 Task: Create a new customer record by entering the provided details into the form.
Action: Mouse moved to (1068, 129)
Screenshot: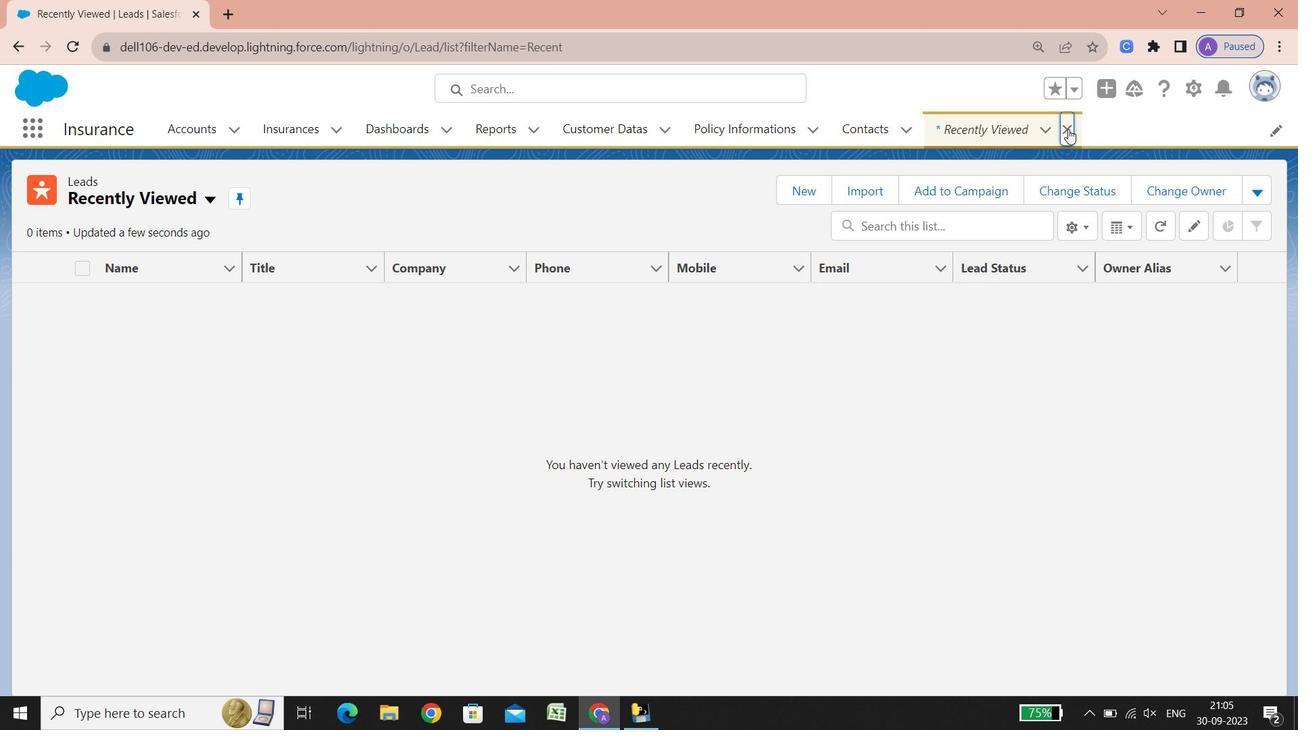 
Action: Mouse pressed left at (1068, 129)
Screenshot: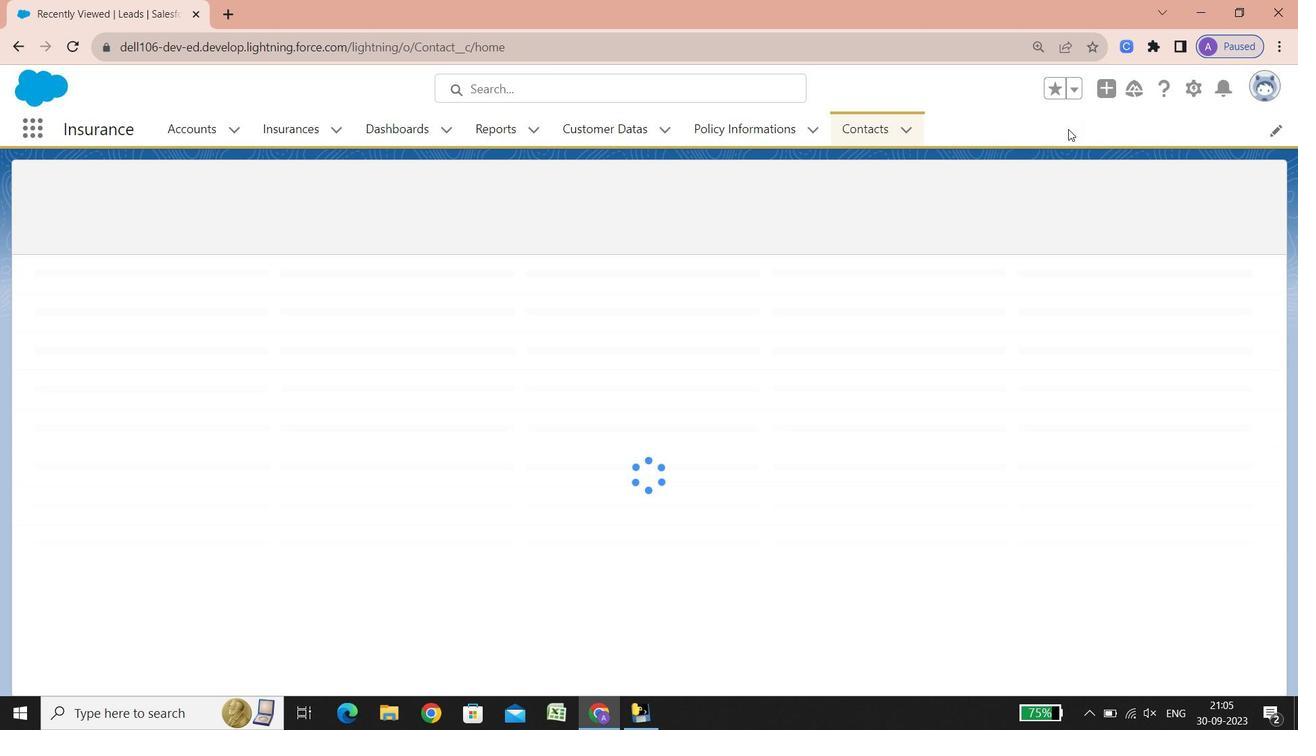 
Action: Mouse moved to (200, 133)
Screenshot: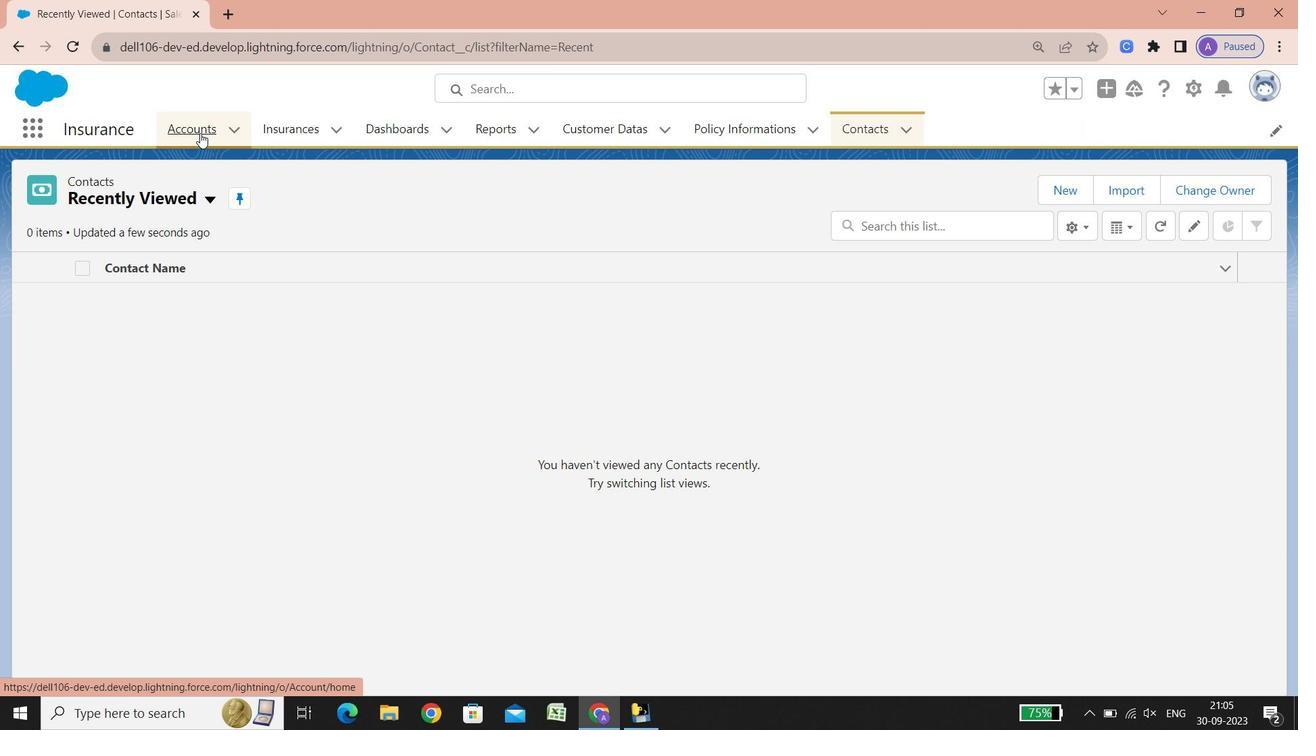 
Action: Mouse pressed left at (200, 133)
Screenshot: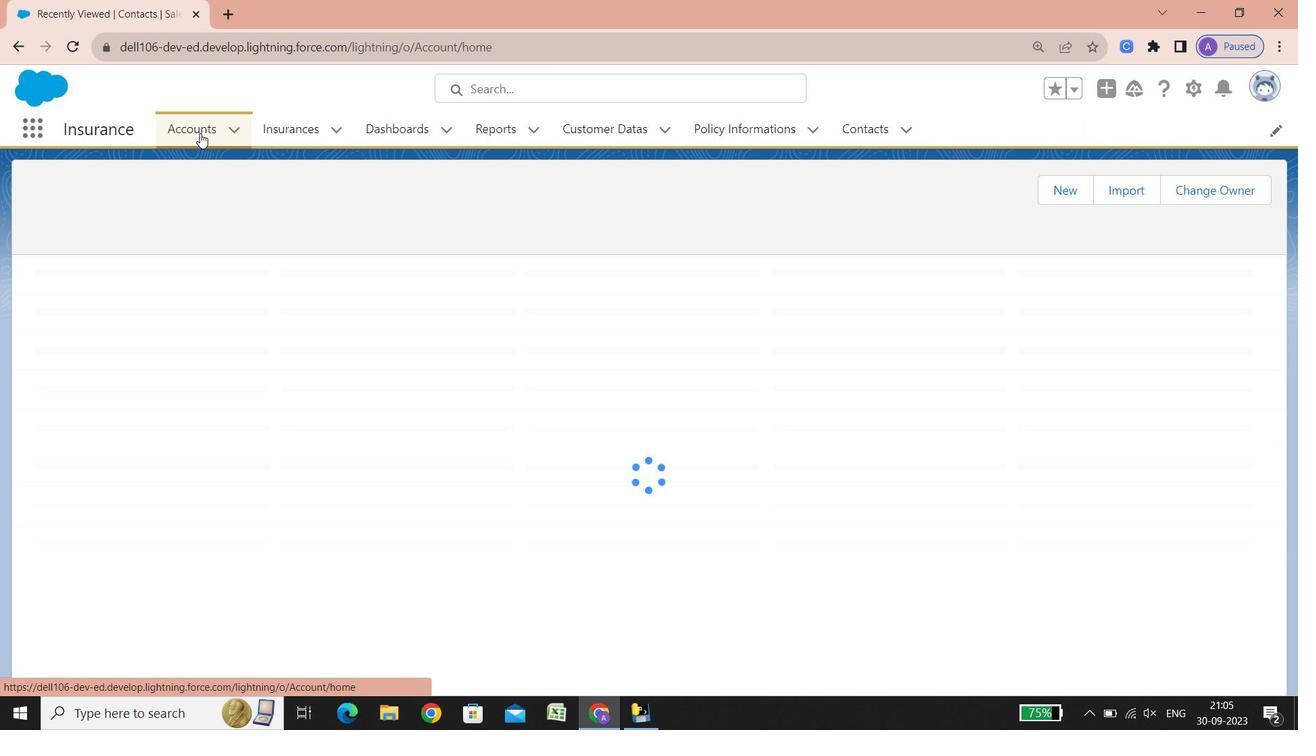 
Action: Mouse moved to (1199, 87)
Screenshot: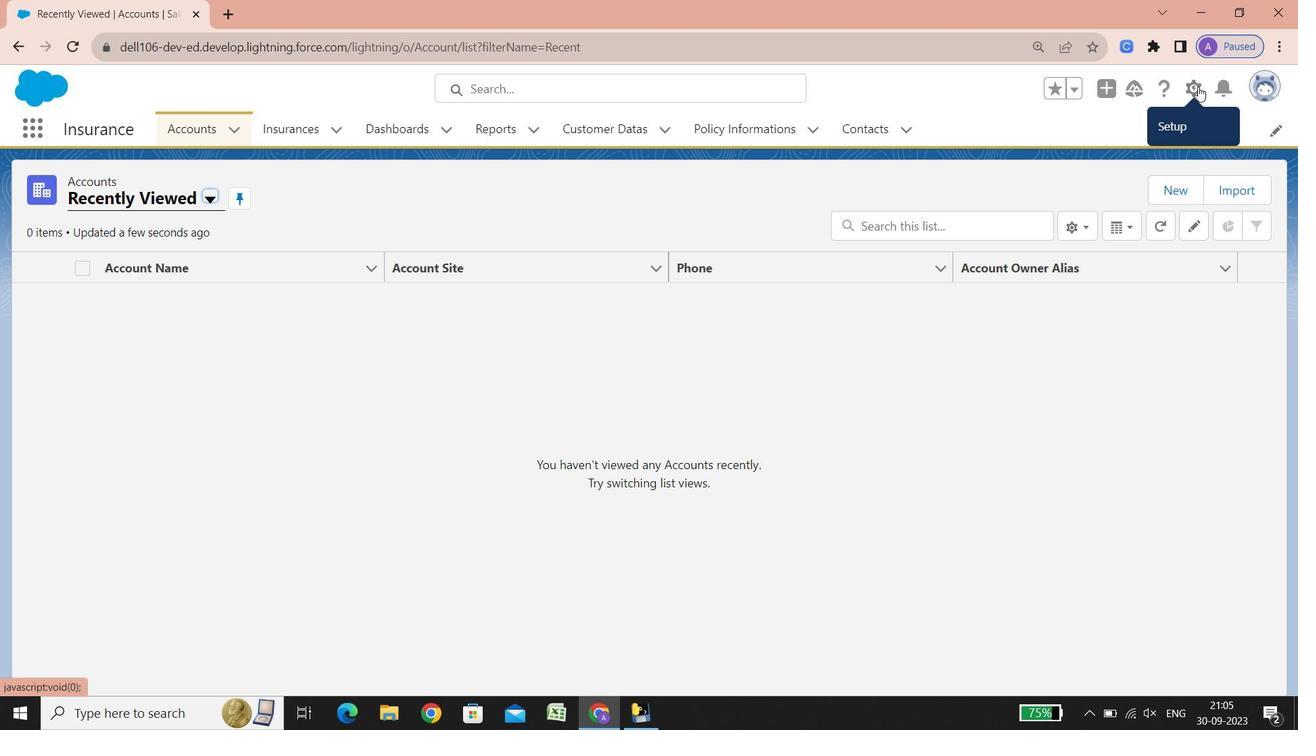 
Action: Mouse pressed left at (1199, 87)
Screenshot: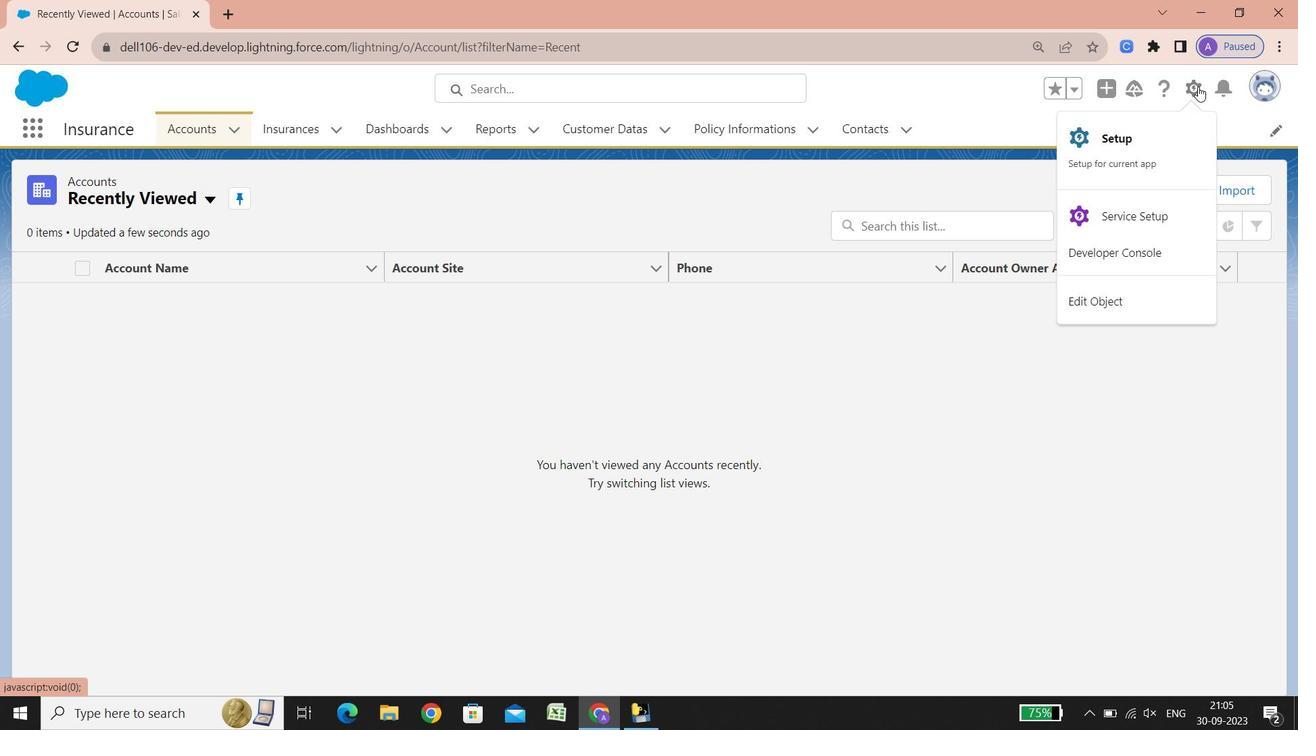
Action: Mouse moved to (1161, 140)
Screenshot: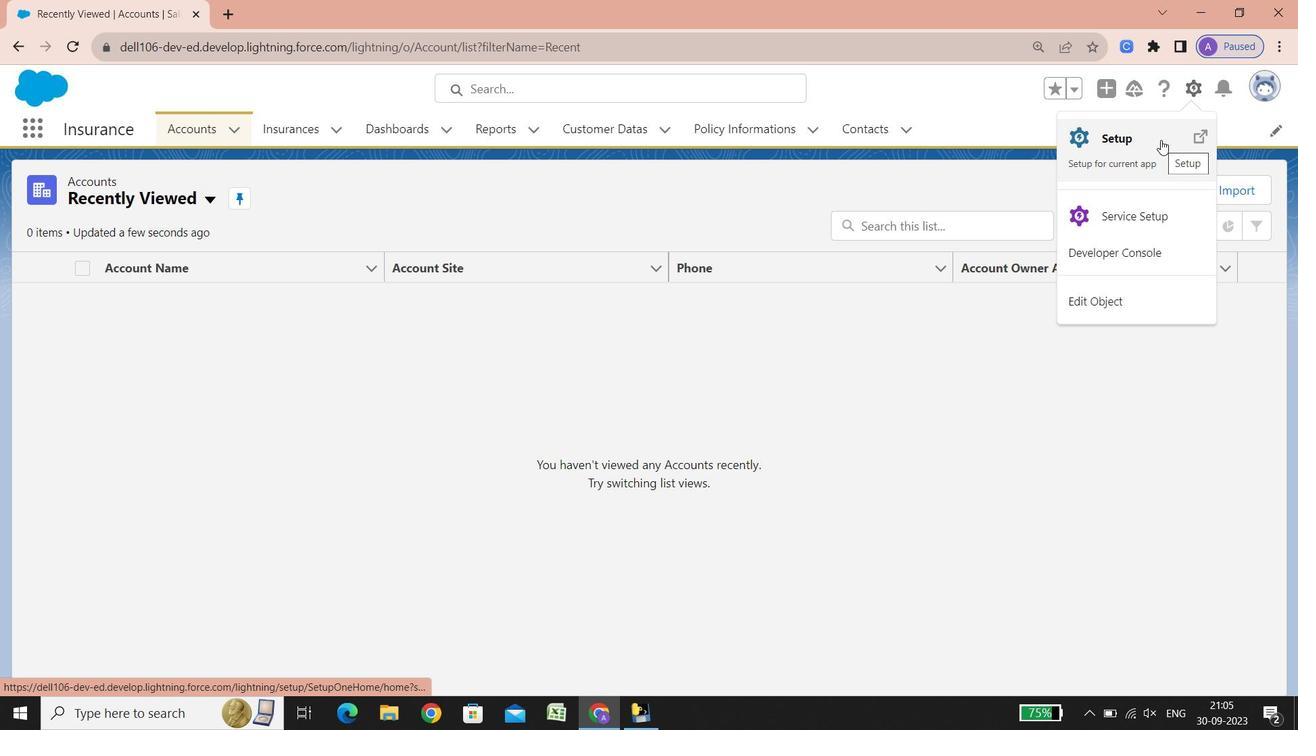 
Action: Mouse pressed left at (1161, 140)
Screenshot: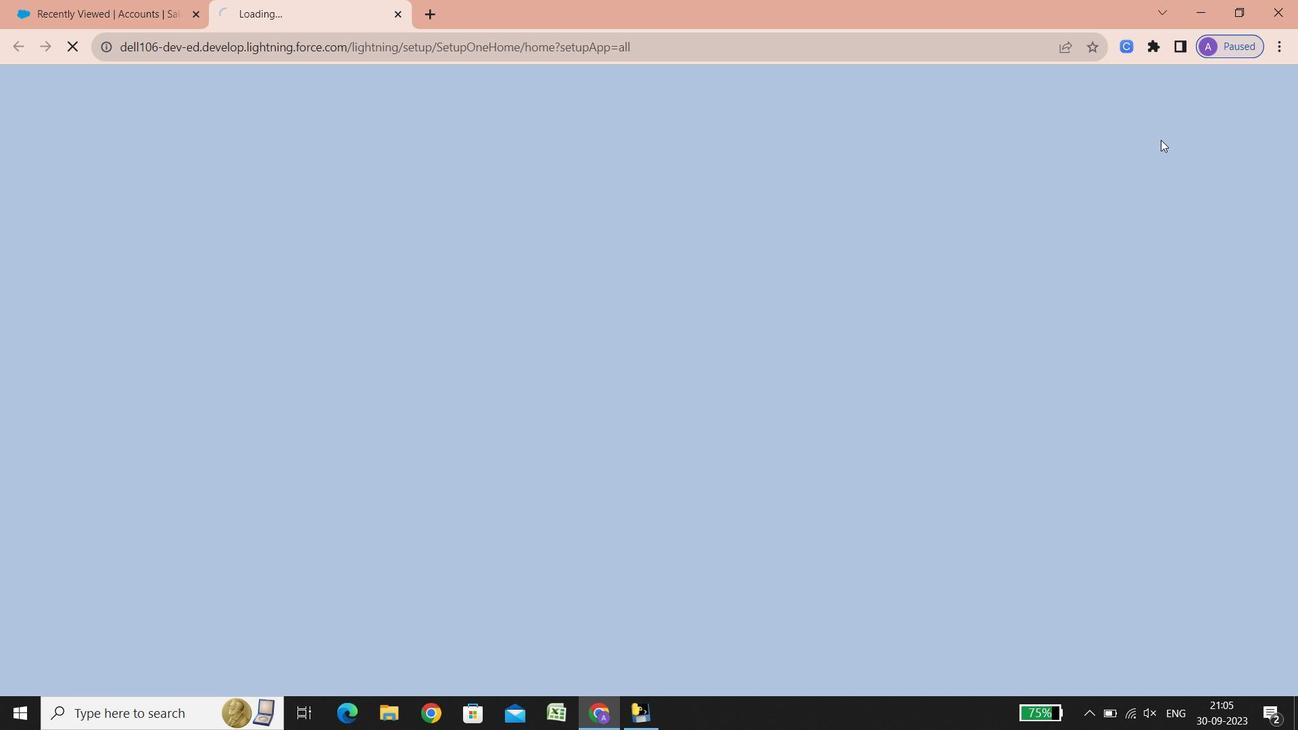 
Action: Mouse moved to (135, 0)
Screenshot: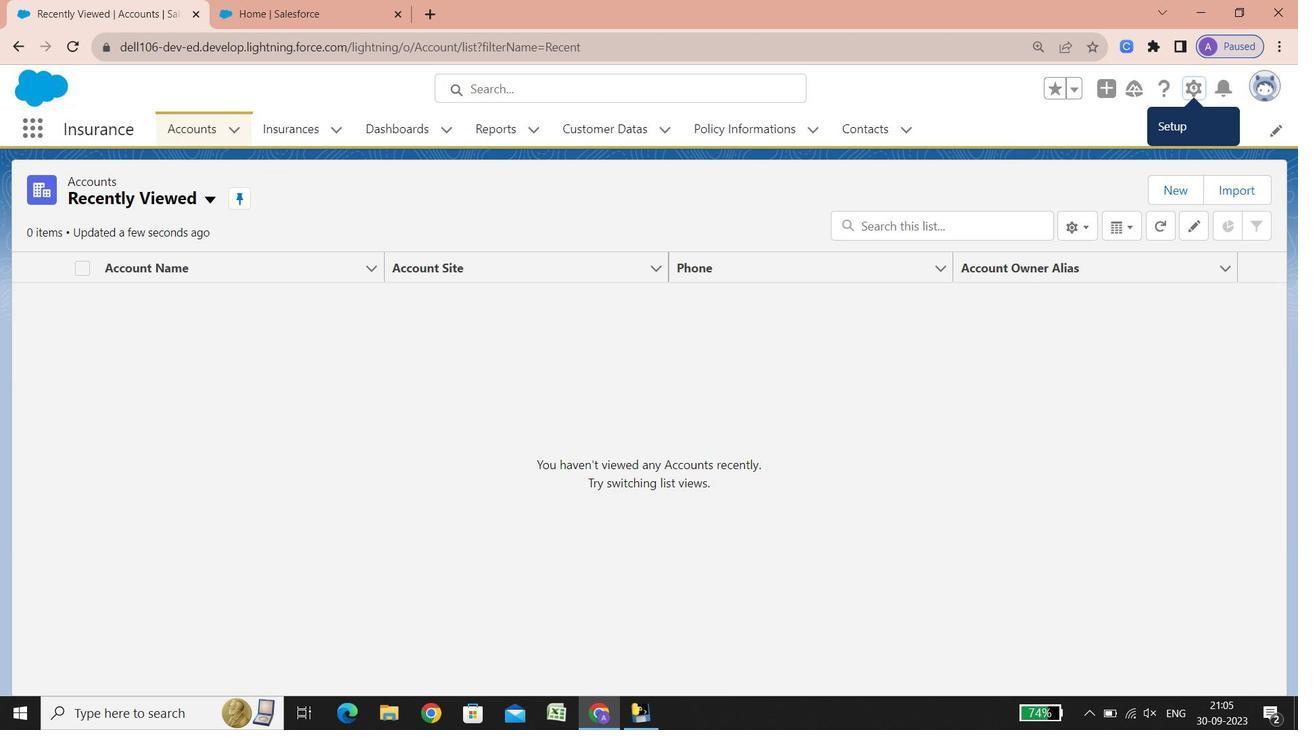 
Action: Mouse pressed left at (135, 0)
Screenshot: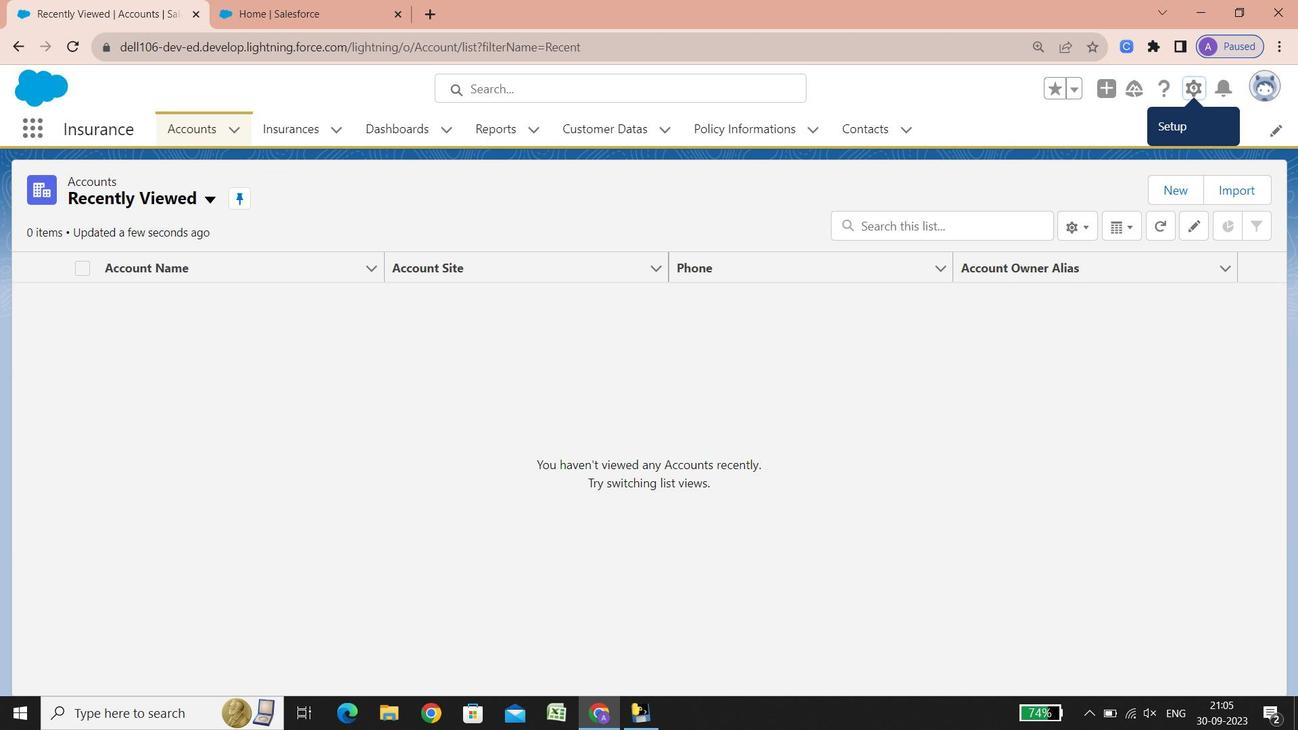 
Action: Mouse moved to (607, 130)
Screenshot: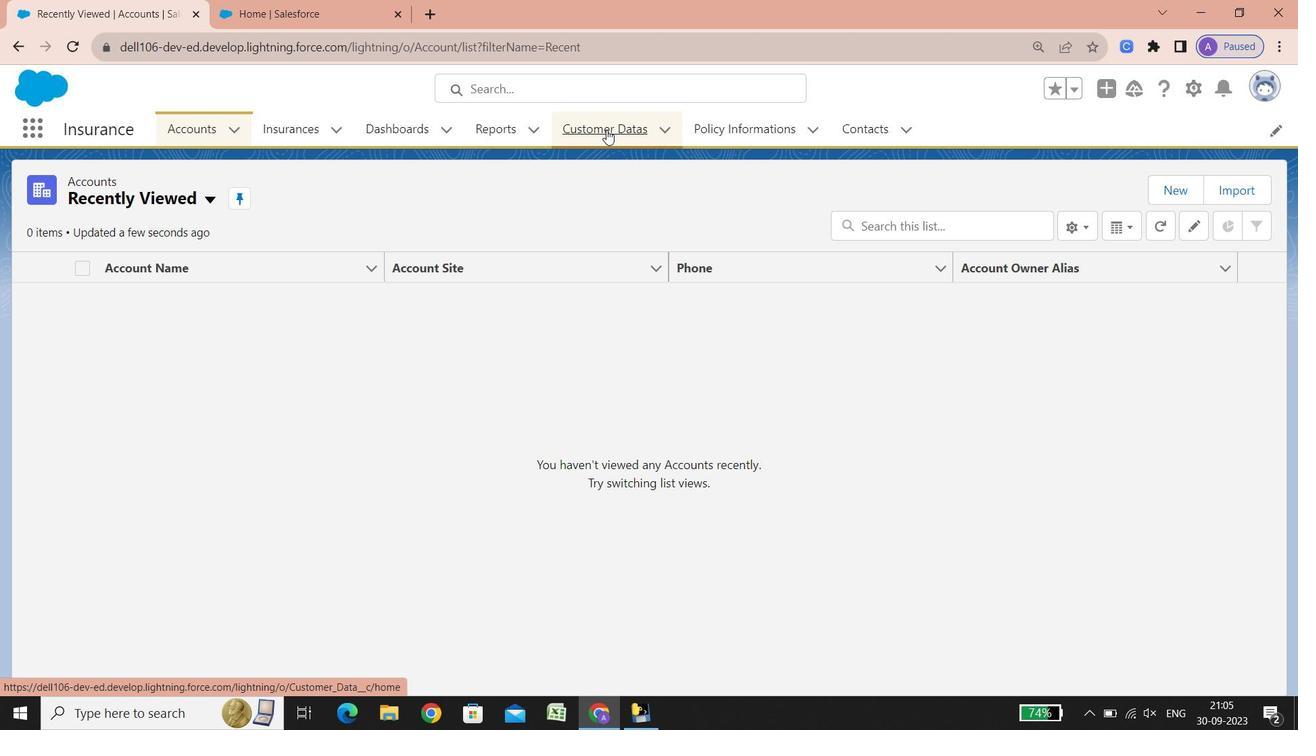 
Action: Mouse pressed left at (607, 130)
Screenshot: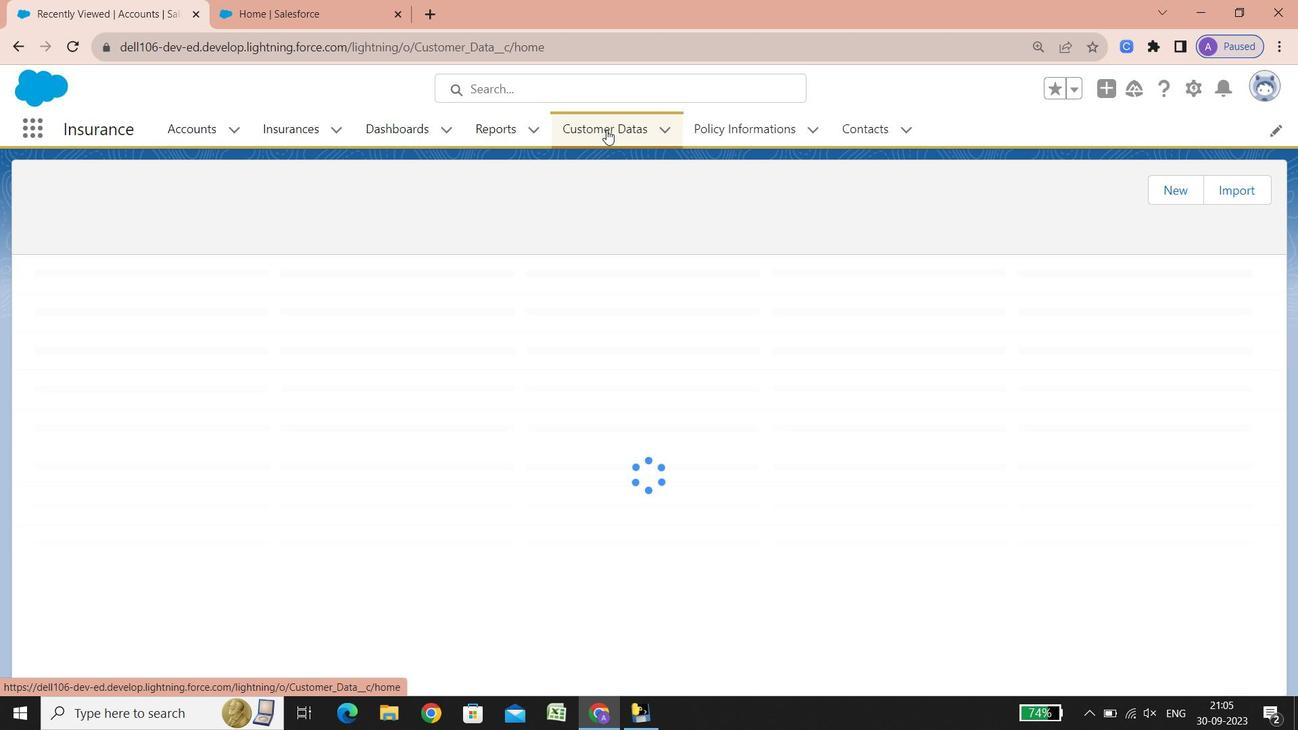 
Action: Mouse moved to (128, 290)
Screenshot: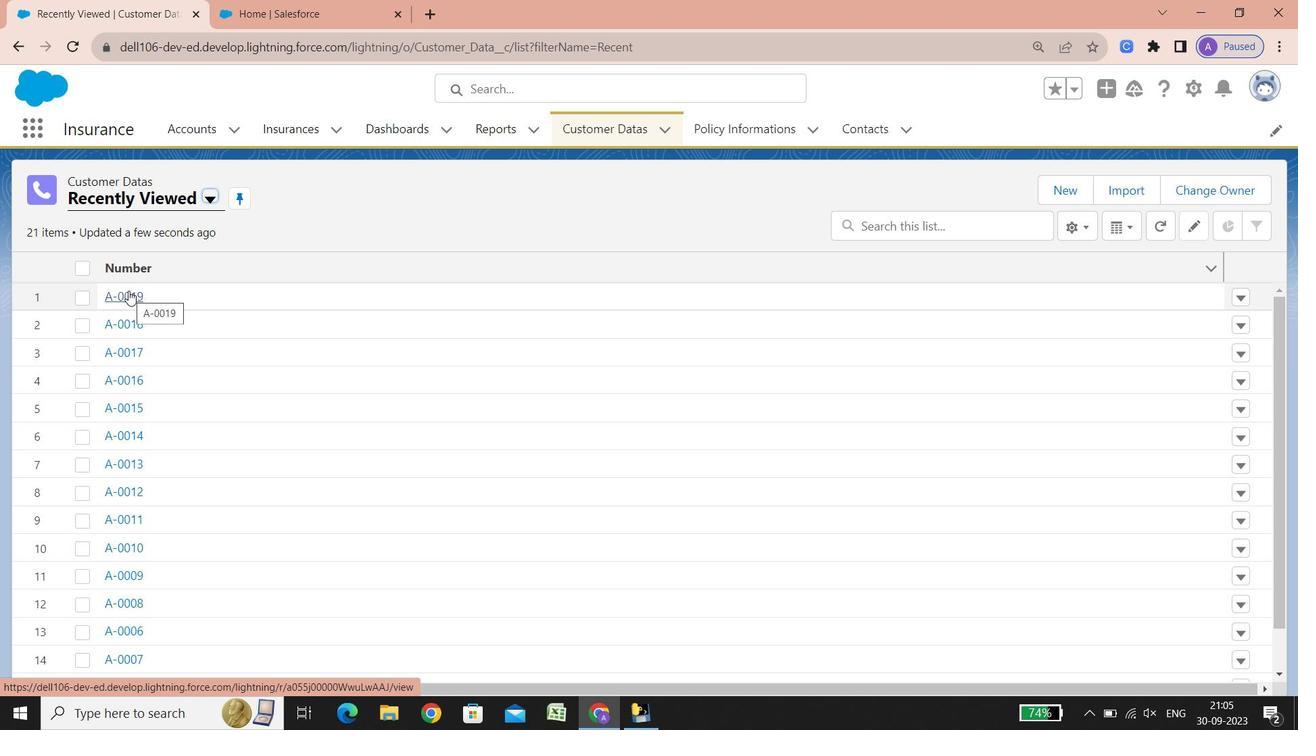 
Action: Mouse pressed left at (128, 290)
Screenshot: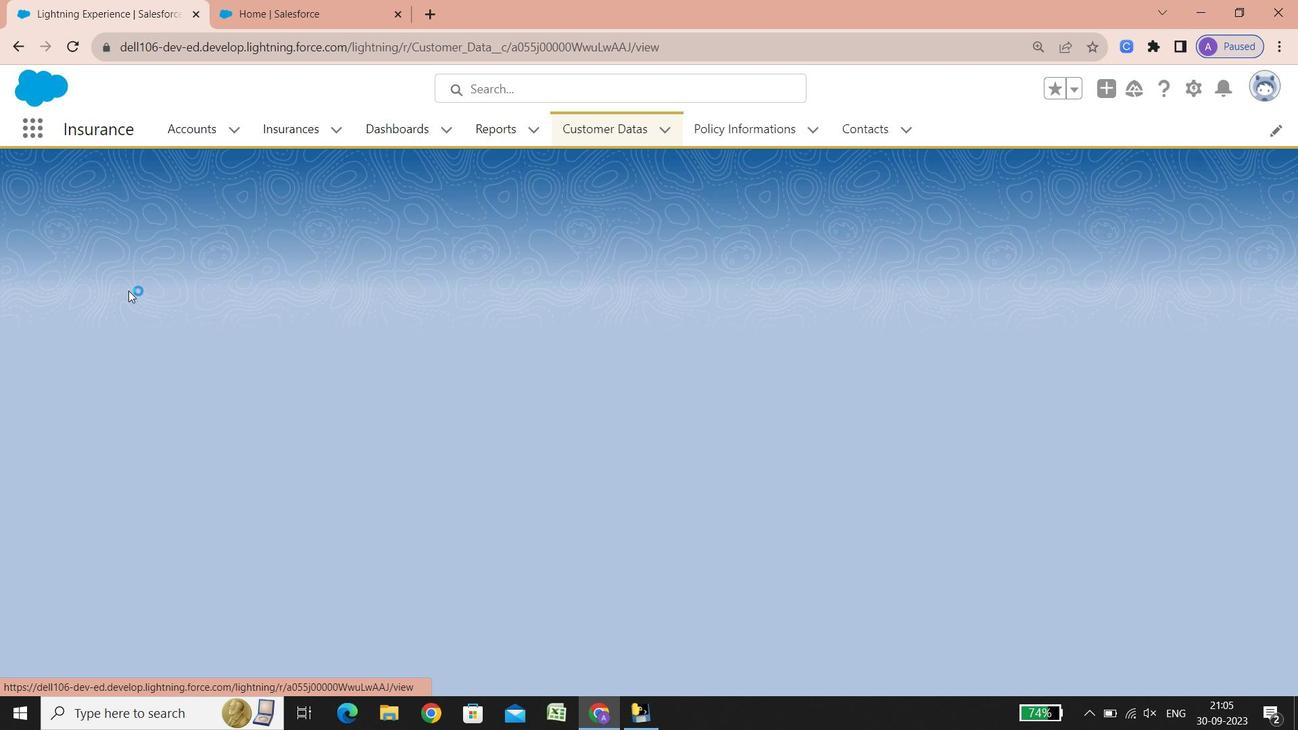 
Action: Mouse moved to (483, 428)
Screenshot: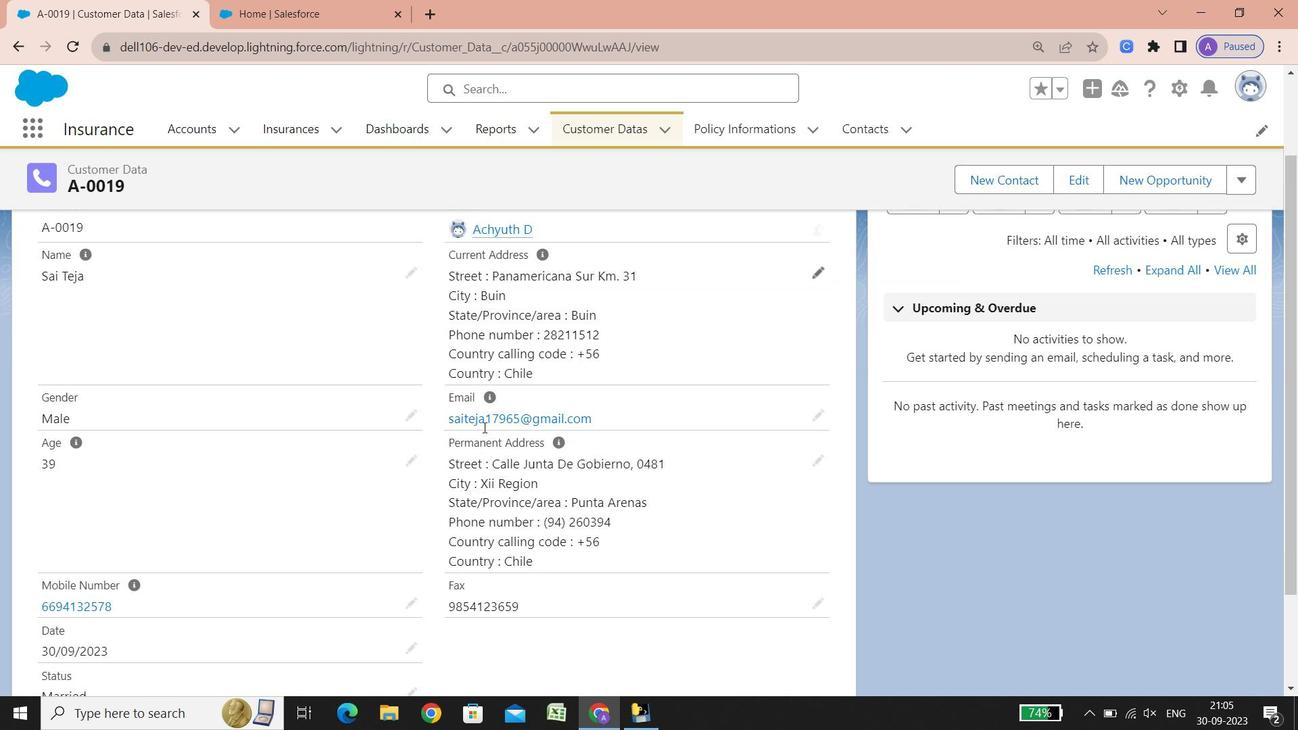 
Action: Mouse scrolled (483, 427) with delta (0, 0)
Screenshot: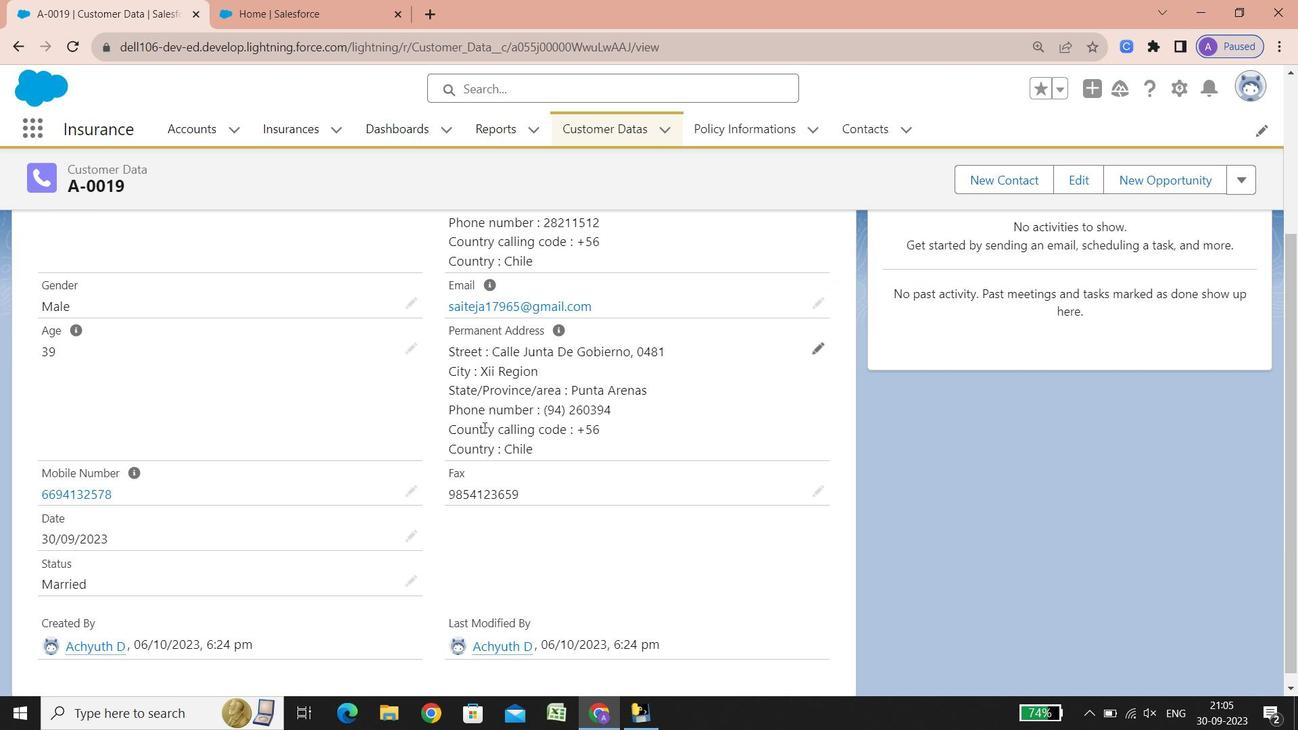 
Action: Mouse scrolled (483, 427) with delta (0, 0)
Screenshot: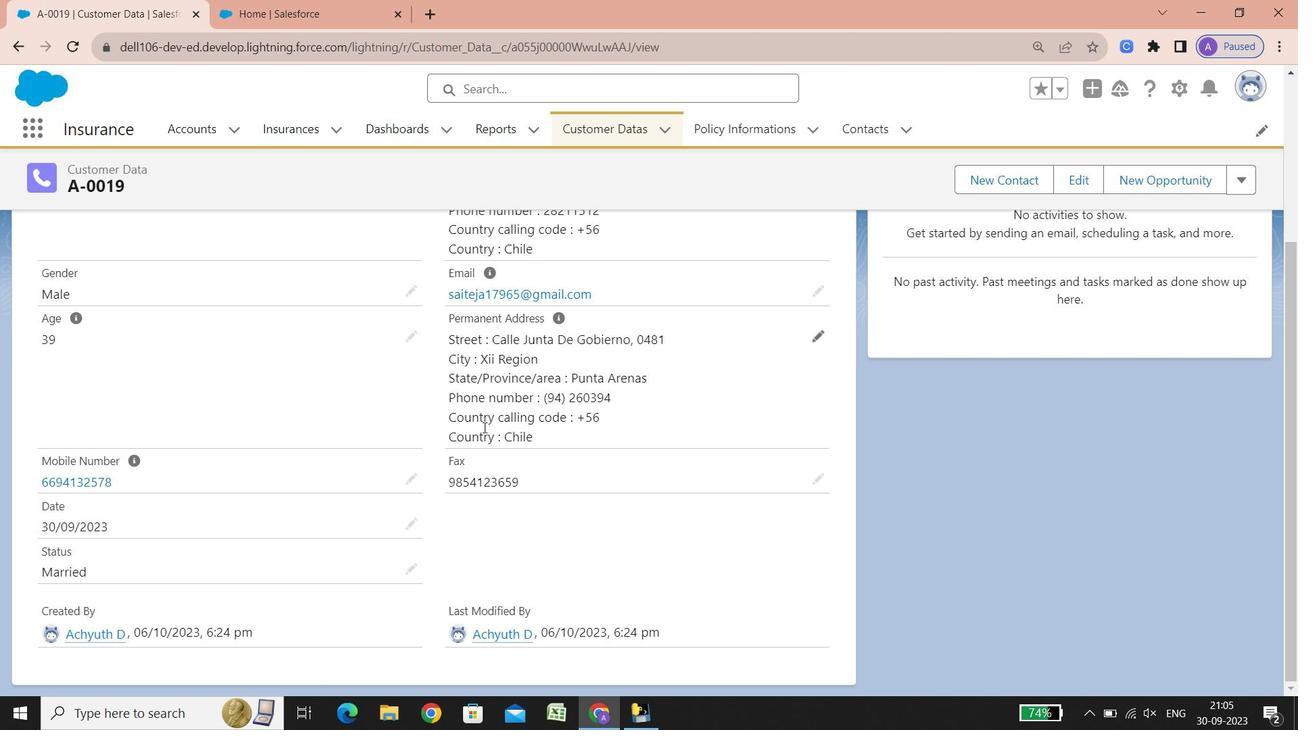
Action: Mouse scrolled (483, 427) with delta (0, 0)
Screenshot: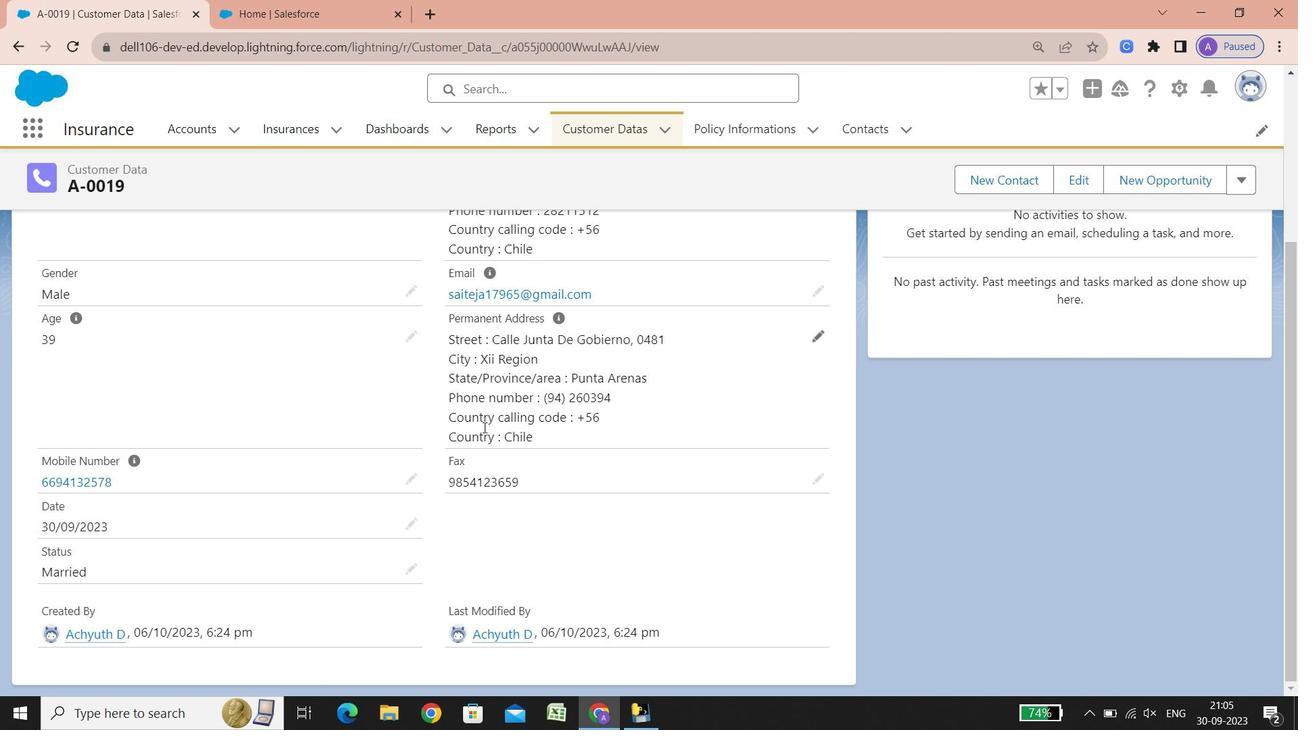 
Action: Mouse scrolled (483, 427) with delta (0, 0)
Screenshot: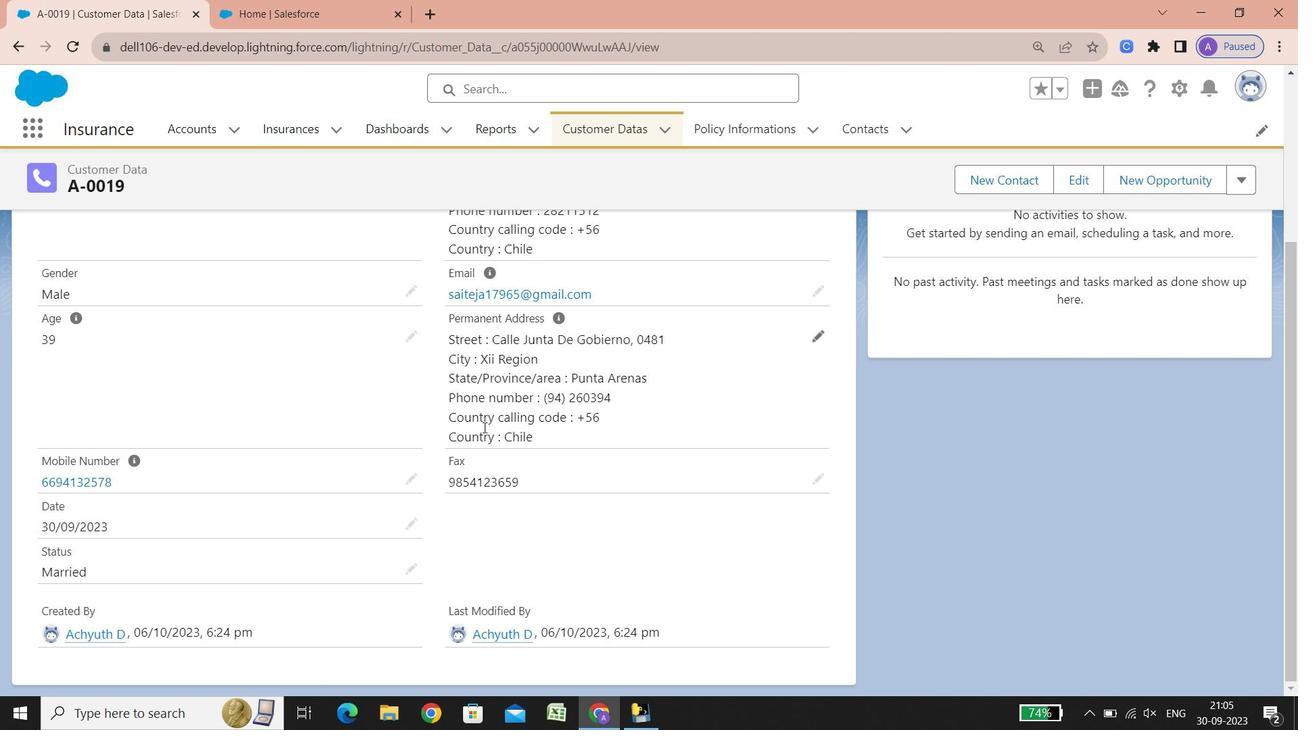 
Action: Mouse scrolled (483, 427) with delta (0, 0)
Screenshot: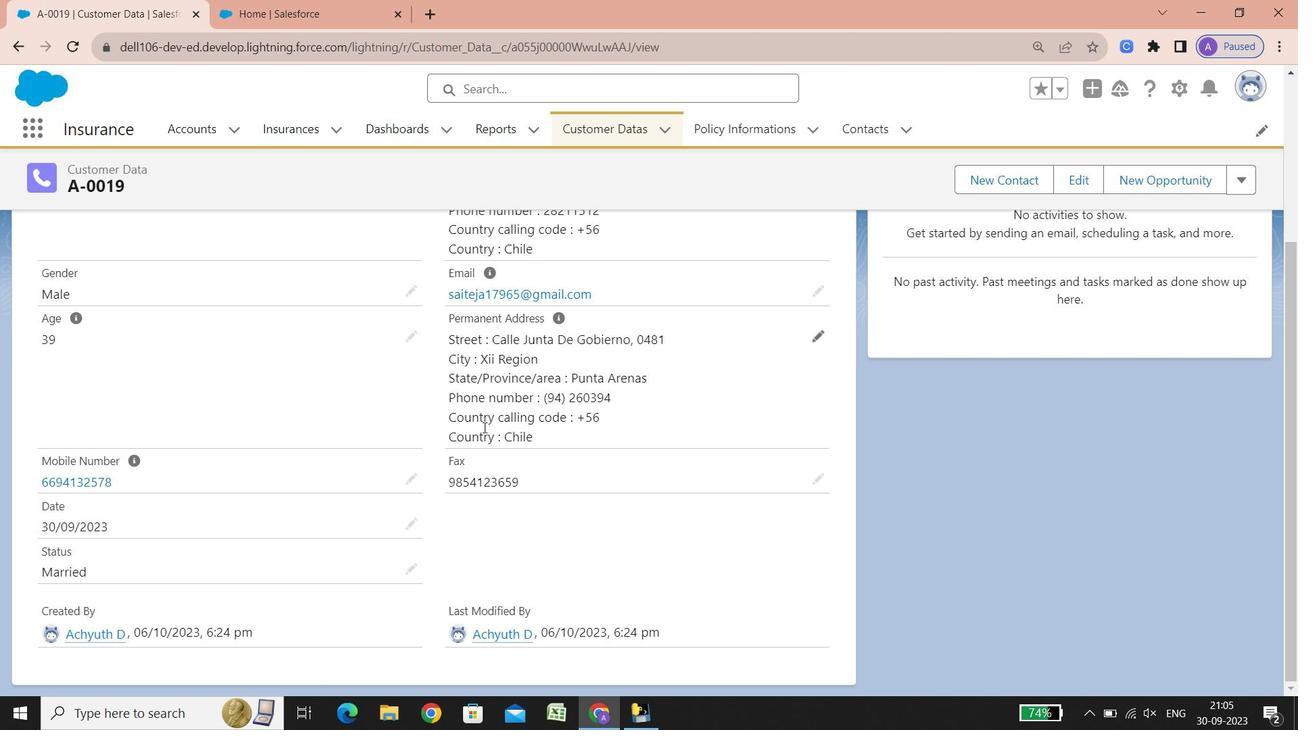 
Action: Mouse scrolled (483, 427) with delta (0, 0)
Screenshot: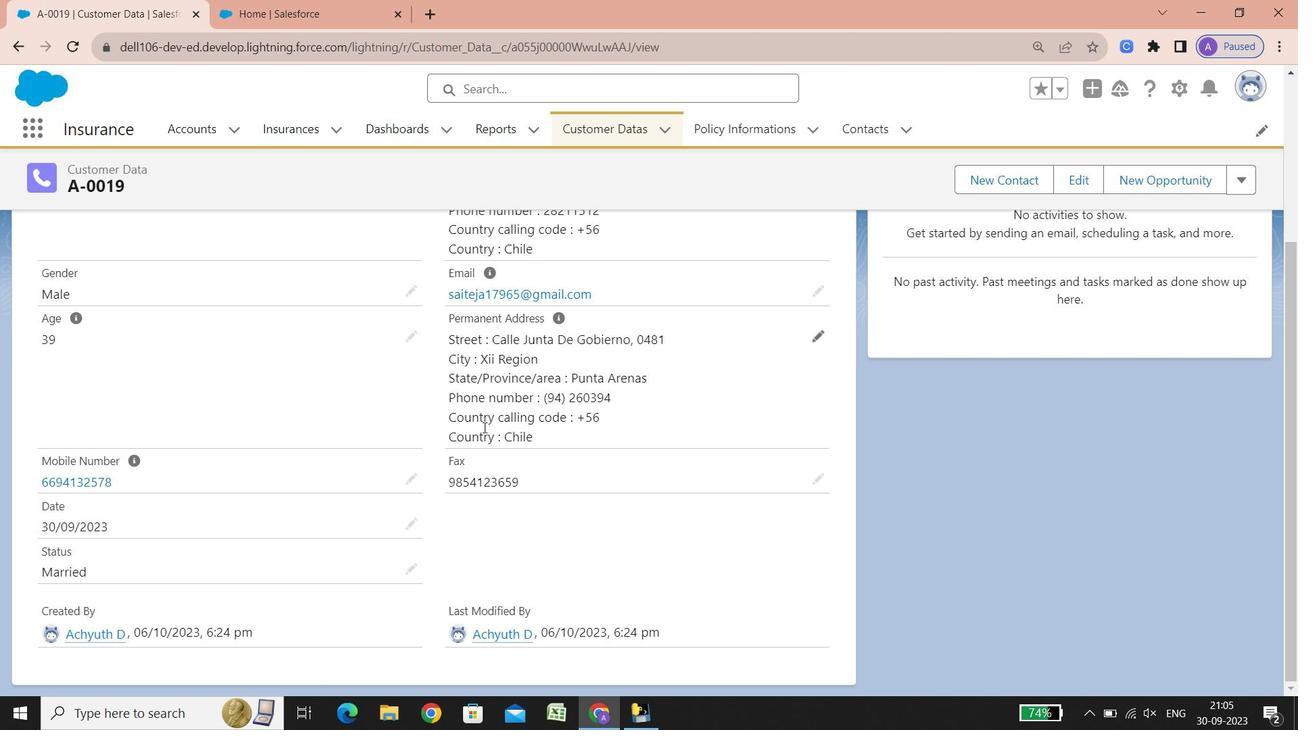 
Action: Mouse scrolled (483, 427) with delta (0, 0)
Screenshot: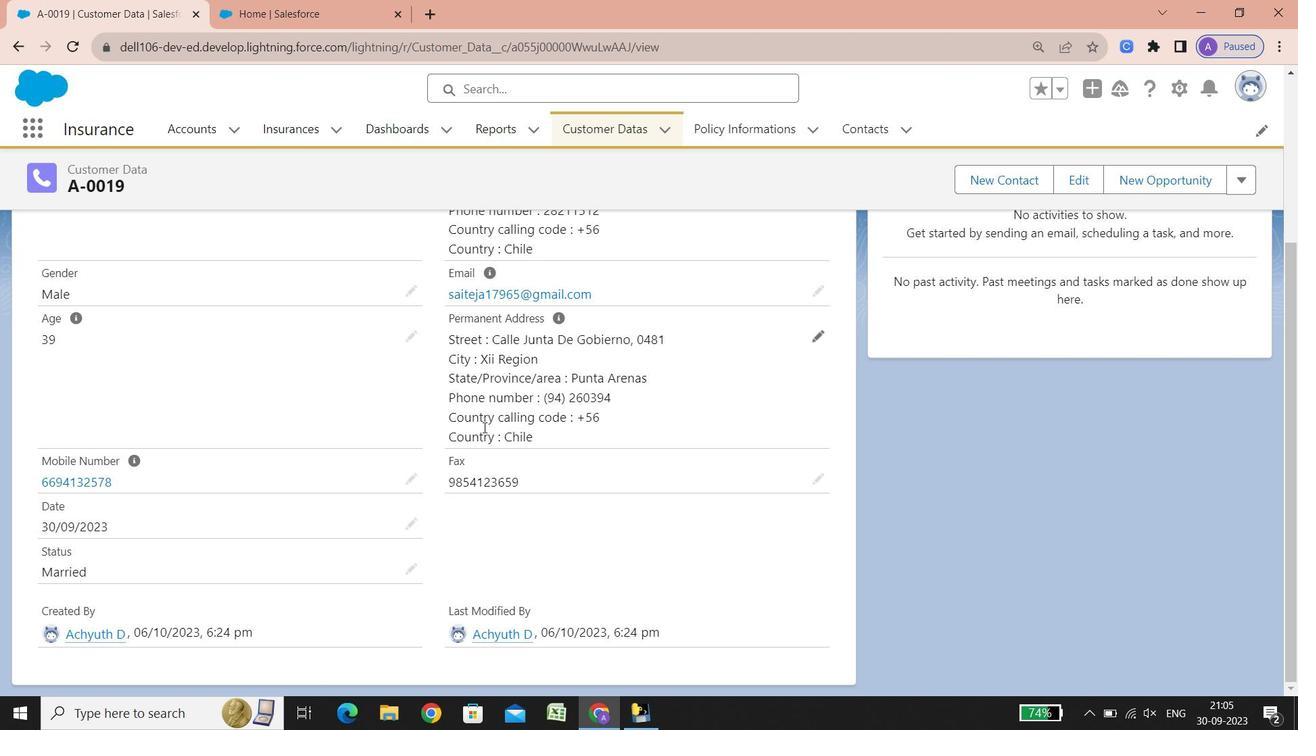 
Action: Mouse scrolled (483, 427) with delta (0, 0)
Screenshot: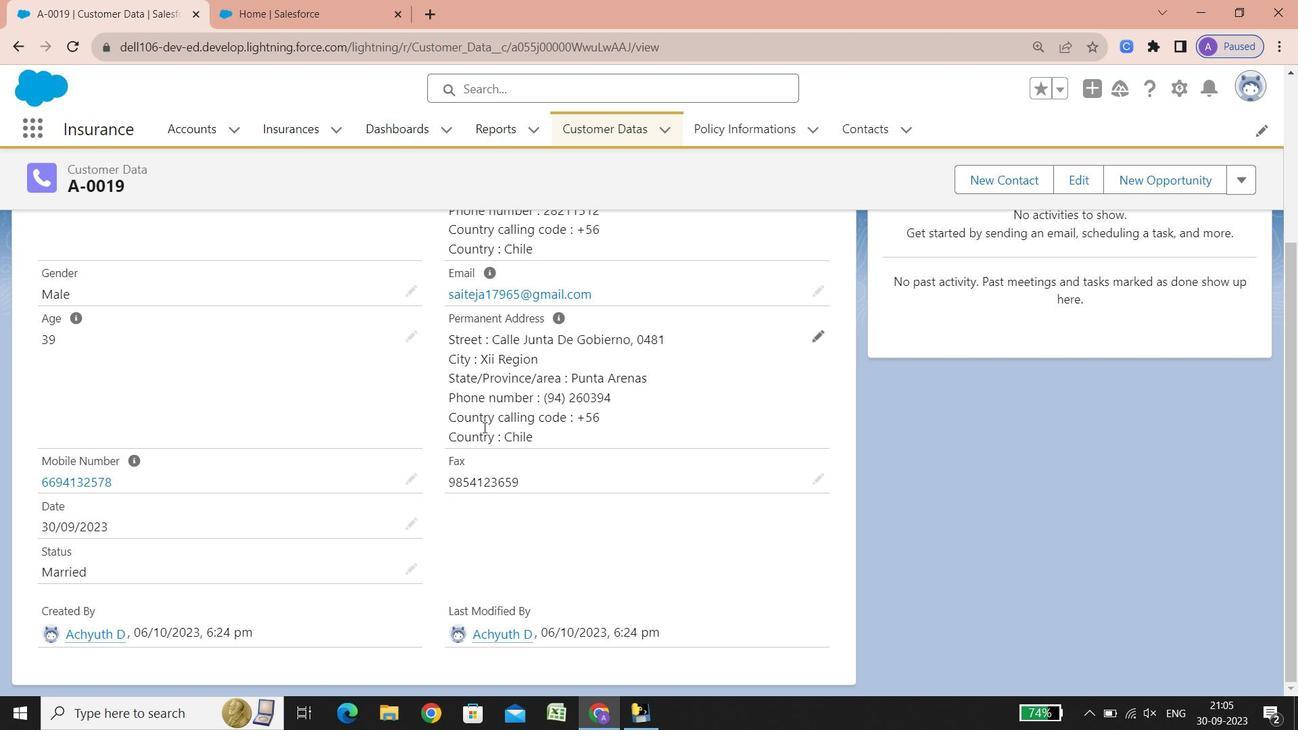 
Action: Mouse scrolled (483, 427) with delta (0, 0)
Screenshot: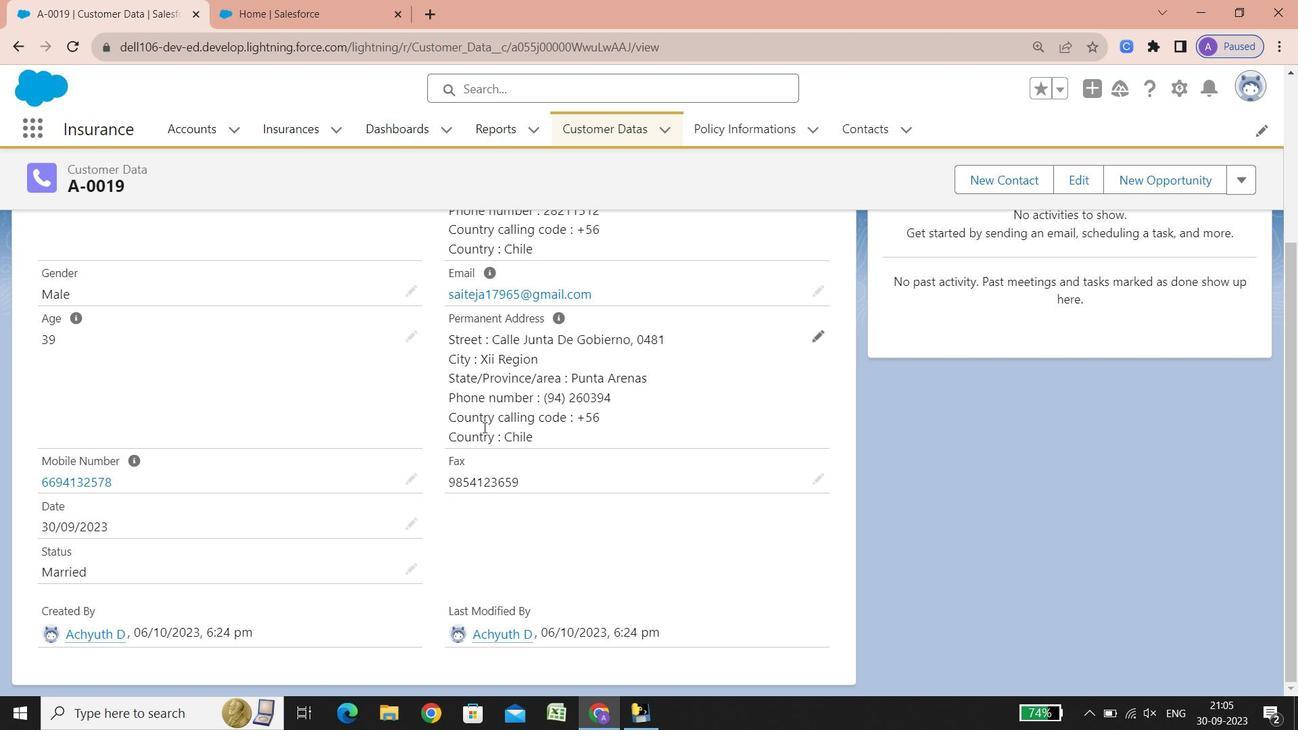 
Action: Mouse scrolled (483, 427) with delta (0, 0)
Screenshot: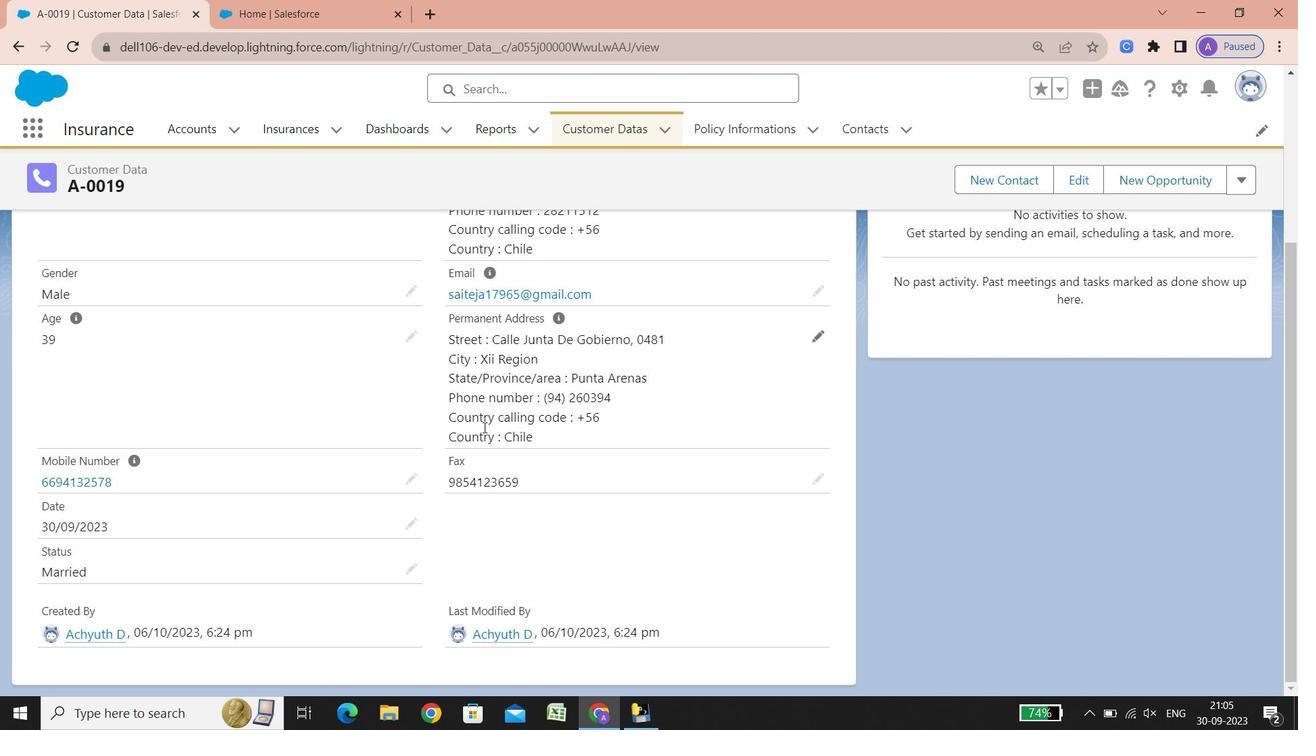 
Action: Mouse scrolled (483, 427) with delta (0, 0)
Screenshot: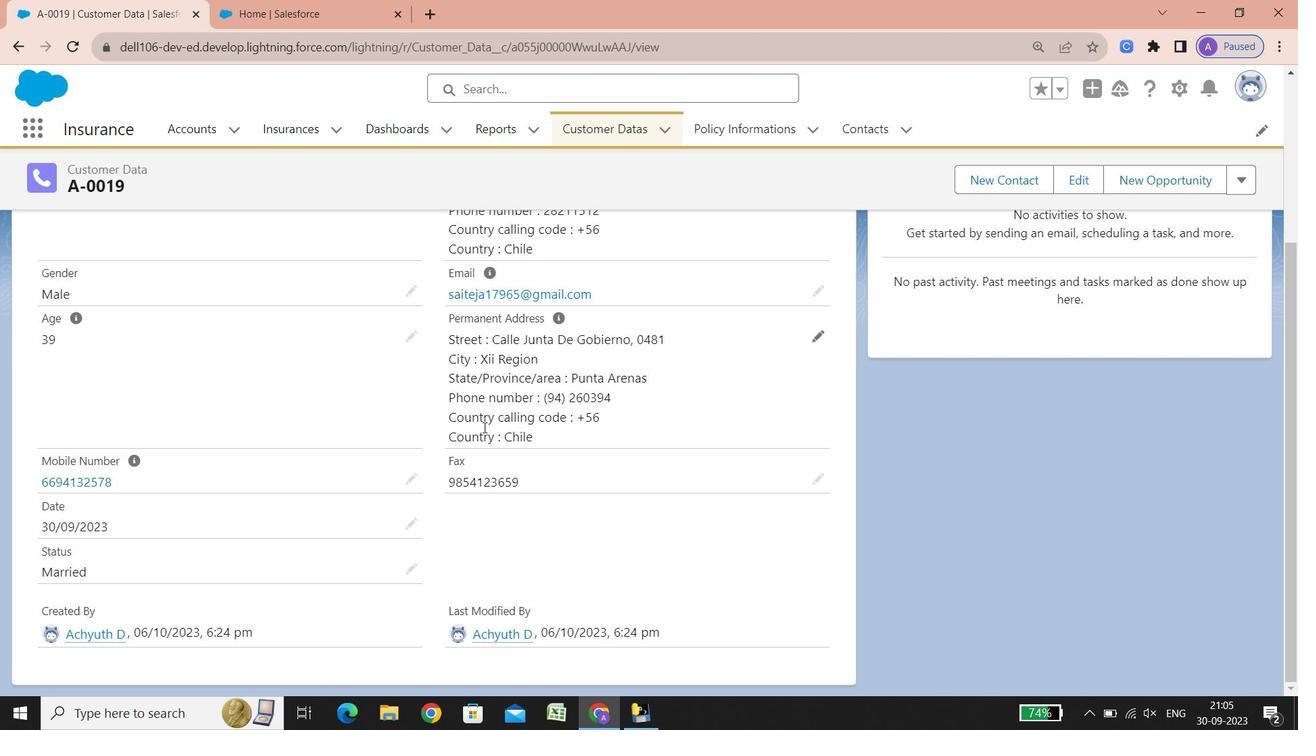 
Action: Mouse scrolled (483, 427) with delta (0, 0)
Screenshot: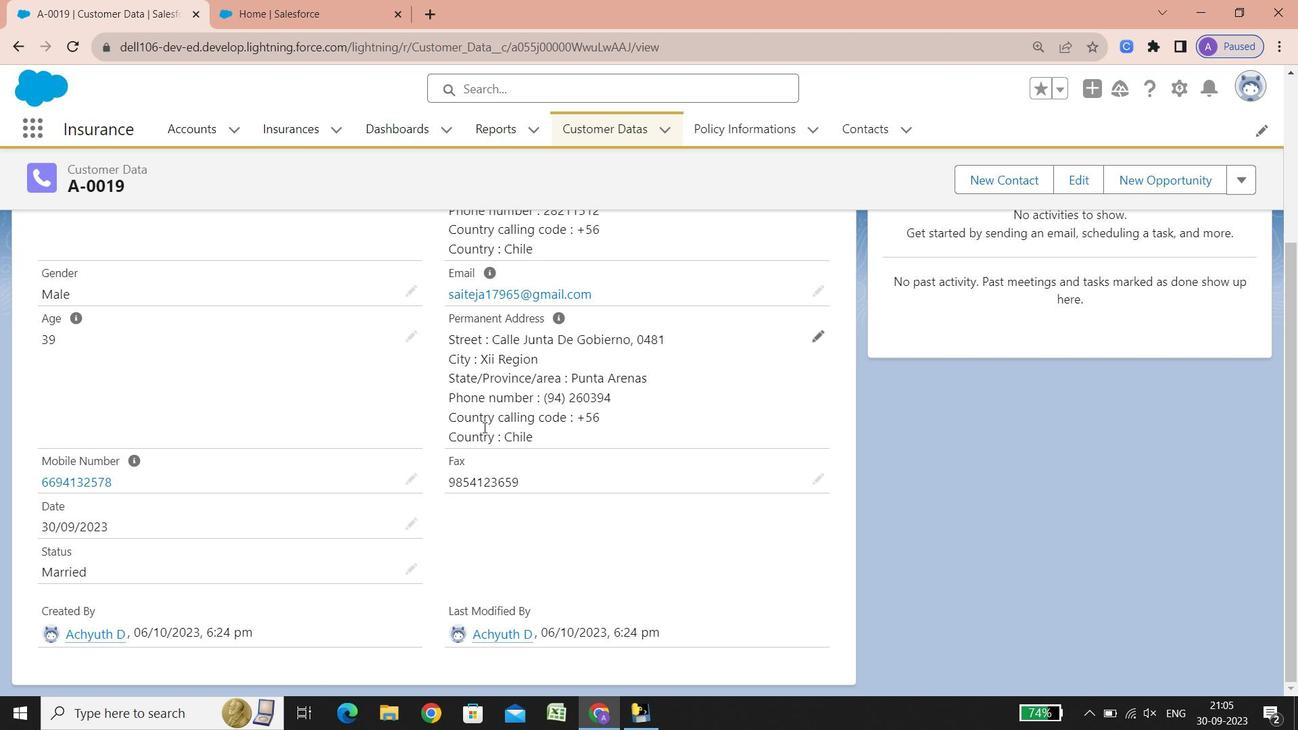 
Action: Mouse scrolled (483, 427) with delta (0, 0)
Screenshot: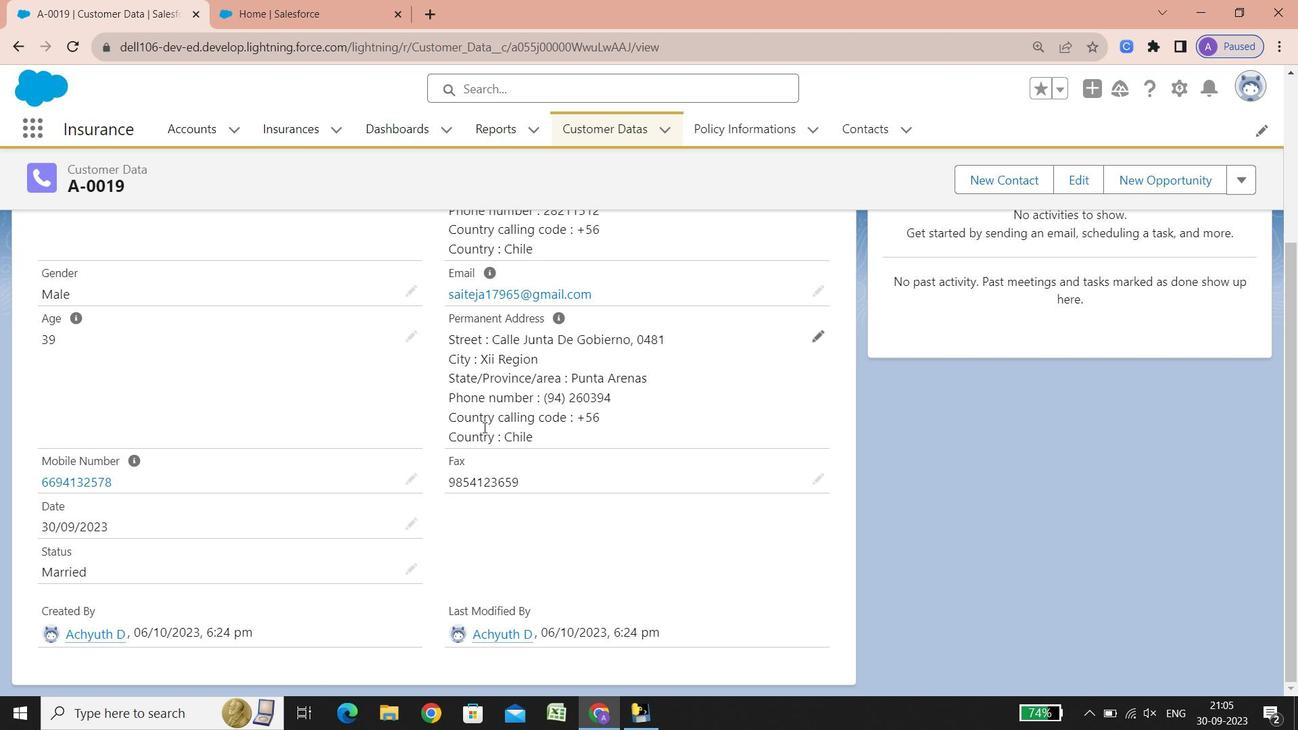 
Action: Mouse scrolled (483, 427) with delta (0, 0)
Screenshot: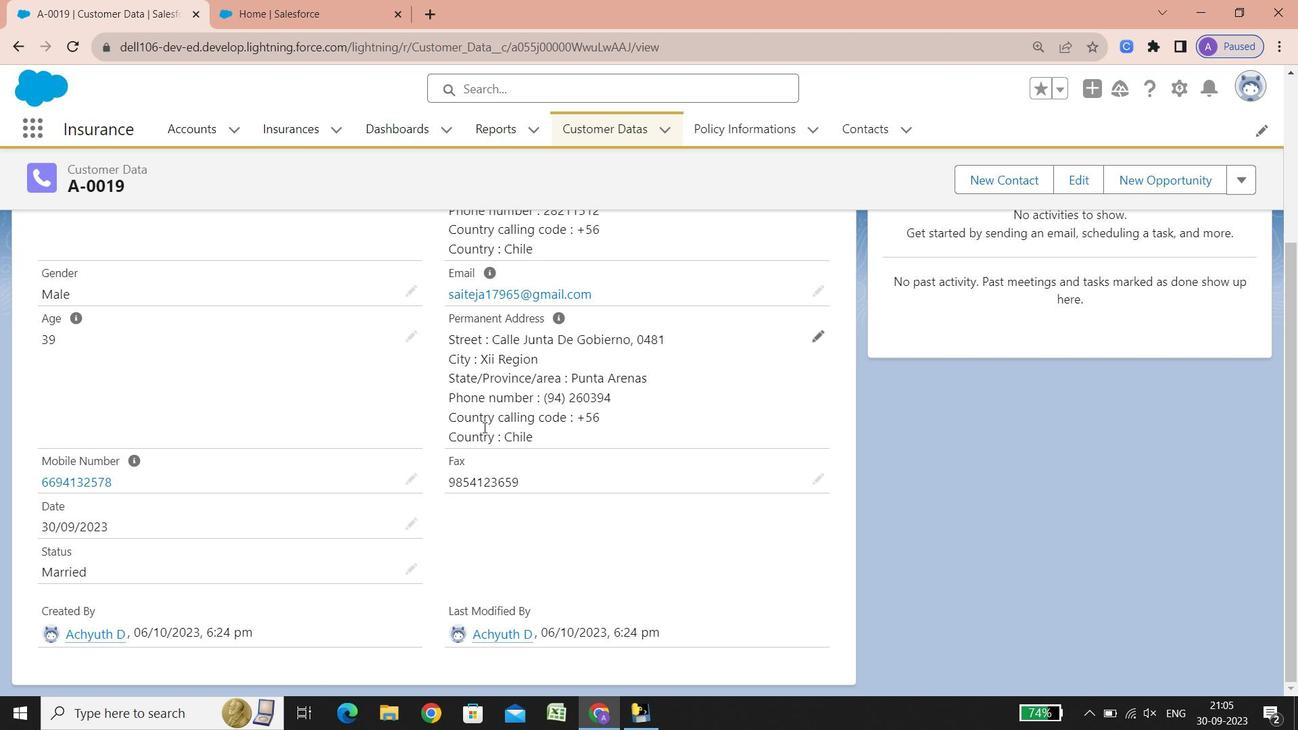 
Action: Mouse scrolled (483, 427) with delta (0, 0)
Screenshot: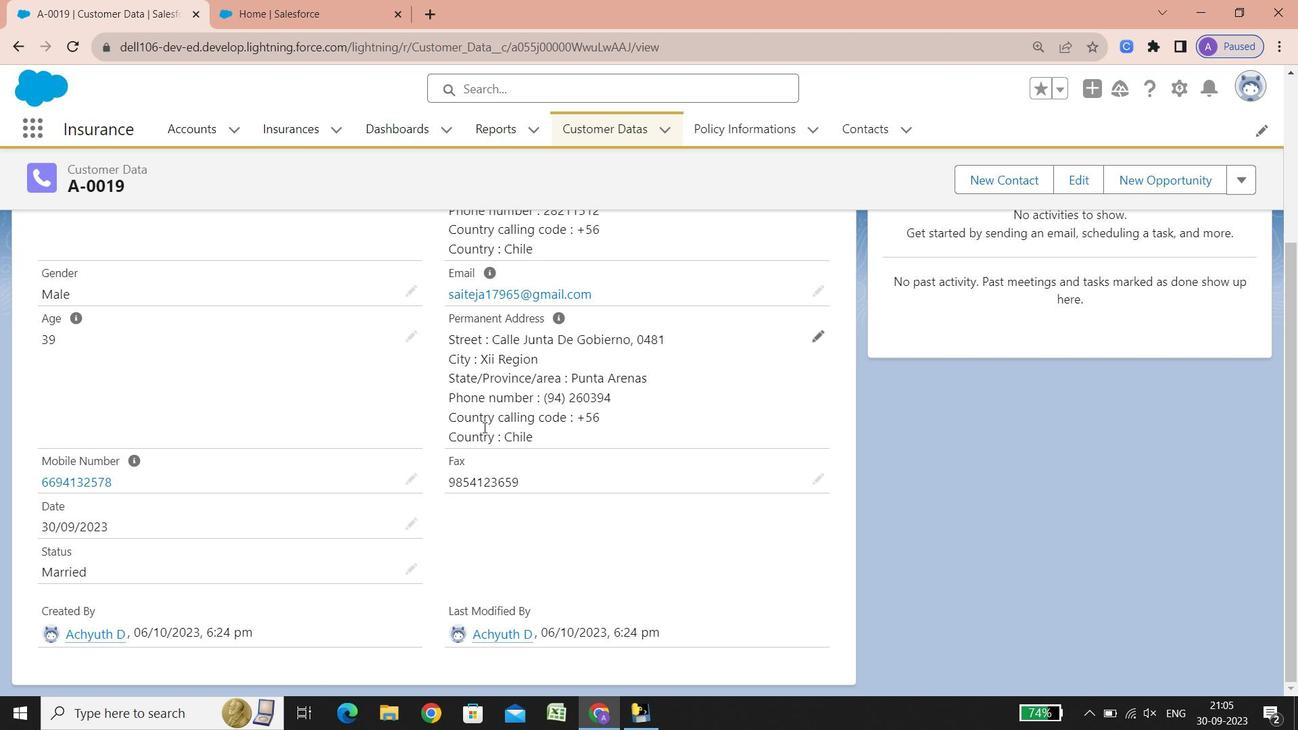 
Action: Mouse scrolled (483, 427) with delta (0, 0)
Screenshot: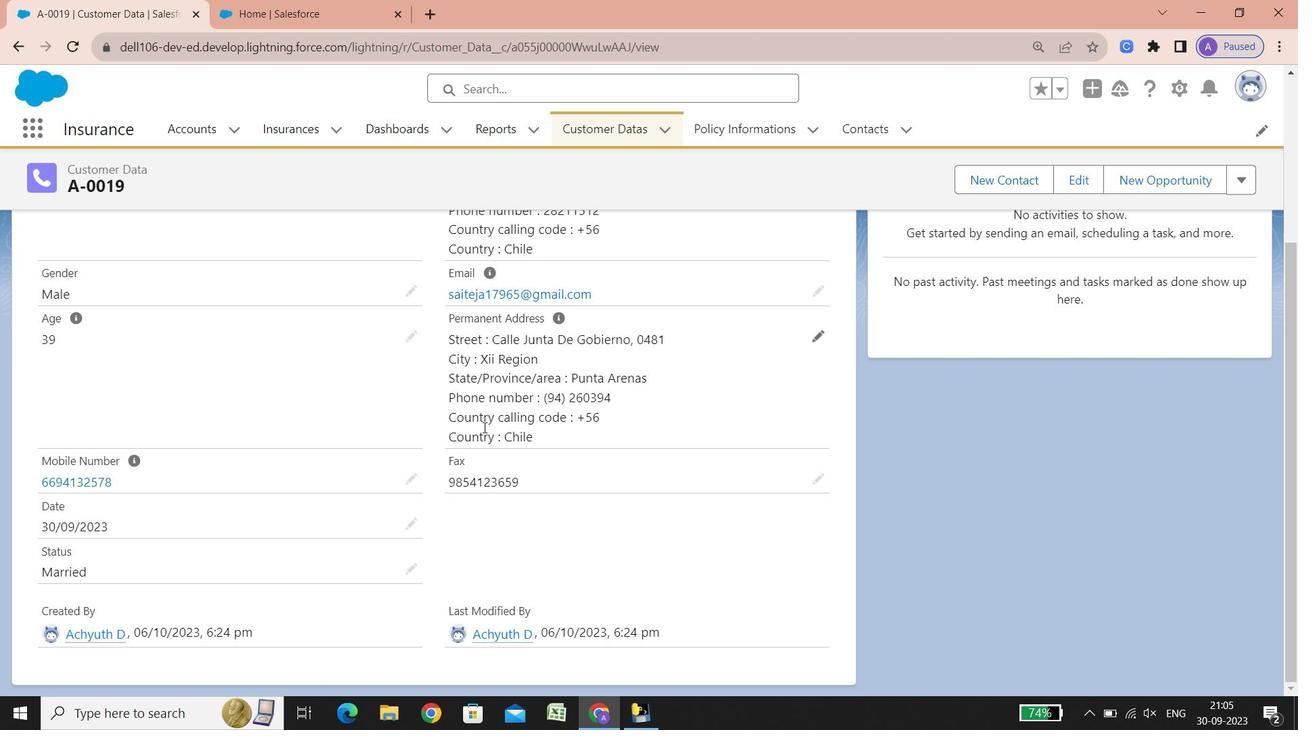 
Action: Mouse scrolled (483, 427) with delta (0, 0)
Screenshot: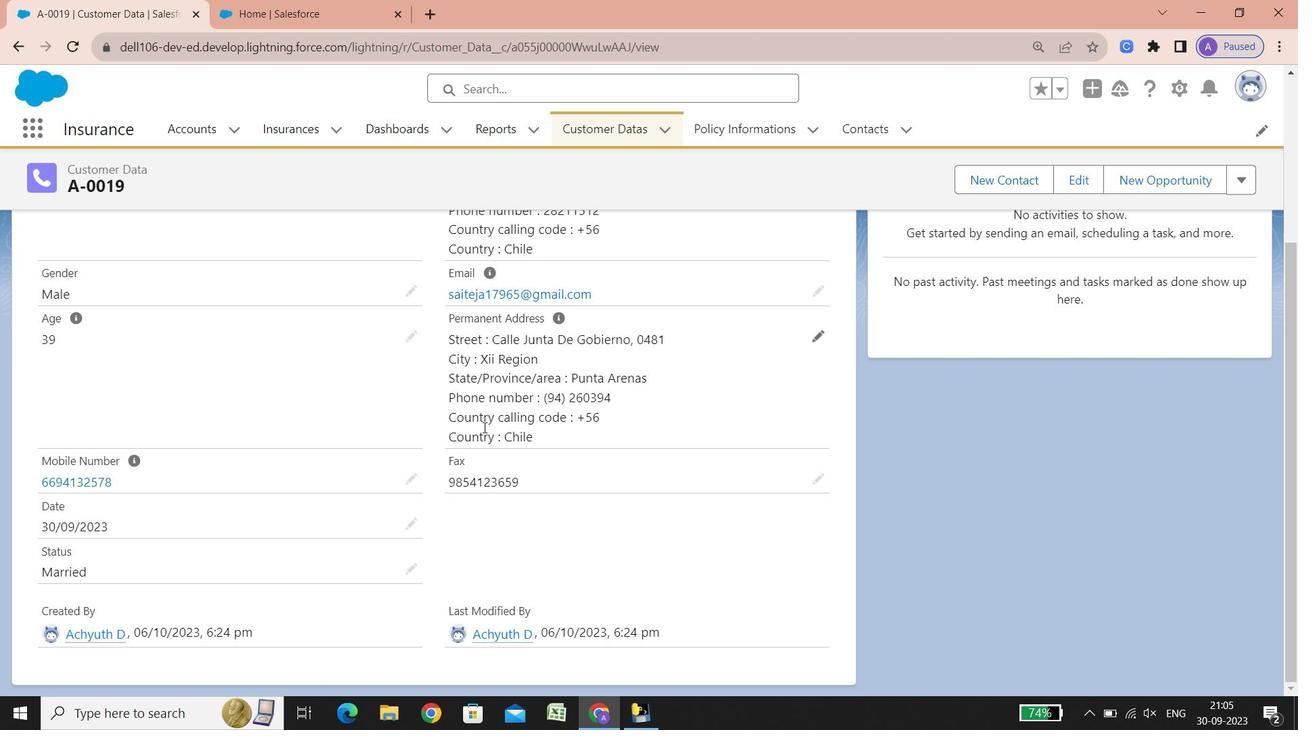 
Action: Mouse scrolled (483, 427) with delta (0, 0)
Screenshot: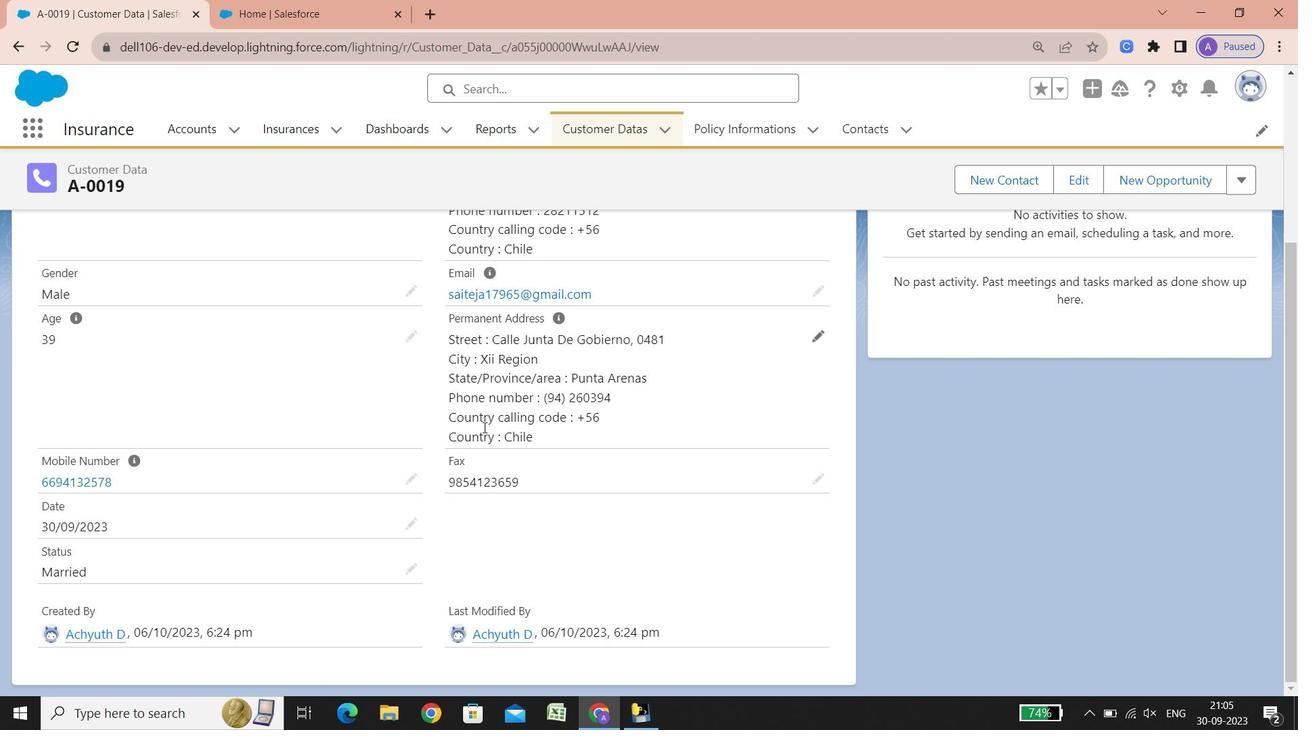 
Action: Mouse scrolled (483, 427) with delta (0, 0)
Screenshot: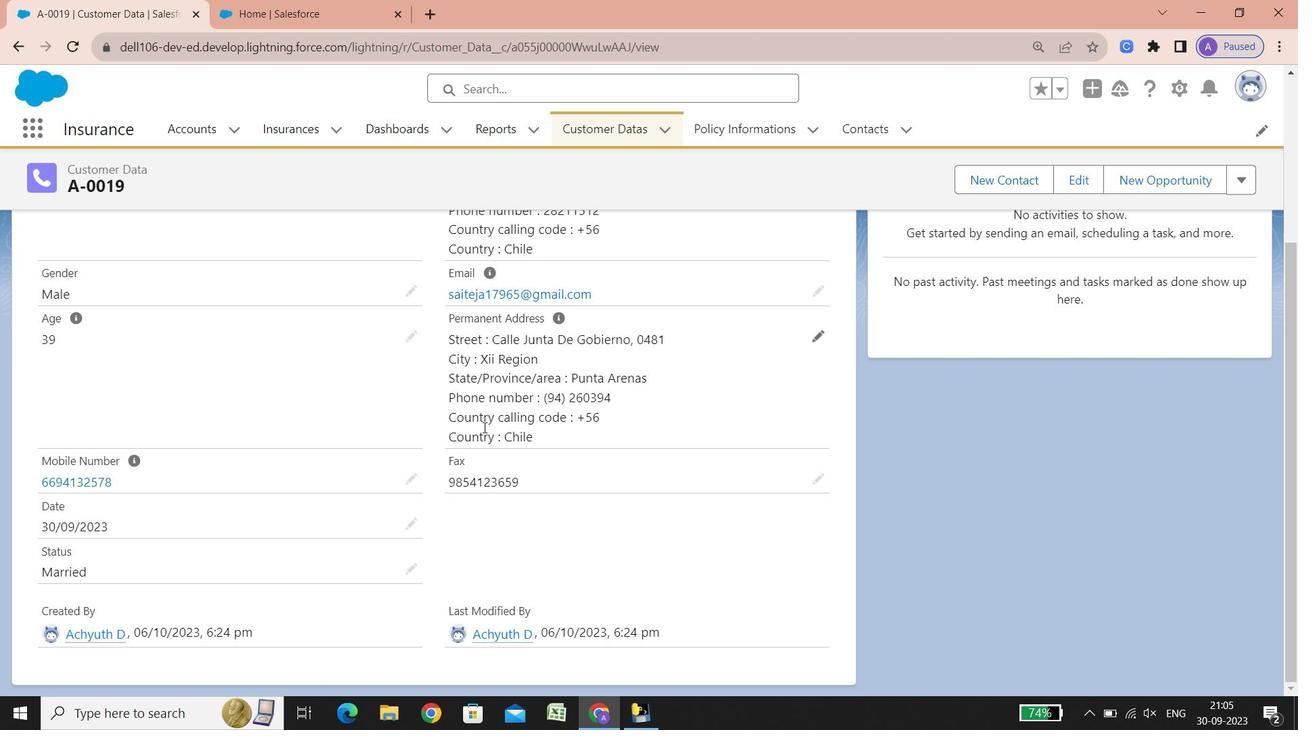 
Action: Mouse scrolled (483, 427) with delta (0, 0)
Screenshot: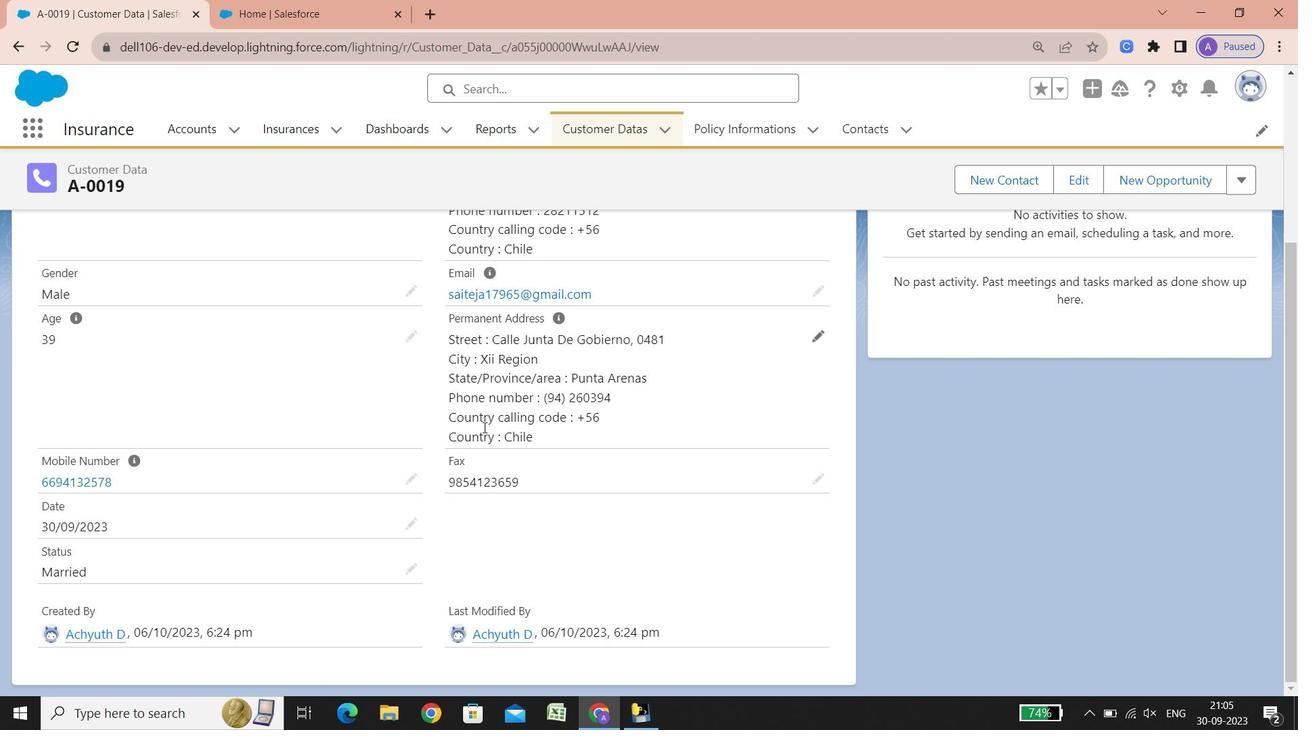 
Action: Mouse scrolled (483, 427) with delta (0, 0)
Screenshot: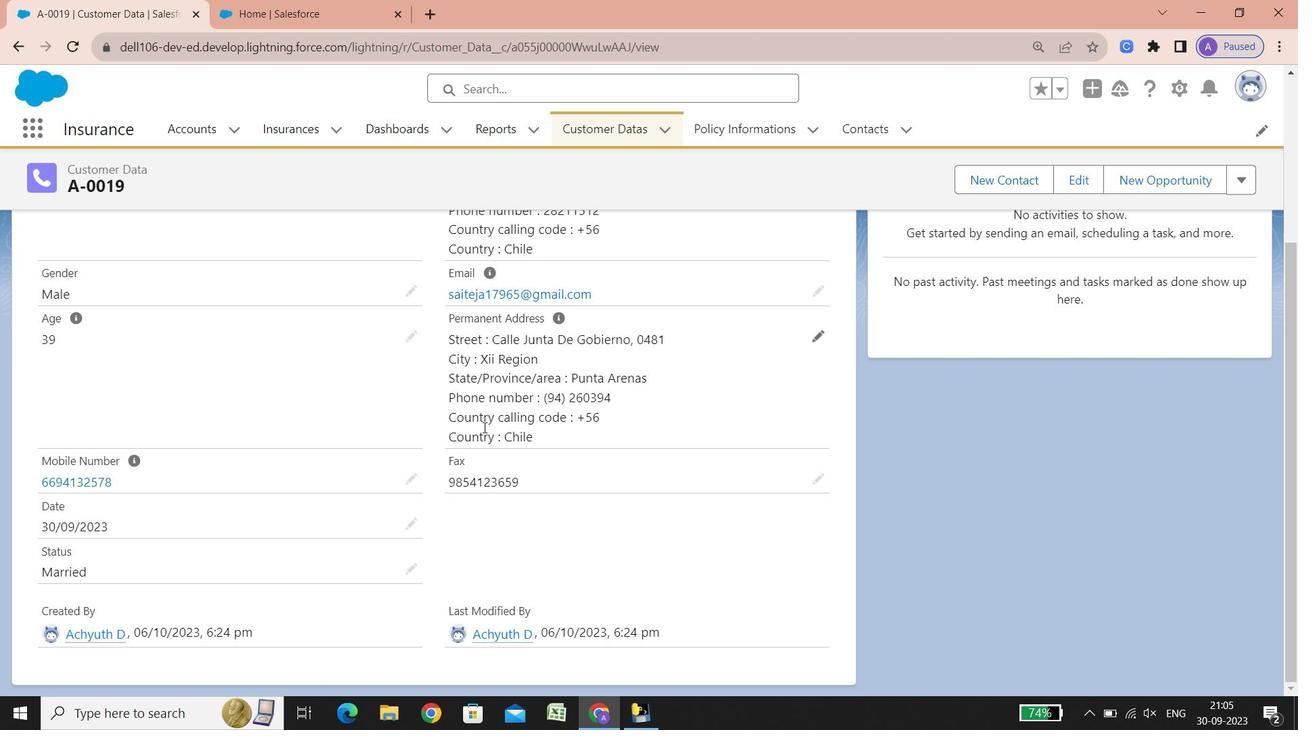 
Action: Mouse scrolled (483, 427) with delta (0, 0)
Screenshot: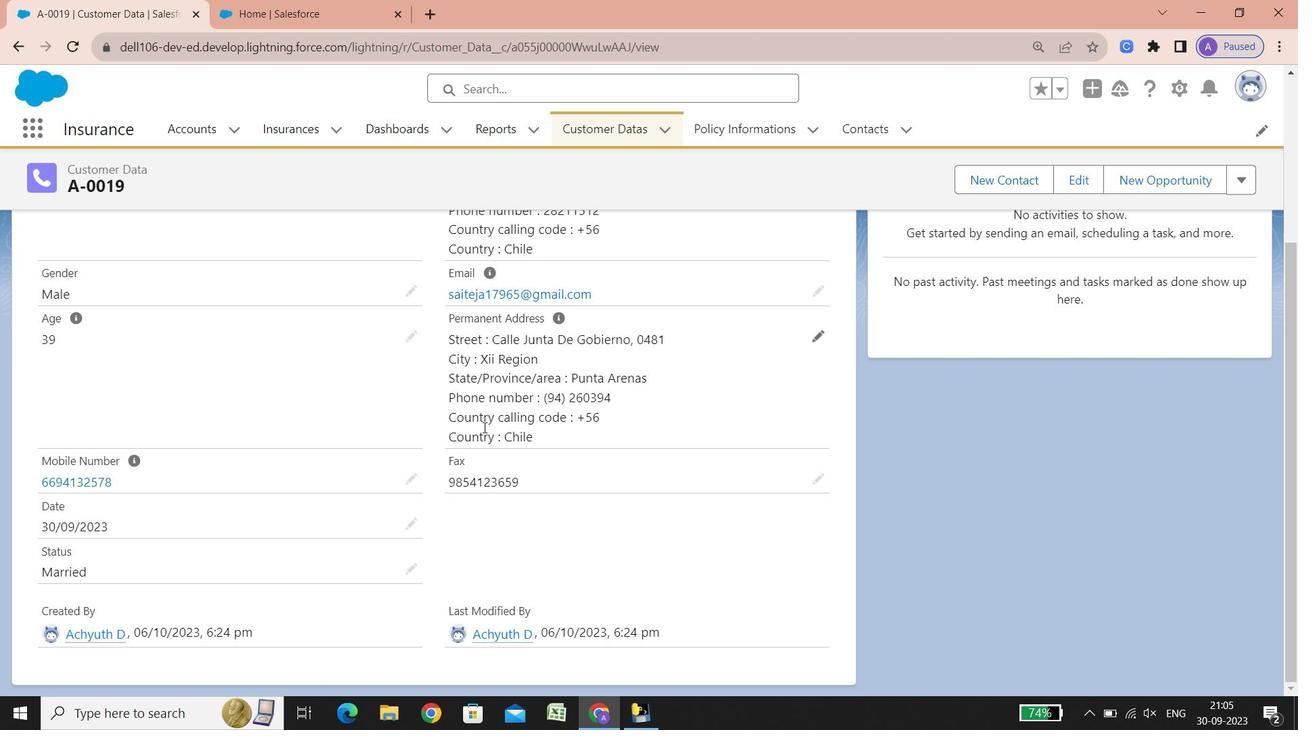 
Action: Mouse scrolled (483, 427) with delta (0, 0)
Screenshot: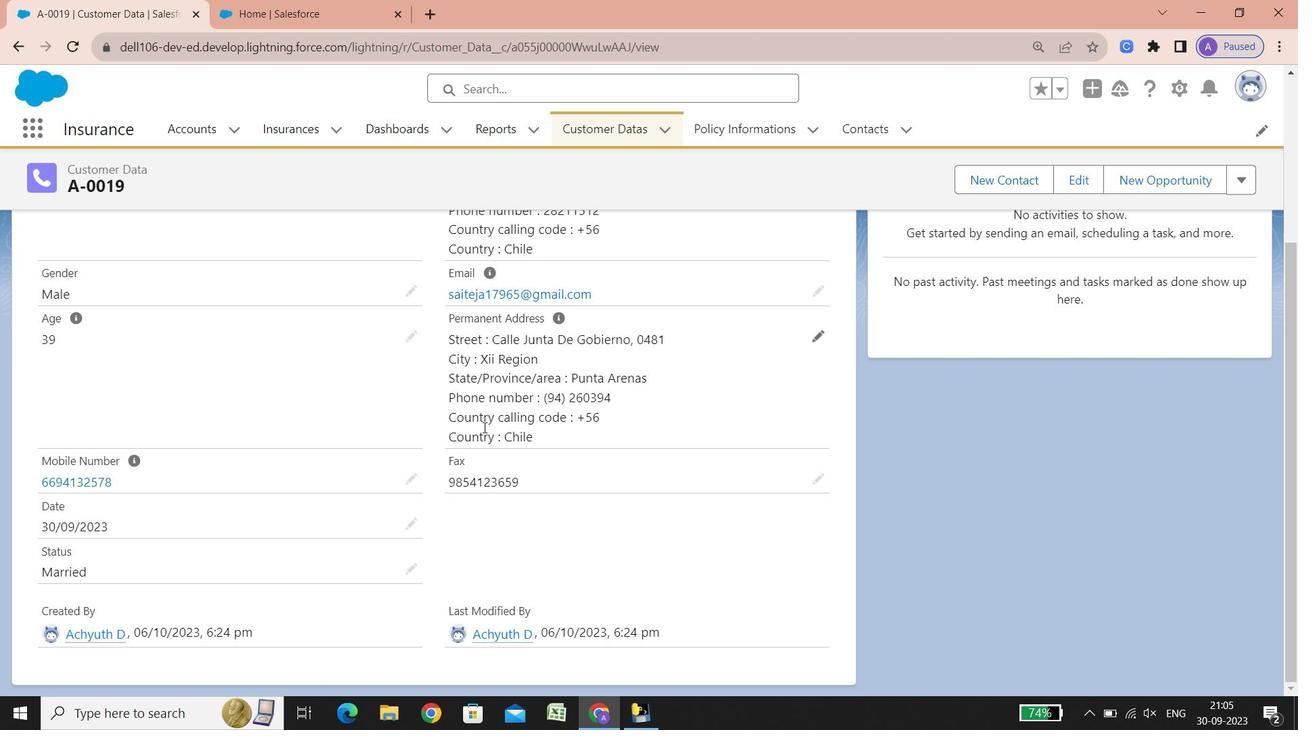 
Action: Mouse scrolled (483, 427) with delta (0, 0)
Screenshot: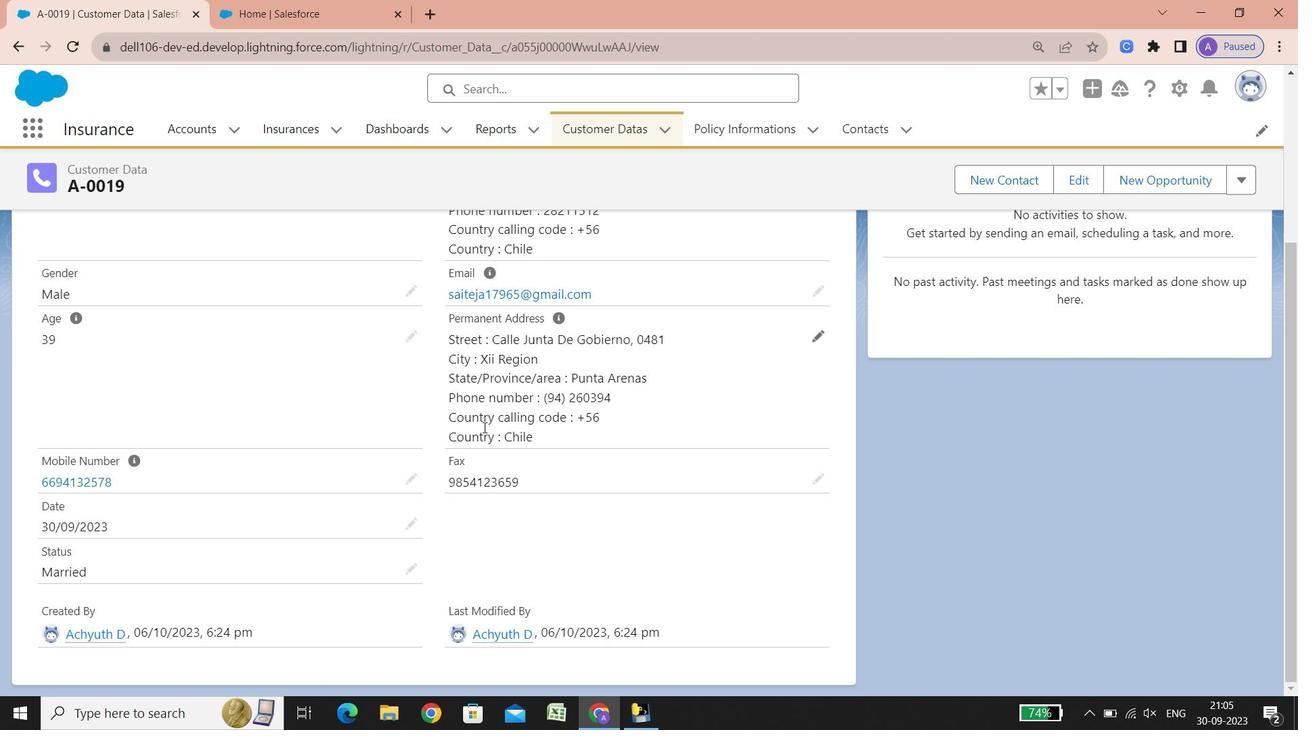 
Action: Mouse scrolled (483, 427) with delta (0, 0)
Screenshot: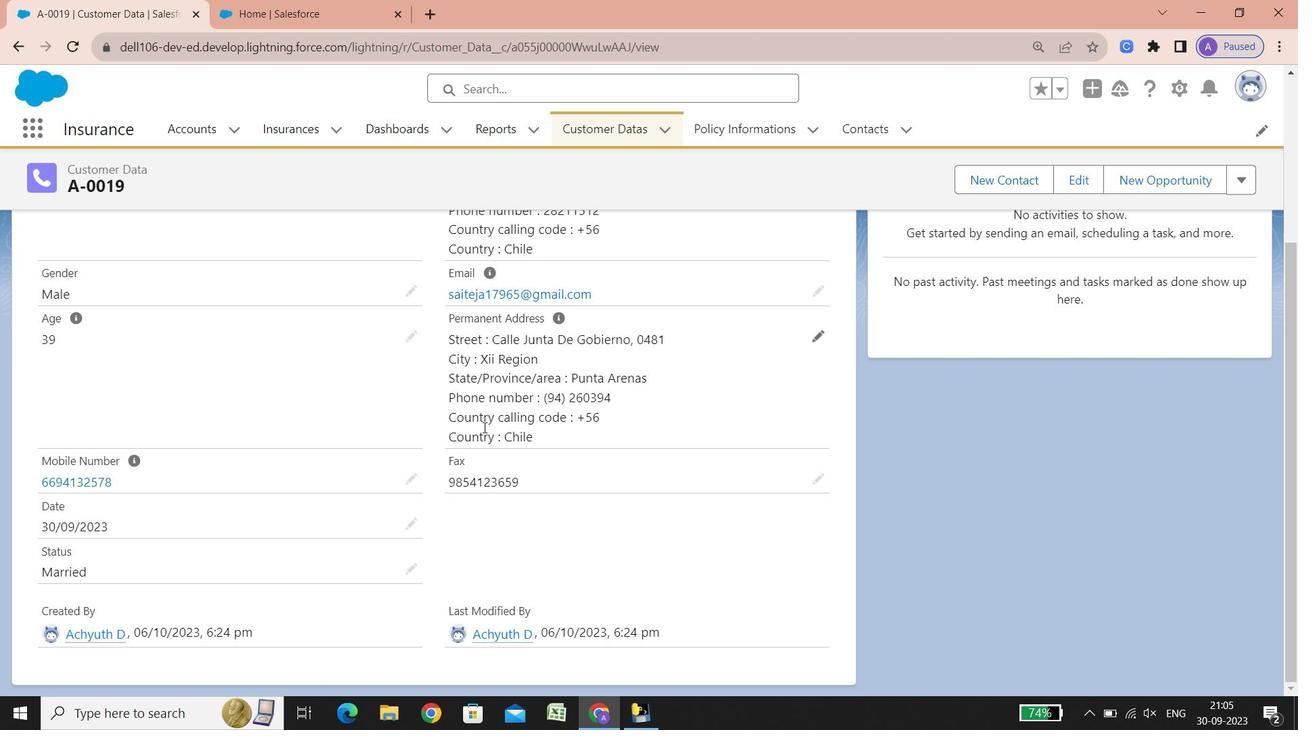 
Action: Mouse scrolled (483, 427) with delta (0, 0)
Screenshot: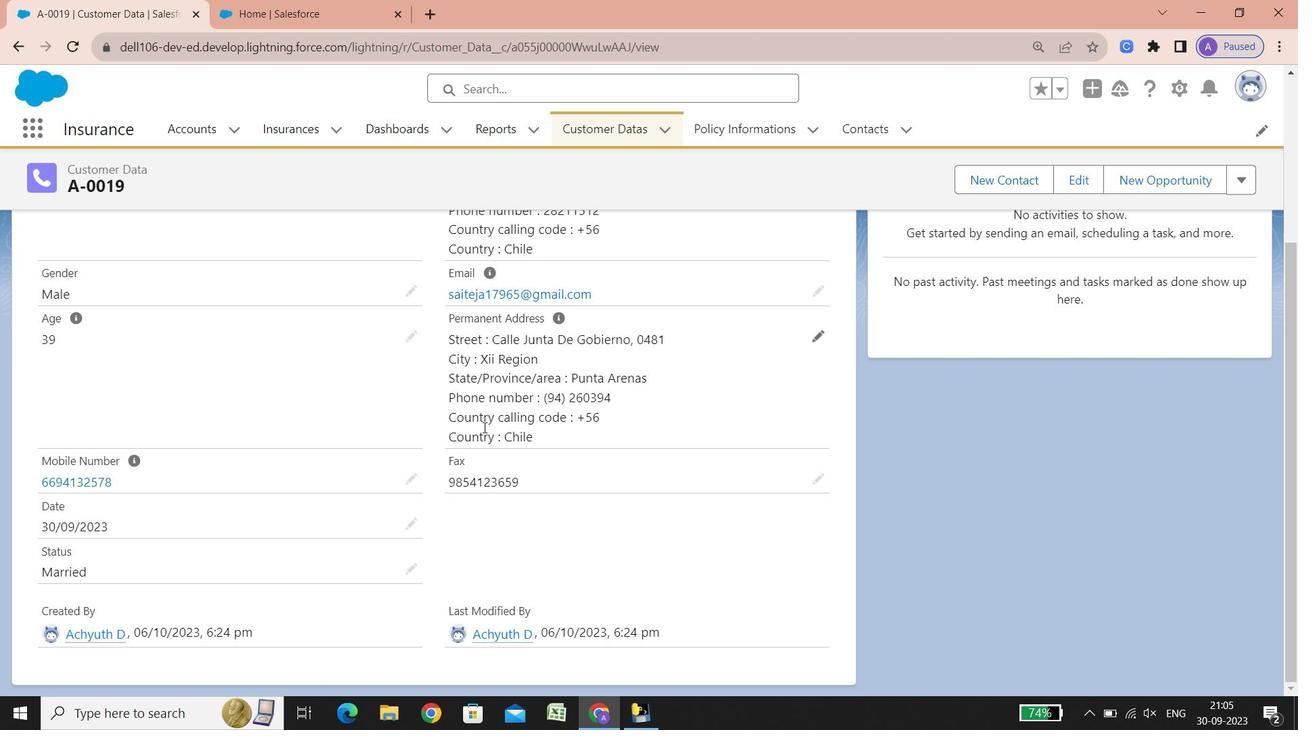 
Action: Mouse scrolled (483, 427) with delta (0, 0)
Screenshot: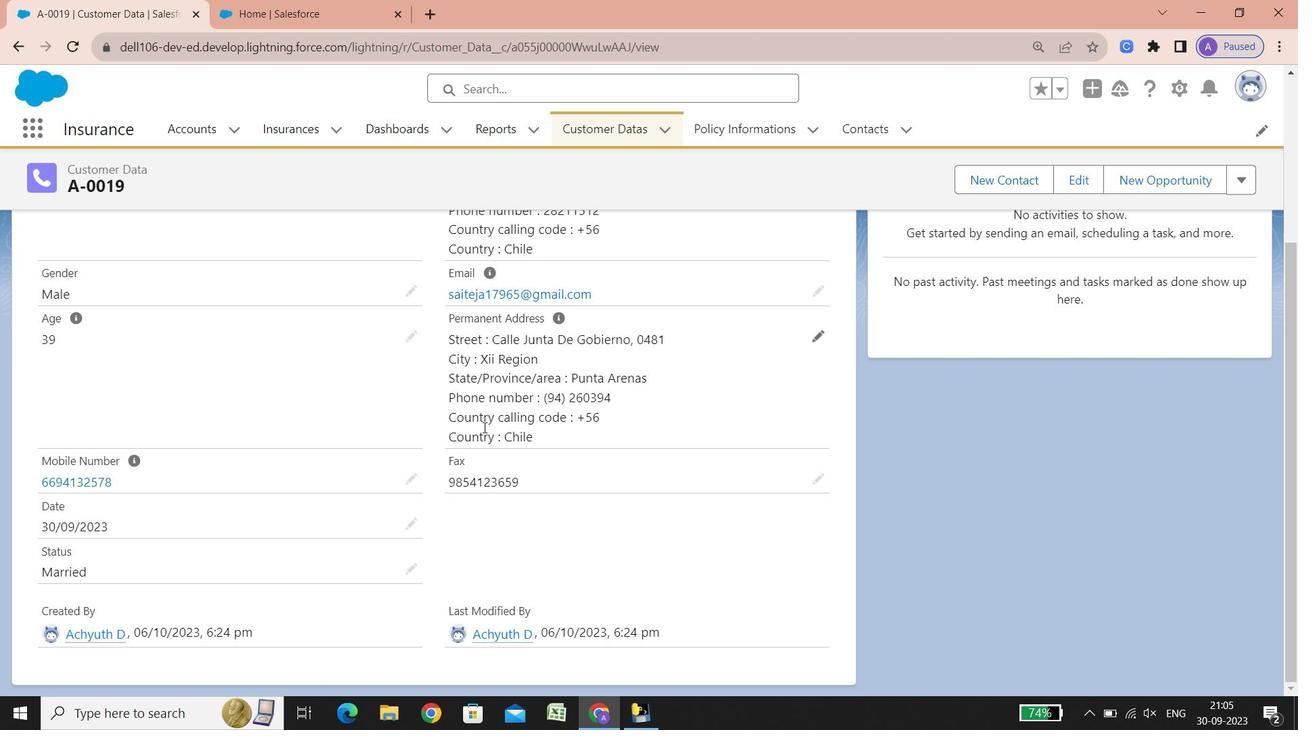 
Action: Mouse scrolled (483, 427) with delta (0, 0)
Screenshot: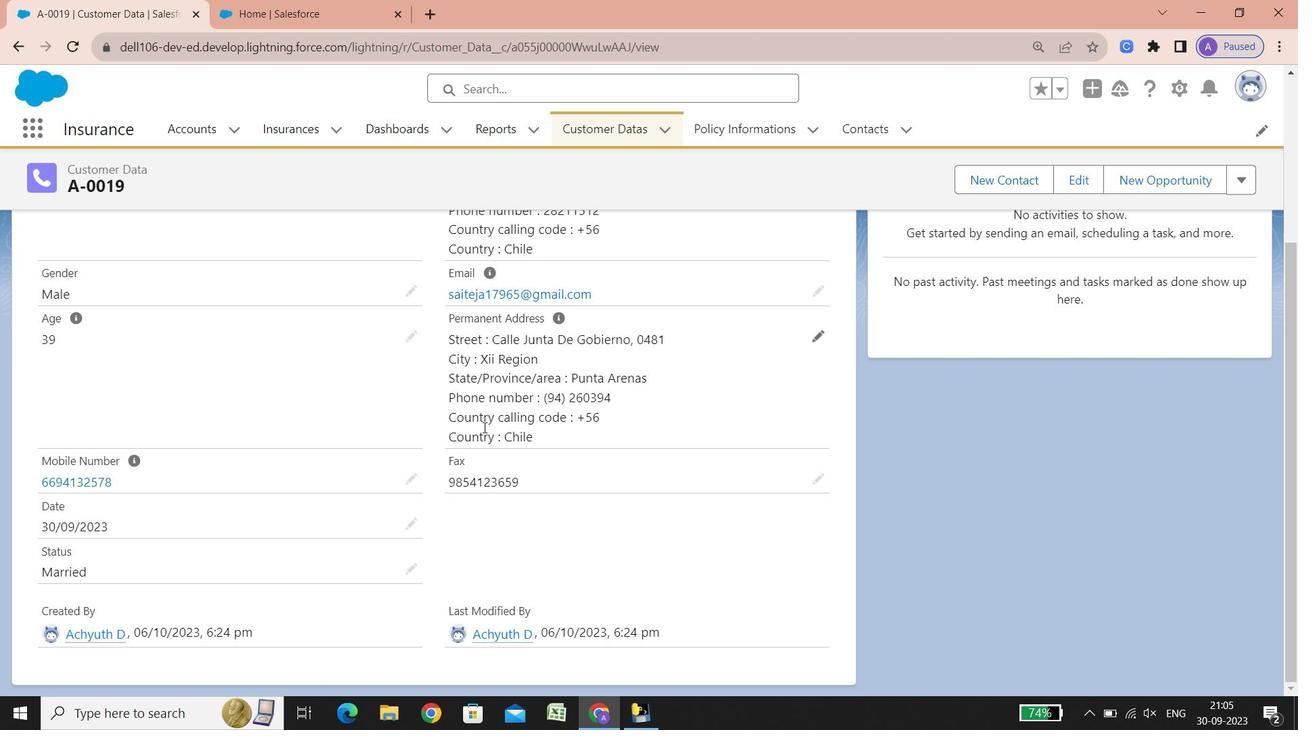 
Action: Mouse scrolled (483, 427) with delta (0, 0)
Screenshot: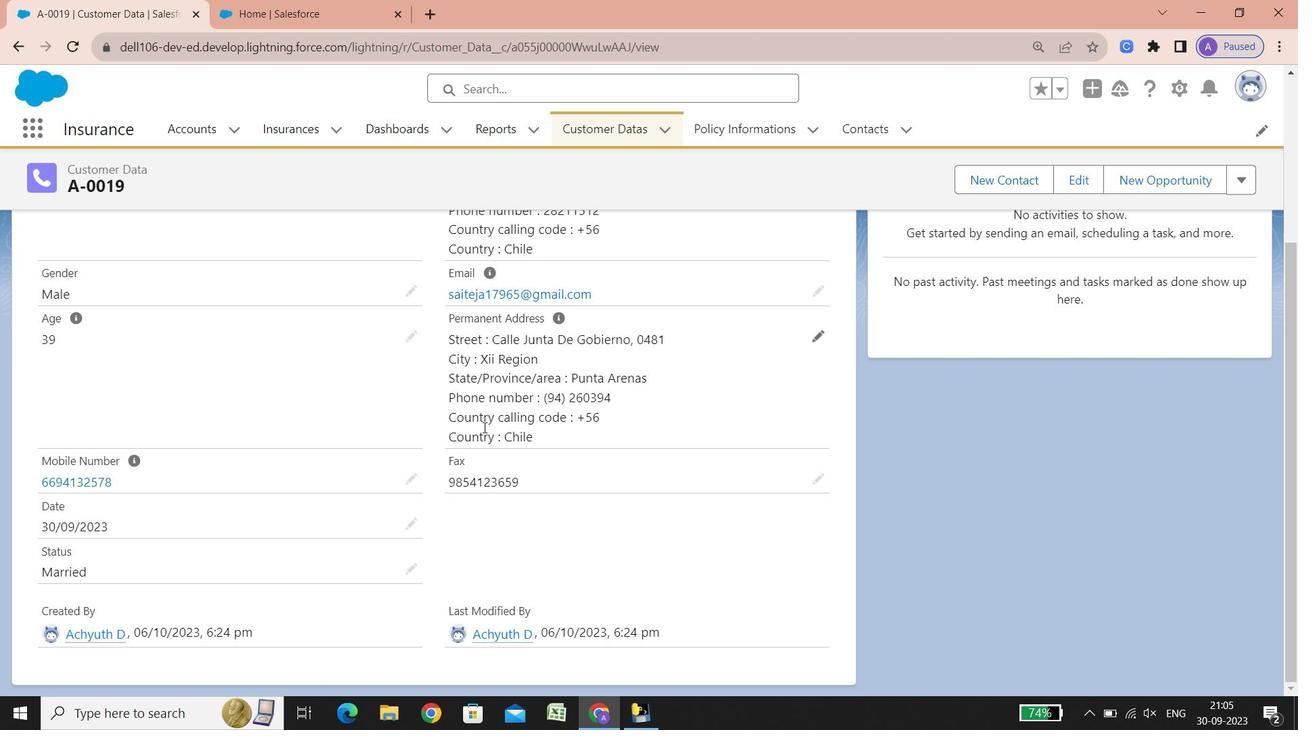 
Action: Mouse scrolled (483, 427) with delta (0, 0)
Screenshot: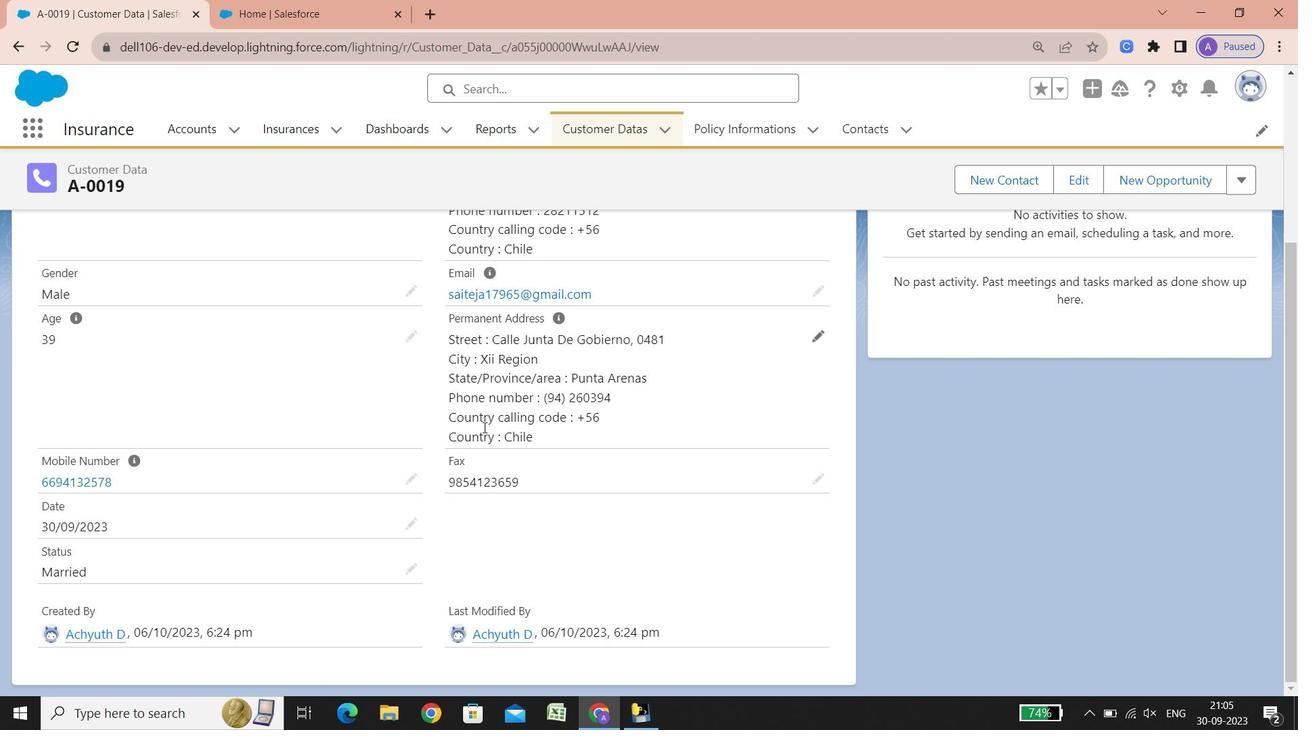 
Action: Mouse scrolled (483, 427) with delta (0, 0)
Screenshot: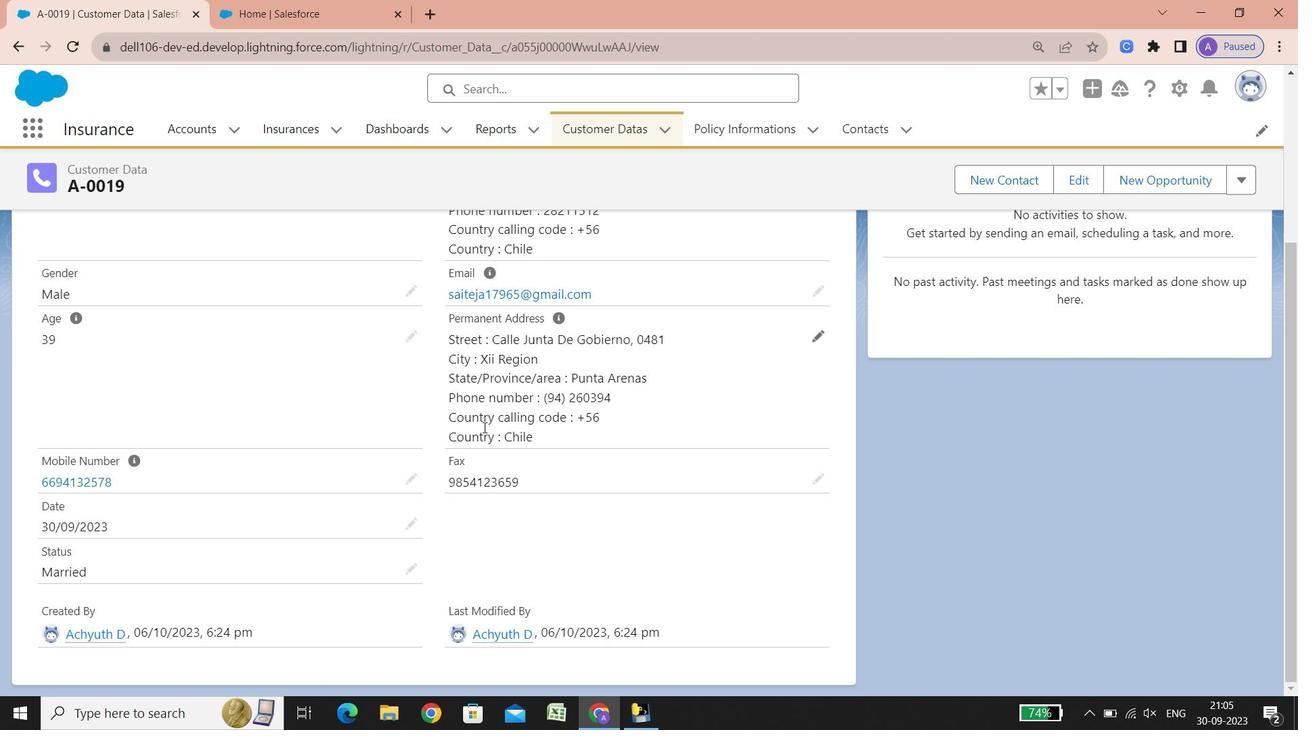 
Action: Mouse scrolled (483, 427) with delta (0, 0)
Screenshot: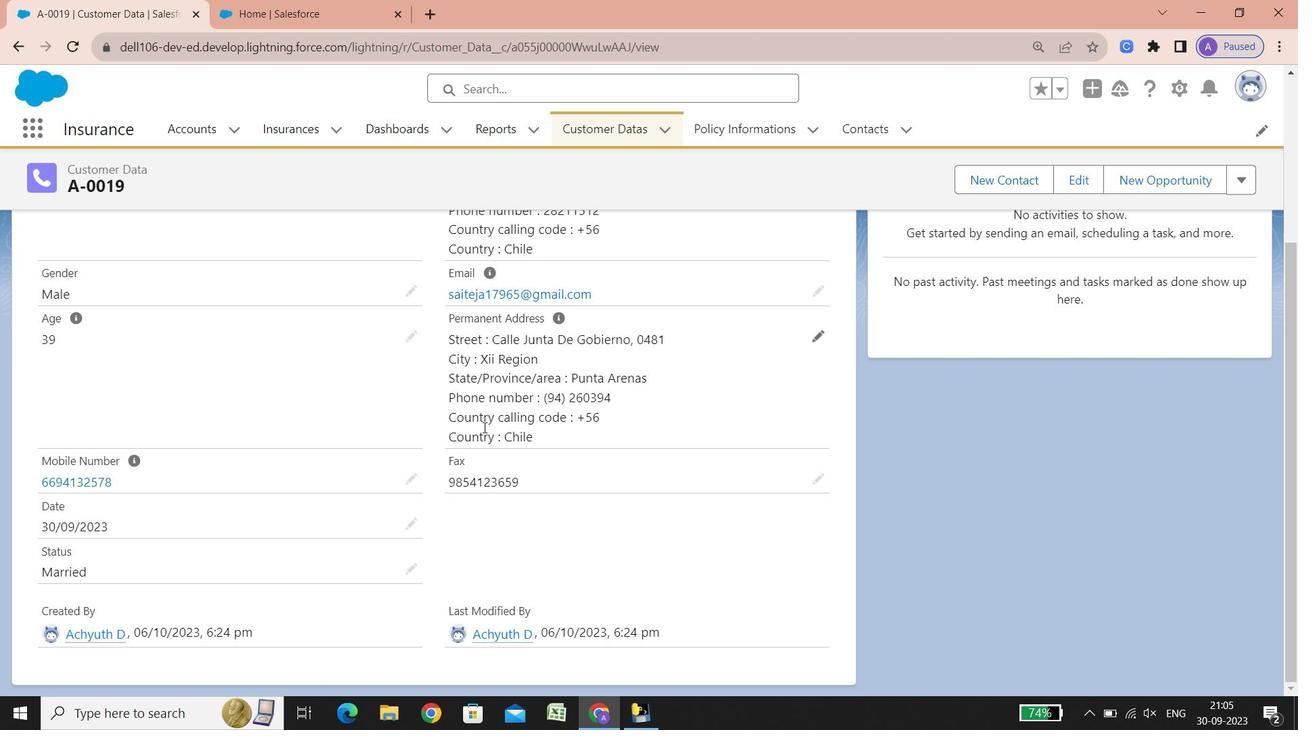 
Action: Mouse scrolled (483, 427) with delta (0, 0)
Screenshot: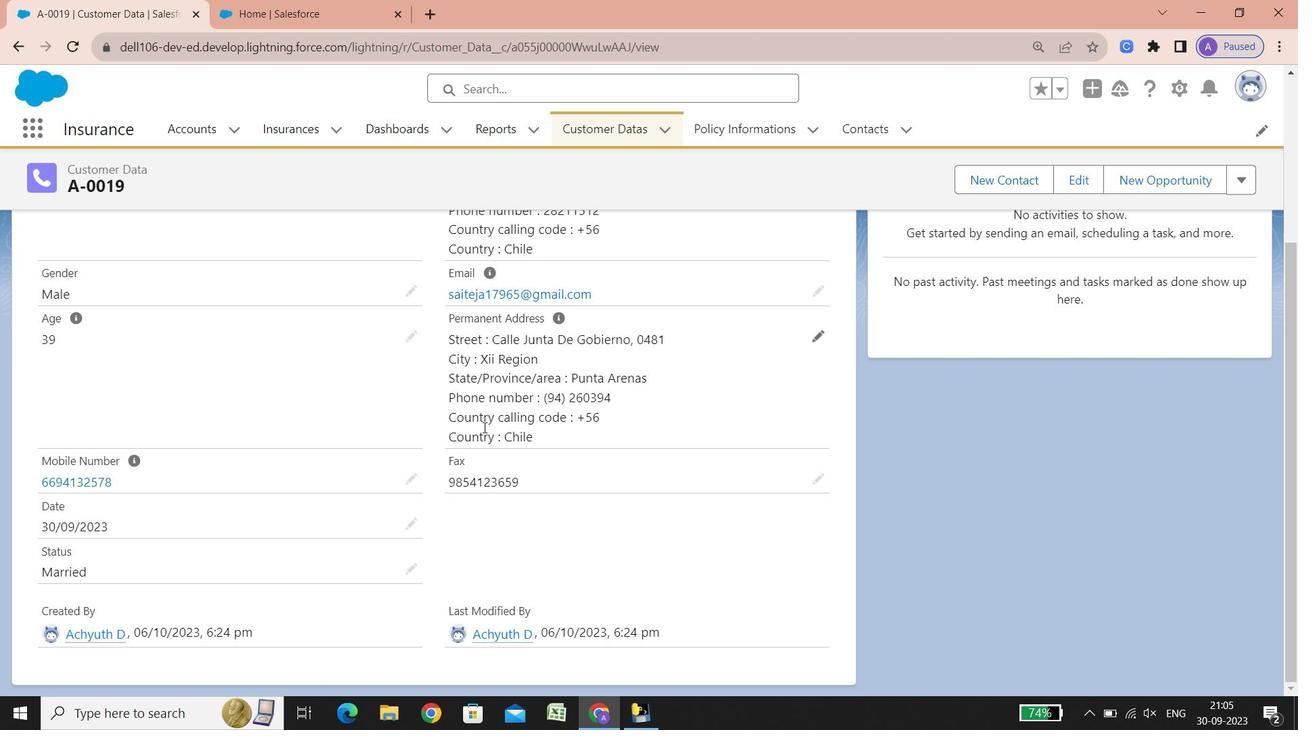 
Action: Mouse scrolled (483, 427) with delta (0, 0)
Screenshot: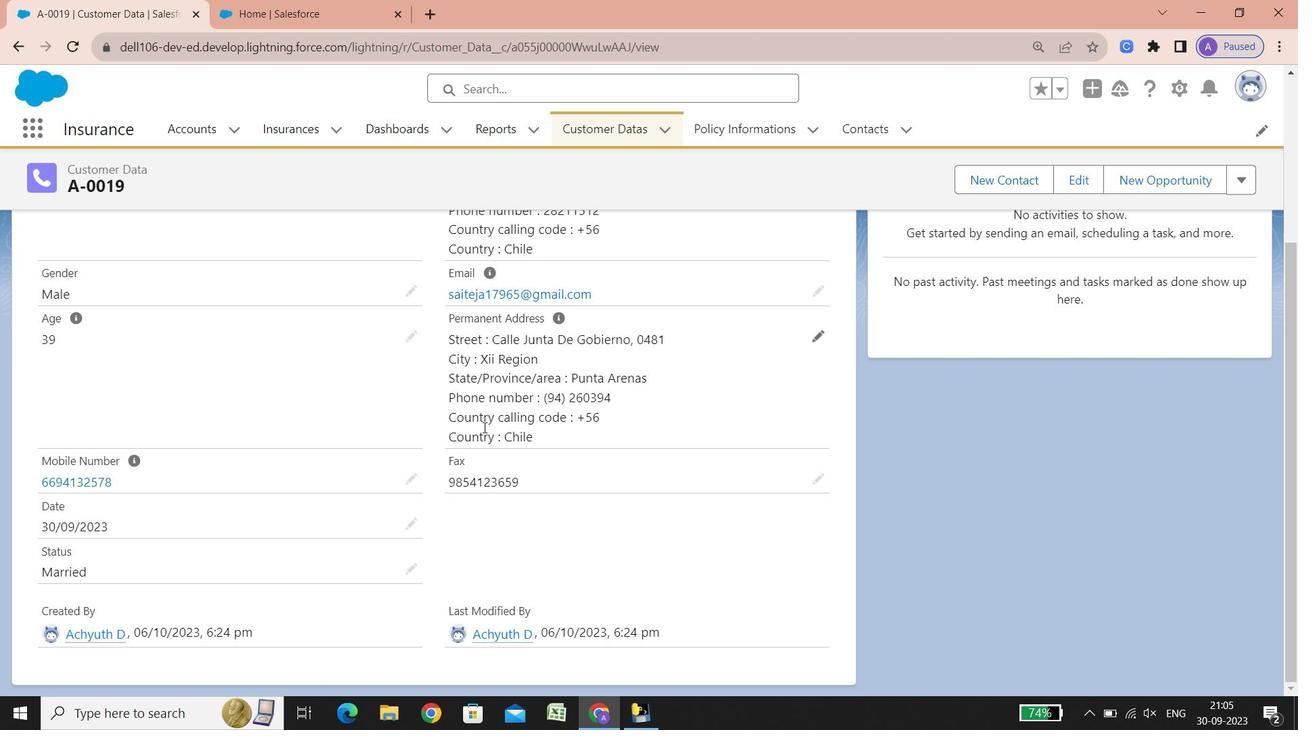
Action: Mouse scrolled (483, 427) with delta (0, 0)
Screenshot: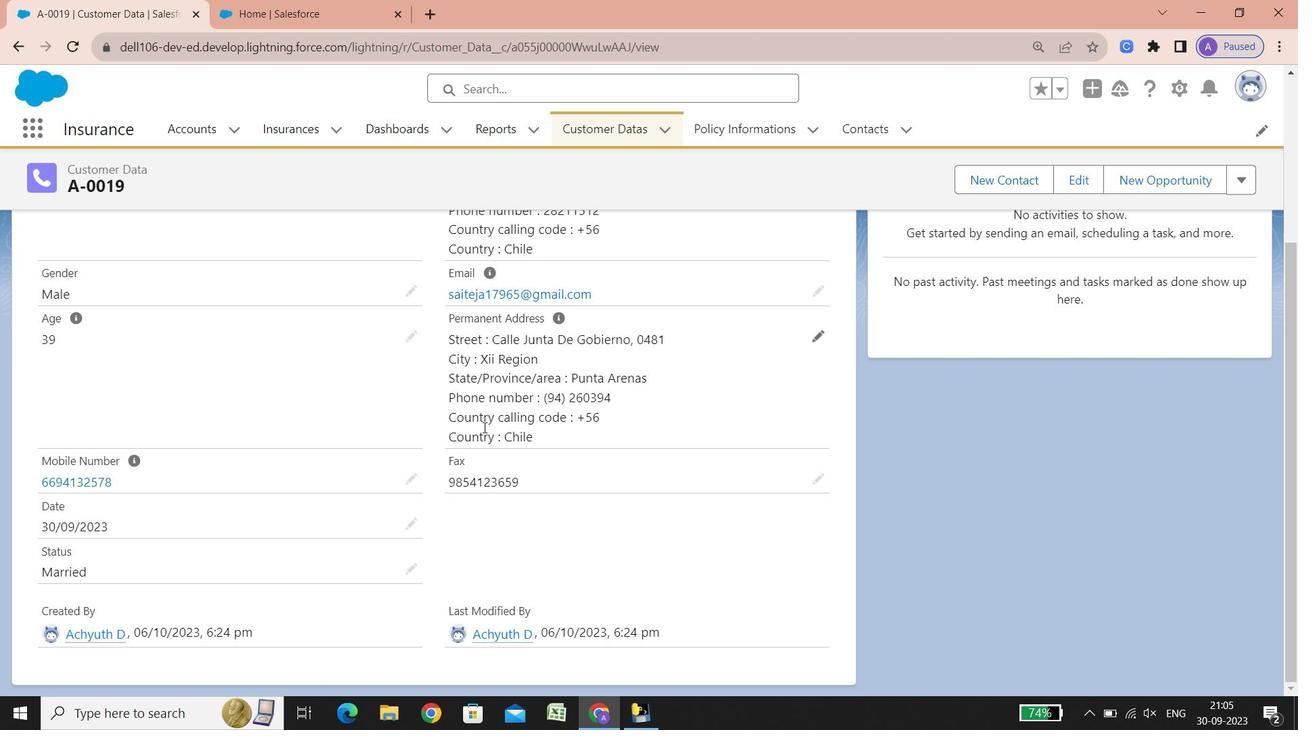 
Action: Mouse scrolled (483, 427) with delta (0, 0)
Screenshot: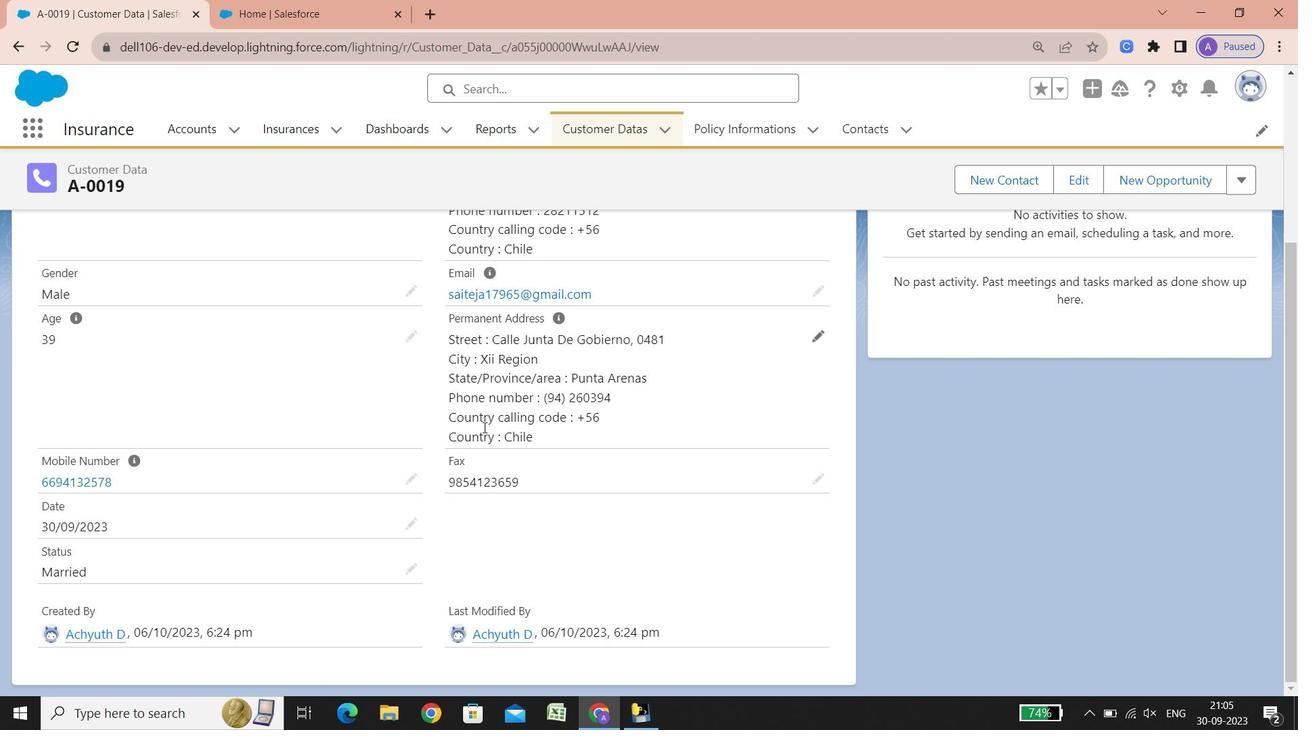 
Action: Mouse scrolled (483, 427) with delta (0, 0)
Screenshot: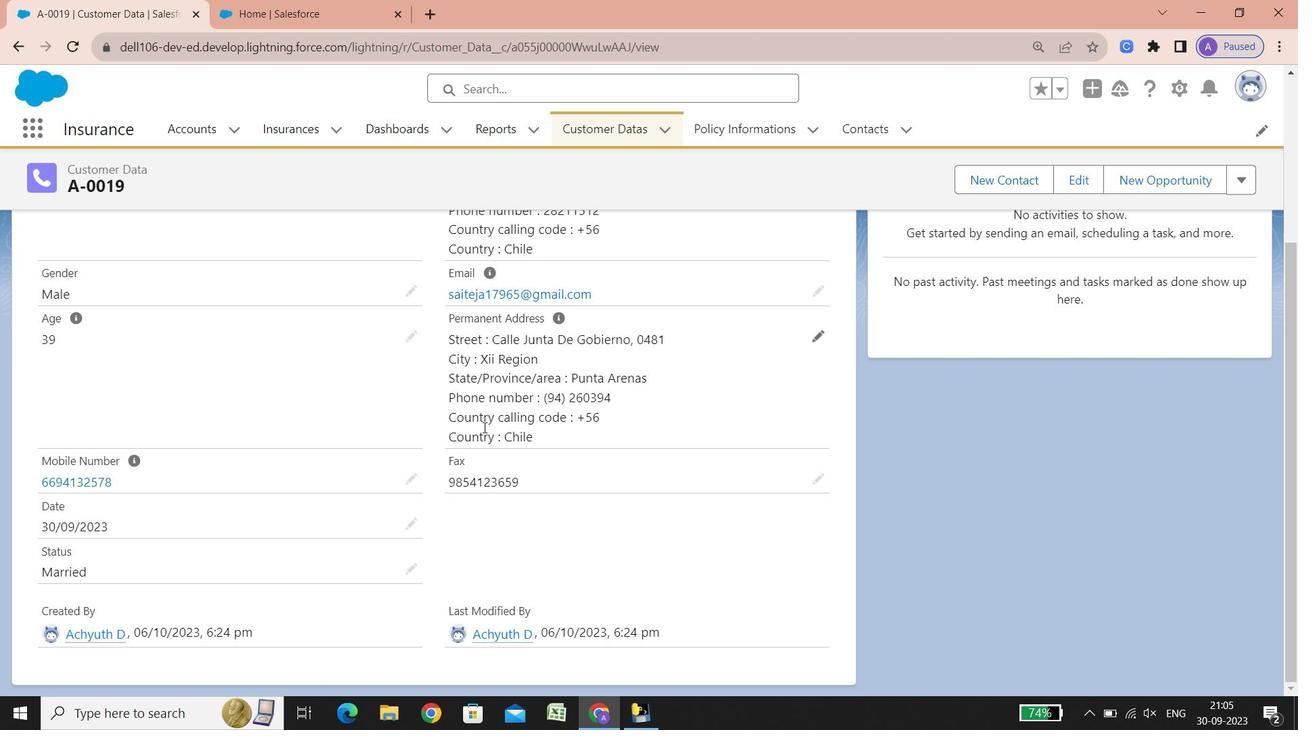 
Action: Mouse scrolled (483, 427) with delta (0, 0)
Screenshot: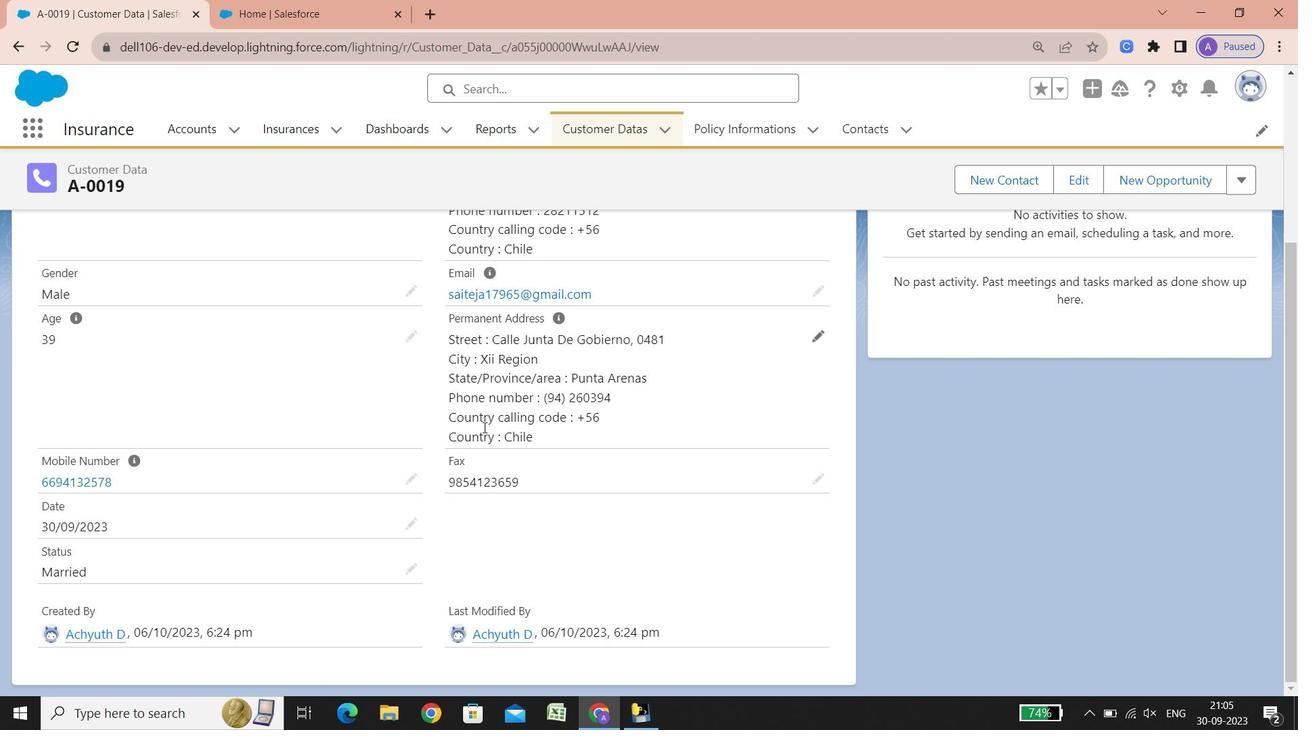
Action: Mouse scrolled (483, 427) with delta (0, 0)
Screenshot: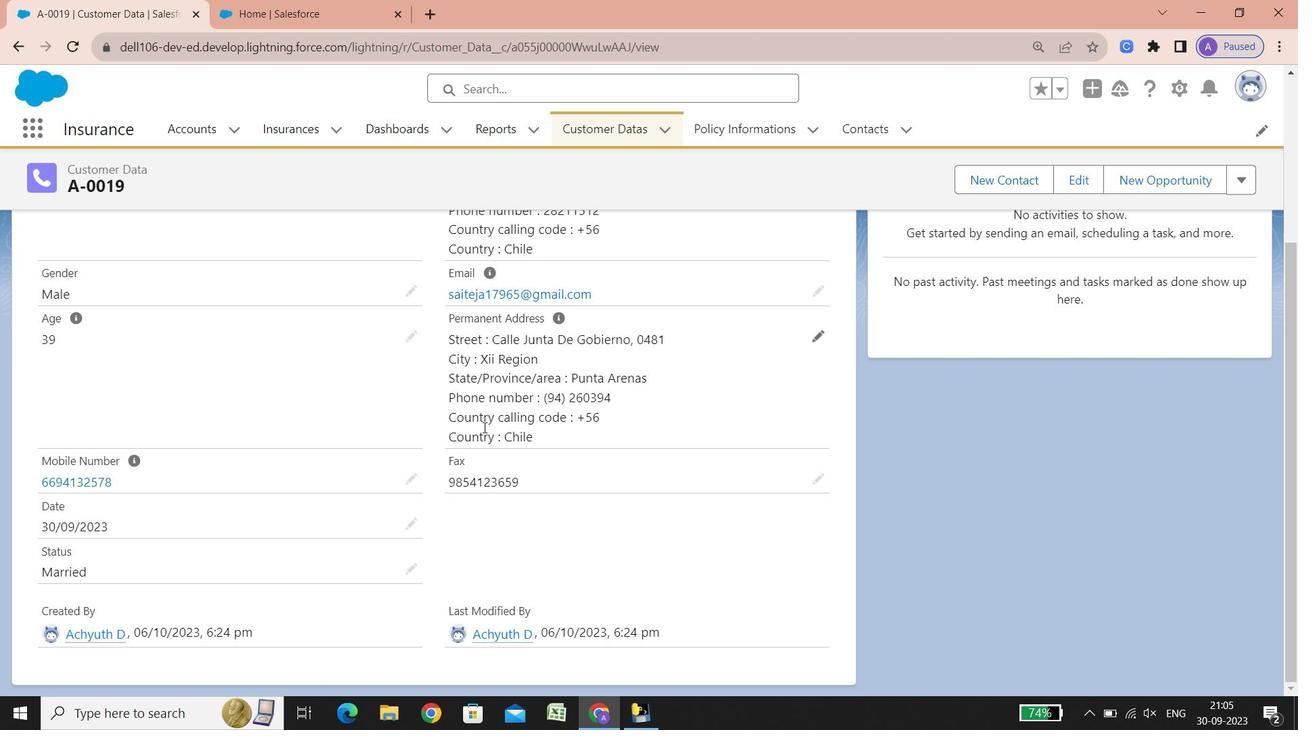 
Action: Mouse scrolled (483, 427) with delta (0, 0)
Screenshot: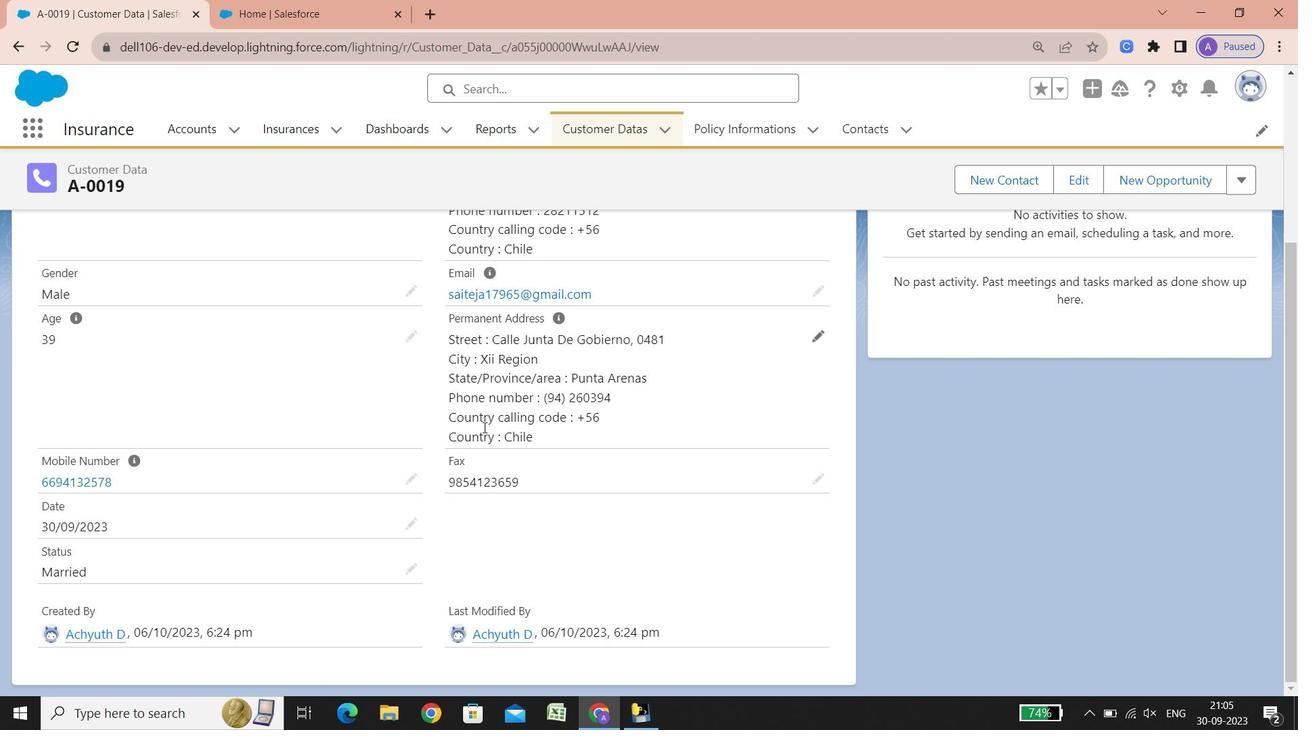 
Action: Mouse scrolled (483, 427) with delta (0, 0)
Screenshot: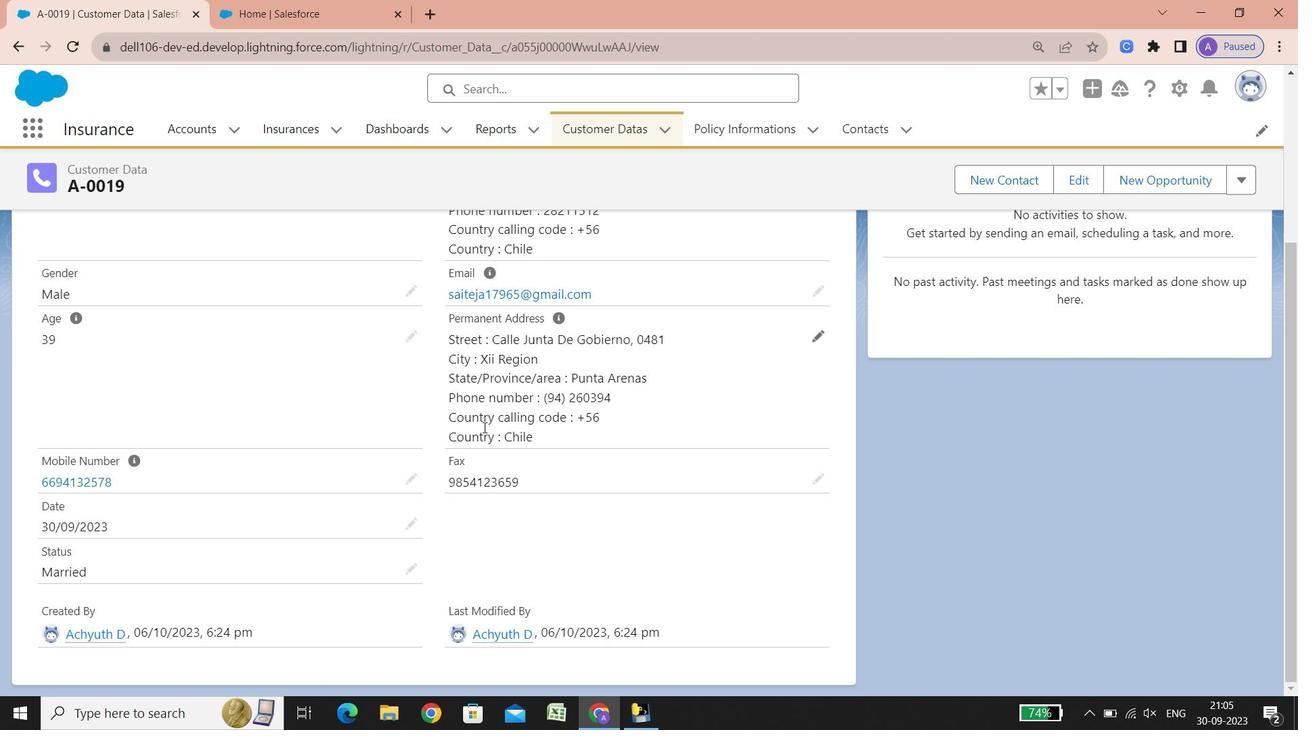
Action: Mouse scrolled (483, 427) with delta (0, 0)
Screenshot: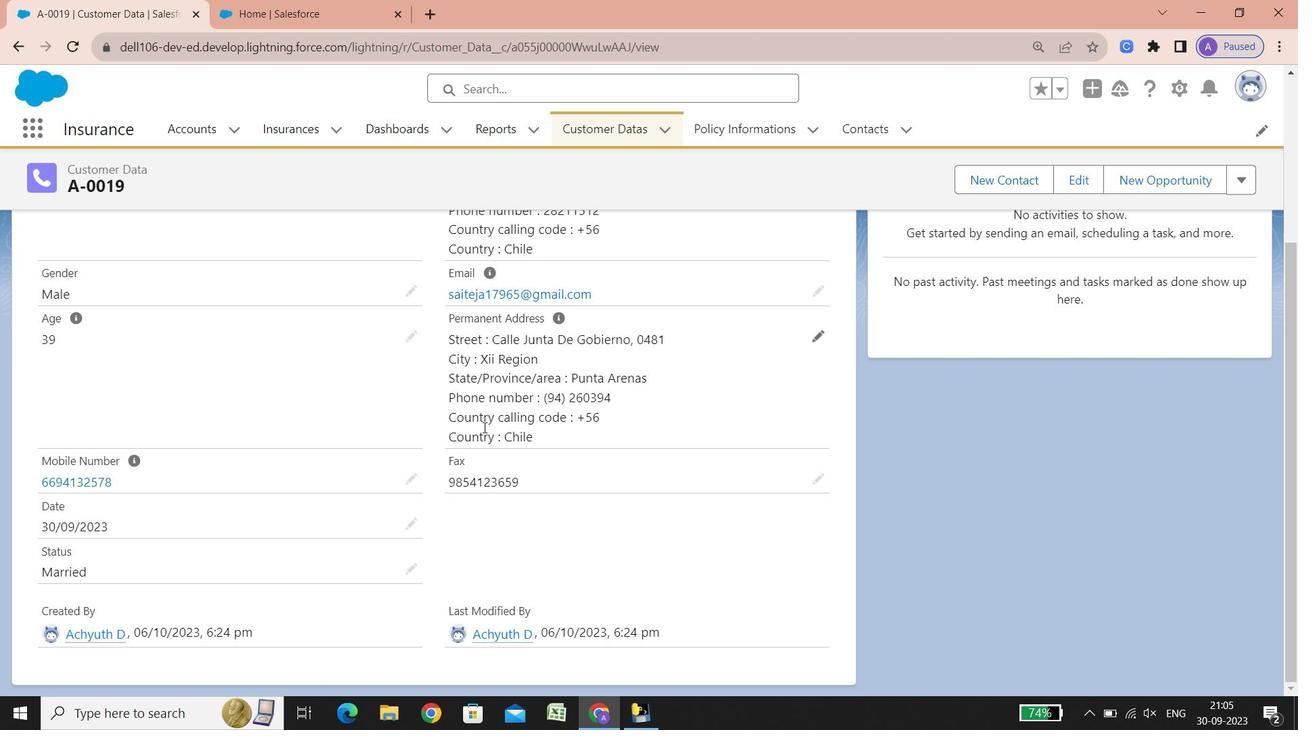 
Action: Mouse scrolled (483, 427) with delta (0, 0)
Screenshot: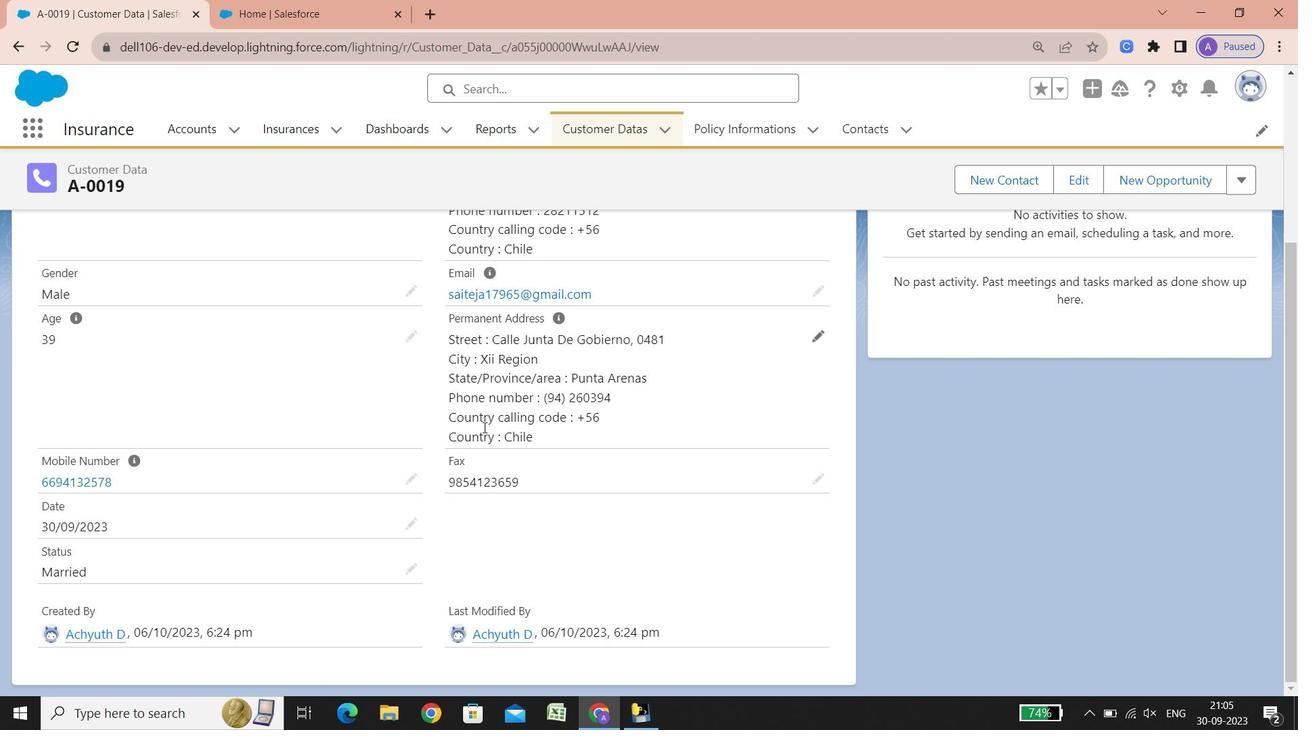 
Action: Mouse scrolled (483, 427) with delta (0, 0)
Screenshot: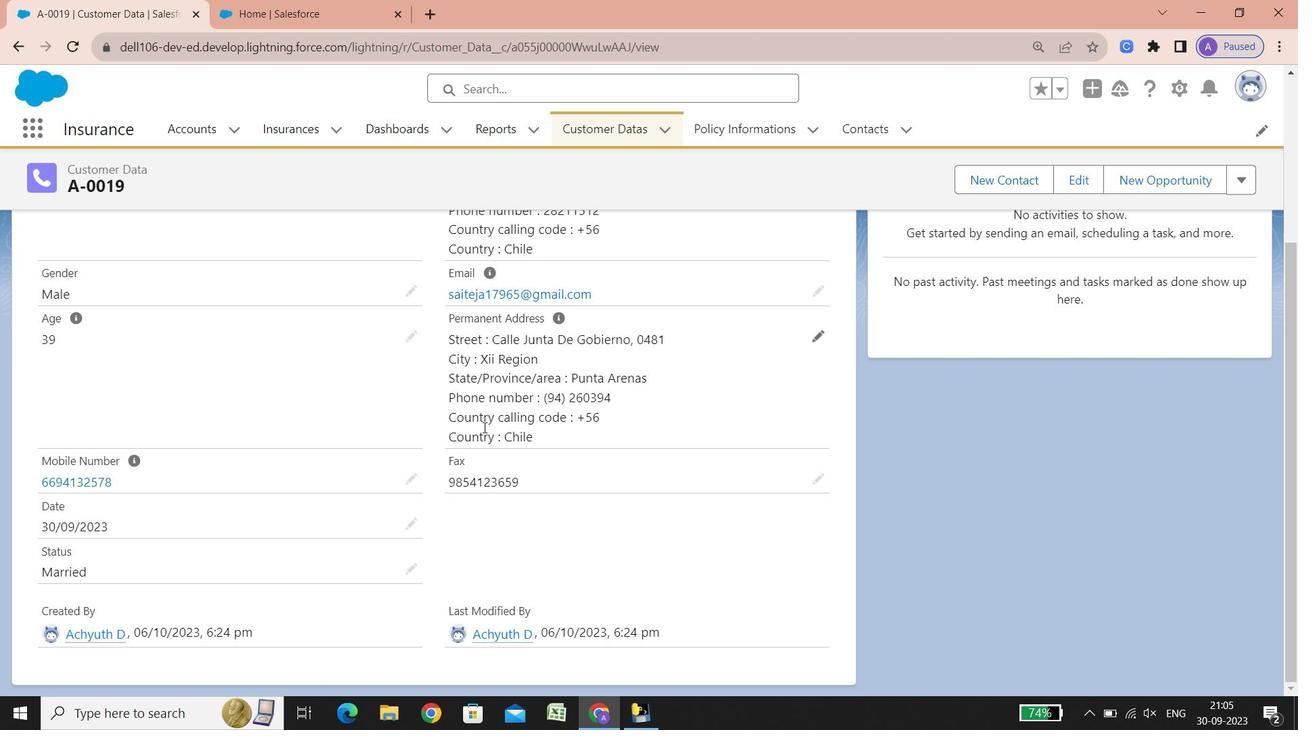 
Action: Mouse scrolled (483, 427) with delta (0, 0)
Screenshot: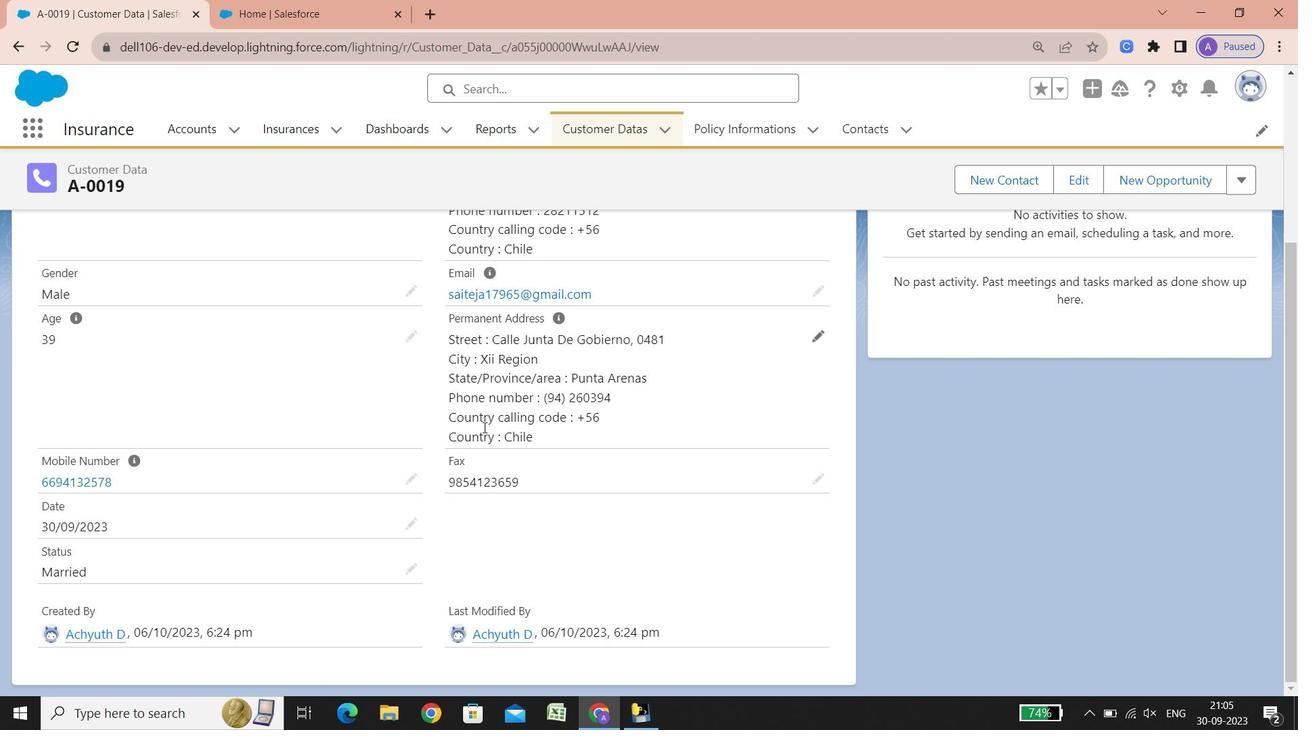 
Action: Mouse scrolled (483, 427) with delta (0, 0)
Screenshot: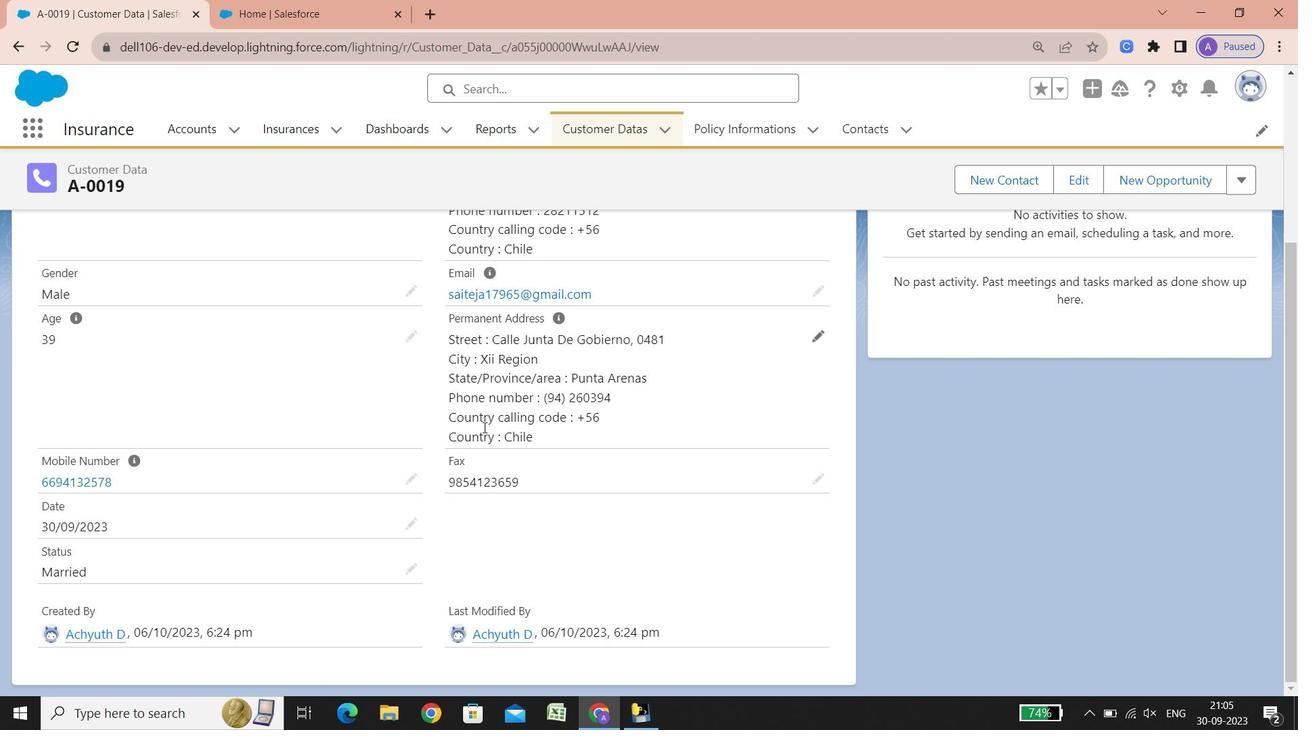 
Action: Mouse scrolled (483, 427) with delta (0, 0)
Screenshot: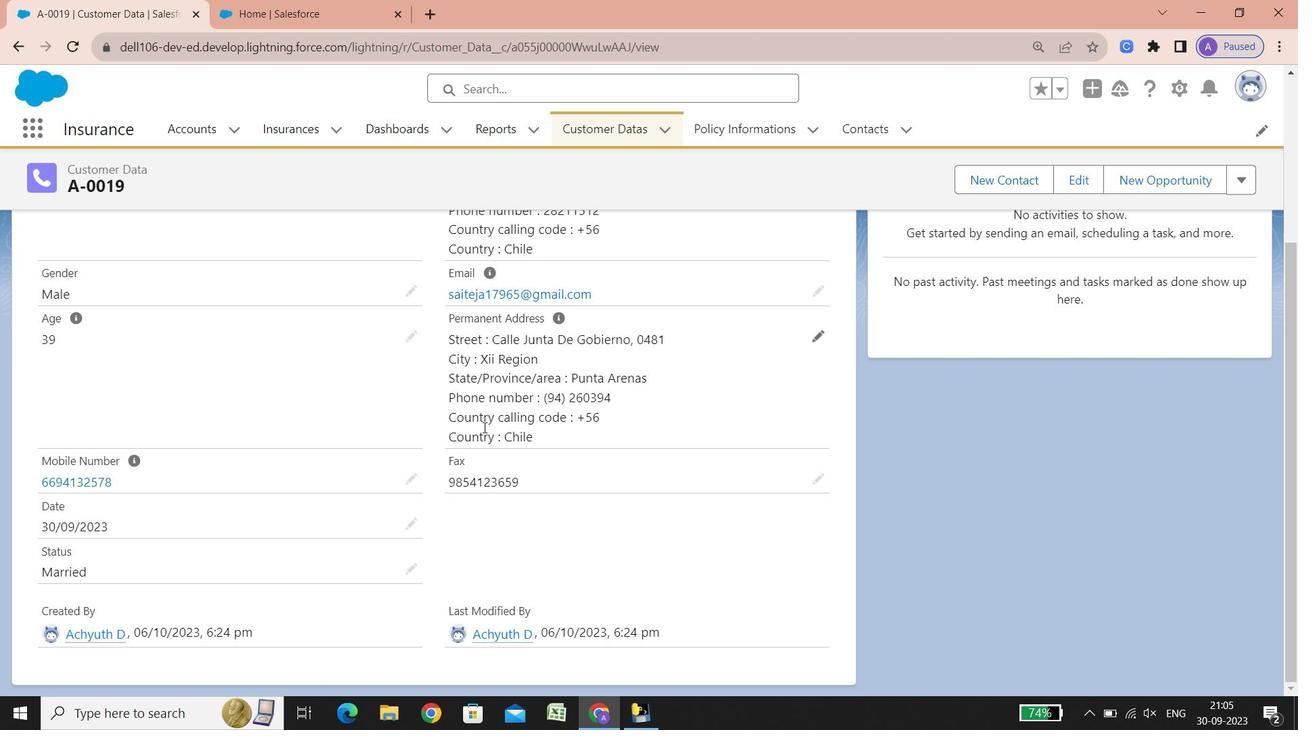 
Action: Mouse scrolled (483, 427) with delta (0, 0)
Screenshot: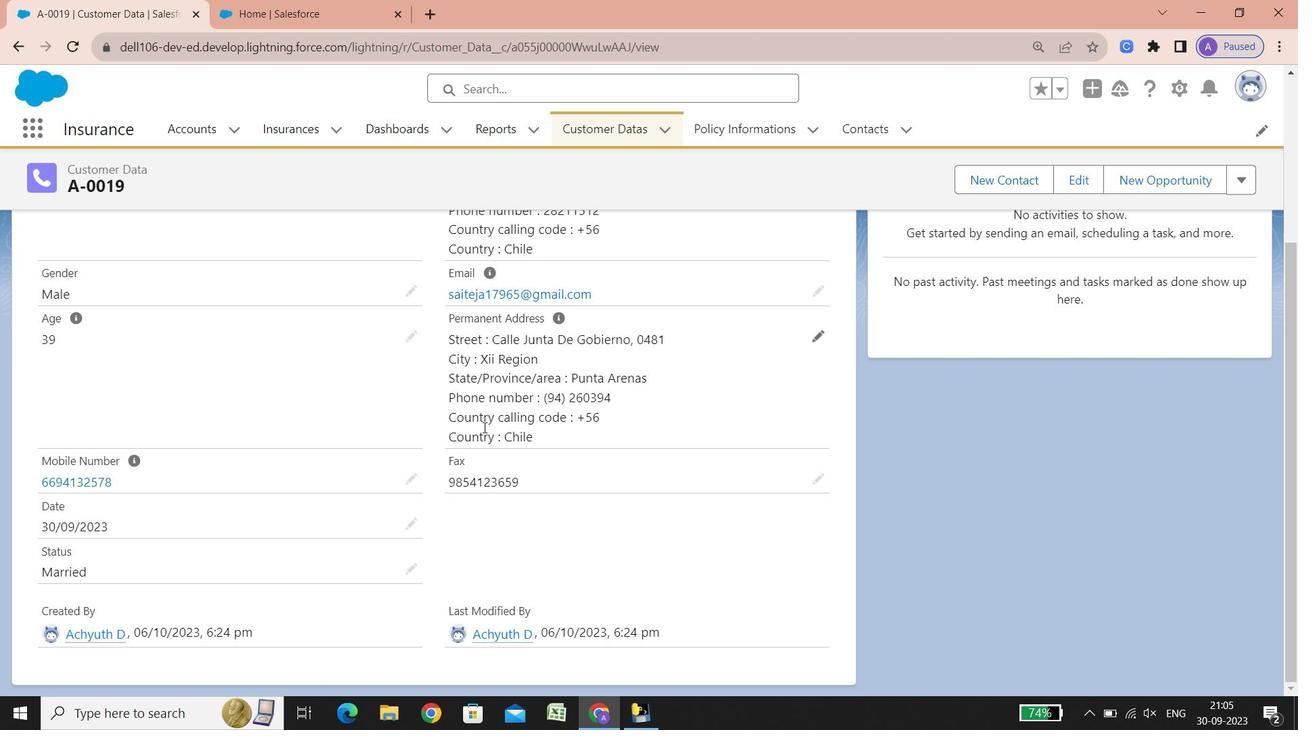 
Action: Mouse moved to (609, 130)
Screenshot: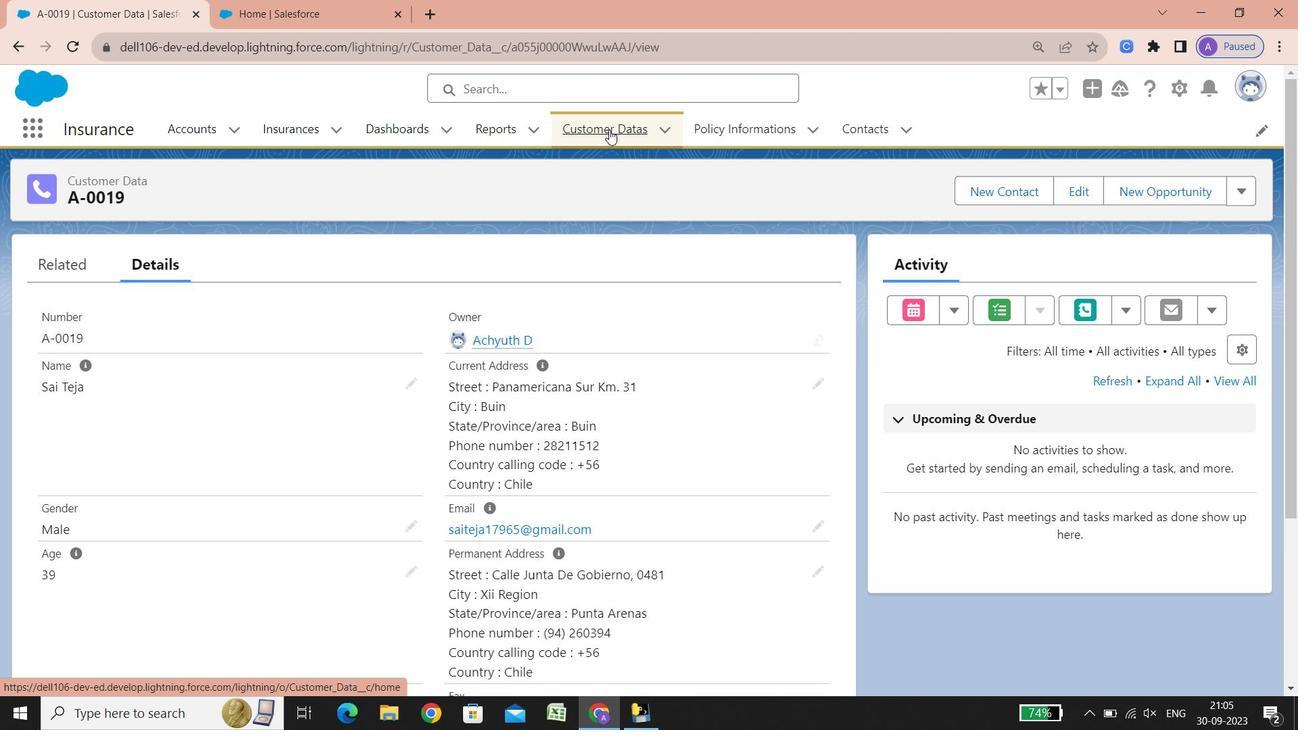 
Action: Mouse pressed left at (609, 130)
Screenshot: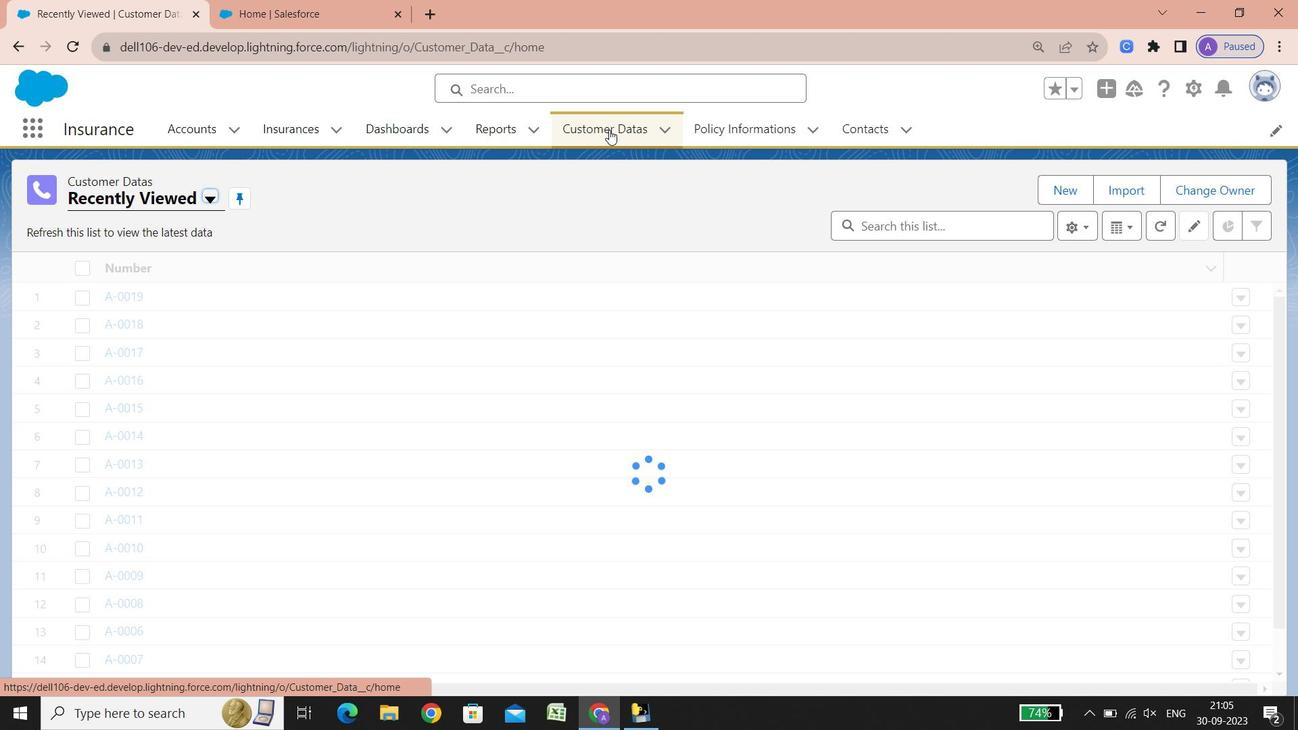 
Action: Mouse moved to (118, 324)
Screenshot: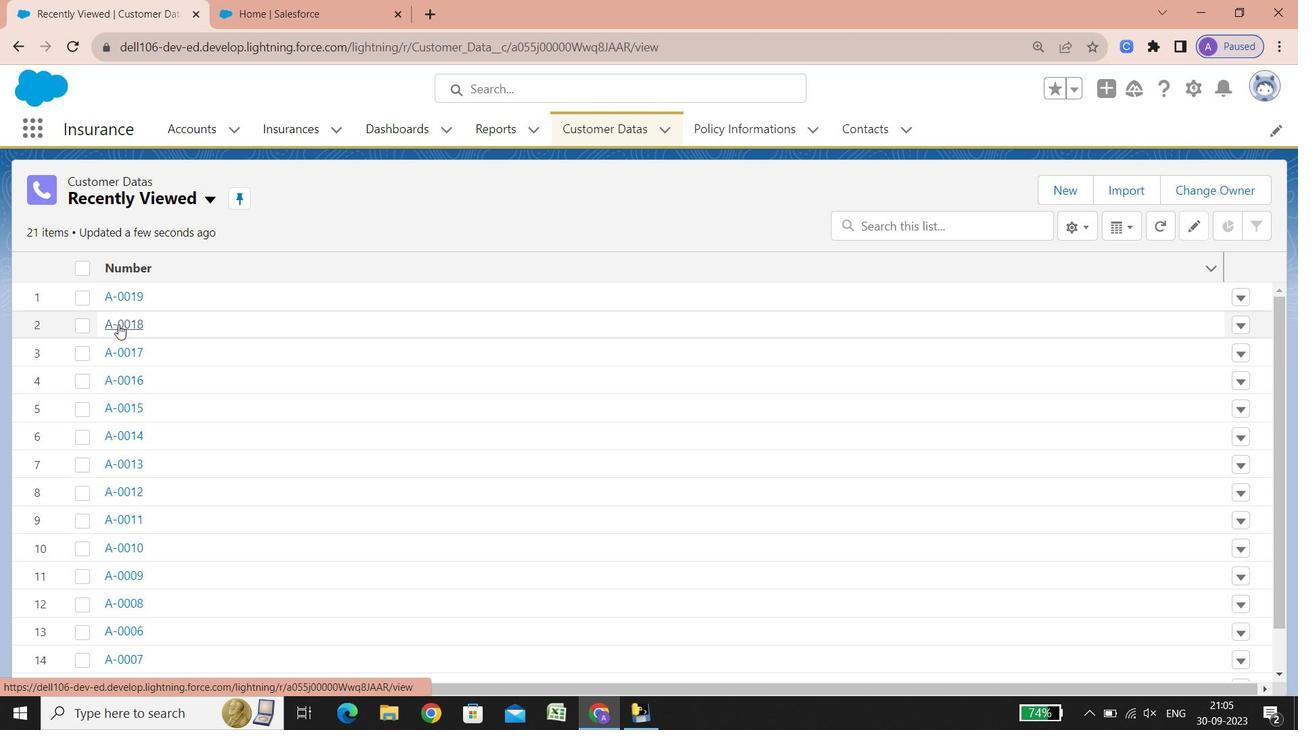 
Action: Mouse pressed left at (118, 324)
Screenshot: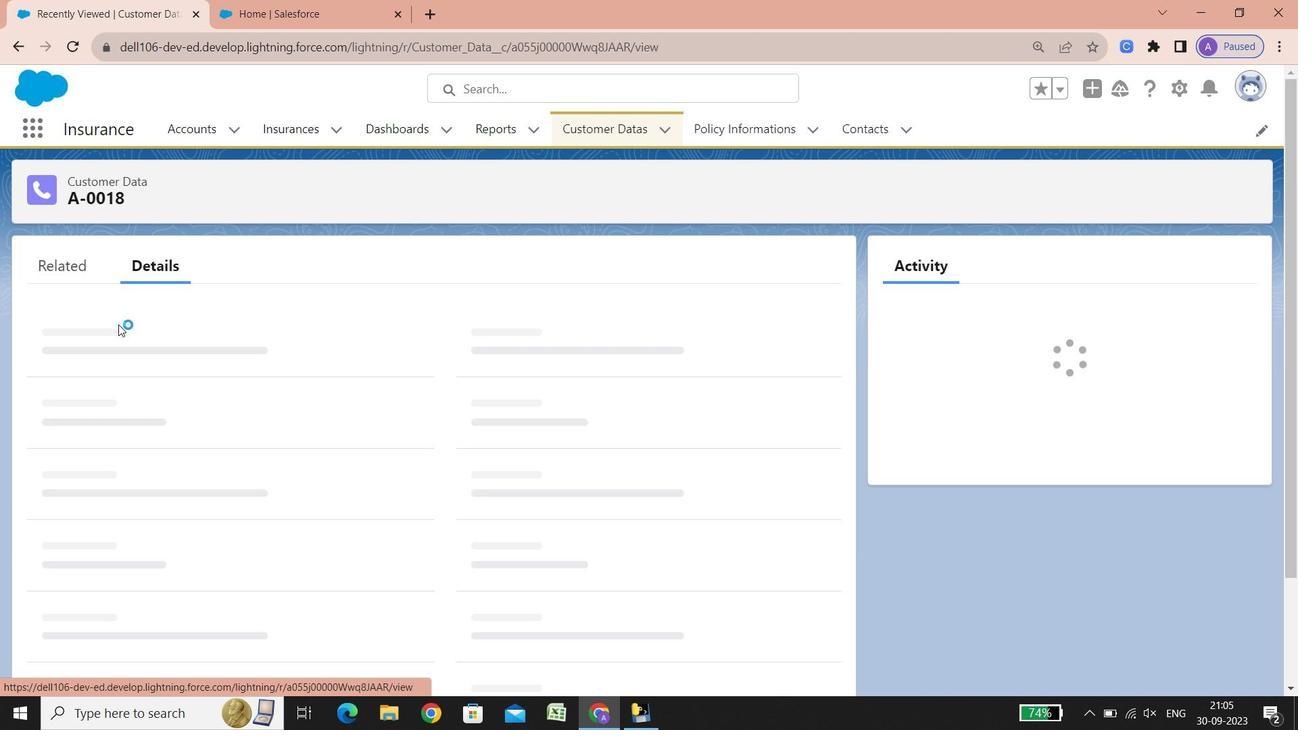 
Action: Mouse moved to (410, 403)
Screenshot: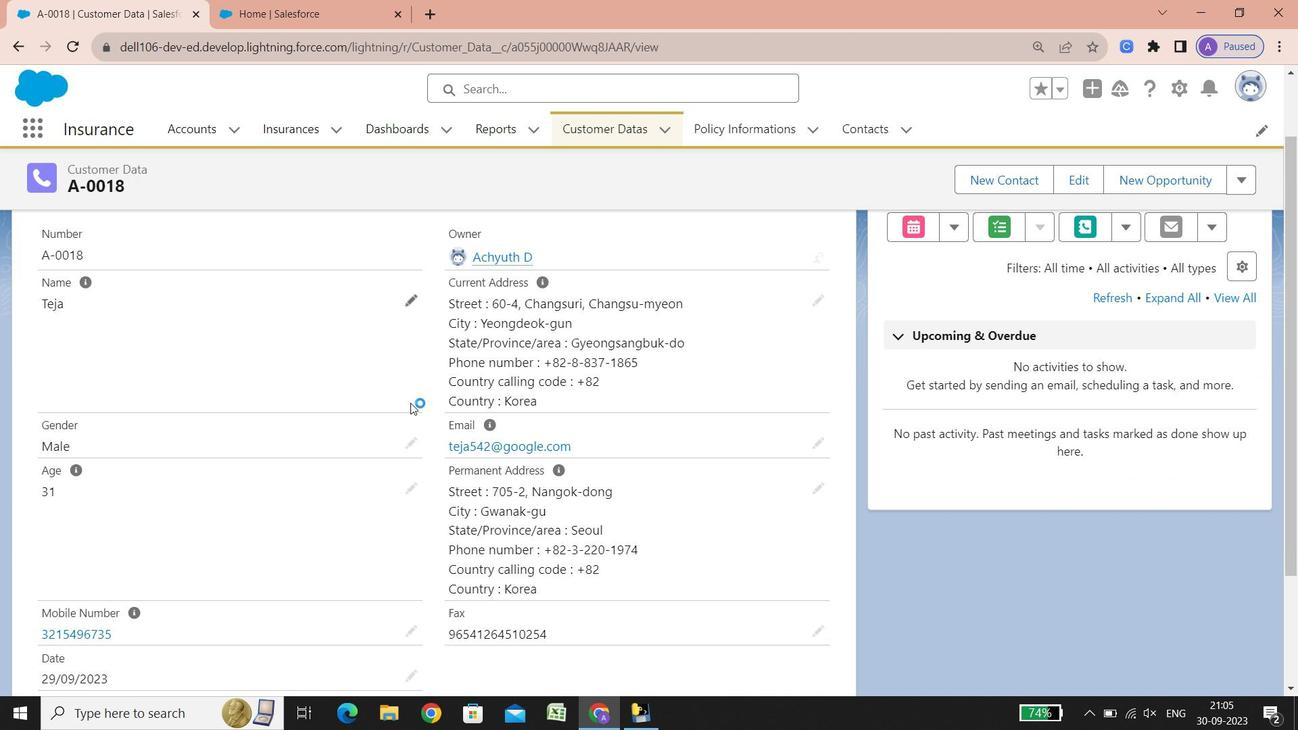 
Action: Mouse scrolled (410, 402) with delta (0, 0)
Screenshot: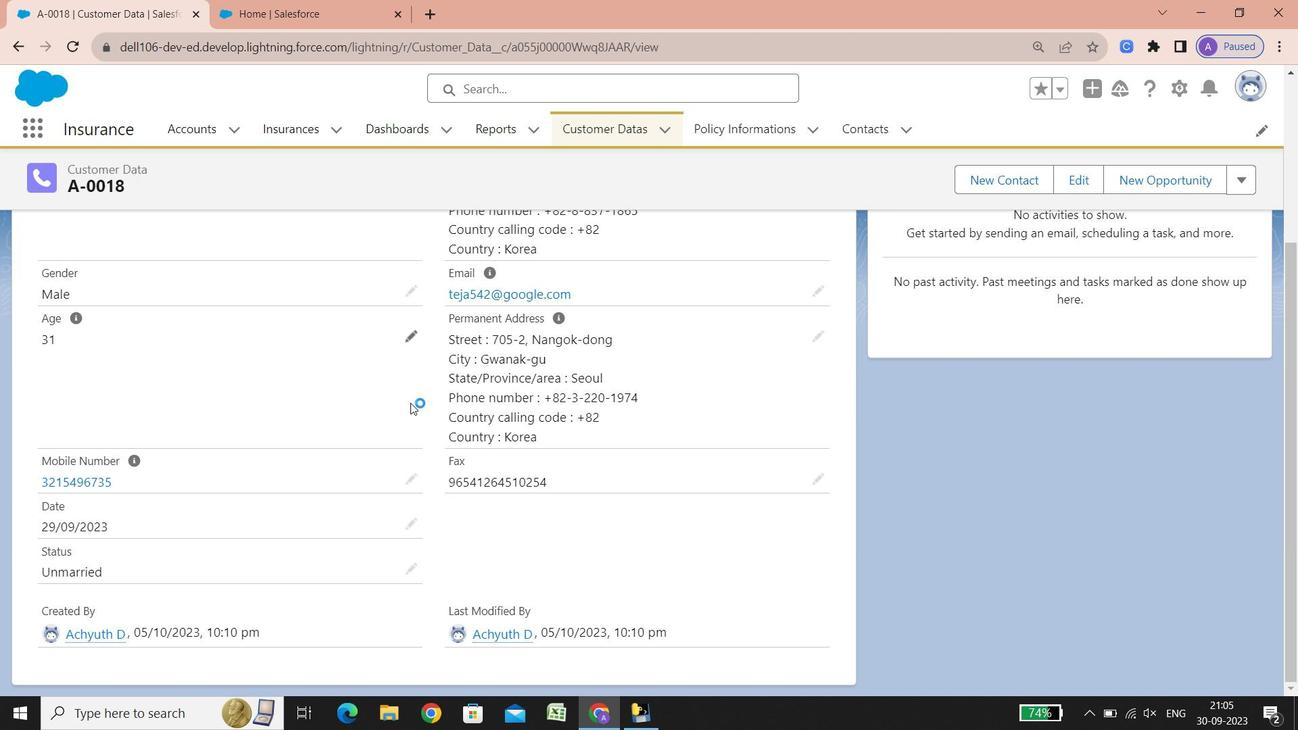 
Action: Mouse scrolled (410, 402) with delta (0, 0)
Screenshot: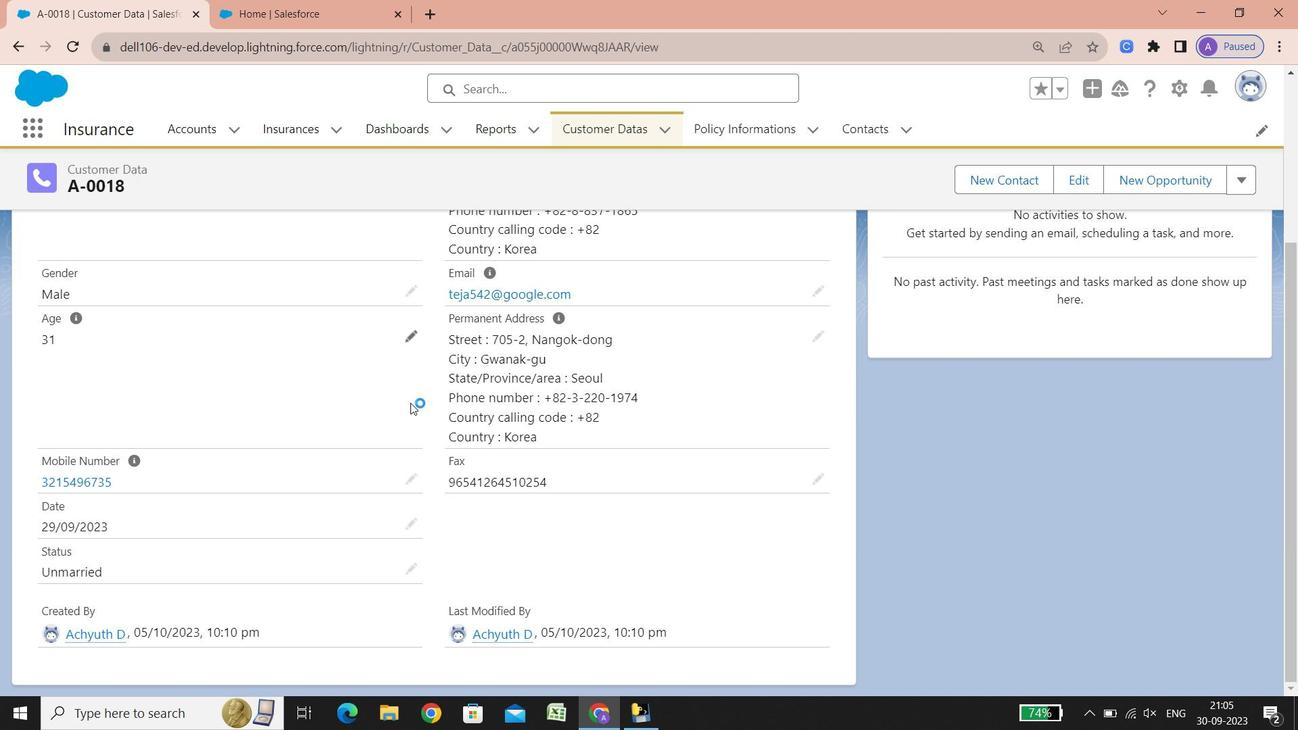 
Action: Mouse scrolled (410, 402) with delta (0, 0)
Screenshot: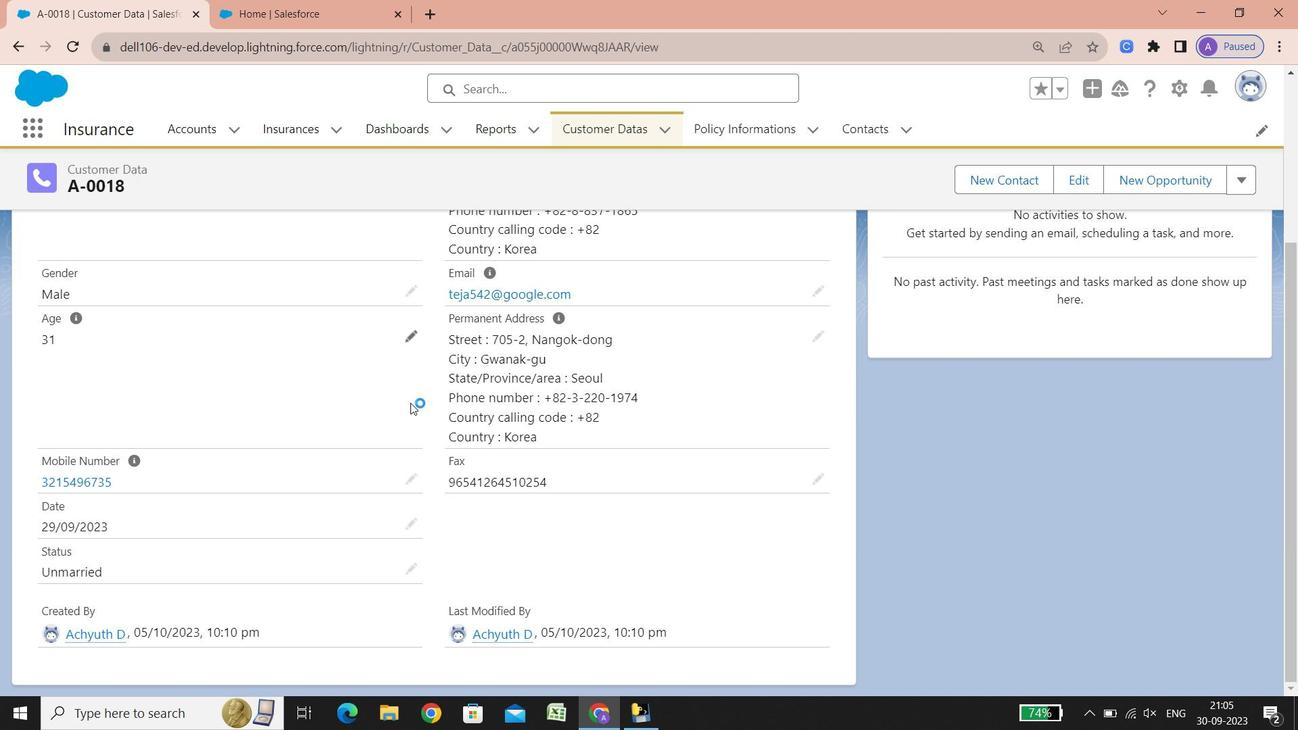 
Action: Mouse scrolled (410, 402) with delta (0, 0)
Screenshot: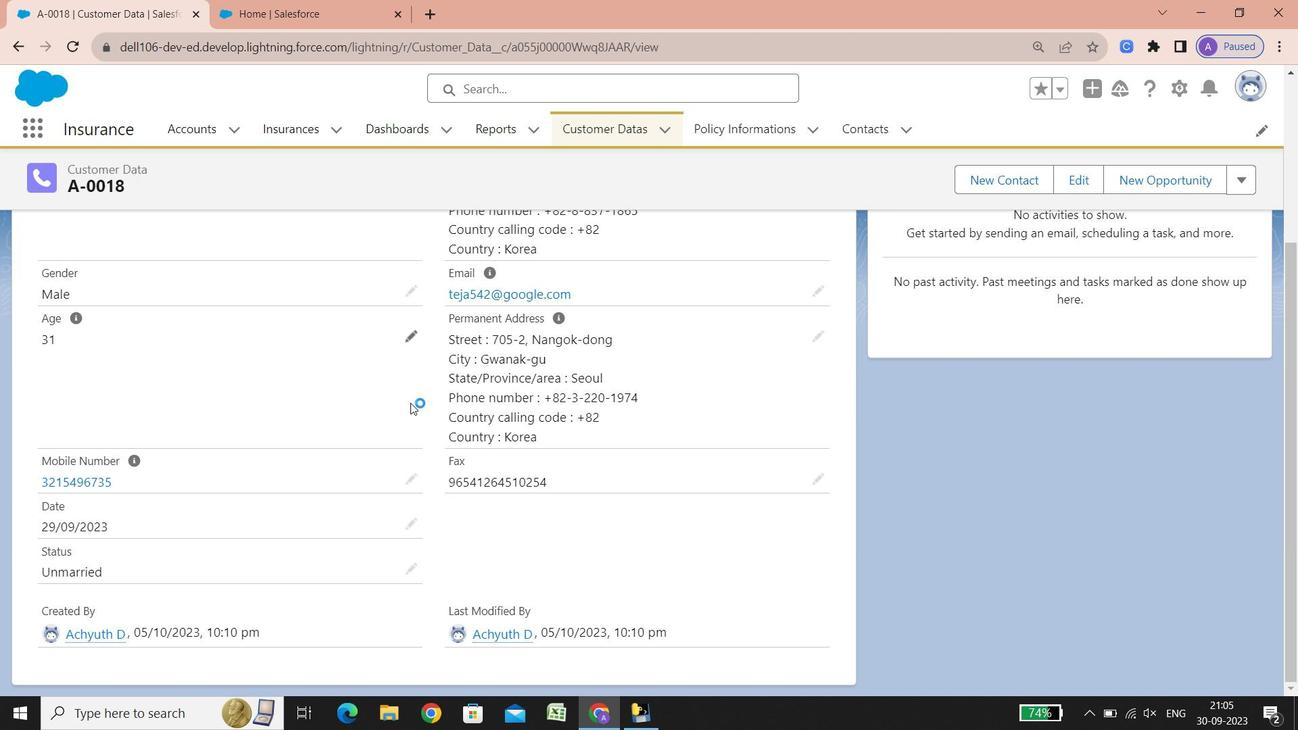 
Action: Mouse scrolled (410, 402) with delta (0, 0)
Screenshot: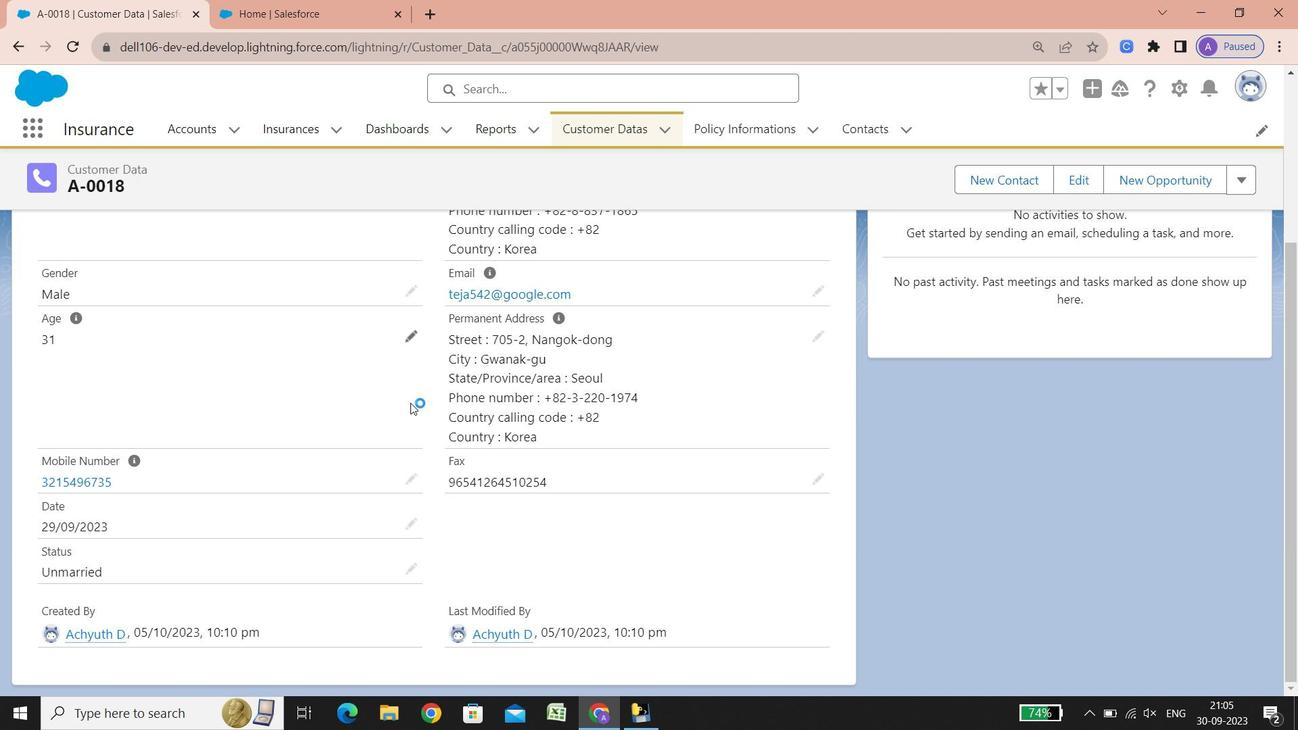
Action: Mouse scrolled (410, 402) with delta (0, 0)
Screenshot: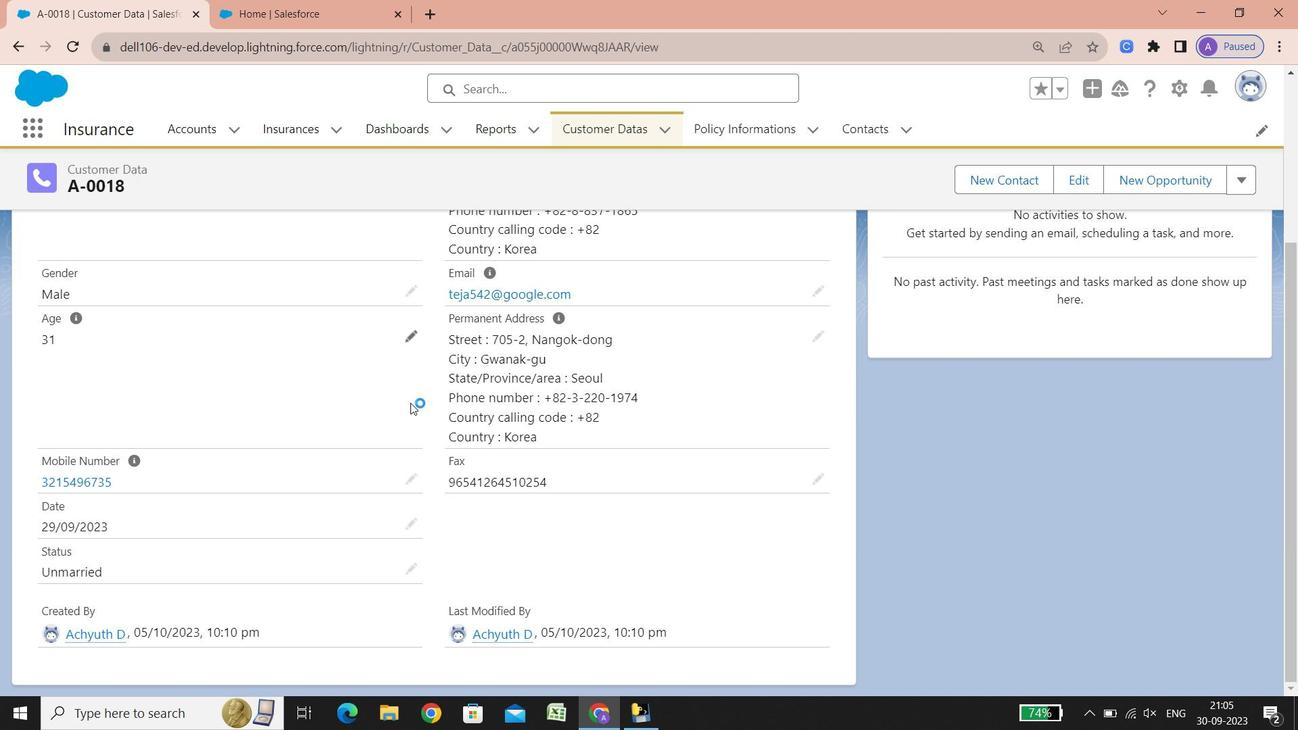 
Action: Mouse scrolled (410, 402) with delta (0, 0)
Screenshot: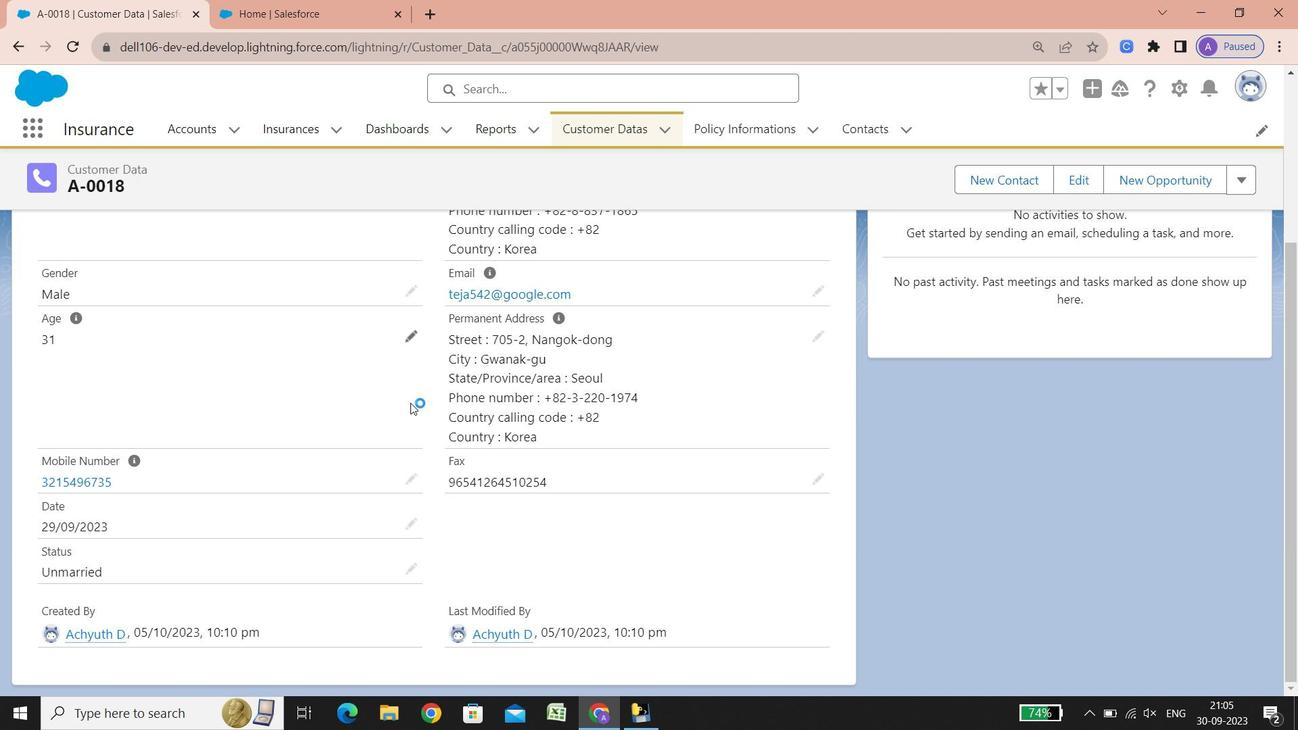 
Action: Mouse scrolled (410, 402) with delta (0, 0)
Screenshot: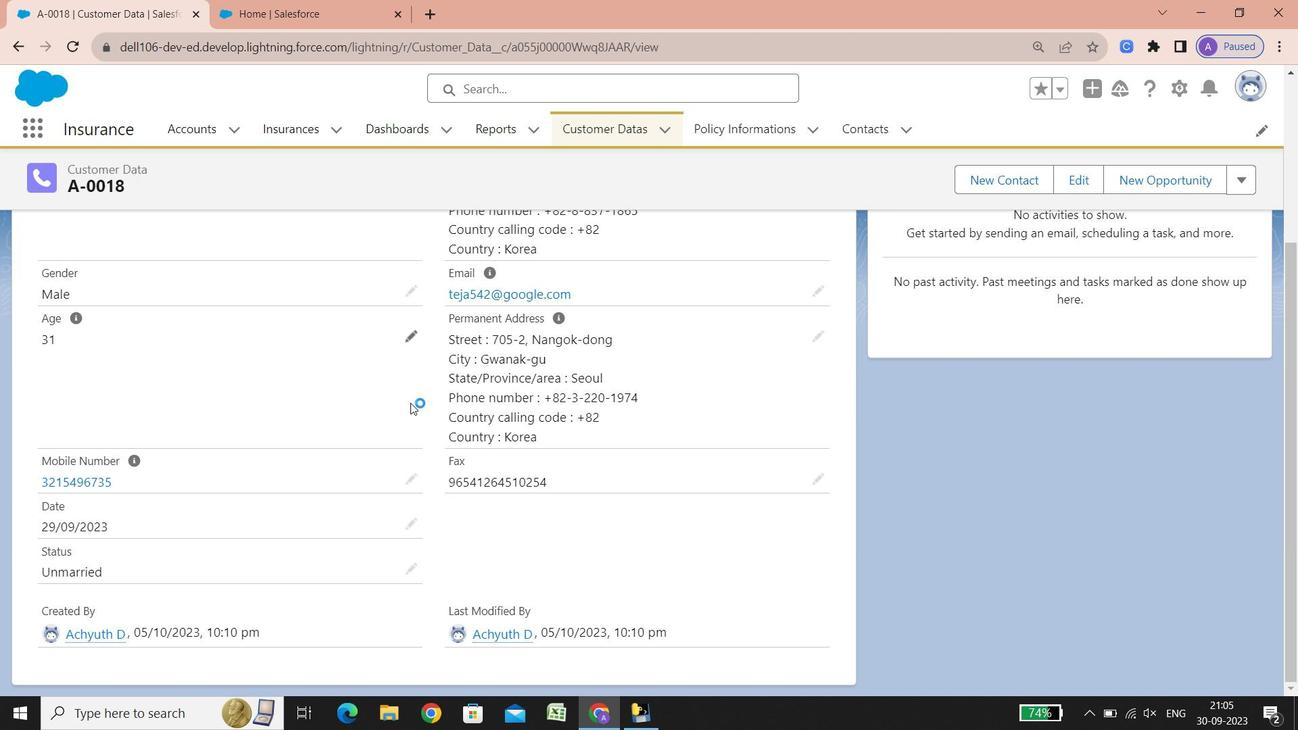 
Action: Mouse scrolled (410, 402) with delta (0, 0)
Screenshot: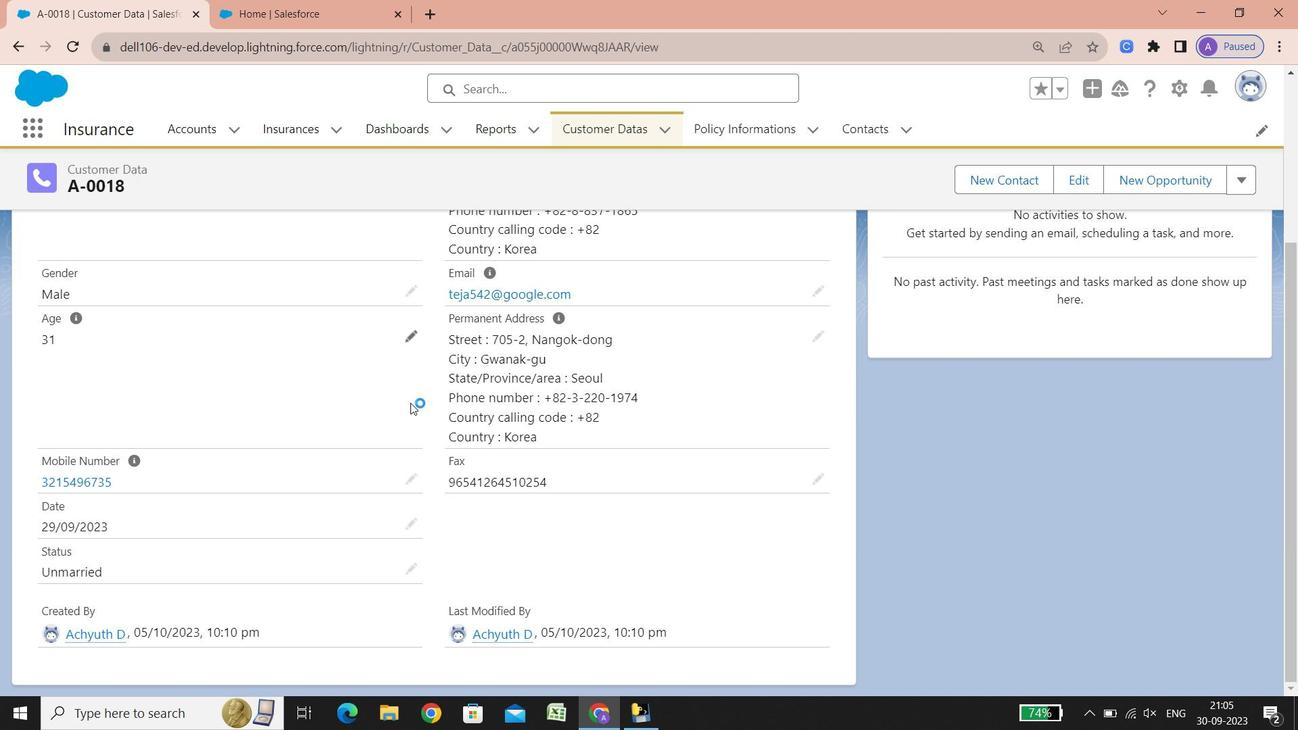 
Action: Mouse scrolled (410, 402) with delta (0, 0)
Screenshot: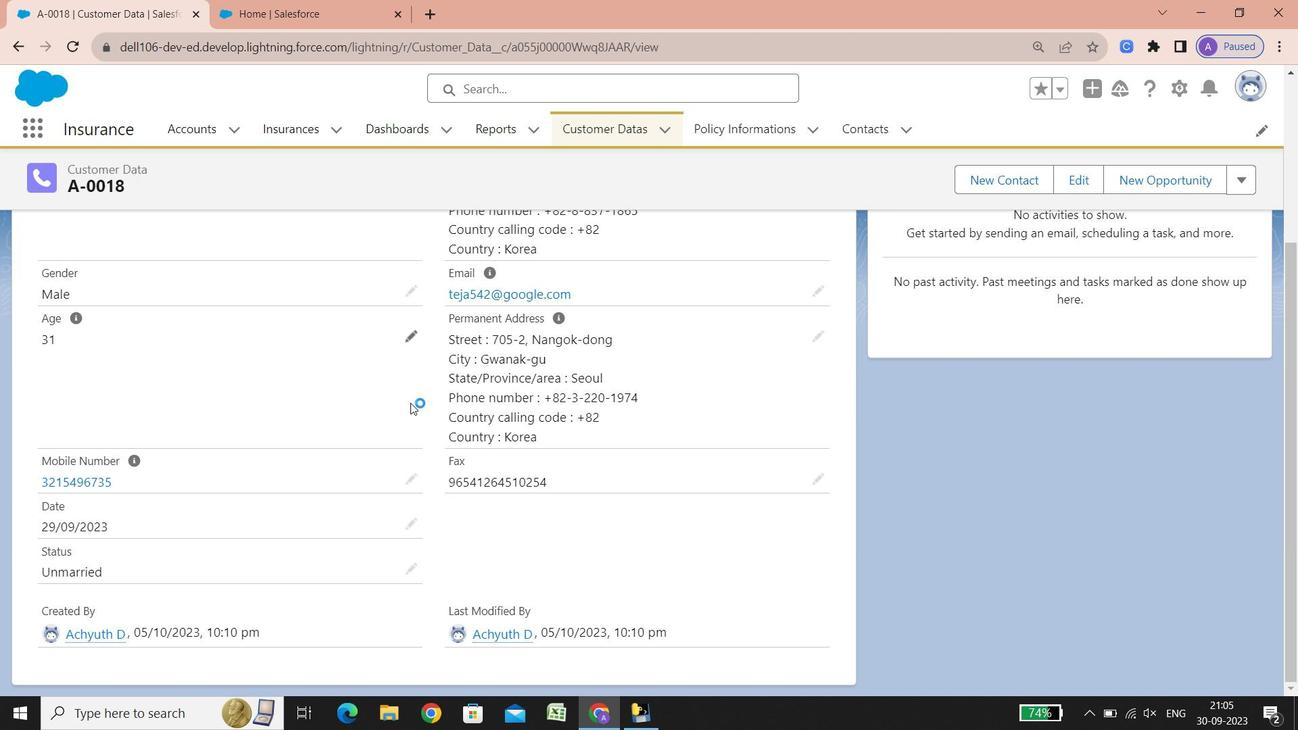 
Action: Mouse scrolled (410, 402) with delta (0, 0)
Screenshot: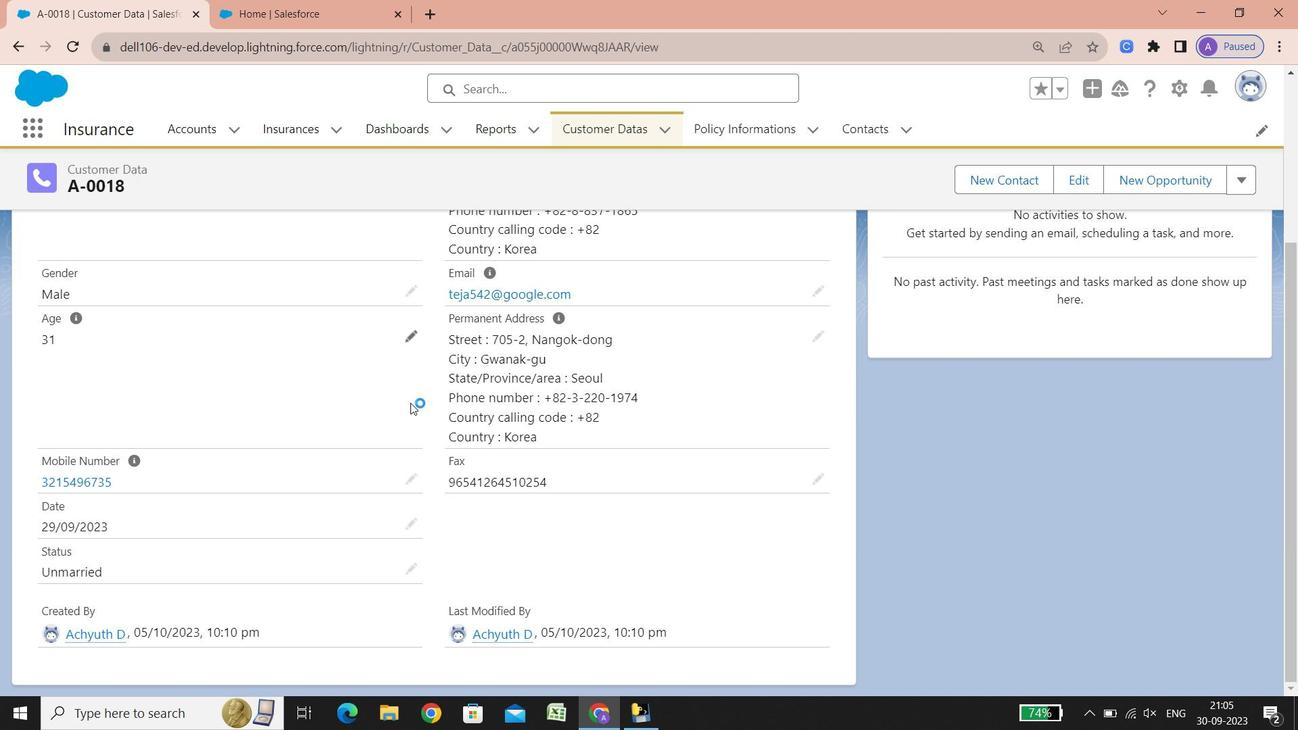 
Action: Mouse scrolled (410, 402) with delta (0, 0)
Screenshot: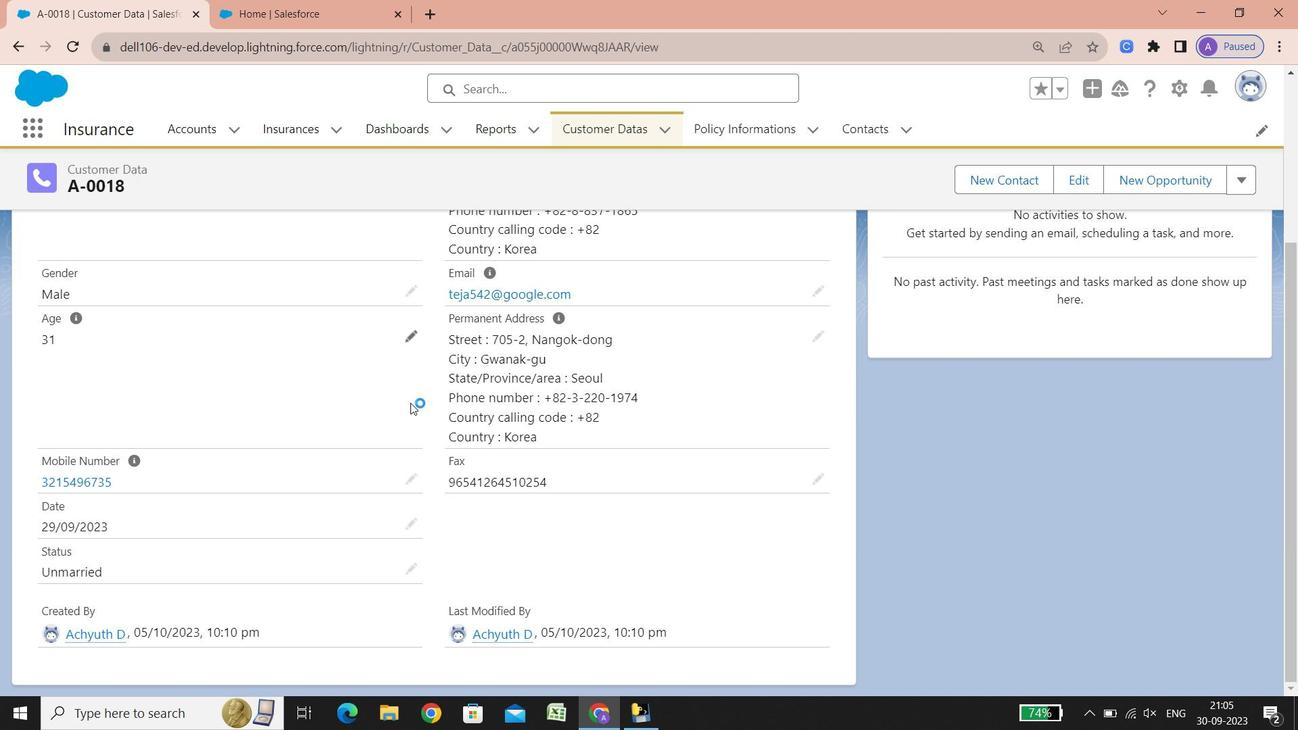 
Action: Mouse scrolled (410, 402) with delta (0, 0)
Screenshot: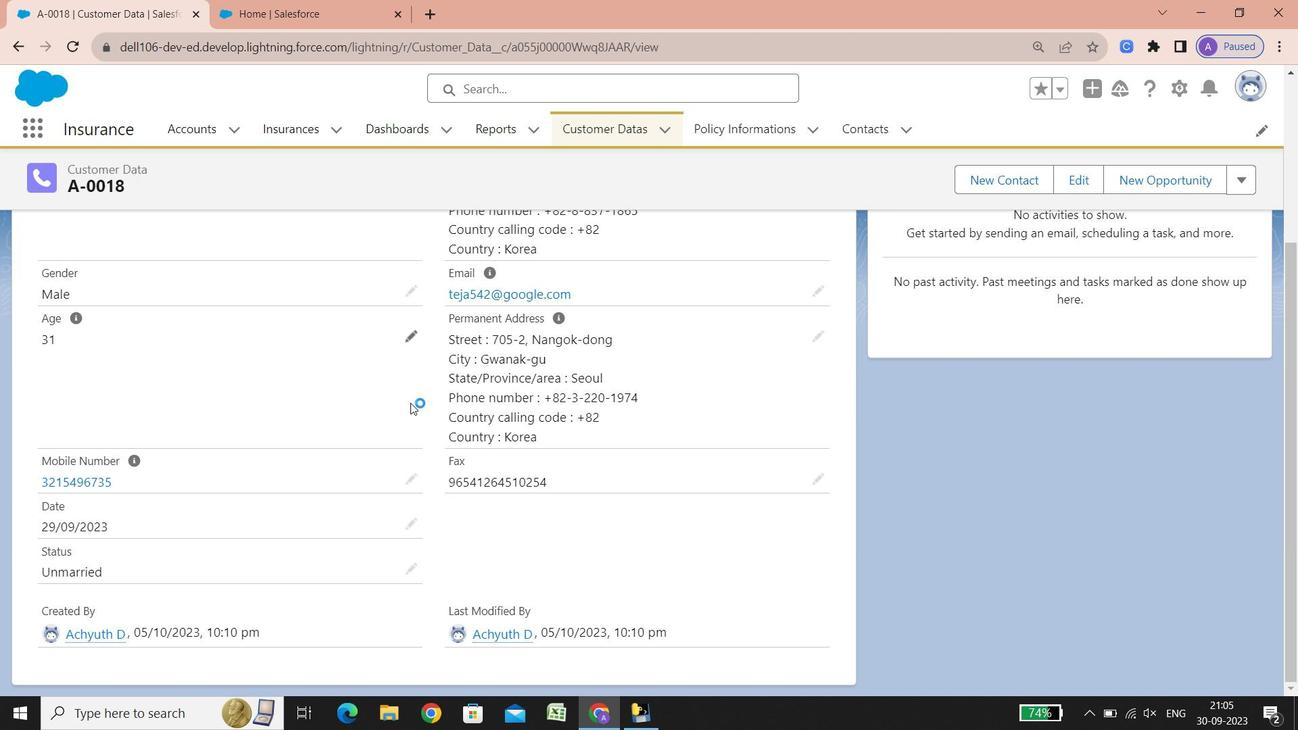 
Action: Mouse scrolled (410, 402) with delta (0, 0)
Screenshot: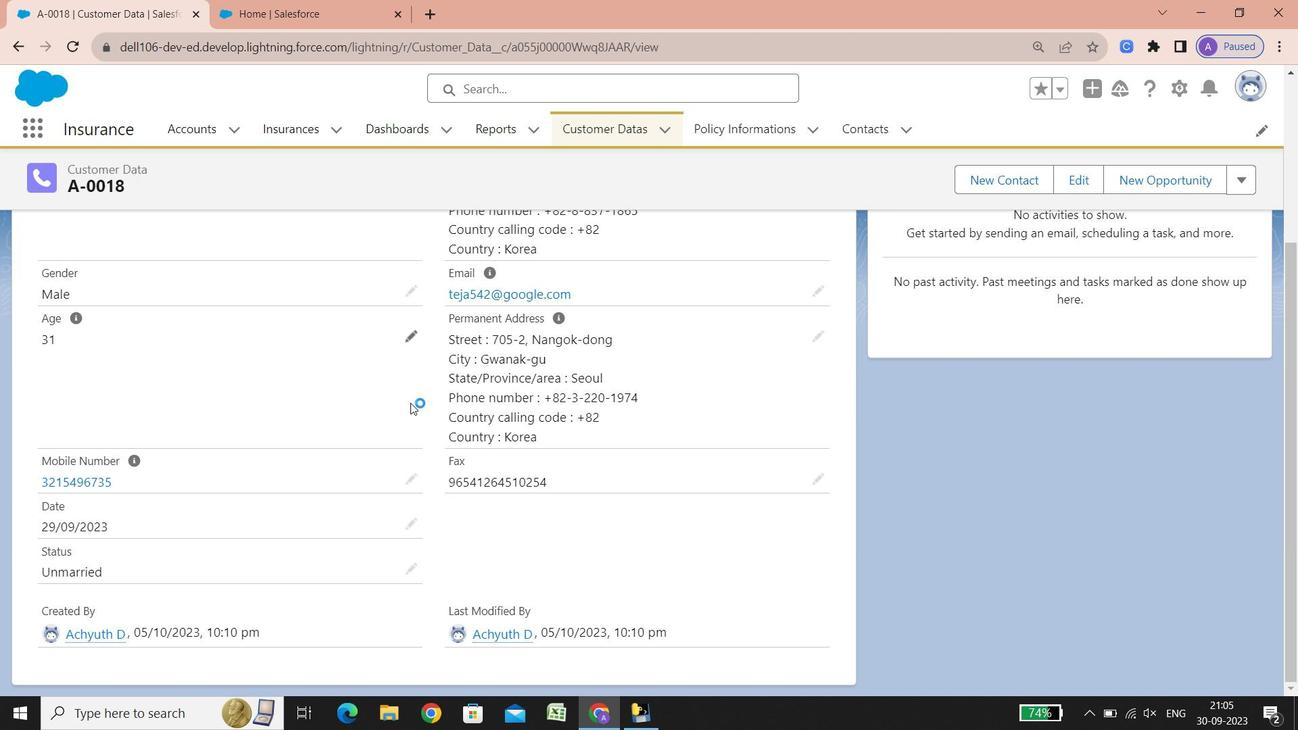 
Action: Mouse scrolled (410, 402) with delta (0, 0)
Screenshot: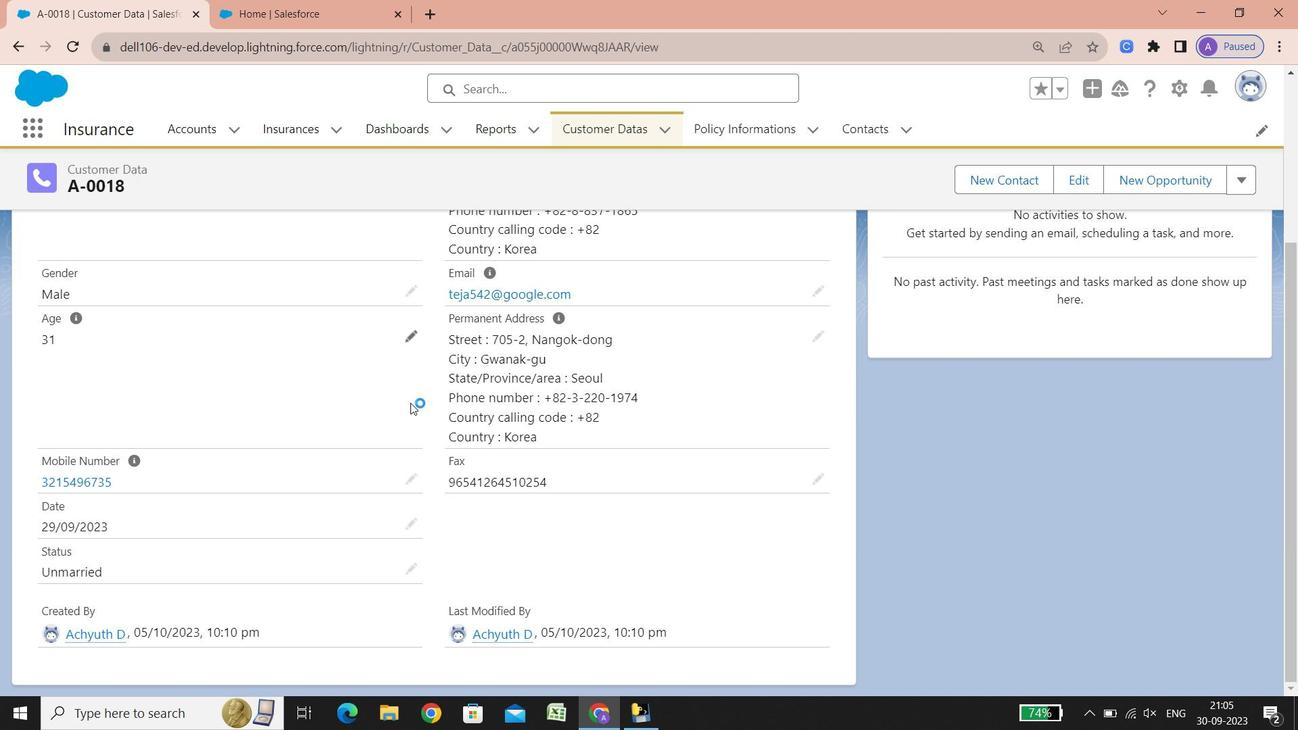 
Action: Mouse scrolled (410, 402) with delta (0, 0)
Screenshot: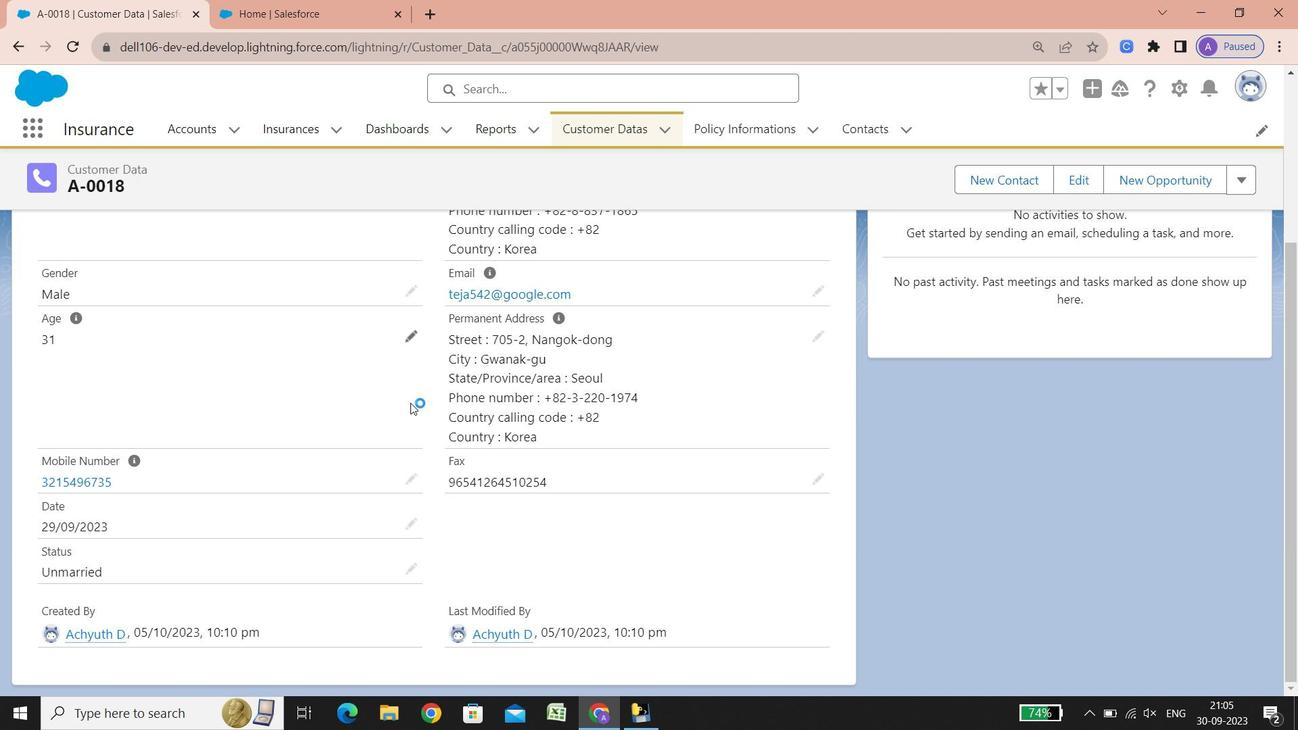 
Action: Mouse scrolled (410, 402) with delta (0, 0)
Screenshot: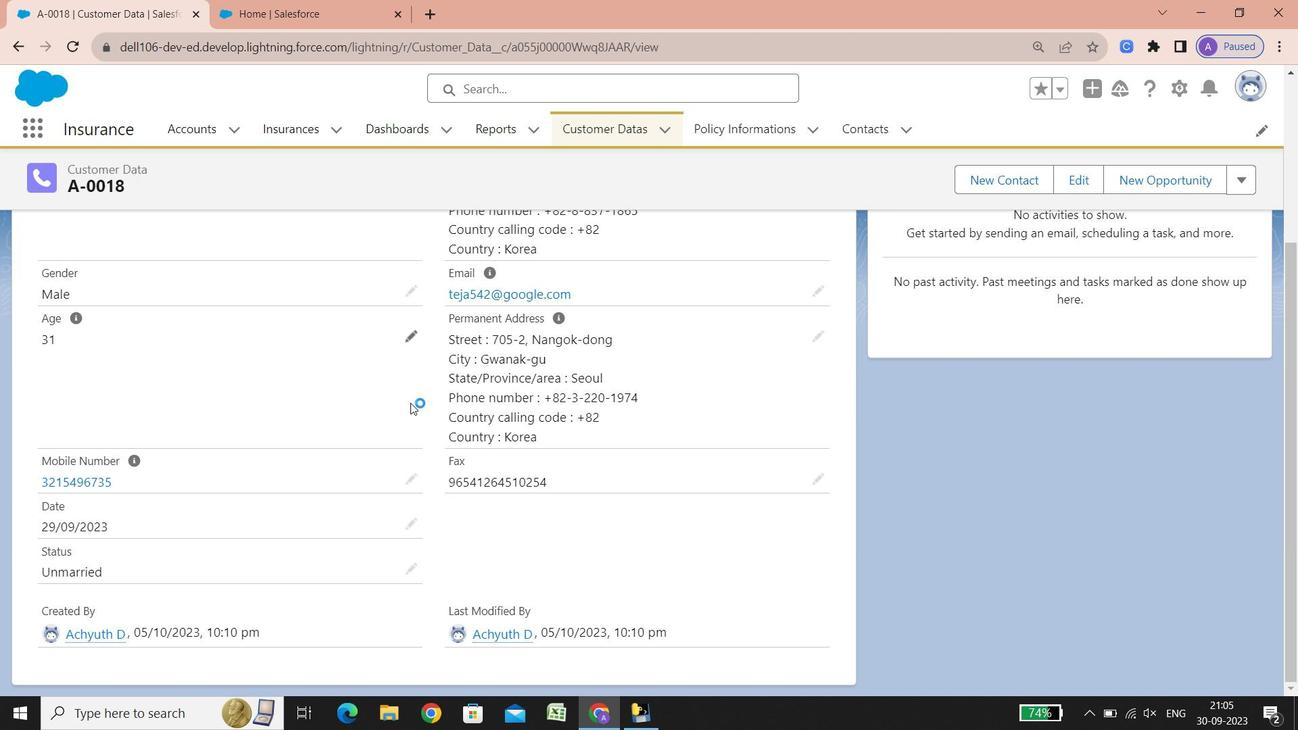 
Action: Mouse scrolled (410, 402) with delta (0, 0)
Screenshot: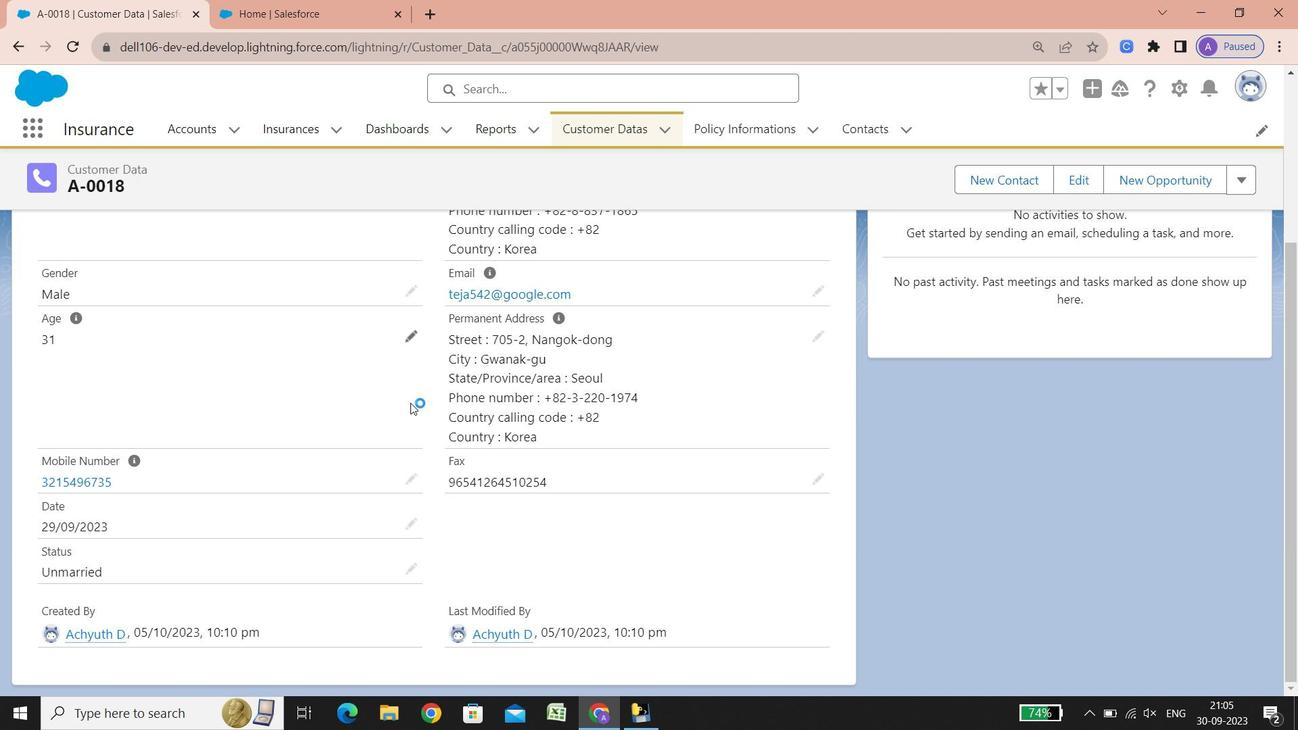 
Action: Mouse moved to (626, 131)
Screenshot: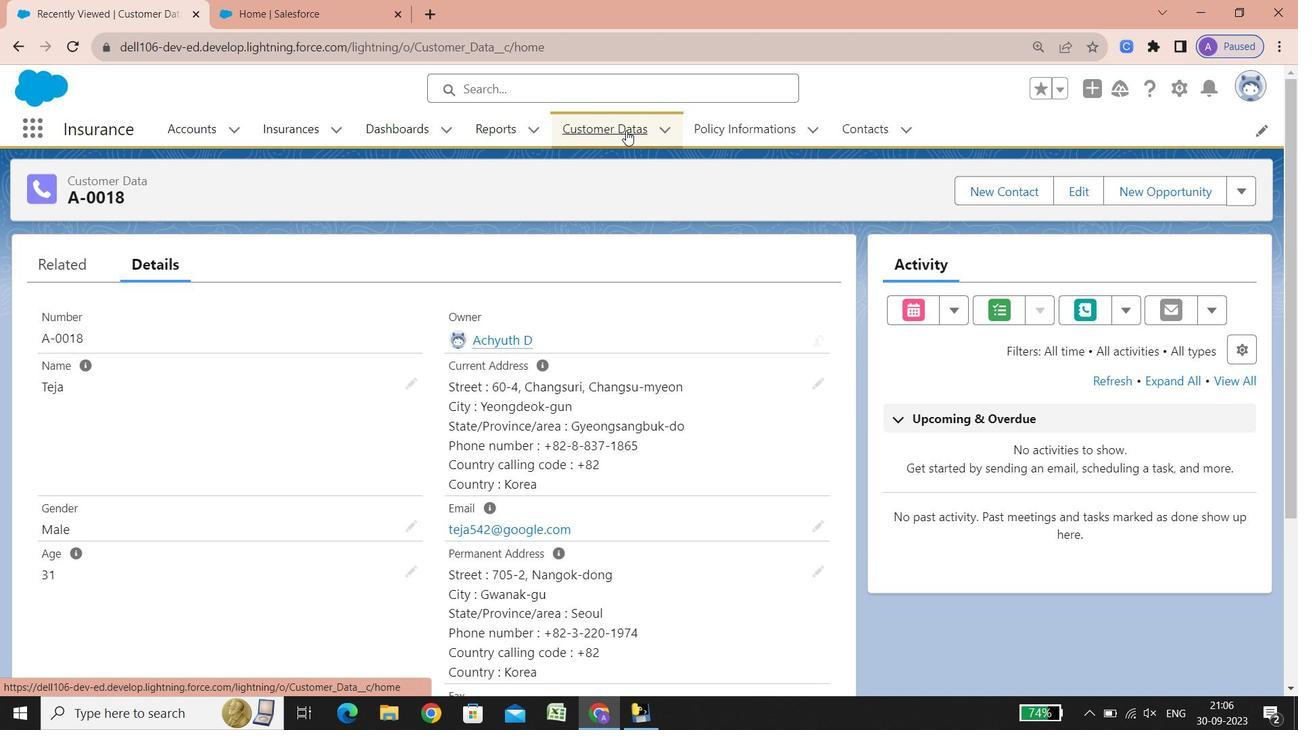 
Action: Mouse pressed left at (626, 131)
Screenshot: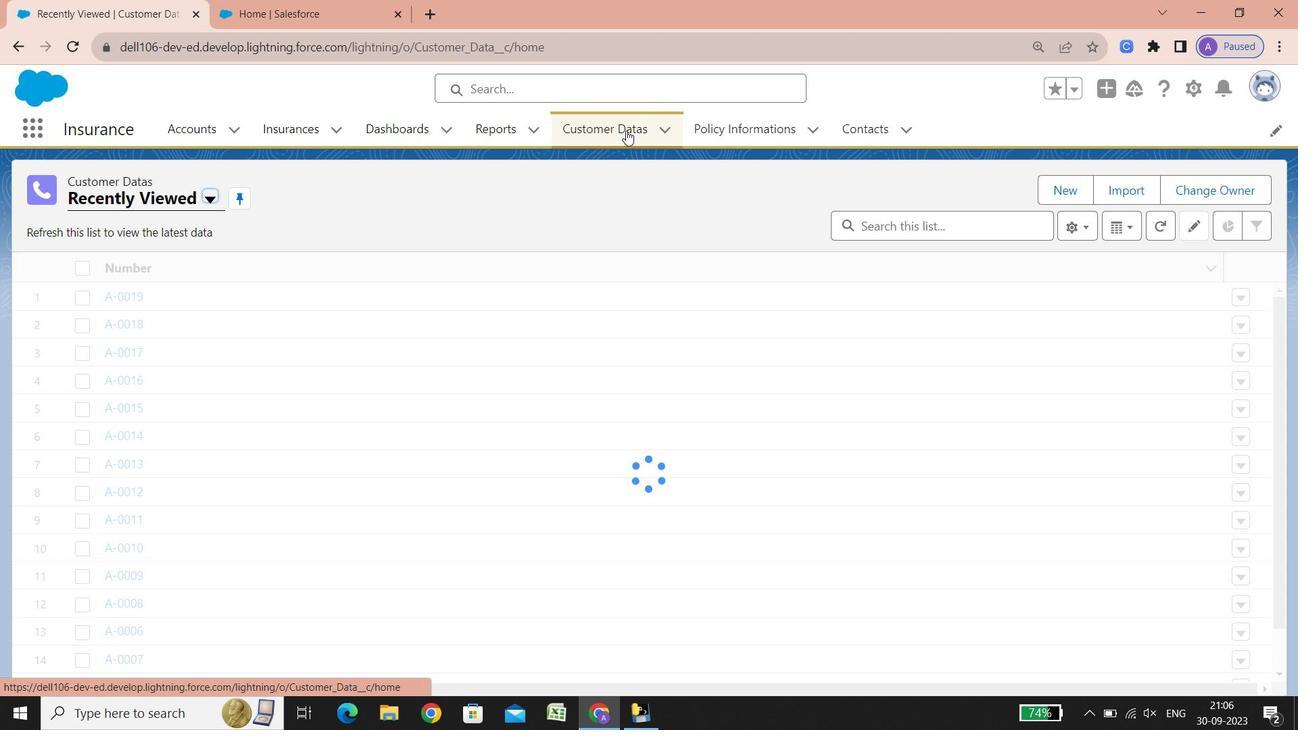 
Action: Mouse moved to (267, 590)
Screenshot: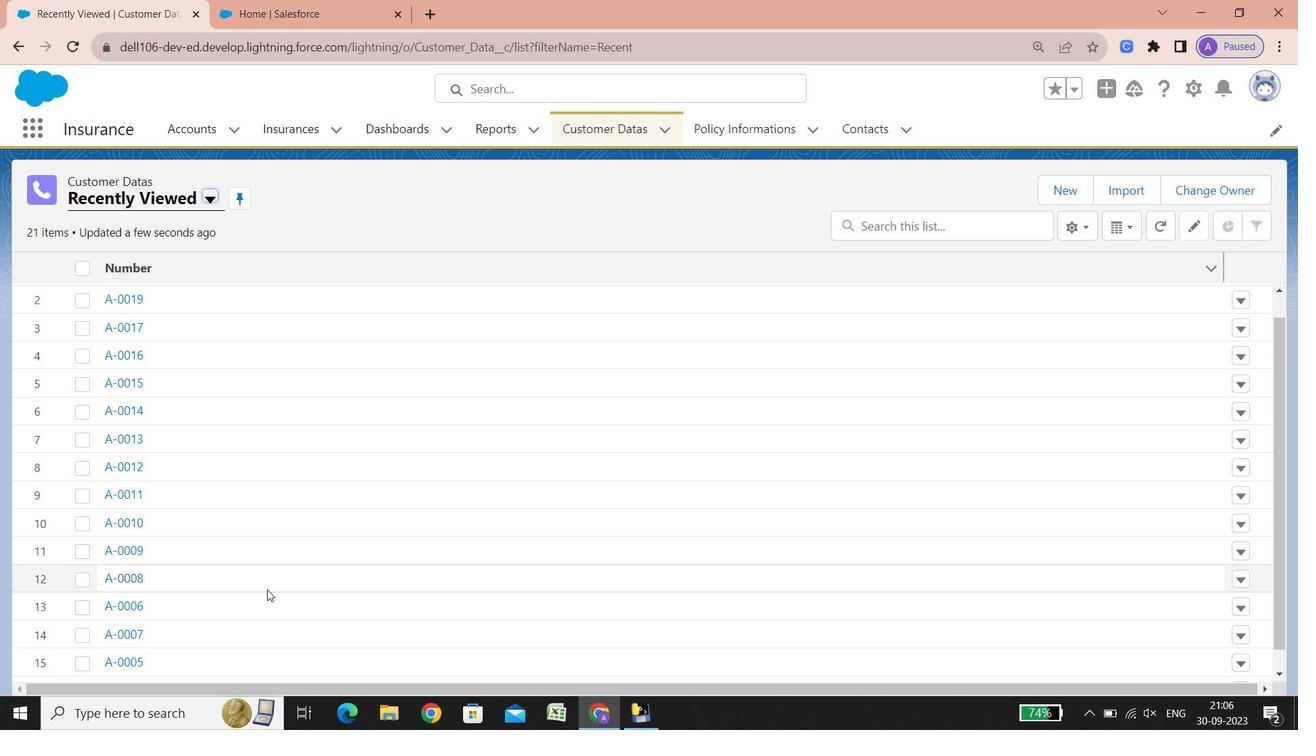 
Action: Mouse scrolled (267, 589) with delta (0, 0)
Screenshot: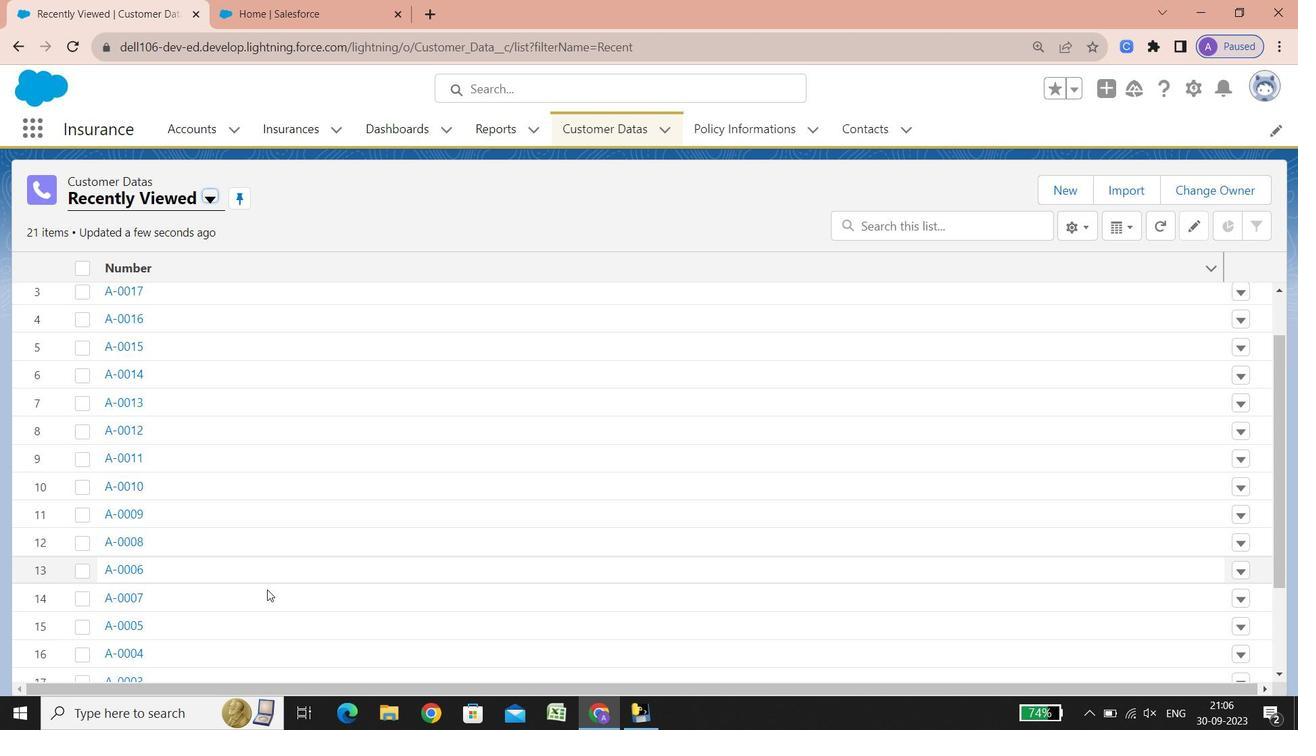 
Action: Mouse scrolled (267, 589) with delta (0, 0)
Screenshot: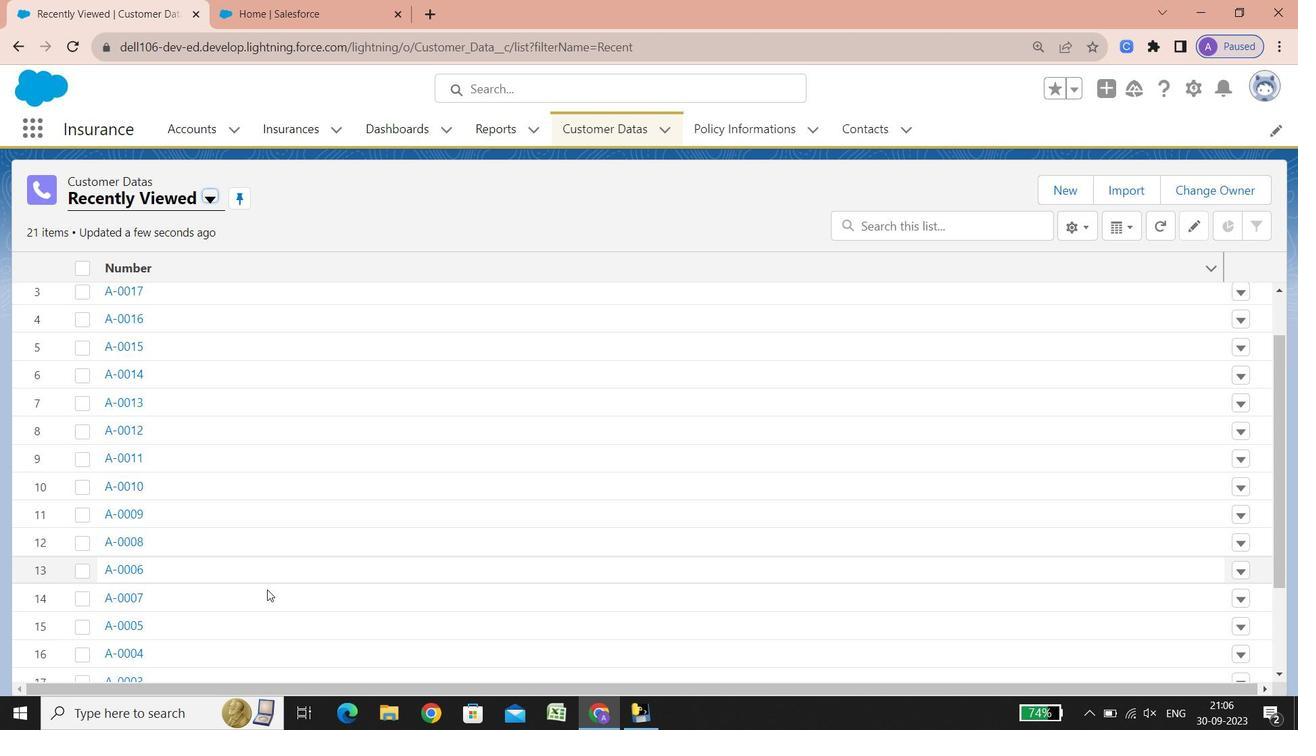 
Action: Mouse scrolled (267, 589) with delta (0, 0)
Screenshot: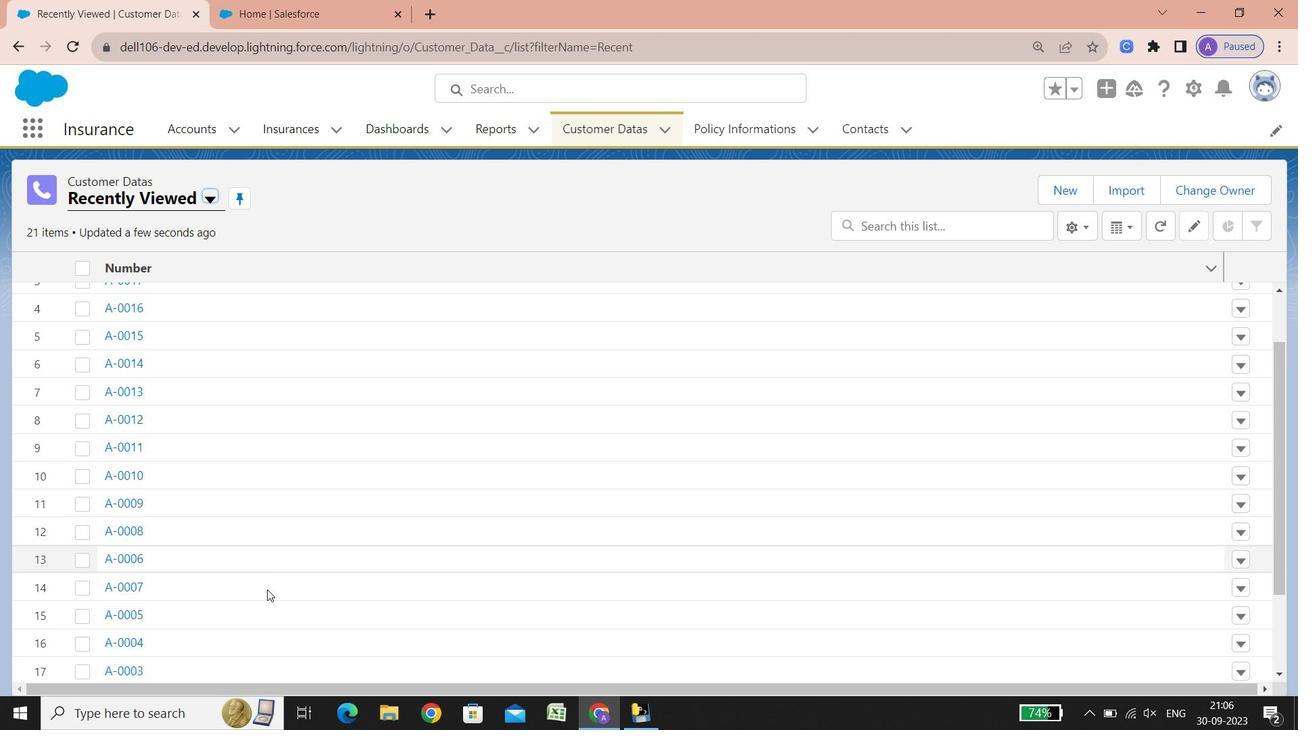 
Action: Mouse scrolled (267, 589) with delta (0, 0)
Screenshot: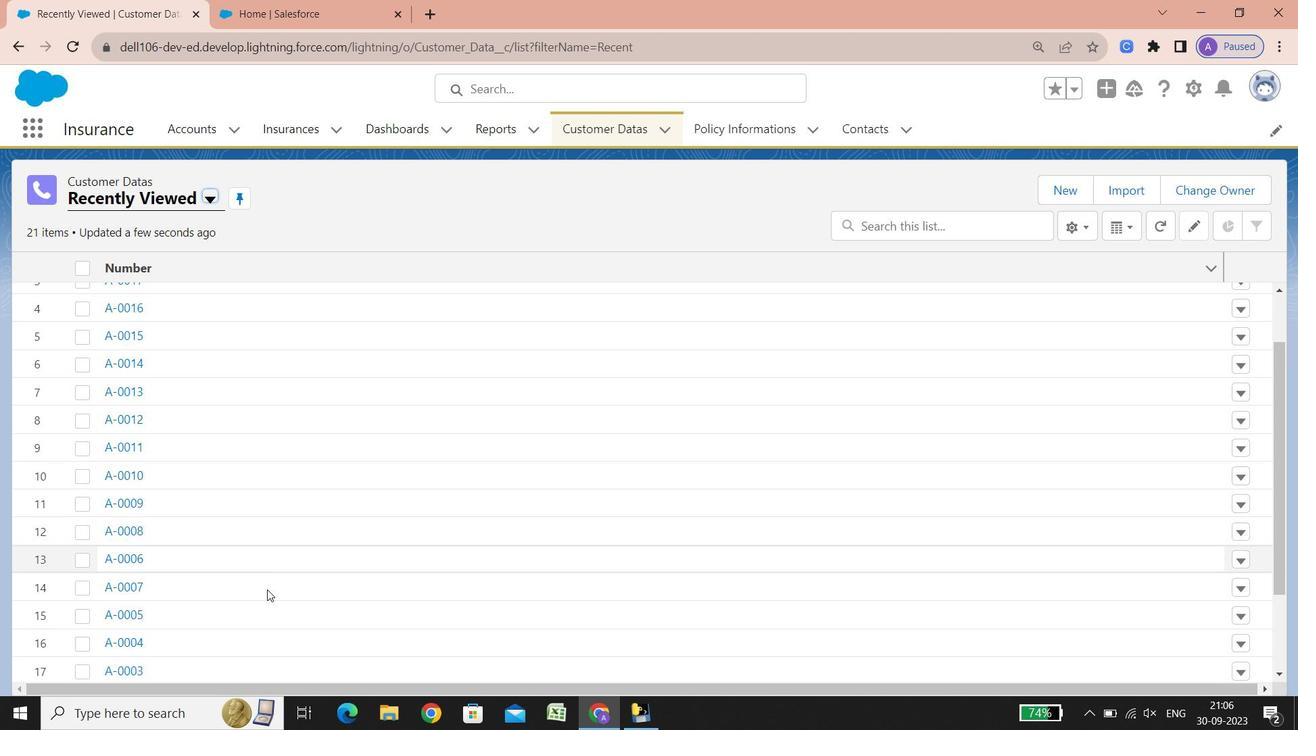
Action: Mouse scrolled (267, 589) with delta (0, 0)
Screenshot: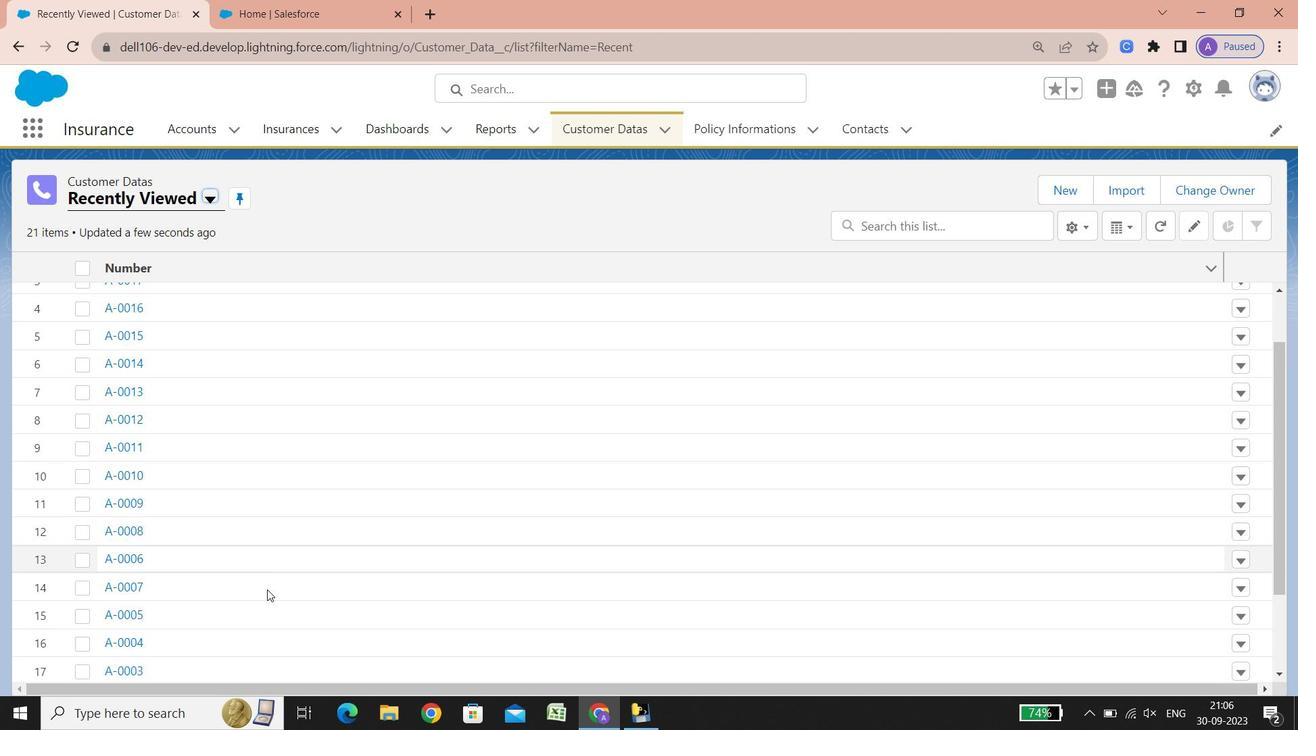 
Action: Mouse scrolled (267, 589) with delta (0, 0)
Screenshot: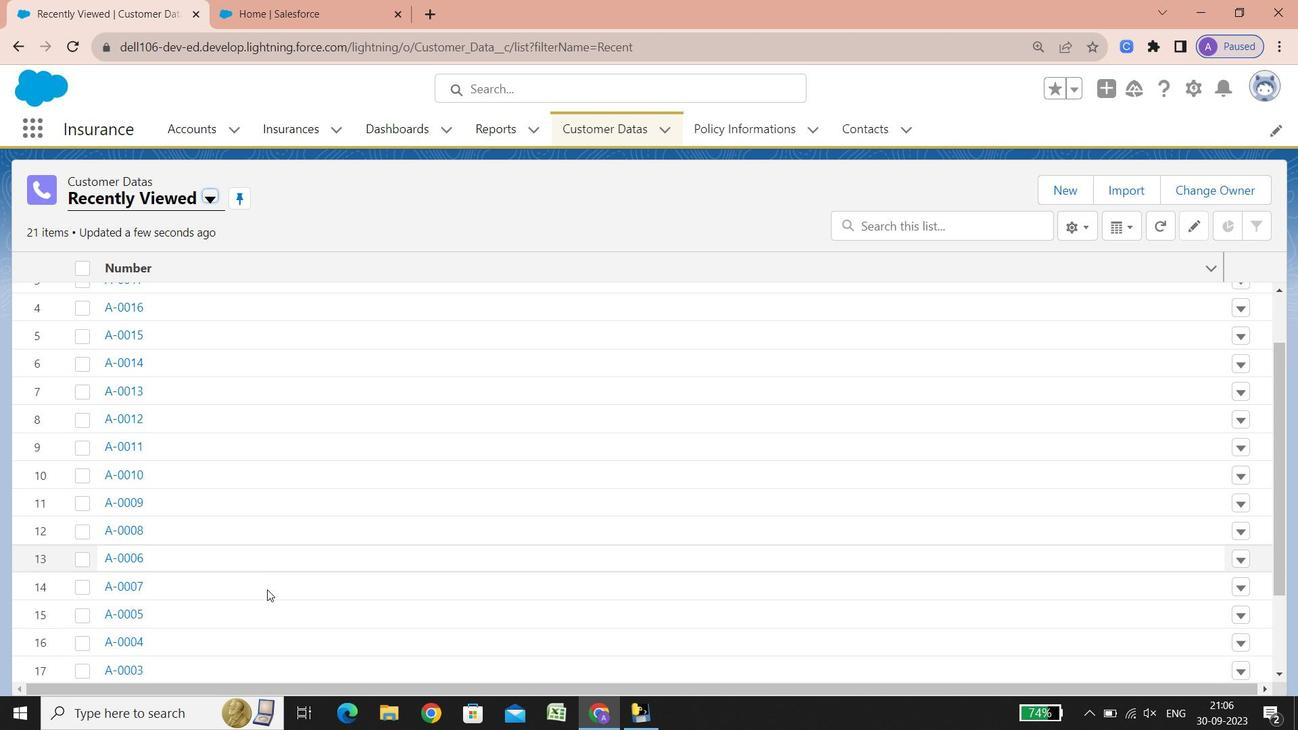 
Action: Mouse scrolled (267, 589) with delta (0, 0)
Screenshot: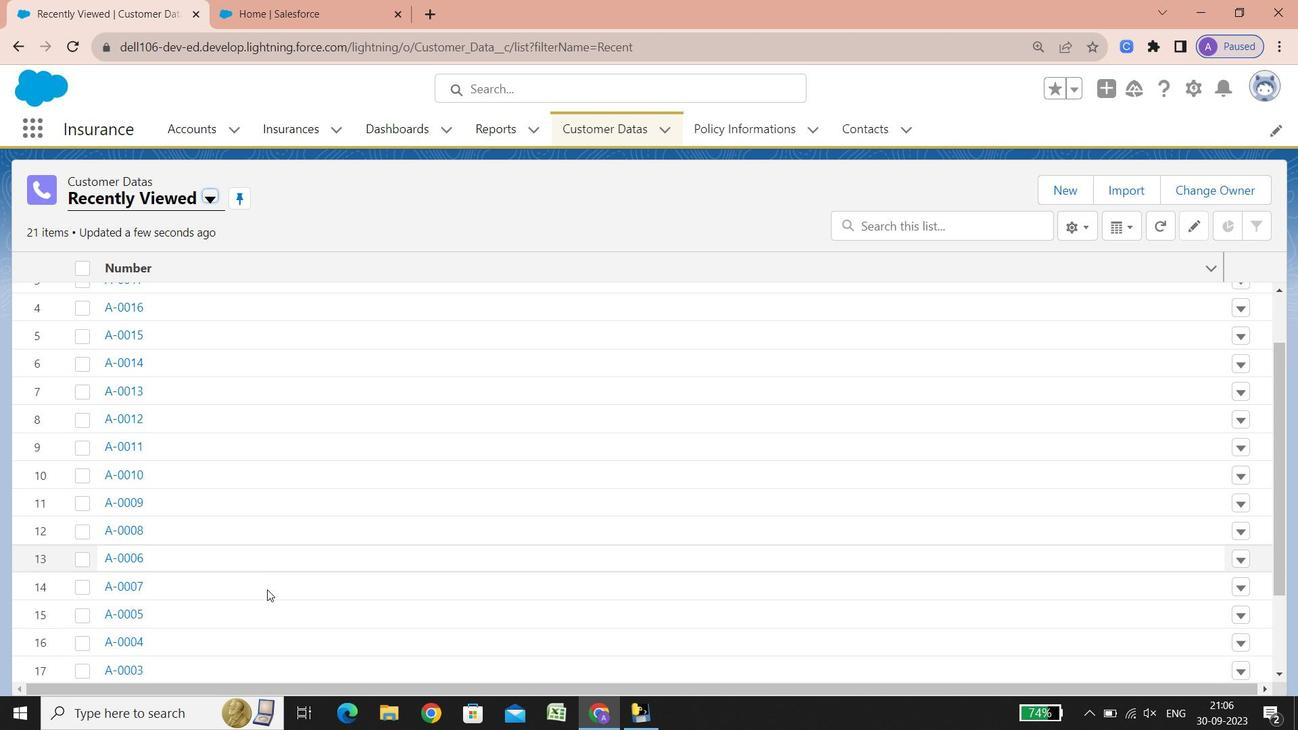 
Action: Mouse scrolled (267, 589) with delta (0, 0)
Screenshot: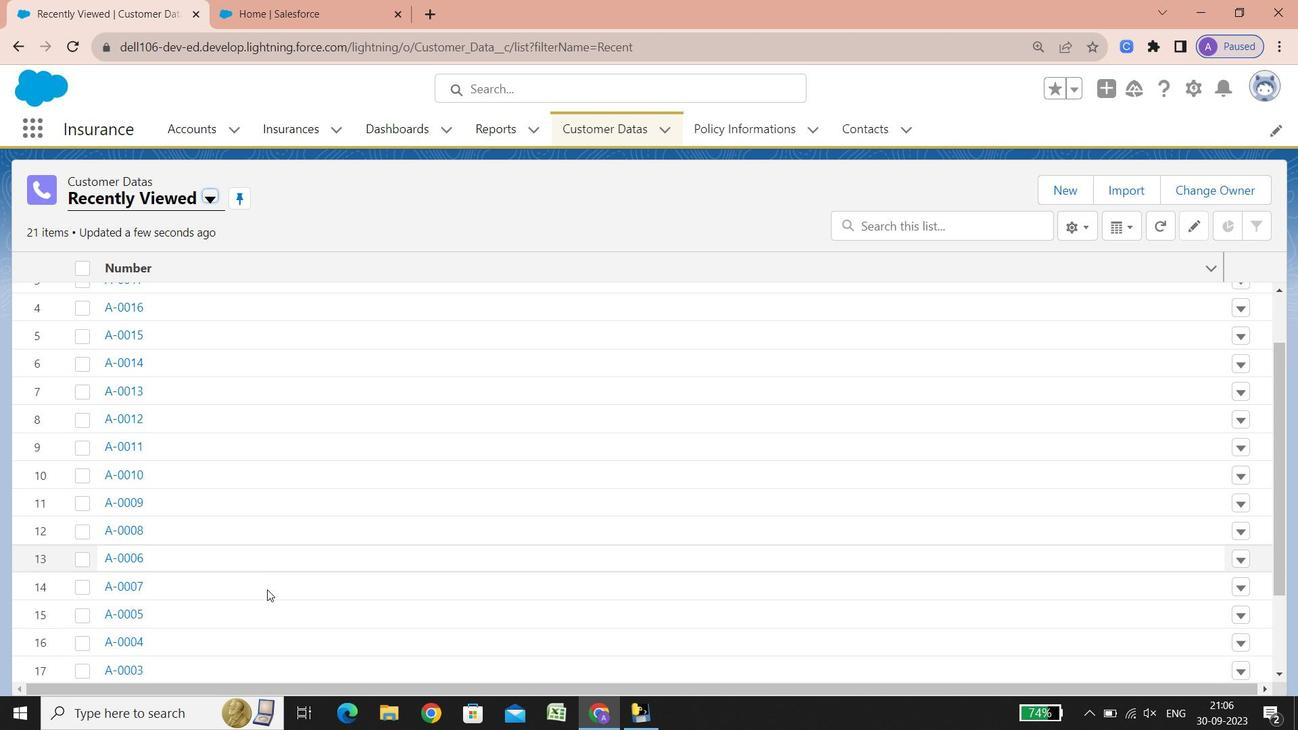 
Action: Mouse scrolled (267, 589) with delta (0, 0)
Screenshot: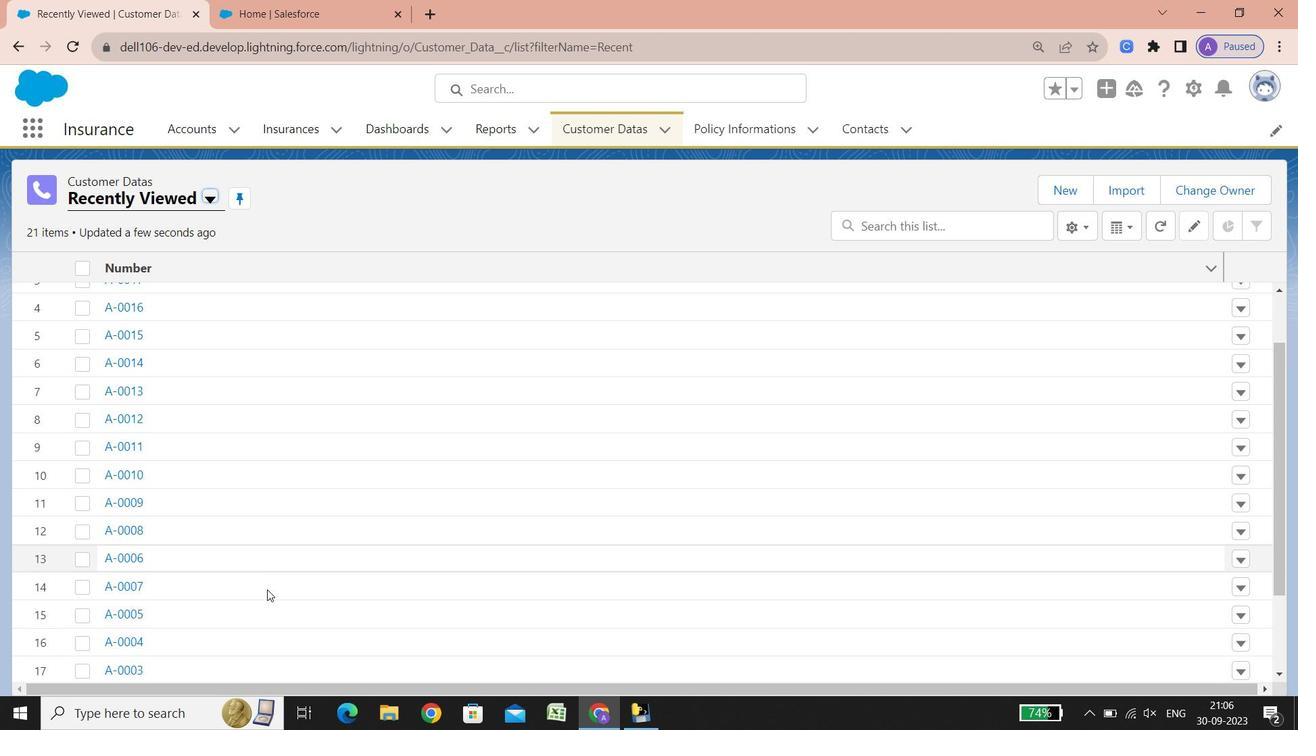
Action: Mouse scrolled (267, 589) with delta (0, 0)
Screenshot: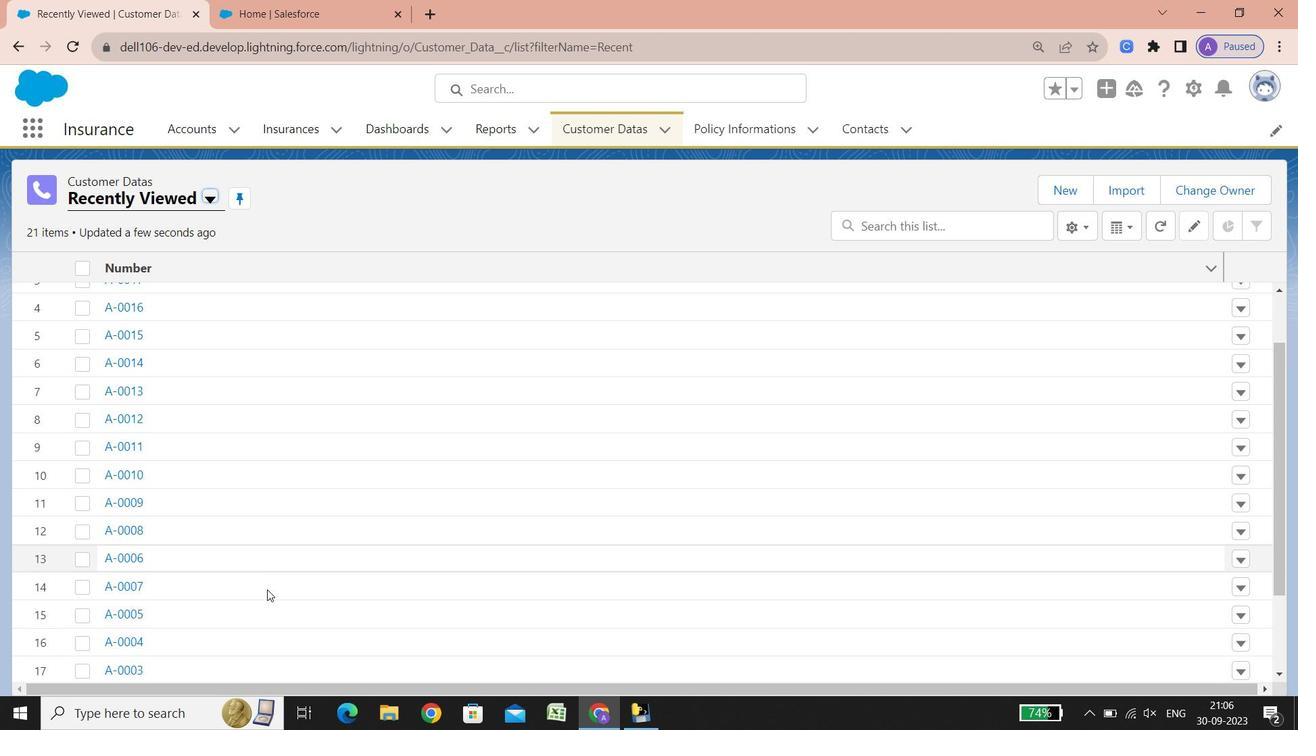
Action: Mouse scrolled (267, 589) with delta (0, 0)
Screenshot: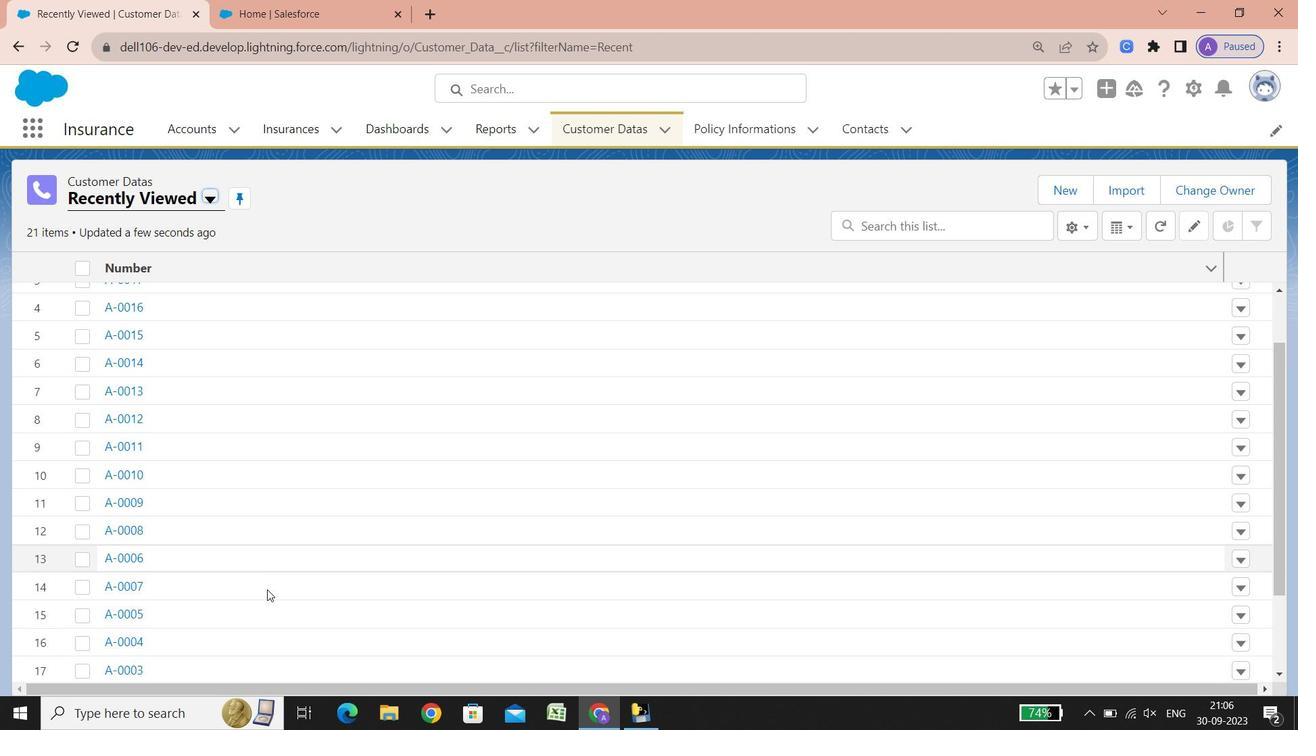 
Action: Mouse scrolled (267, 589) with delta (0, 0)
Screenshot: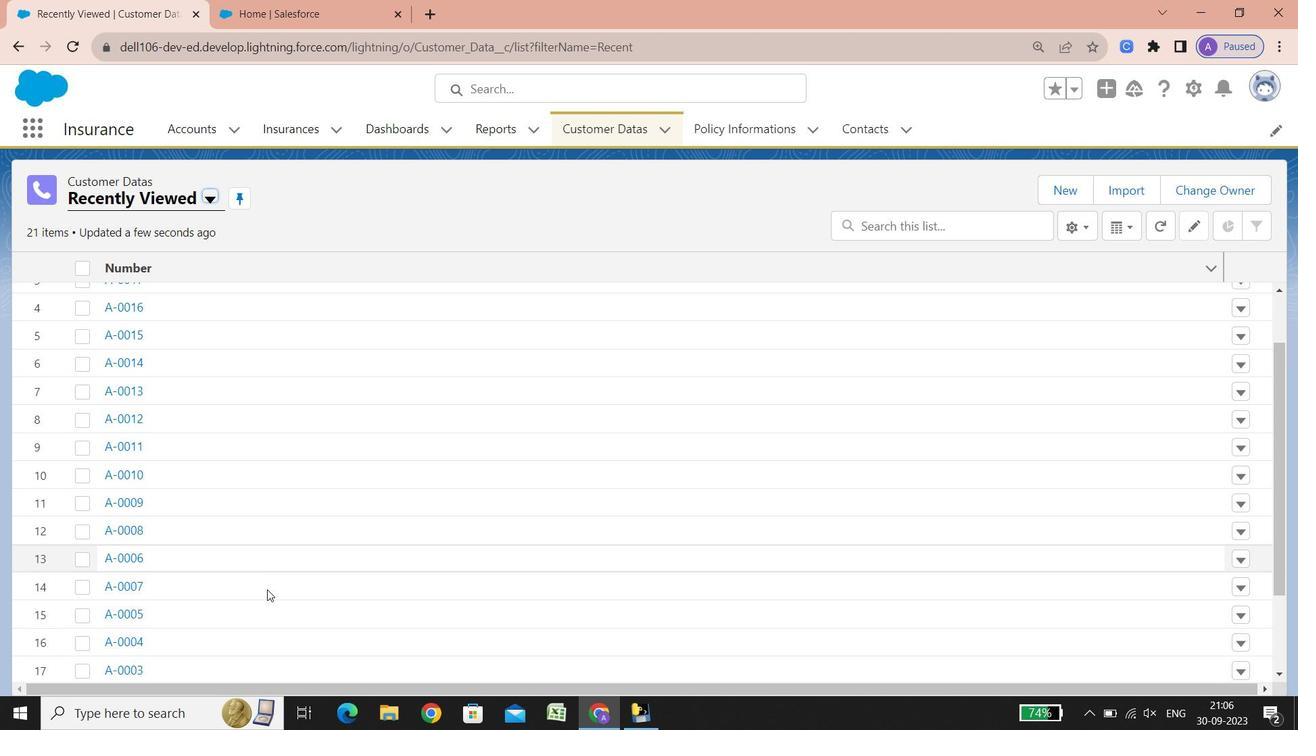 
Action: Mouse scrolled (267, 589) with delta (0, 0)
Screenshot: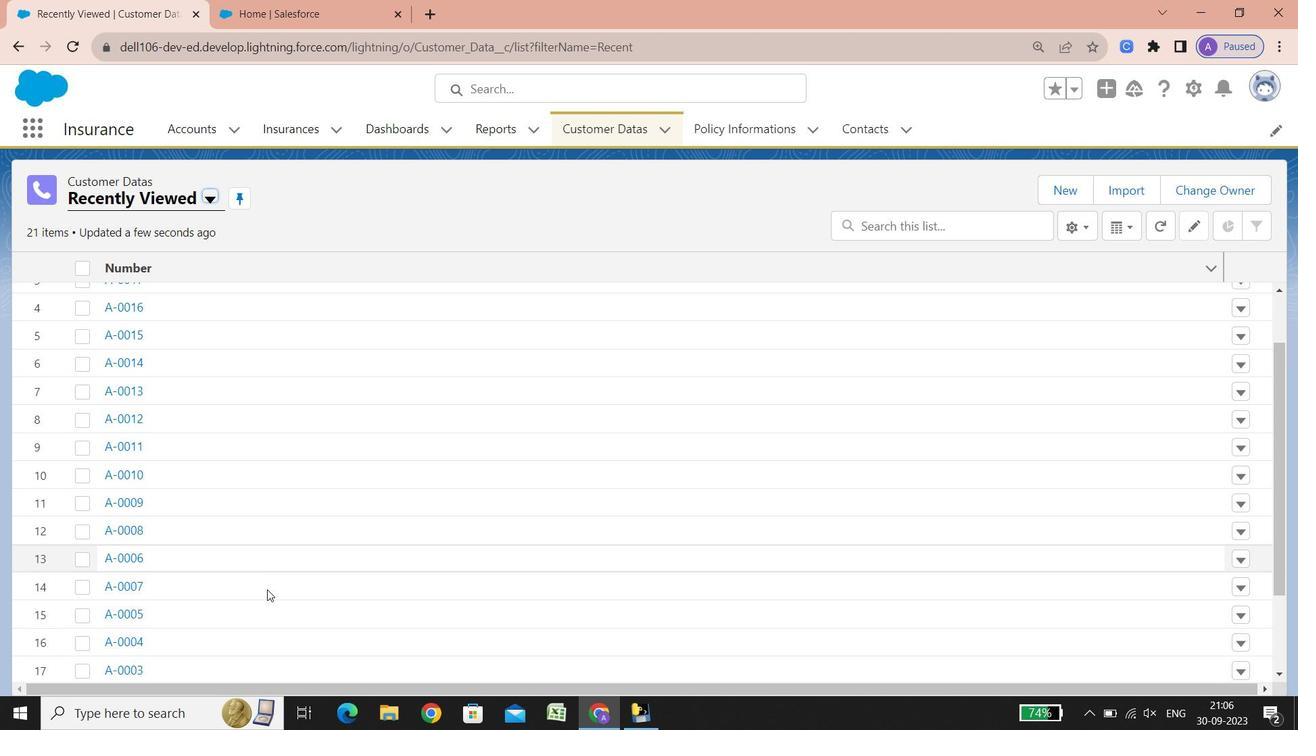 
Action: Mouse scrolled (267, 589) with delta (0, 0)
Screenshot: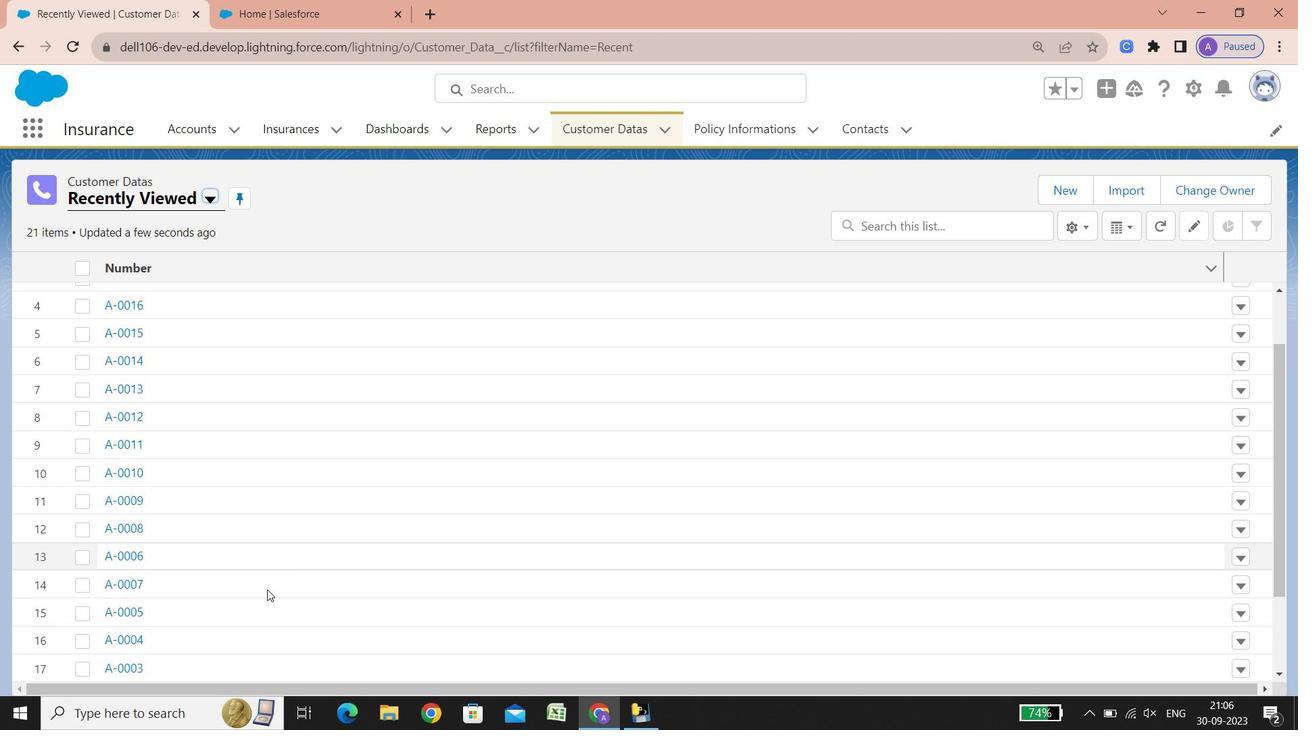 
Action: Mouse scrolled (267, 589) with delta (0, 0)
Screenshot: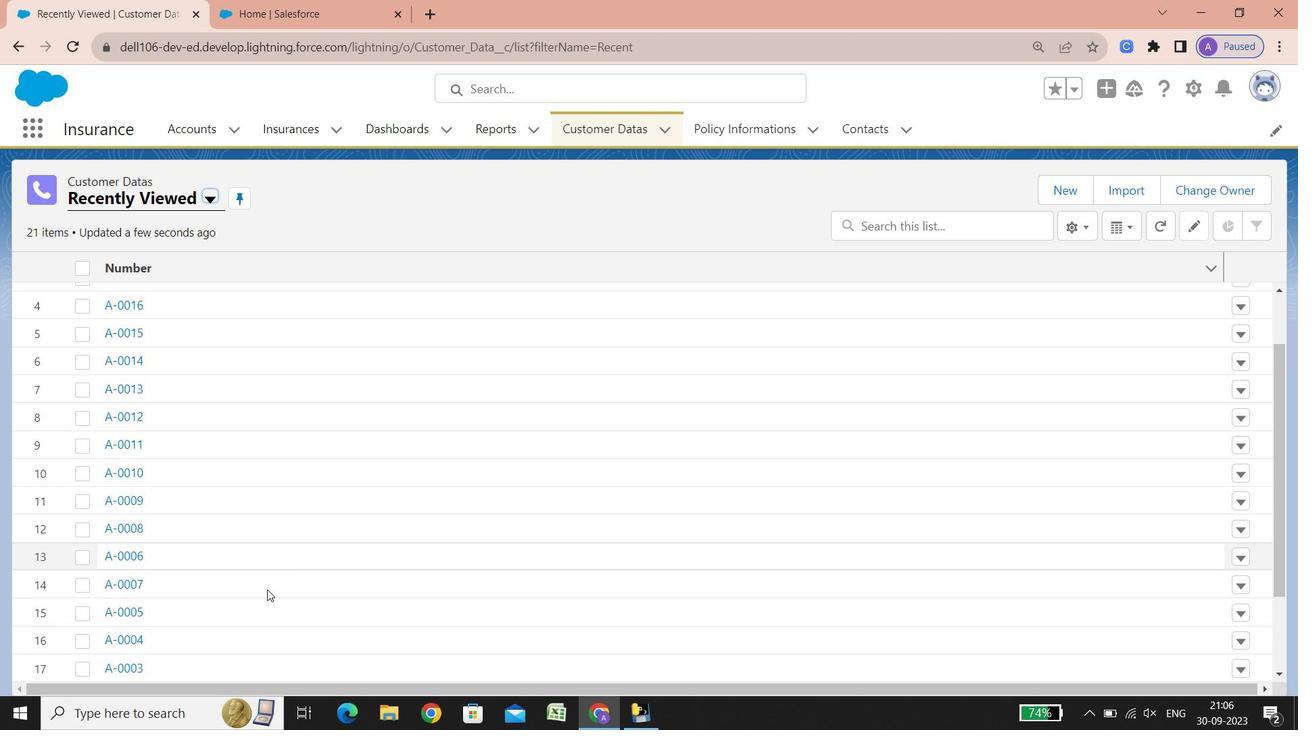 
Action: Mouse scrolled (267, 589) with delta (0, 0)
Screenshot: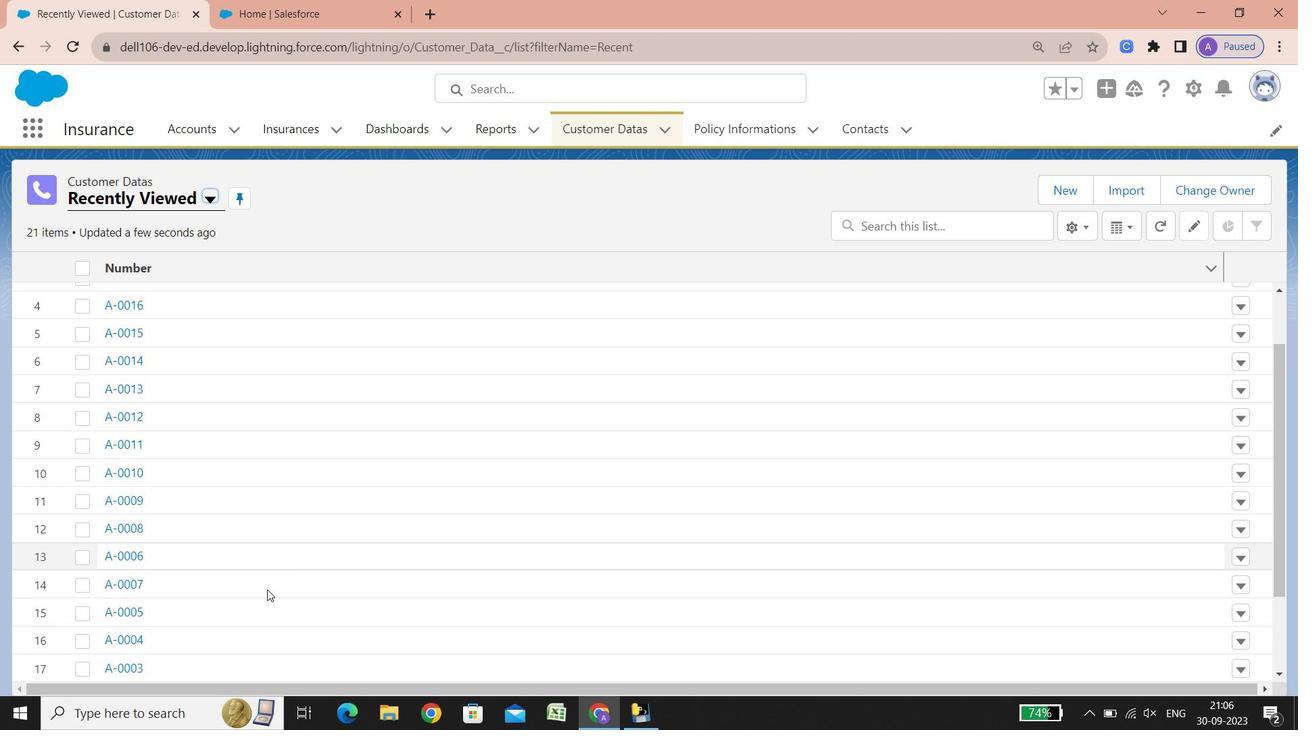 
Action: Mouse scrolled (267, 589) with delta (0, 0)
Screenshot: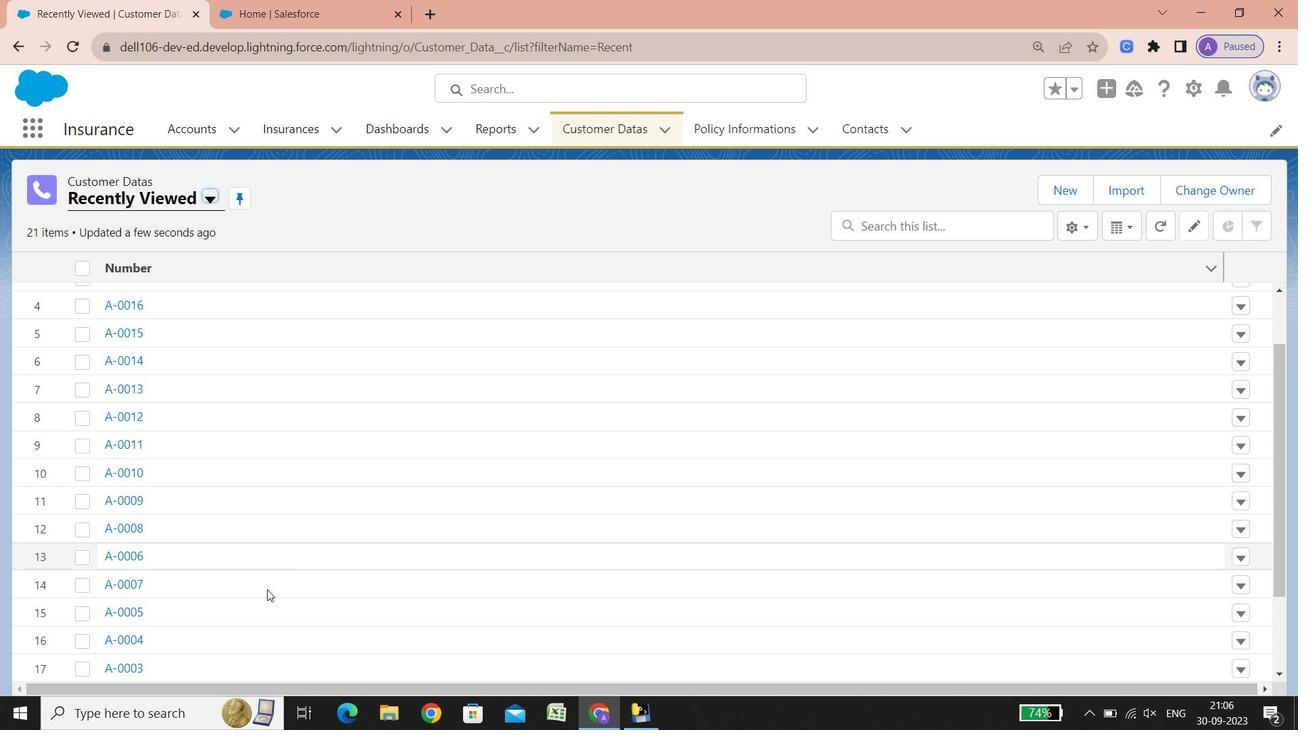 
Action: Mouse scrolled (267, 589) with delta (0, 0)
Screenshot: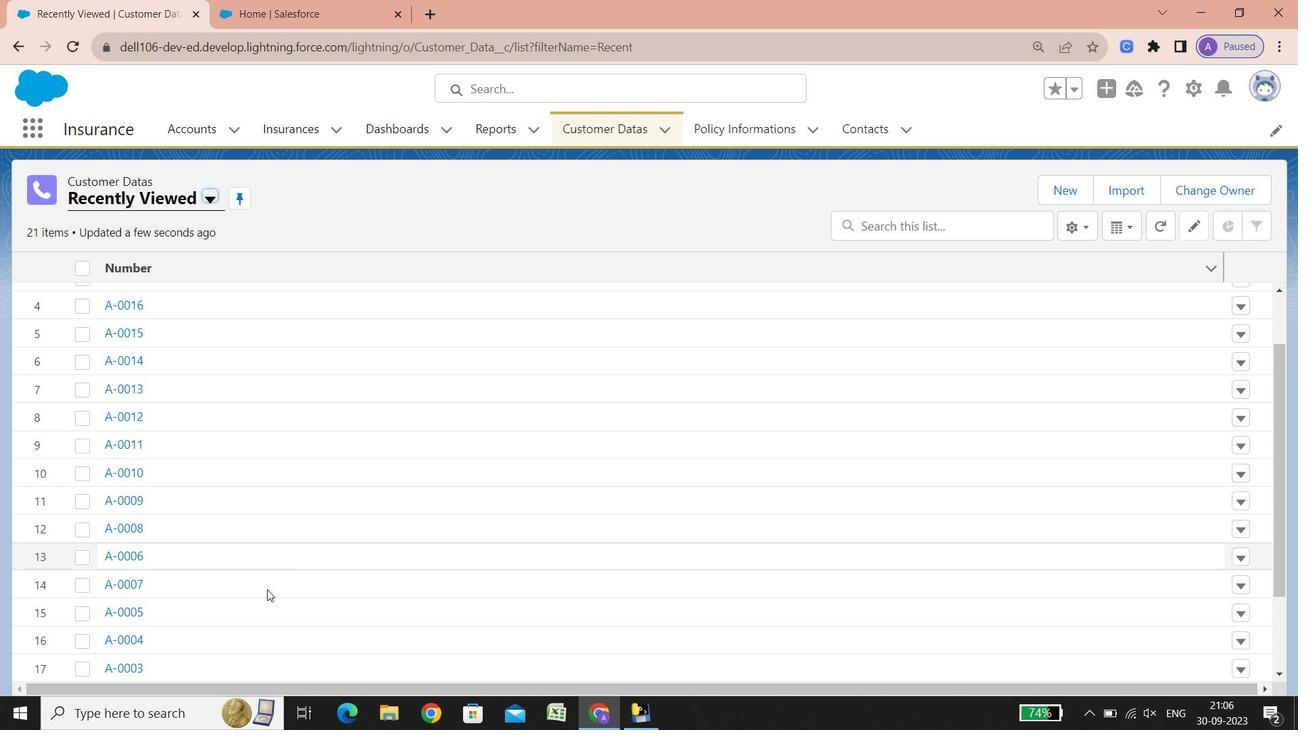 
Action: Mouse scrolled (267, 589) with delta (0, 0)
Screenshot: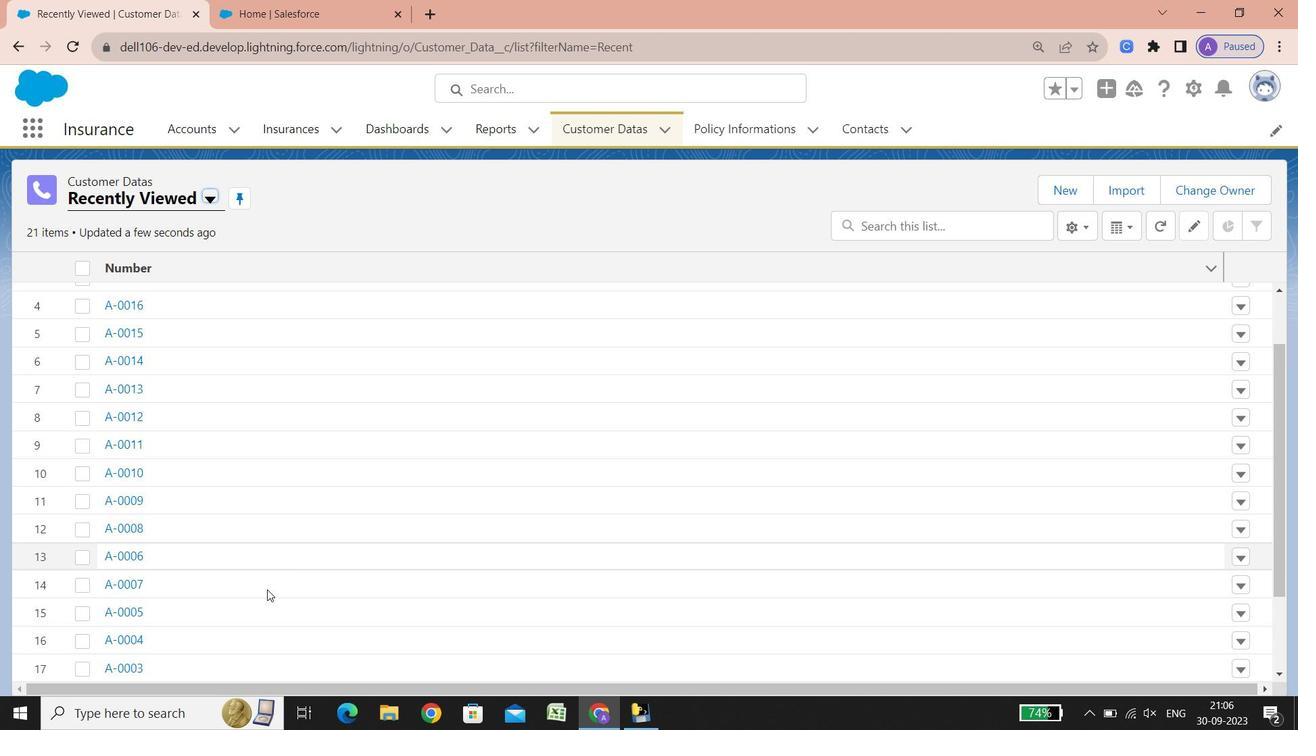 
Action: Mouse scrolled (267, 589) with delta (0, 0)
Screenshot: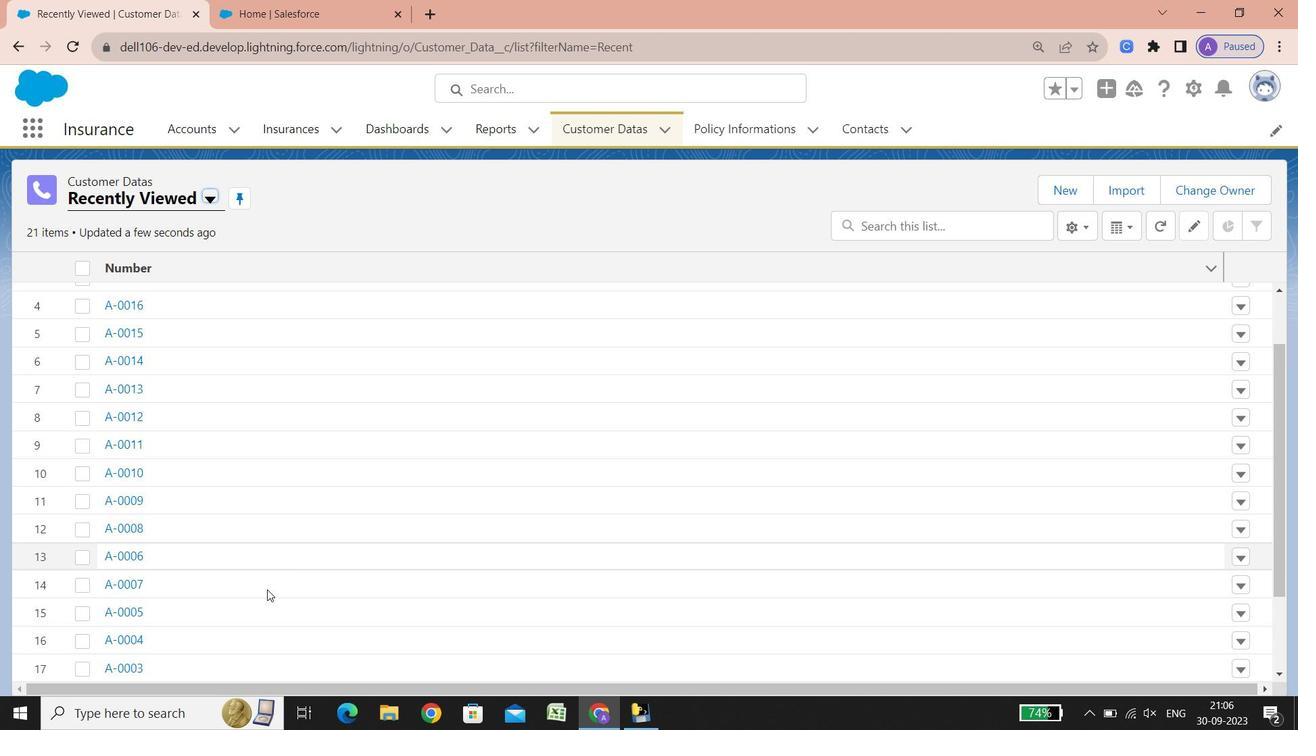 
Action: Mouse scrolled (267, 589) with delta (0, 0)
Screenshot: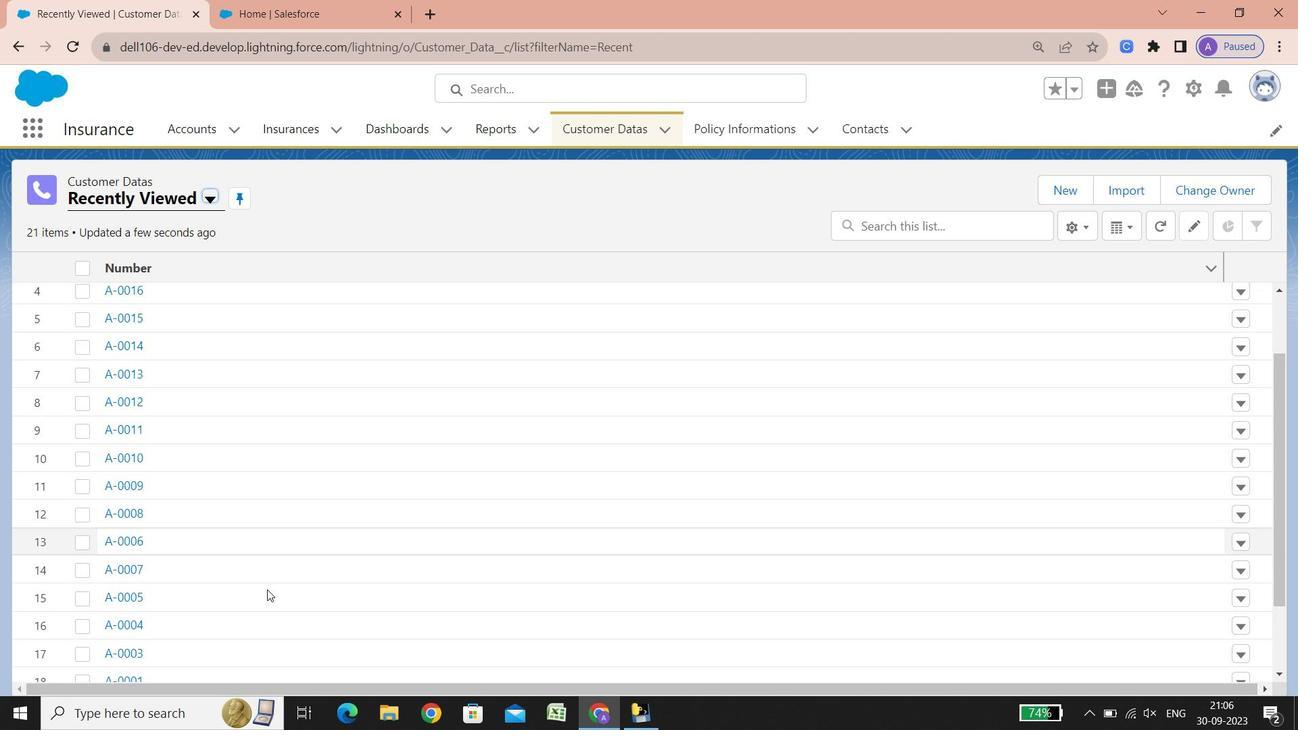 
Action: Mouse scrolled (267, 589) with delta (0, 0)
Screenshot: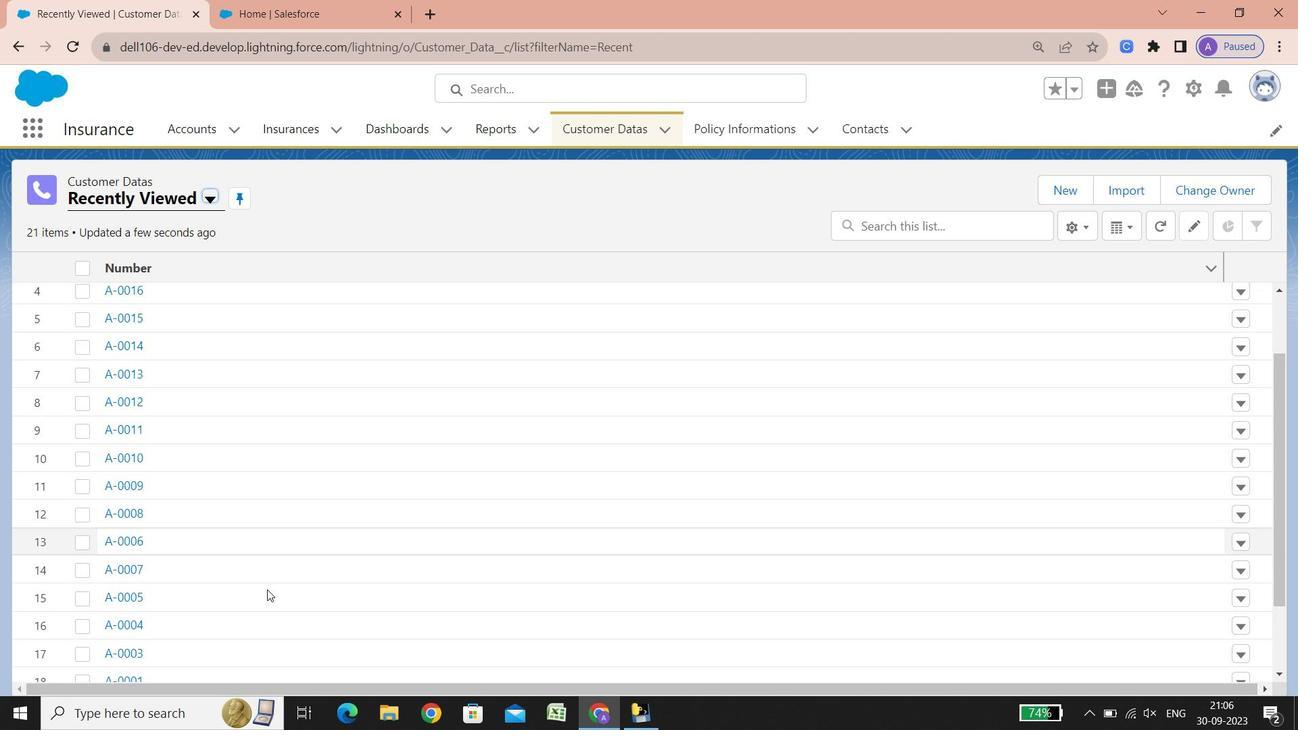 
Action: Mouse scrolled (267, 589) with delta (0, 0)
Screenshot: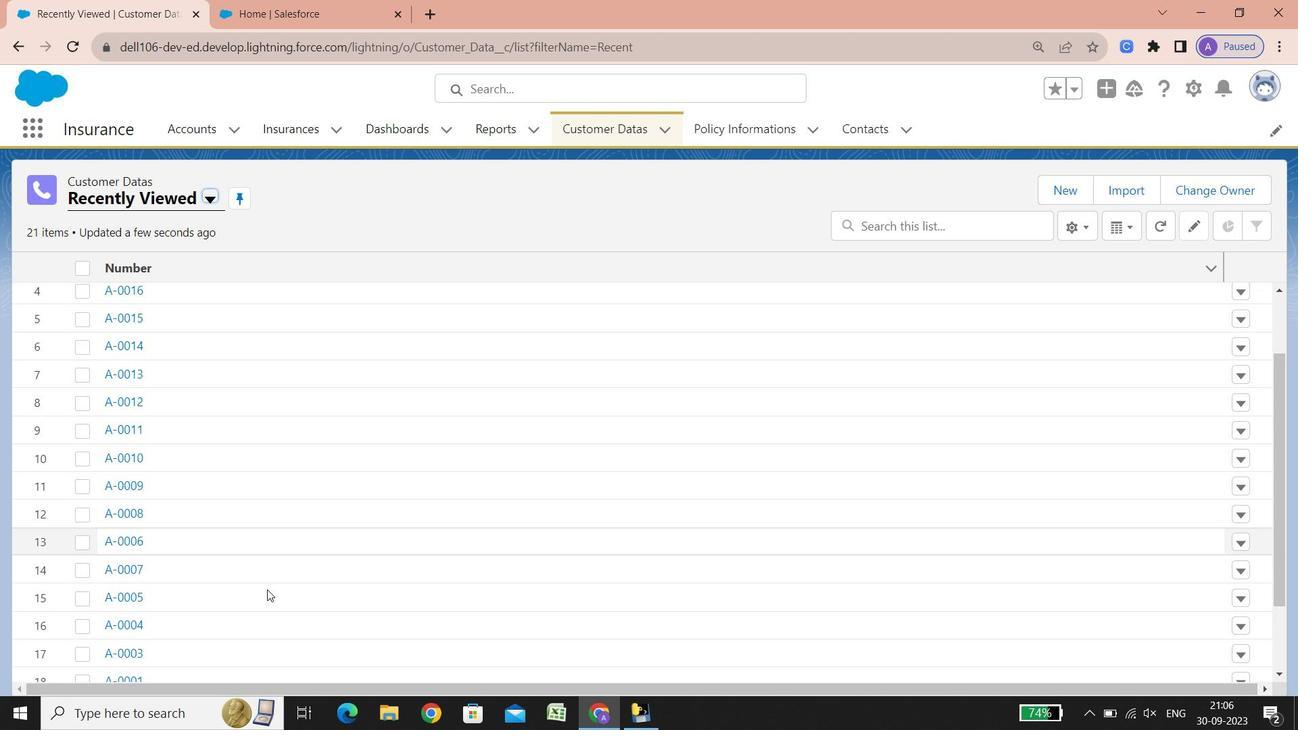 
Action: Mouse scrolled (267, 589) with delta (0, 0)
Screenshot: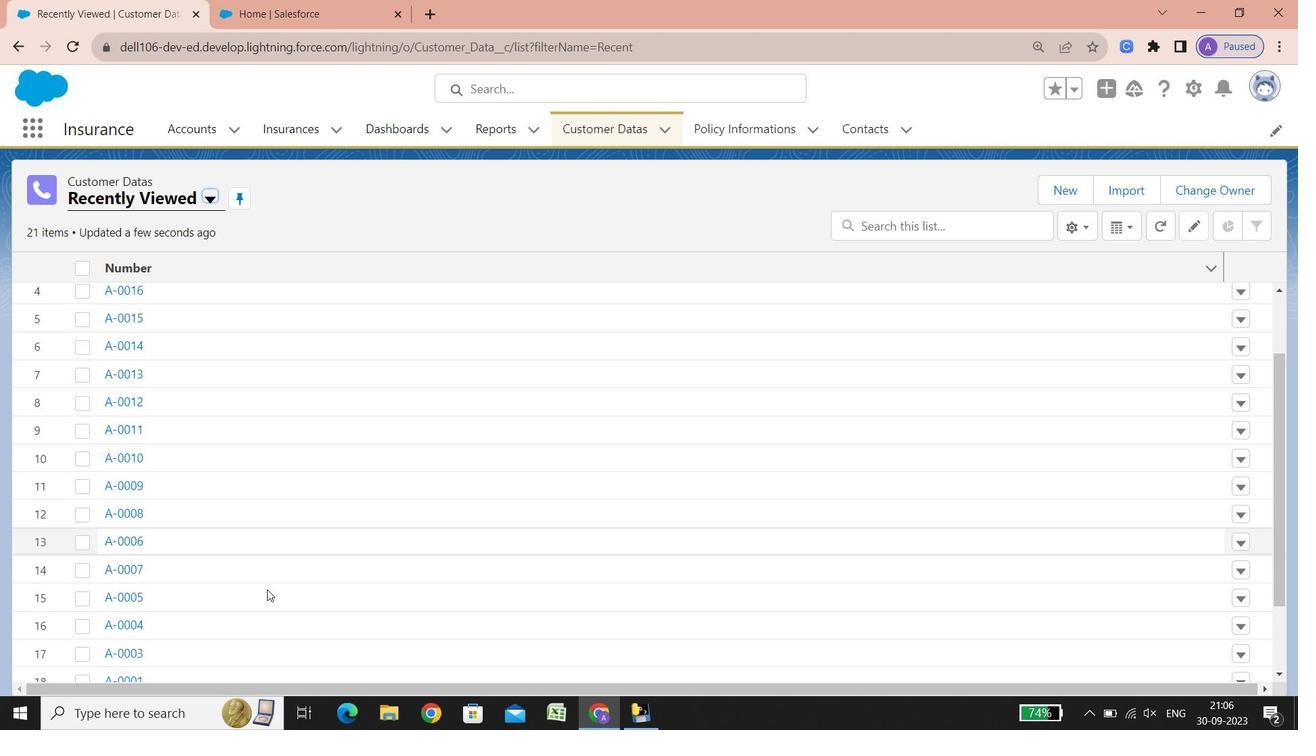
Action: Mouse scrolled (267, 589) with delta (0, 0)
Screenshot: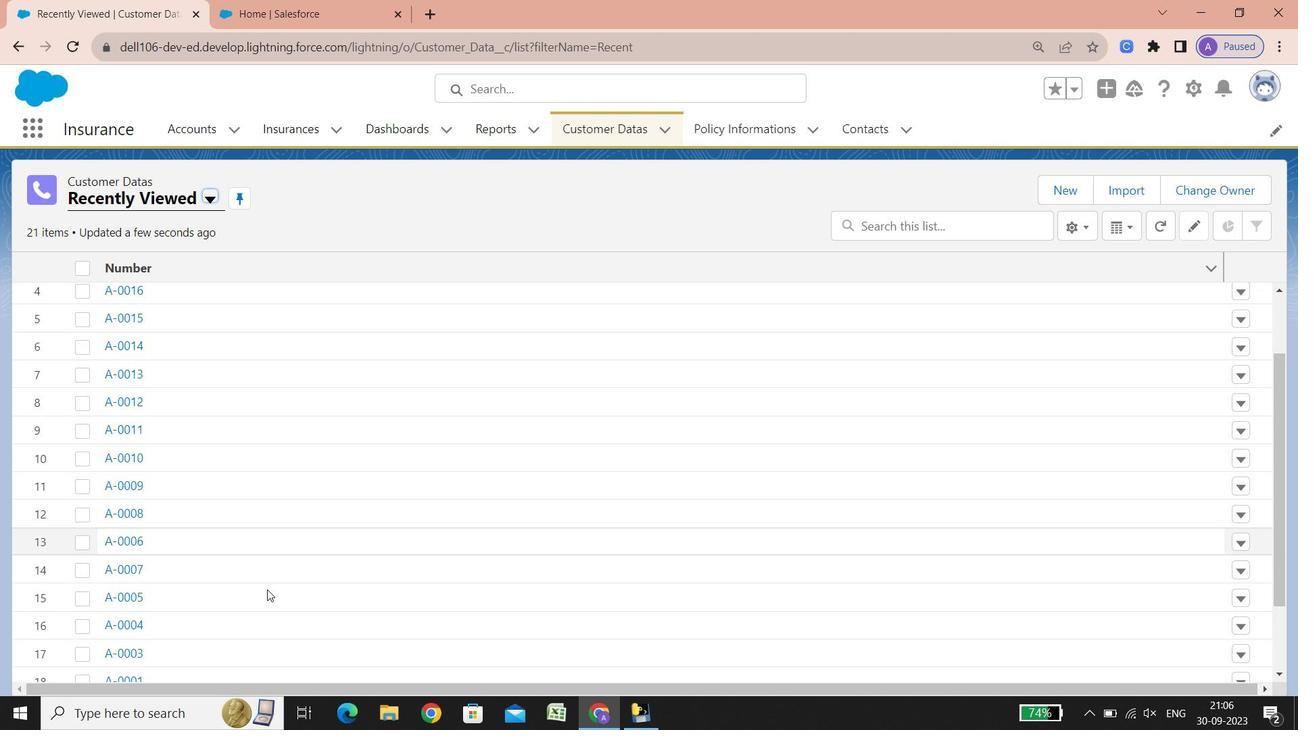 
Action: Mouse scrolled (267, 589) with delta (0, 0)
Screenshot: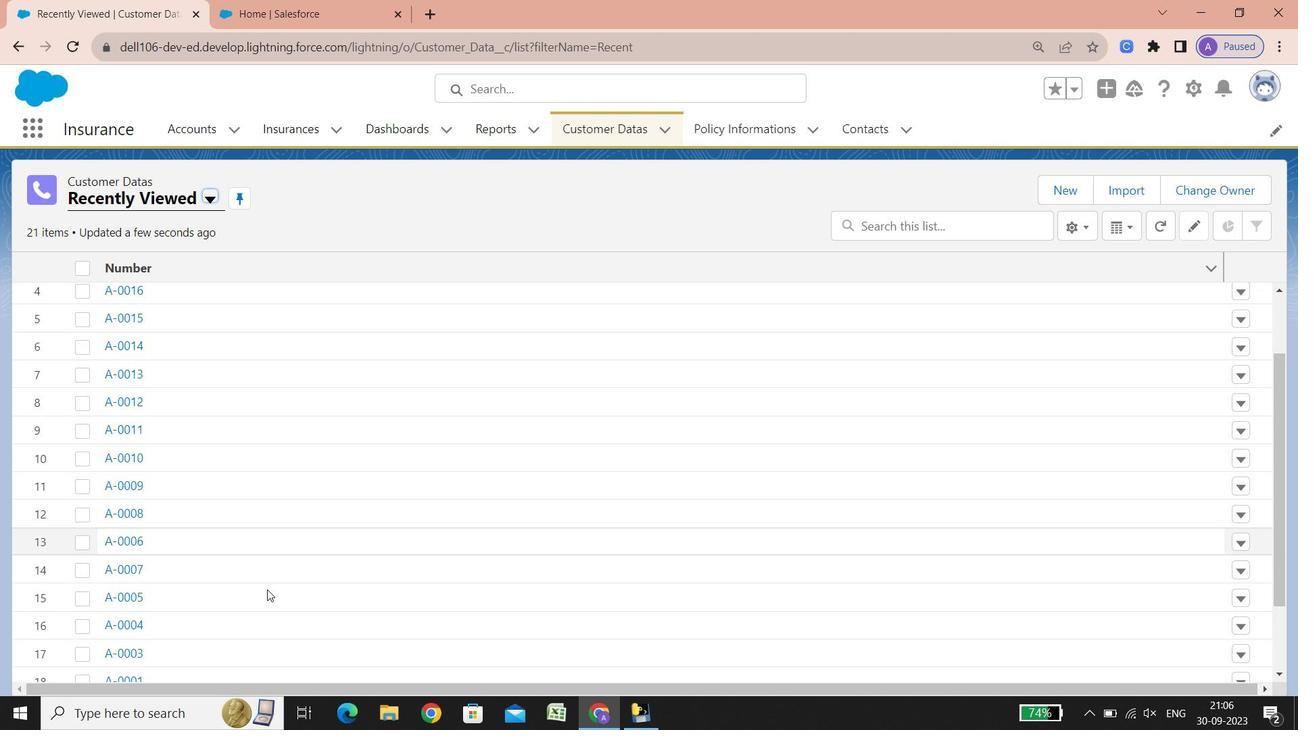 
Action: Mouse scrolled (267, 589) with delta (0, 0)
Screenshot: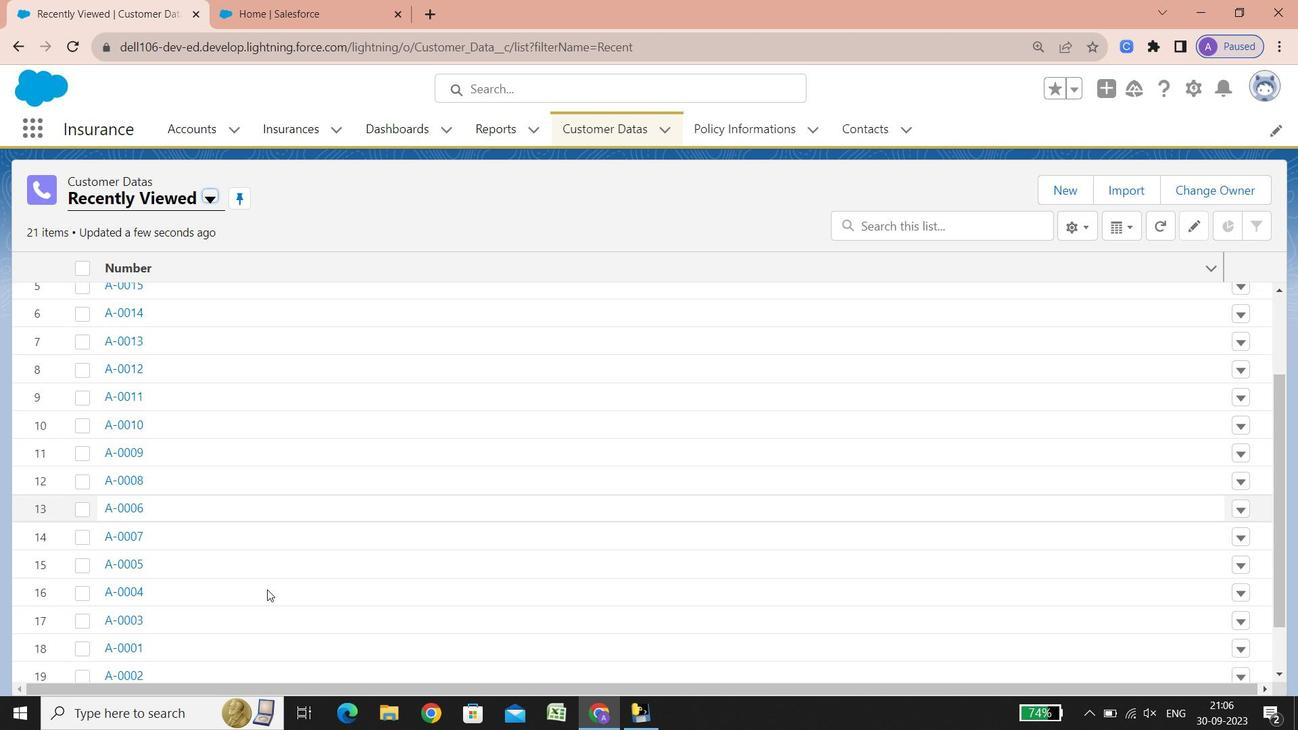 
Action: Mouse scrolled (267, 589) with delta (0, 0)
Screenshot: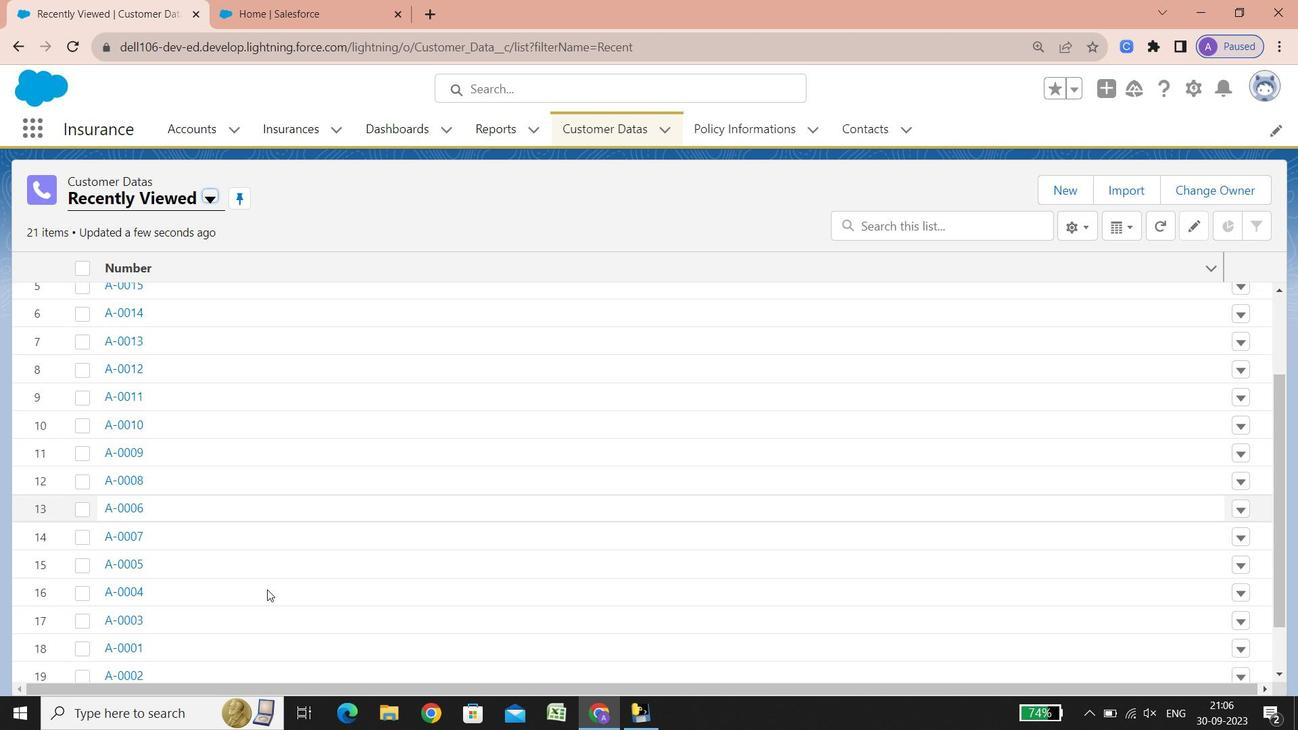 
Action: Mouse scrolled (267, 589) with delta (0, 0)
Screenshot: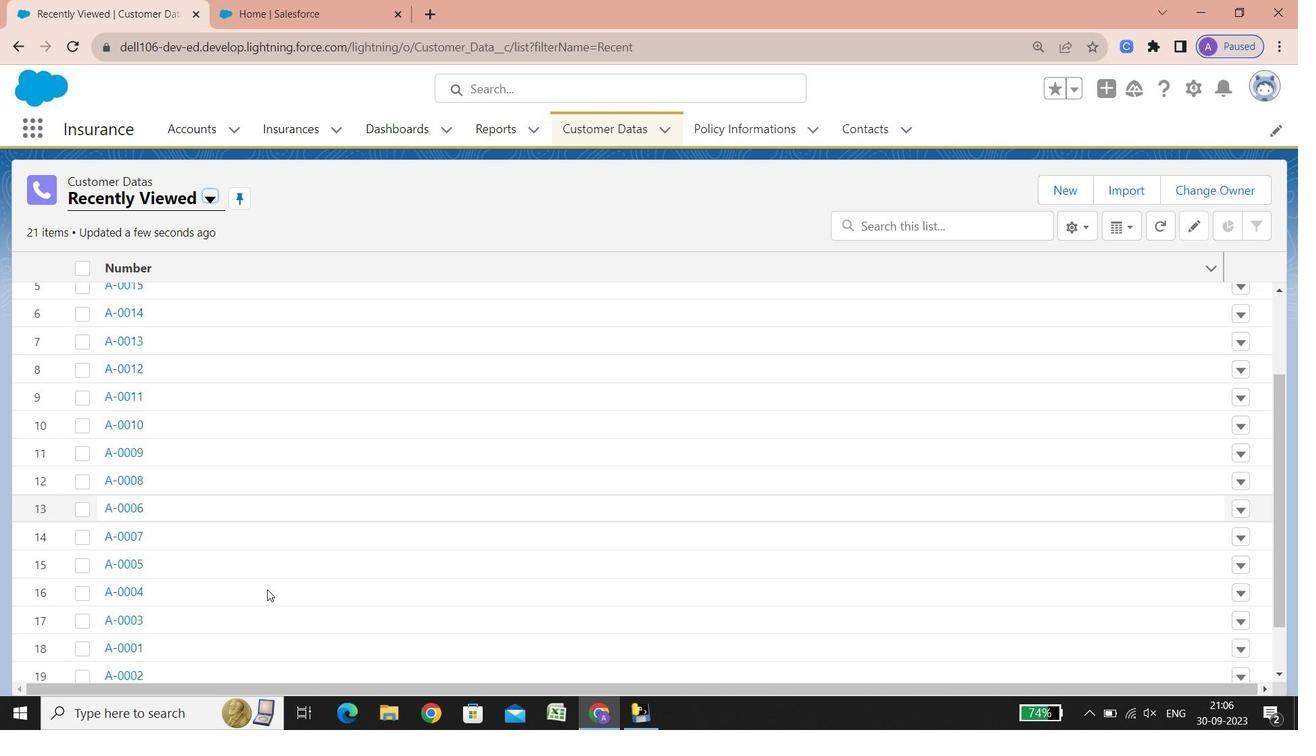 
Action: Mouse scrolled (267, 589) with delta (0, 0)
Screenshot: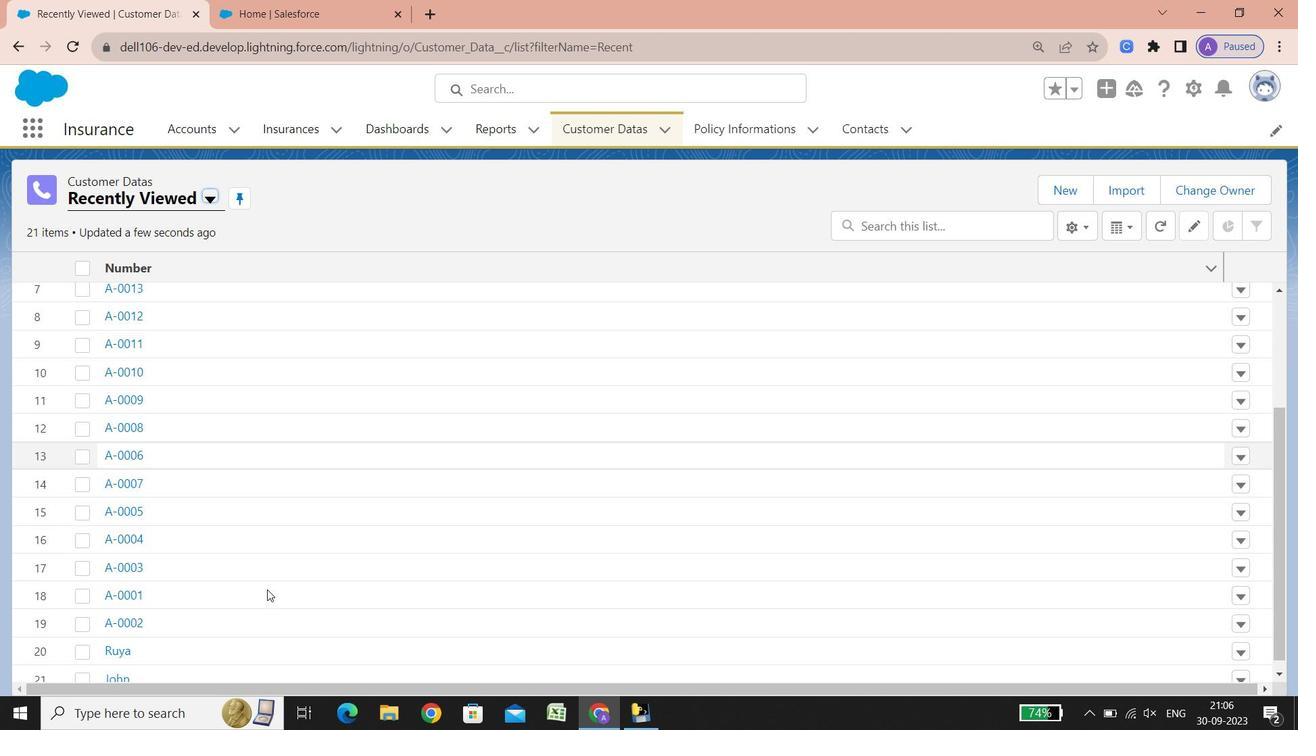 
Action: Mouse scrolled (267, 589) with delta (0, 0)
Screenshot: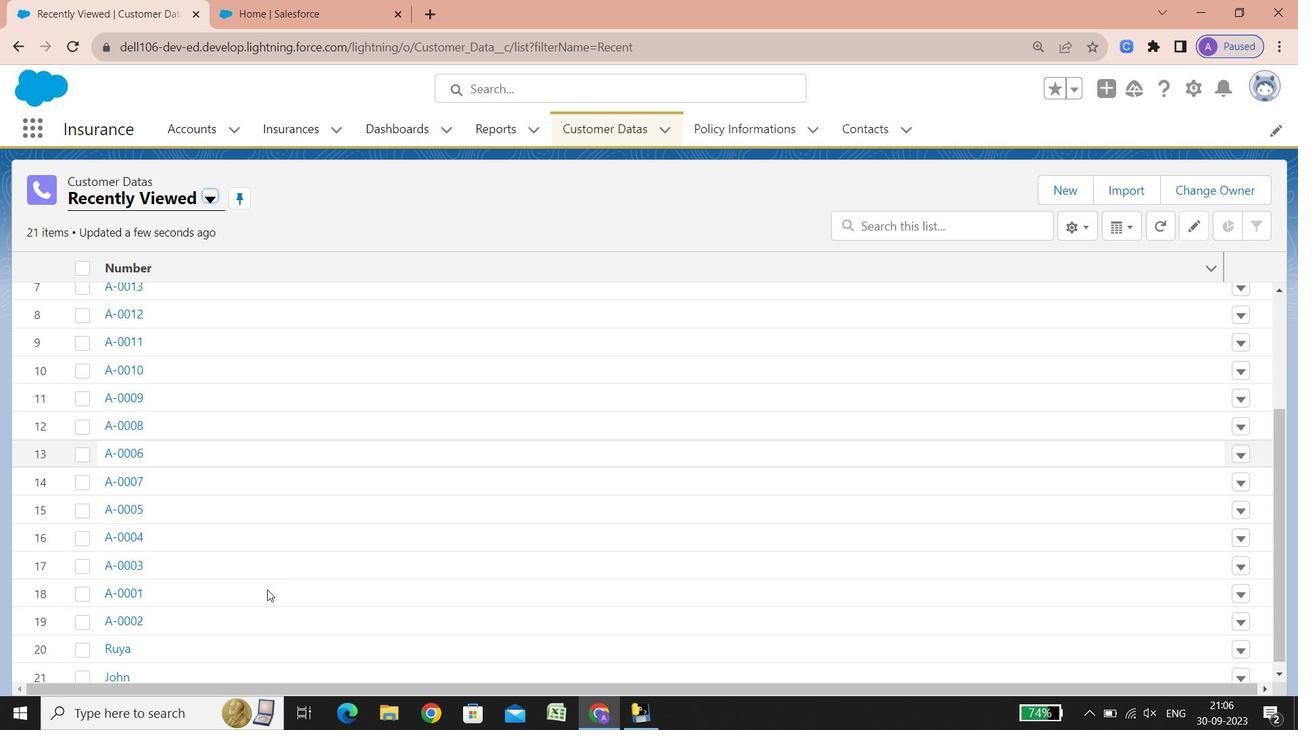 
Action: Mouse scrolled (267, 589) with delta (0, 0)
Screenshot: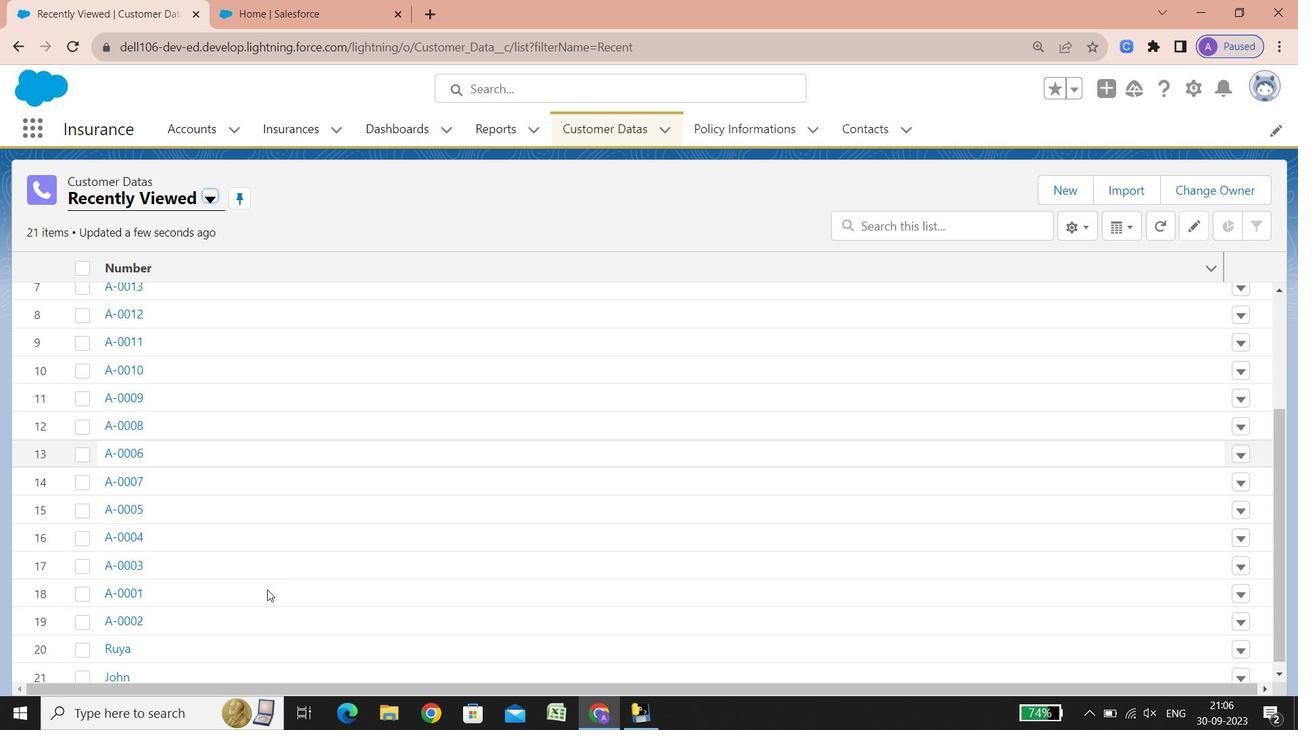 
Action: Mouse scrolled (267, 589) with delta (0, 0)
Screenshot: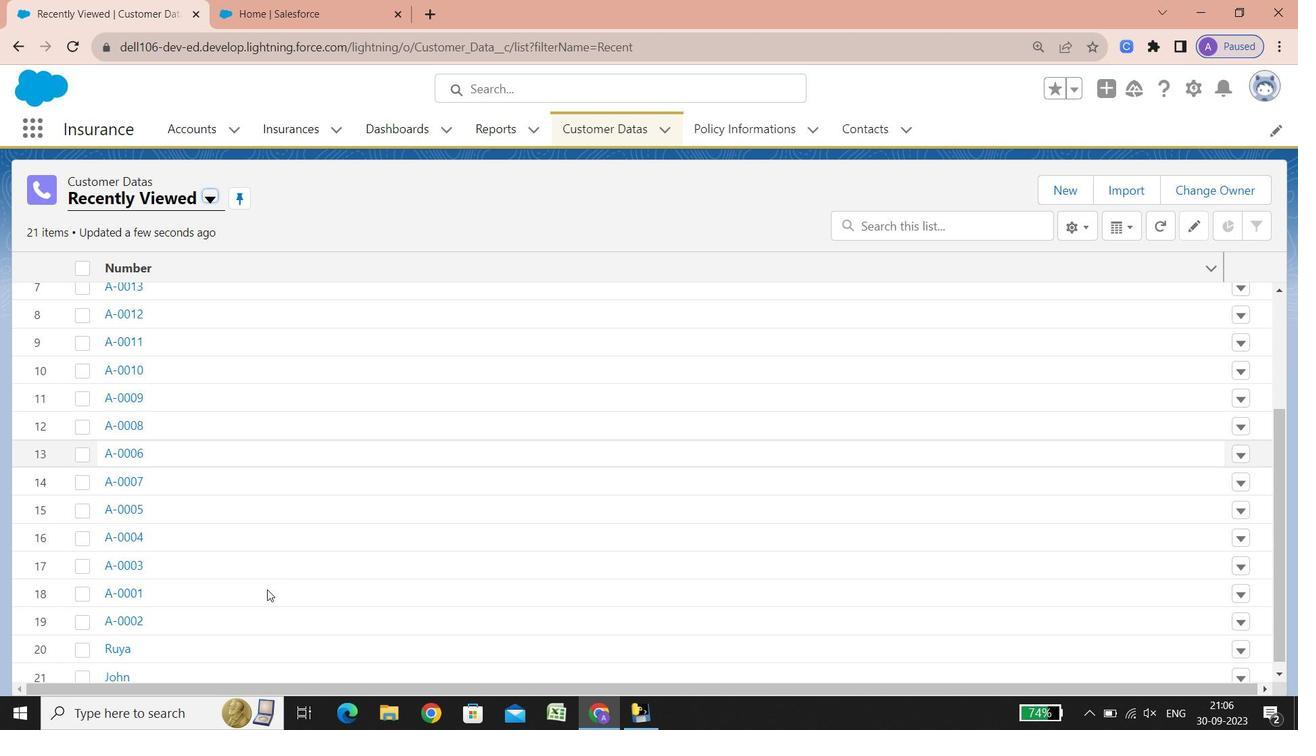 
Action: Mouse scrolled (267, 589) with delta (0, 0)
Screenshot: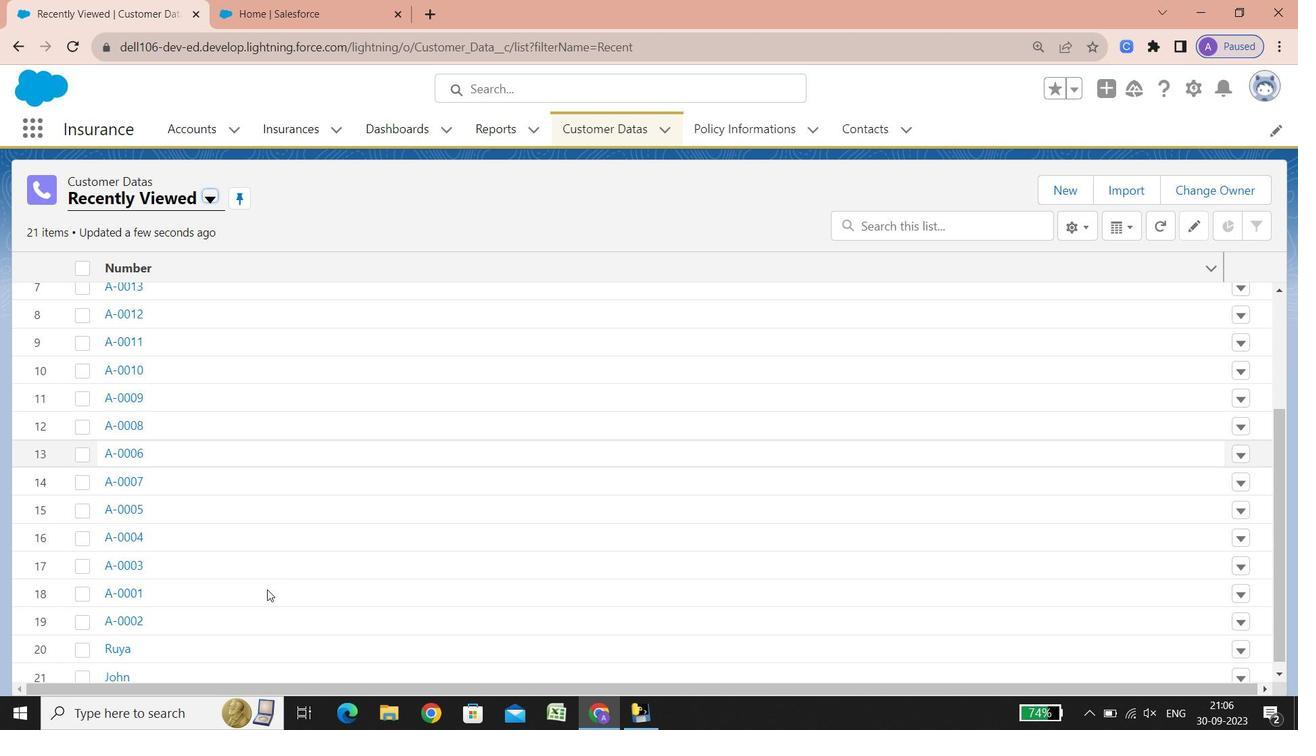 
Action: Mouse scrolled (267, 589) with delta (0, 0)
Screenshot: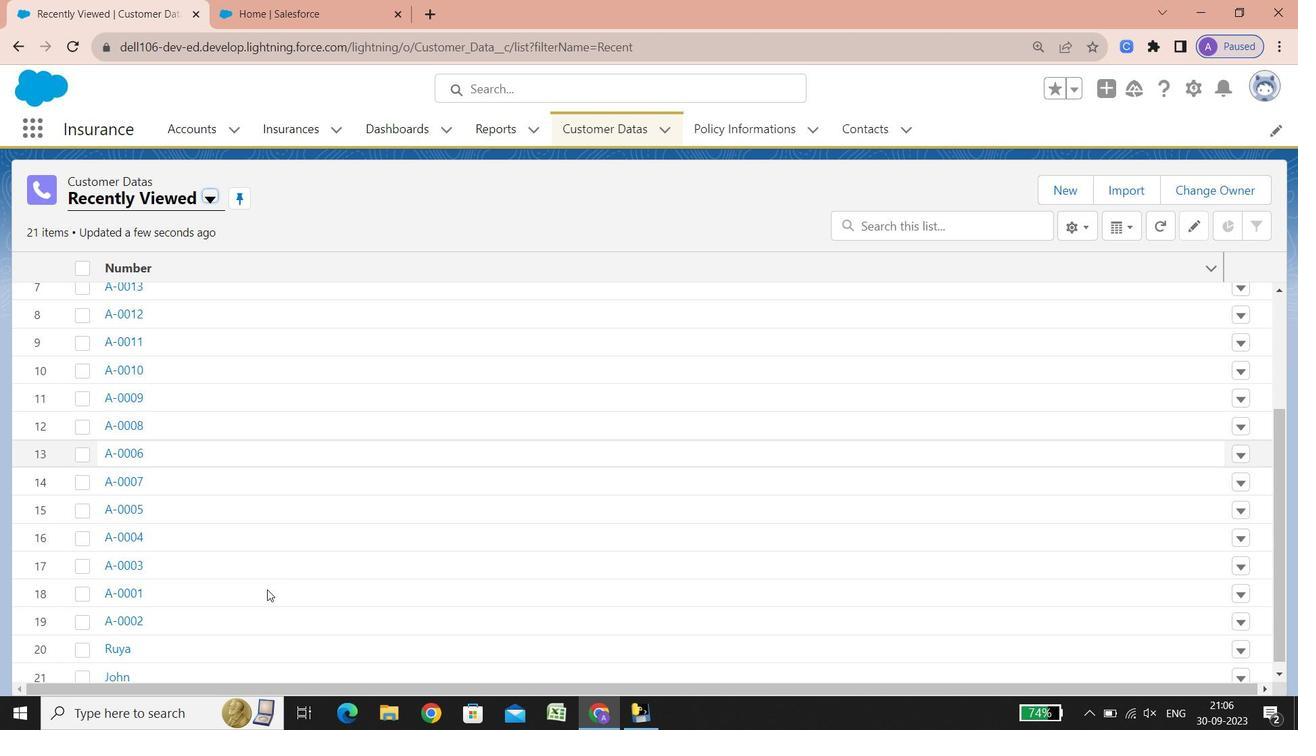 
Action: Mouse scrolled (267, 589) with delta (0, 0)
Screenshot: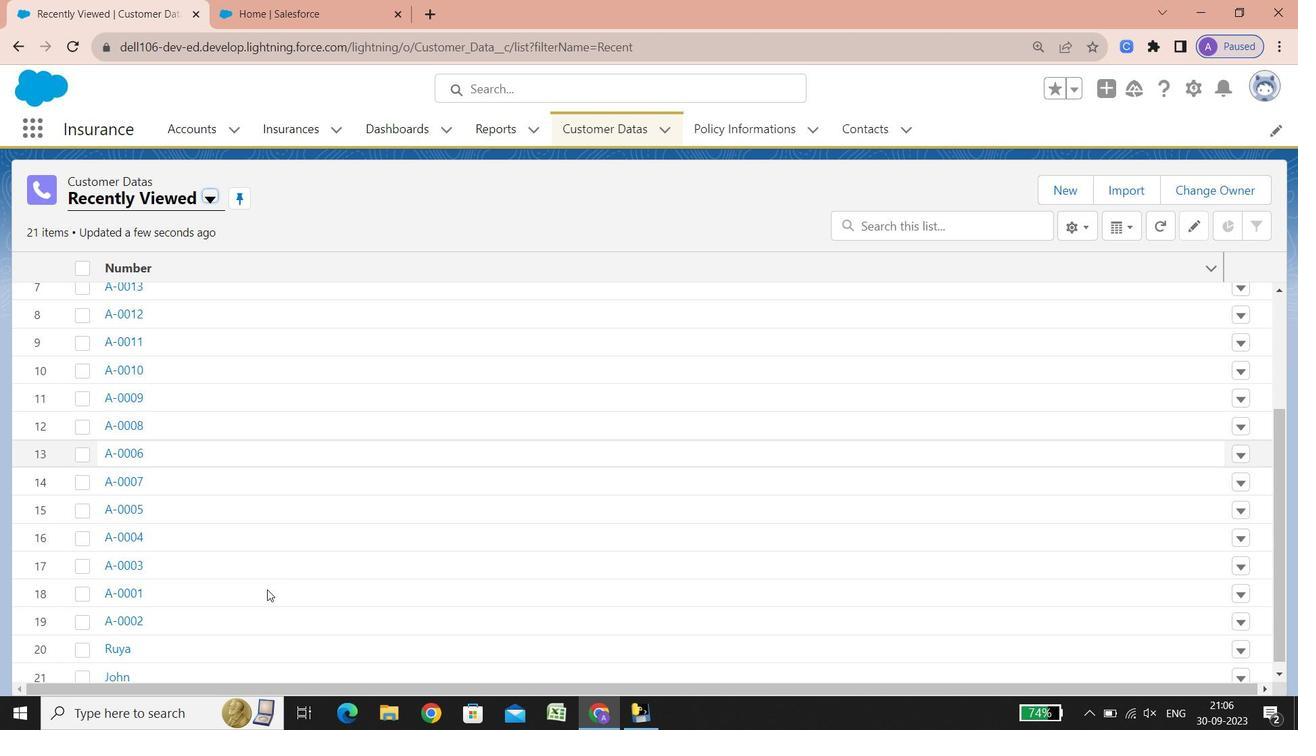 
Action: Mouse scrolled (267, 589) with delta (0, 0)
Screenshot: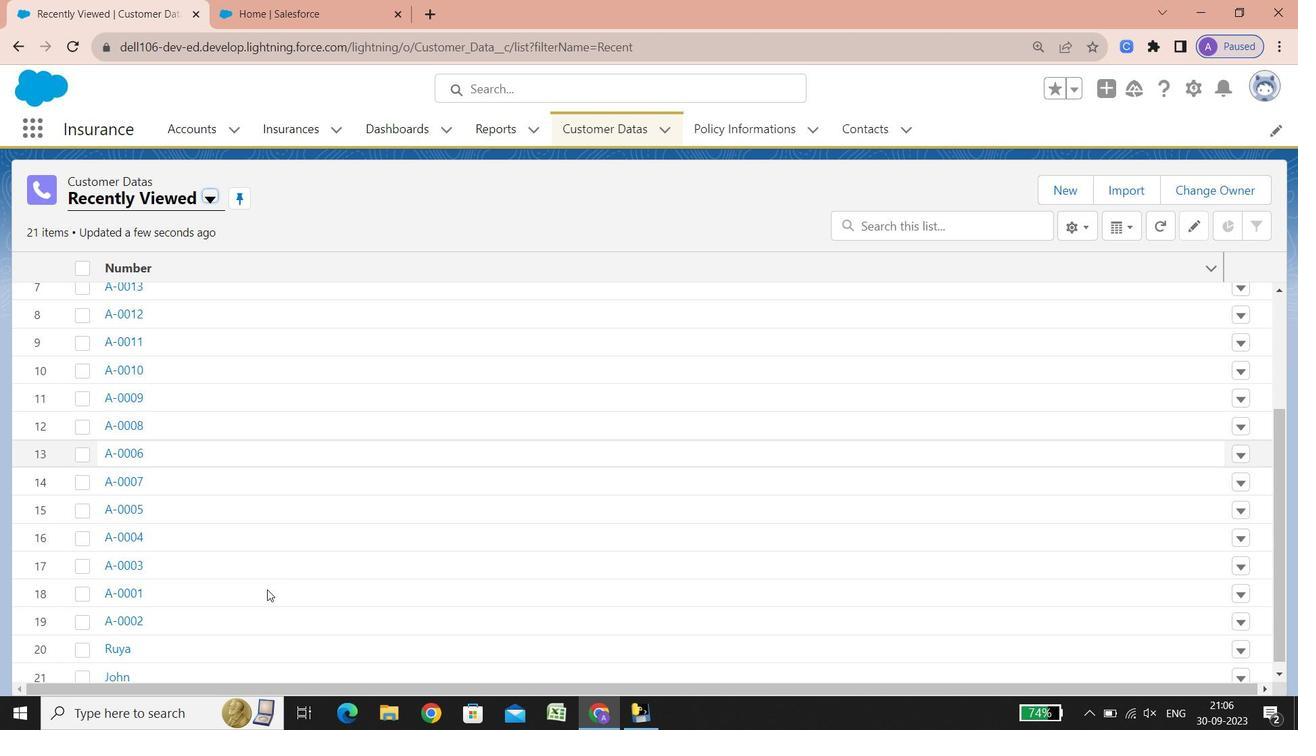 
Action: Mouse scrolled (267, 589) with delta (0, 0)
Screenshot: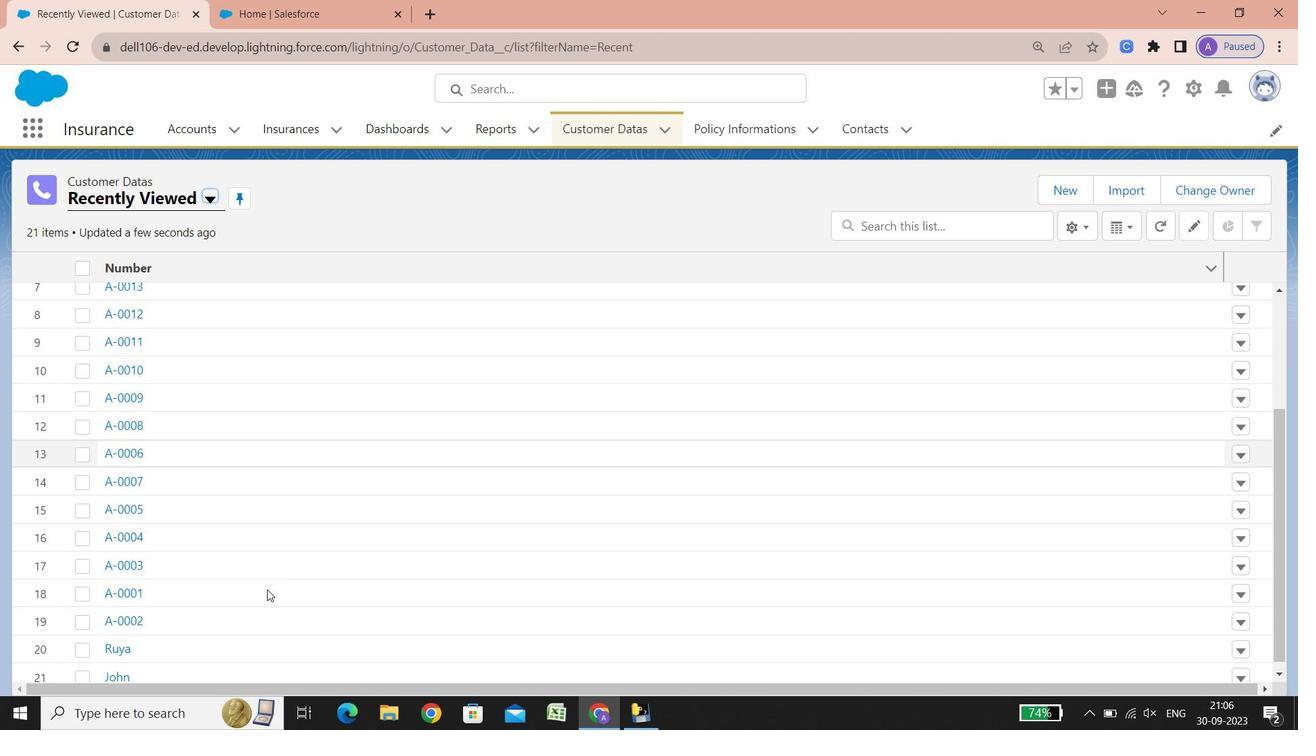 
Action: Mouse scrolled (267, 589) with delta (0, 0)
Screenshot: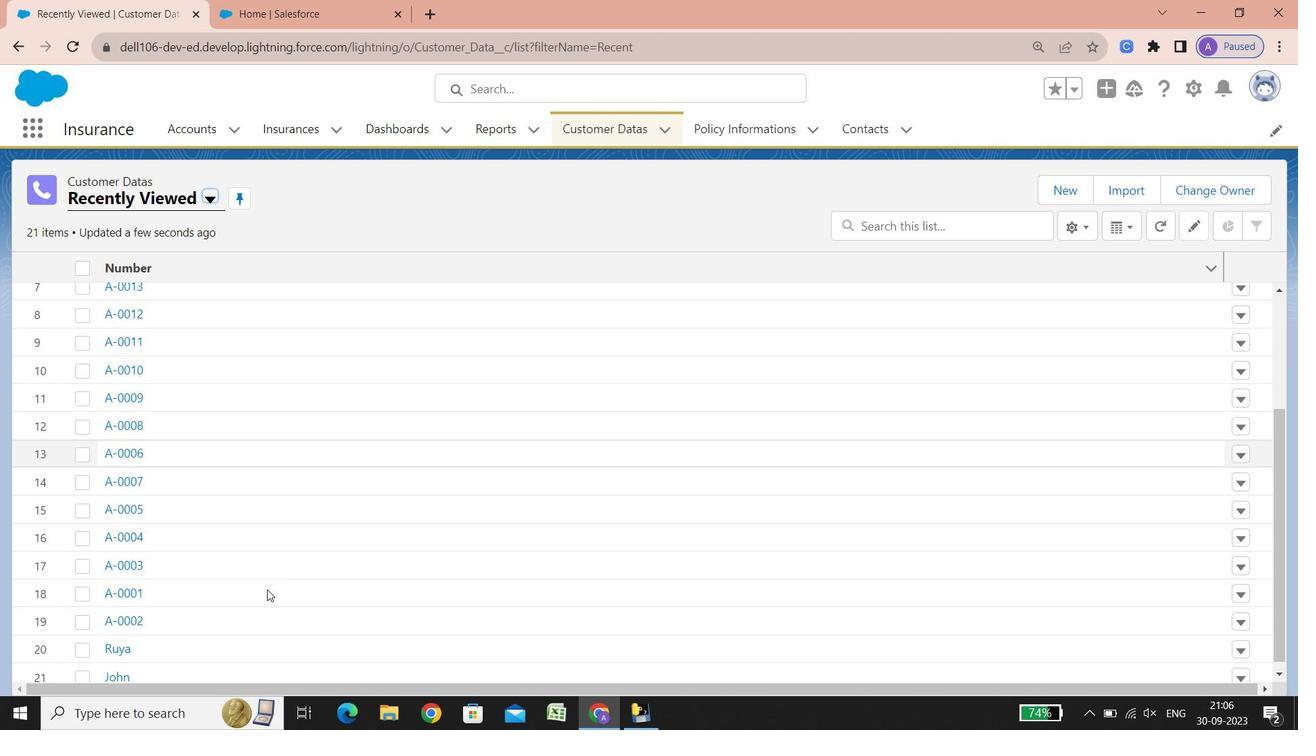 
Action: Mouse scrolled (267, 589) with delta (0, 0)
Screenshot: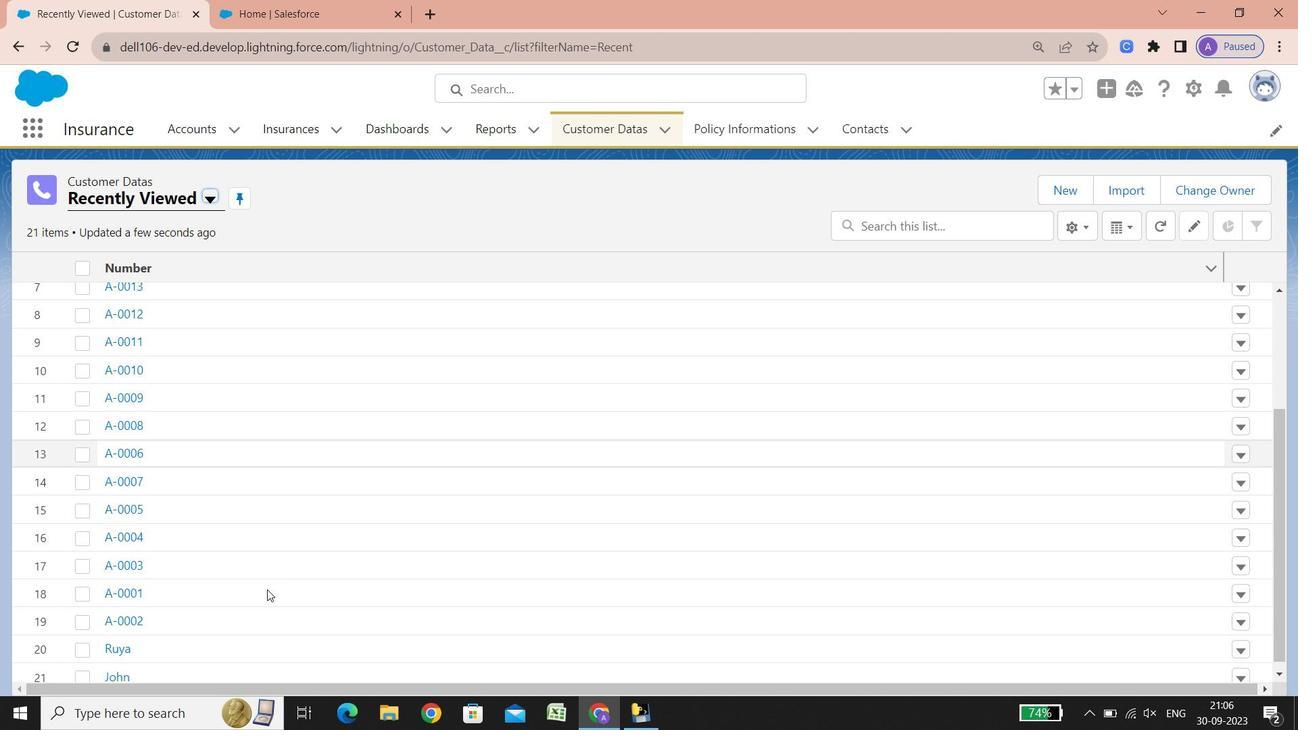 
Action: Mouse scrolled (267, 589) with delta (0, 0)
Screenshot: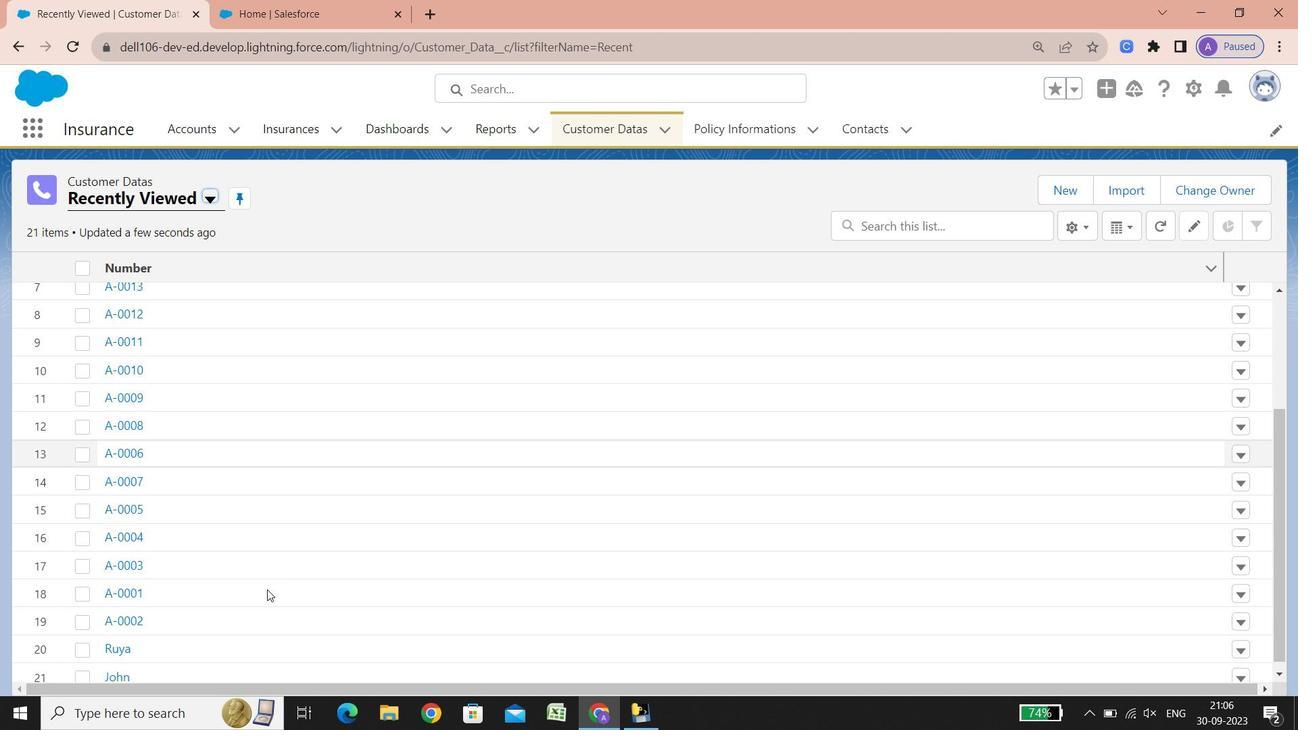 
Action: Mouse scrolled (267, 589) with delta (0, 0)
Screenshot: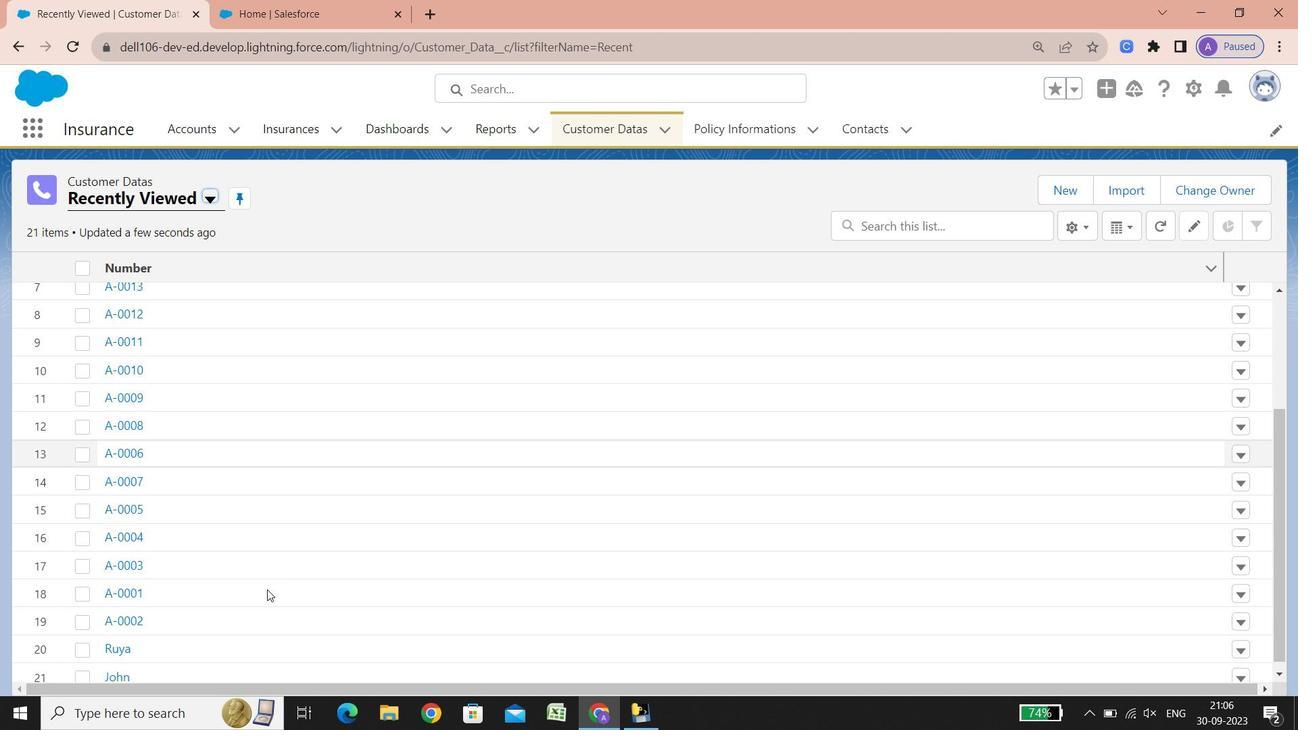 
Action: Mouse scrolled (267, 589) with delta (0, 0)
Screenshot: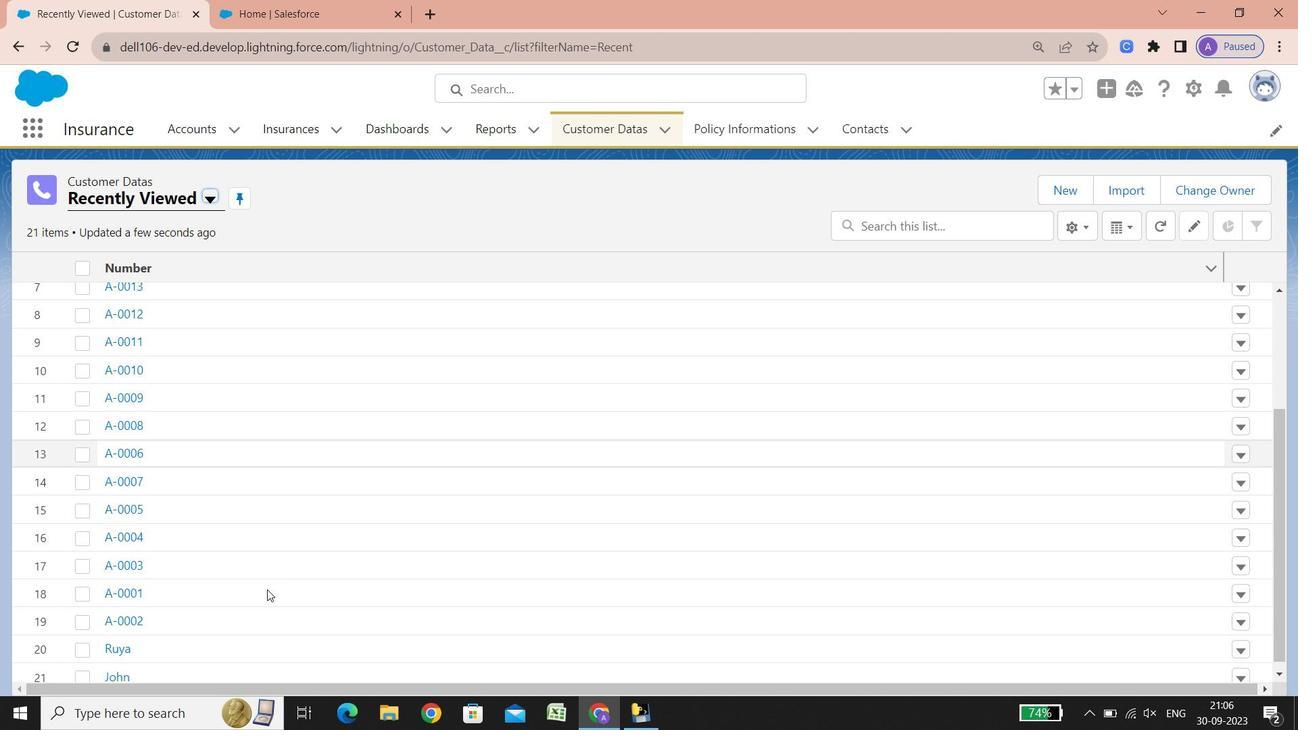 
Action: Mouse scrolled (267, 589) with delta (0, 0)
Screenshot: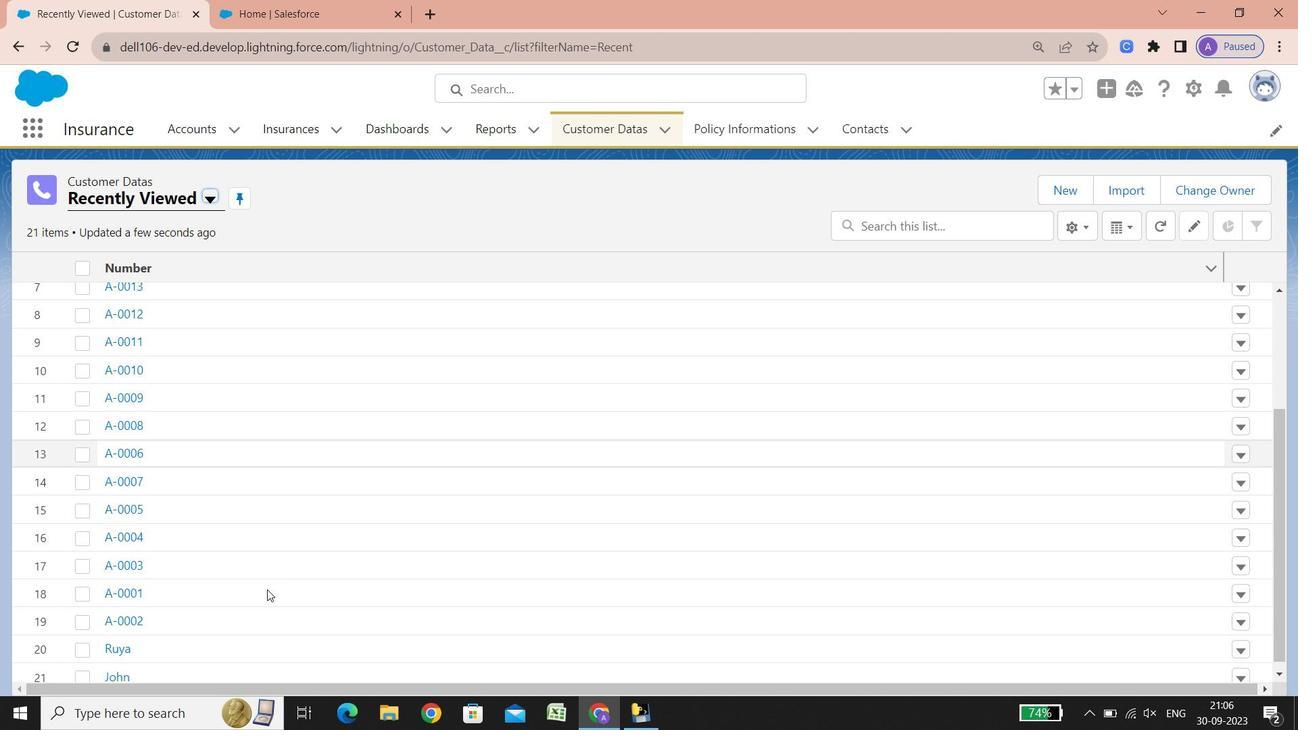 
Action: Mouse scrolled (267, 589) with delta (0, 0)
Screenshot: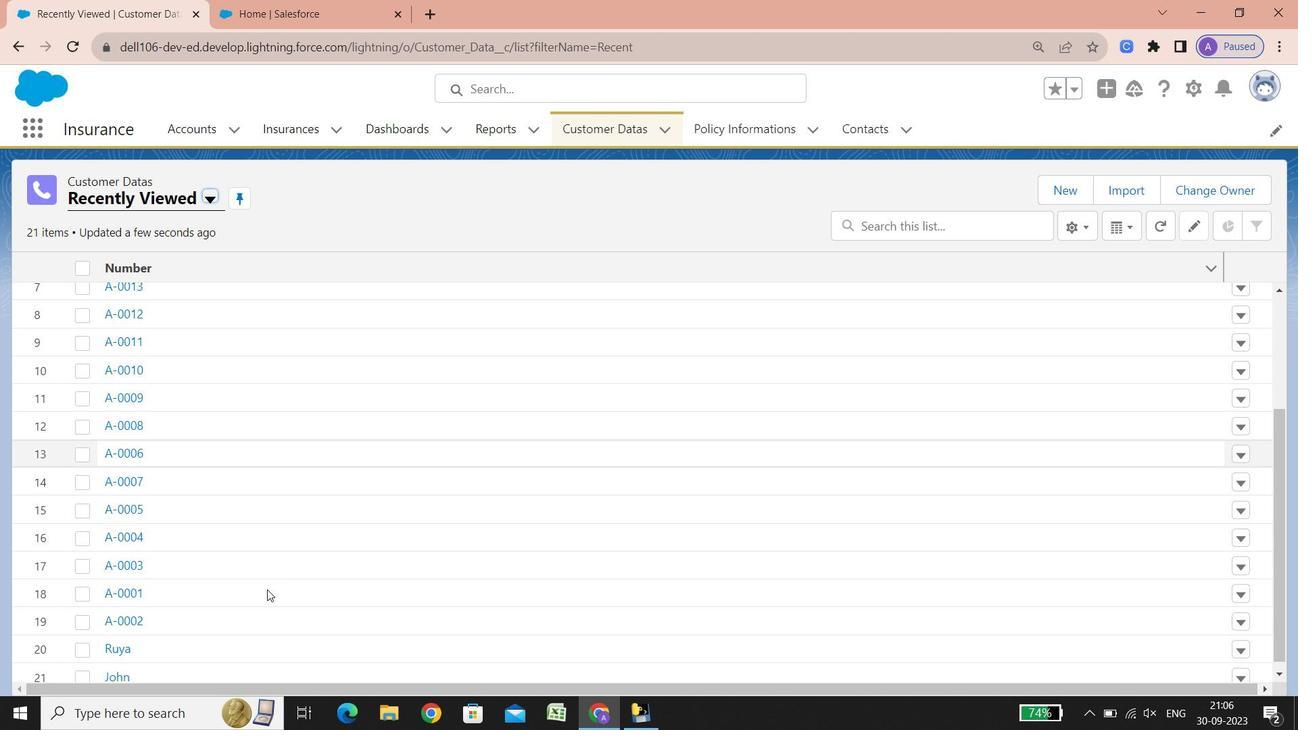 
Action: Mouse scrolled (267, 589) with delta (0, 0)
Screenshot: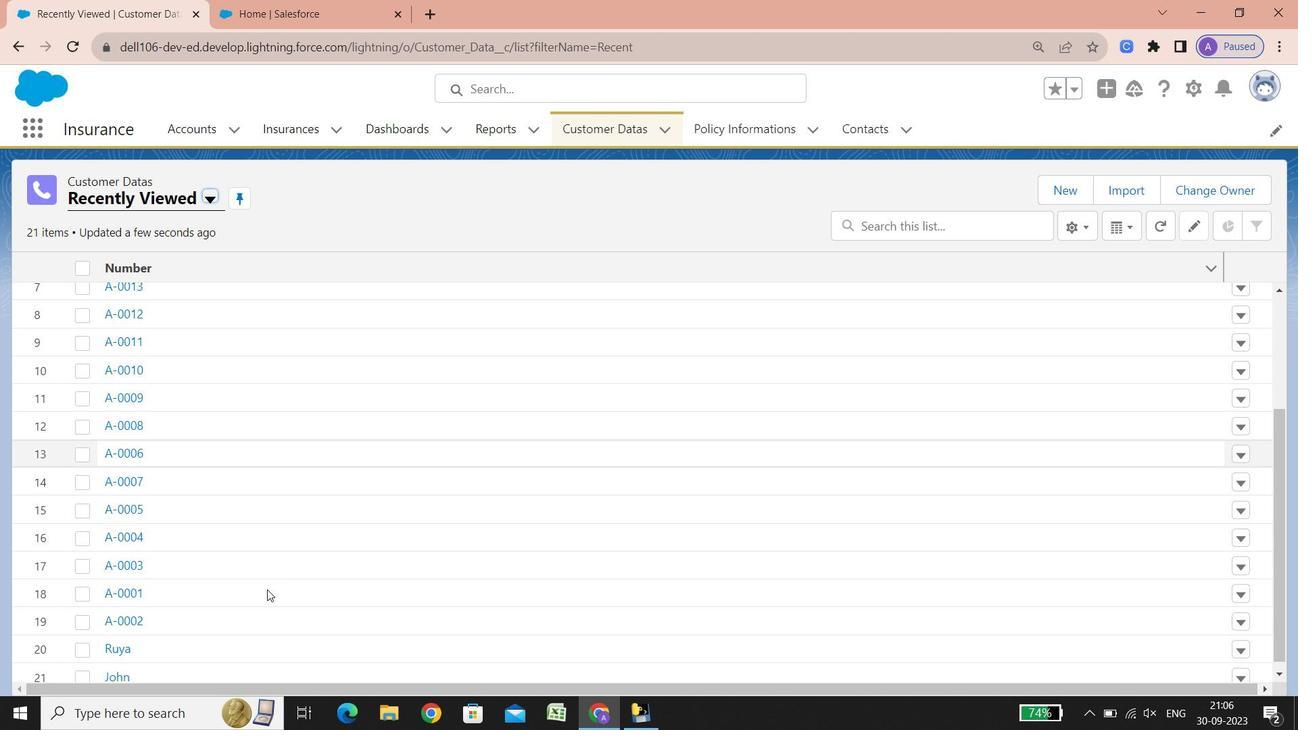 
Action: Mouse scrolled (267, 589) with delta (0, 0)
Screenshot: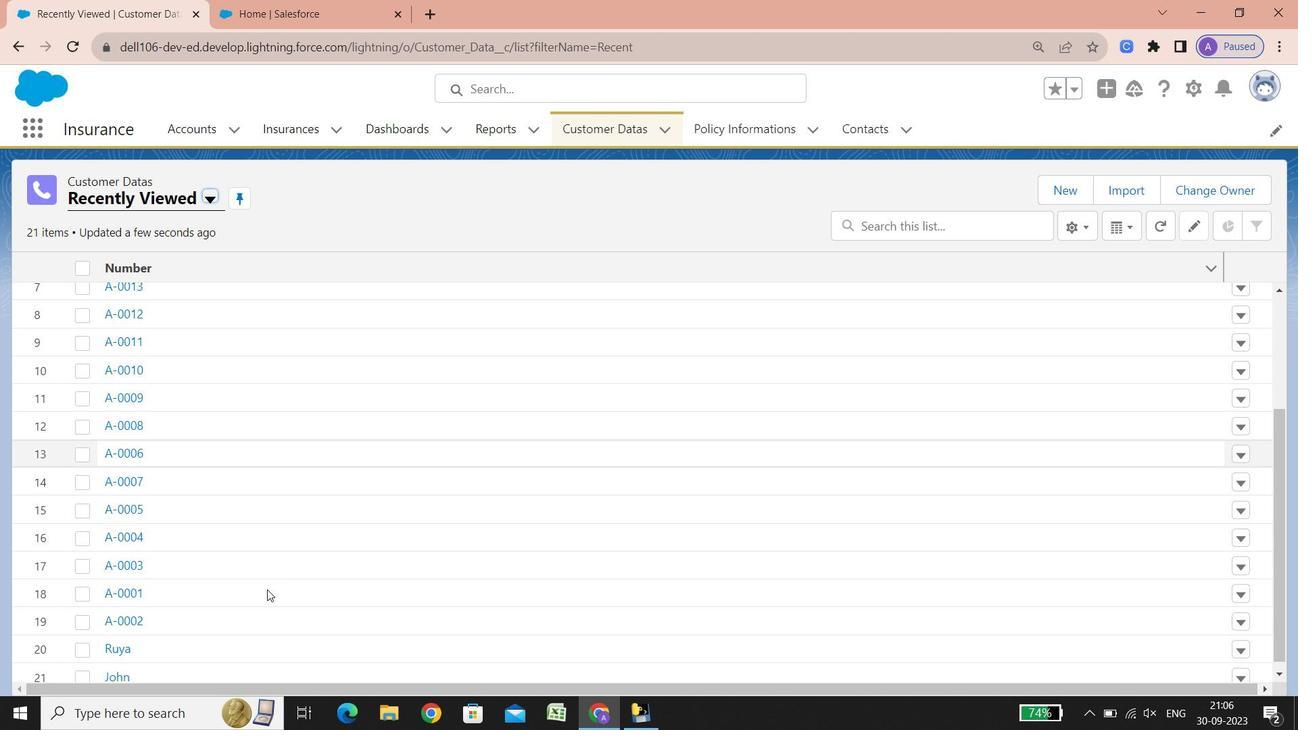 
Action: Mouse scrolled (267, 589) with delta (0, 0)
Screenshot: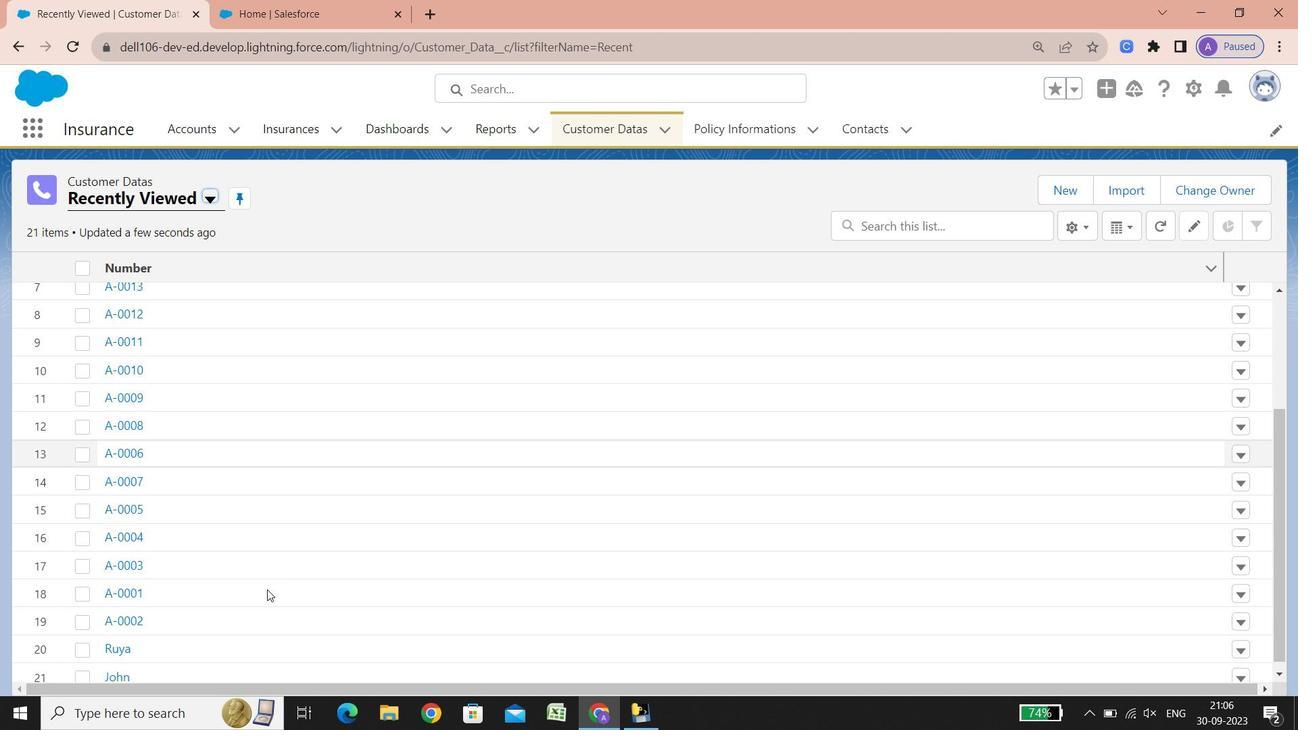 
Action: Mouse scrolled (267, 589) with delta (0, 0)
Screenshot: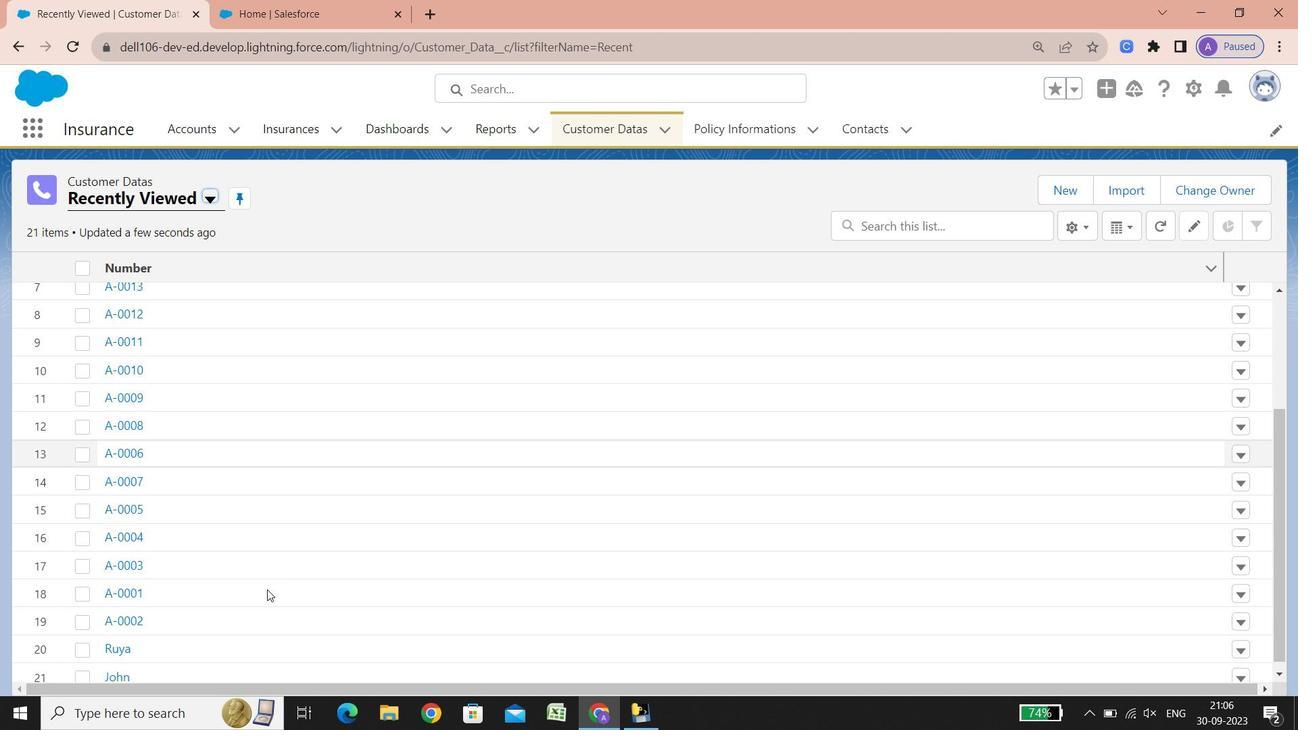 
Action: Mouse scrolled (267, 589) with delta (0, 0)
Screenshot: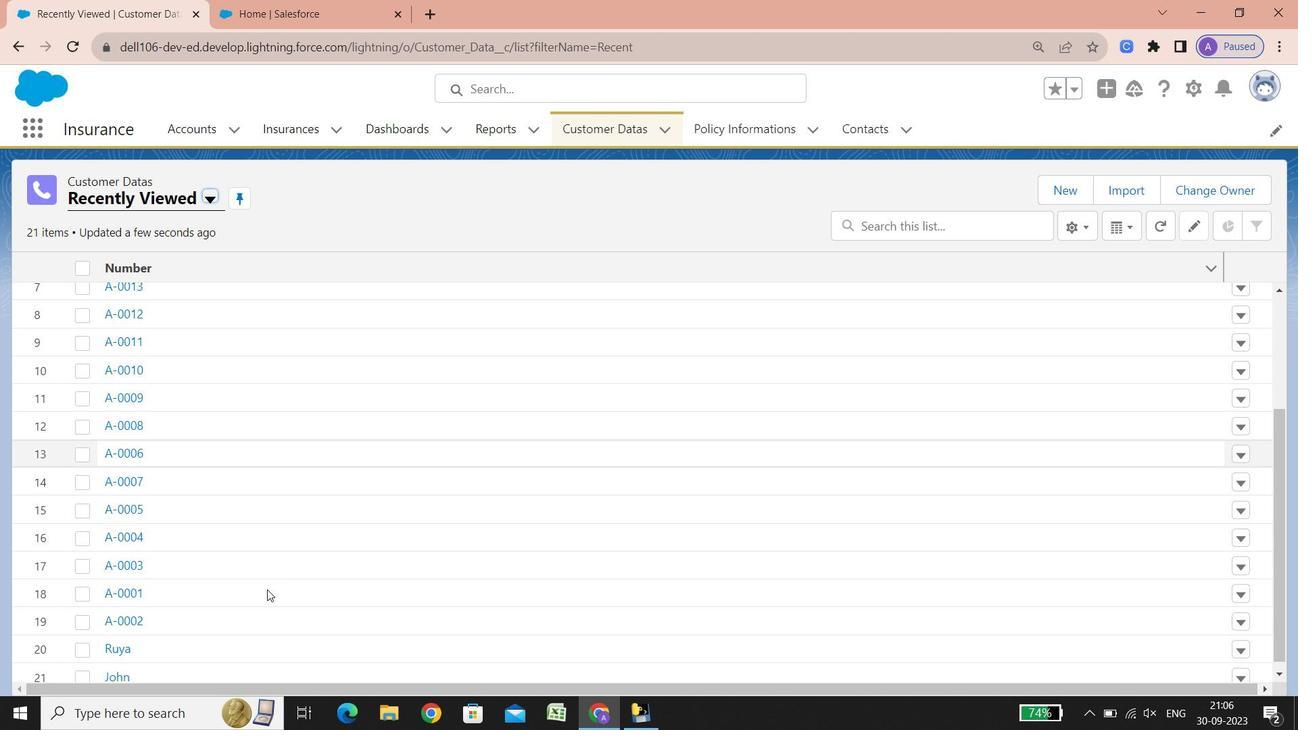 
Action: Mouse scrolled (267, 589) with delta (0, 0)
Screenshot: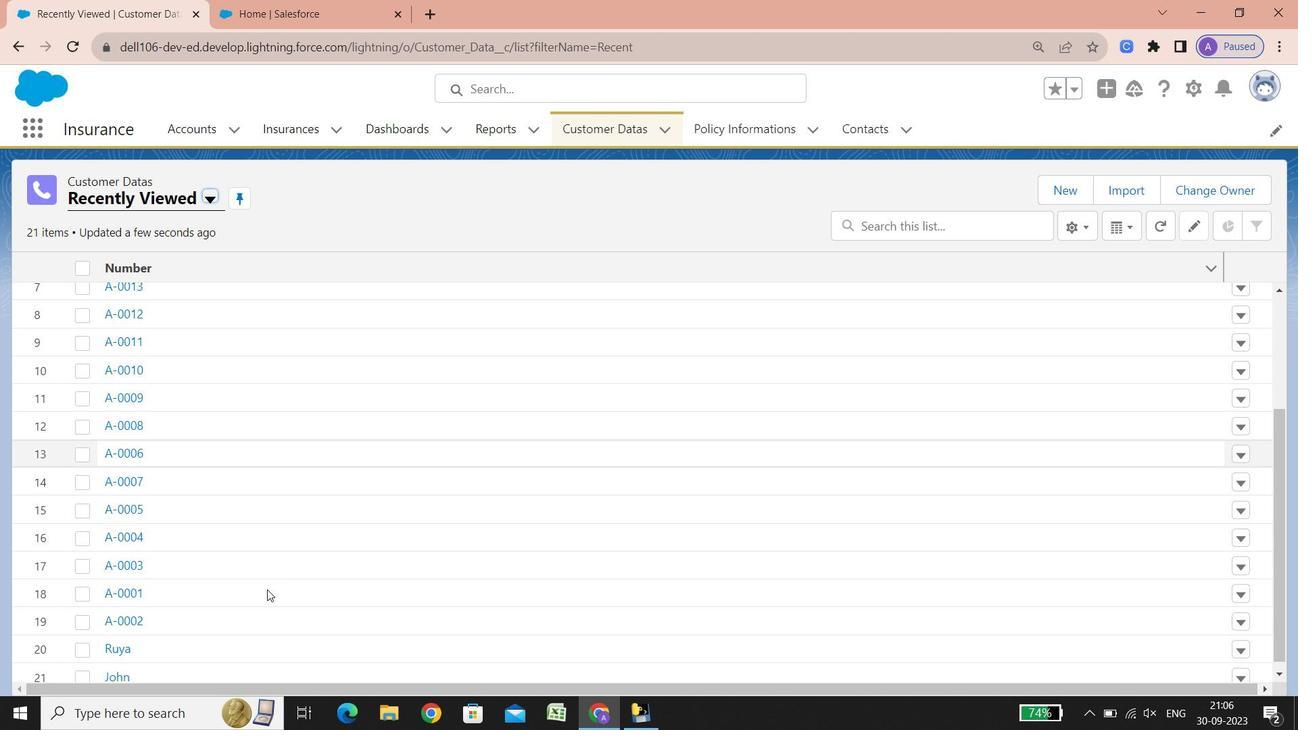 
Action: Mouse scrolled (267, 589) with delta (0, 0)
Screenshot: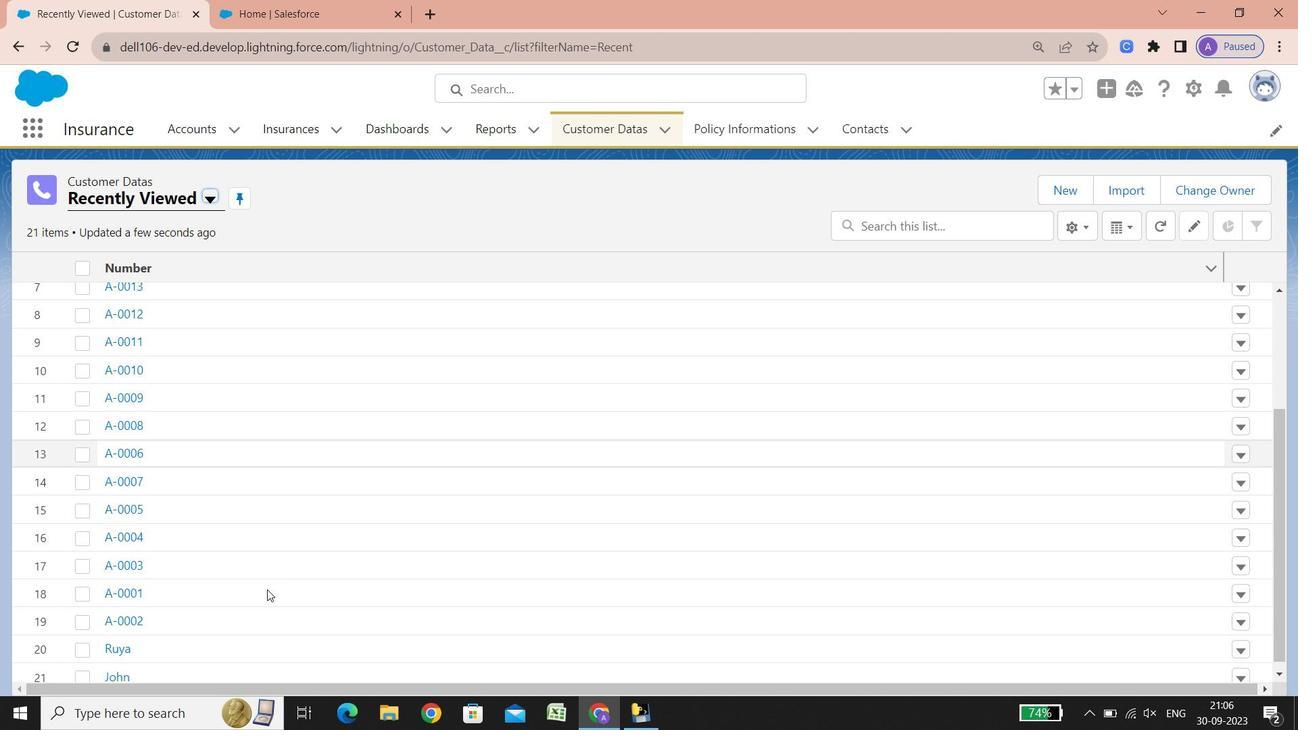 
Action: Mouse scrolled (267, 589) with delta (0, 0)
Screenshot: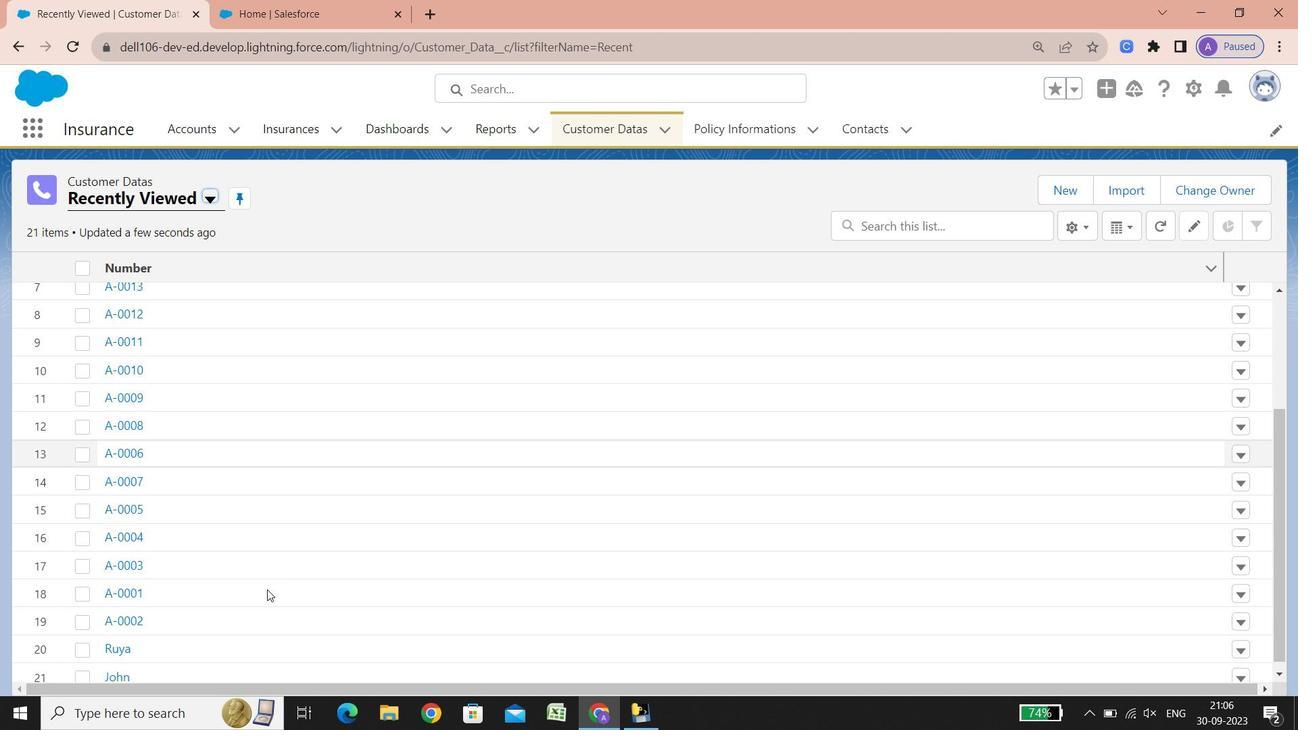 
Action: Mouse scrolled (267, 589) with delta (0, 0)
Screenshot: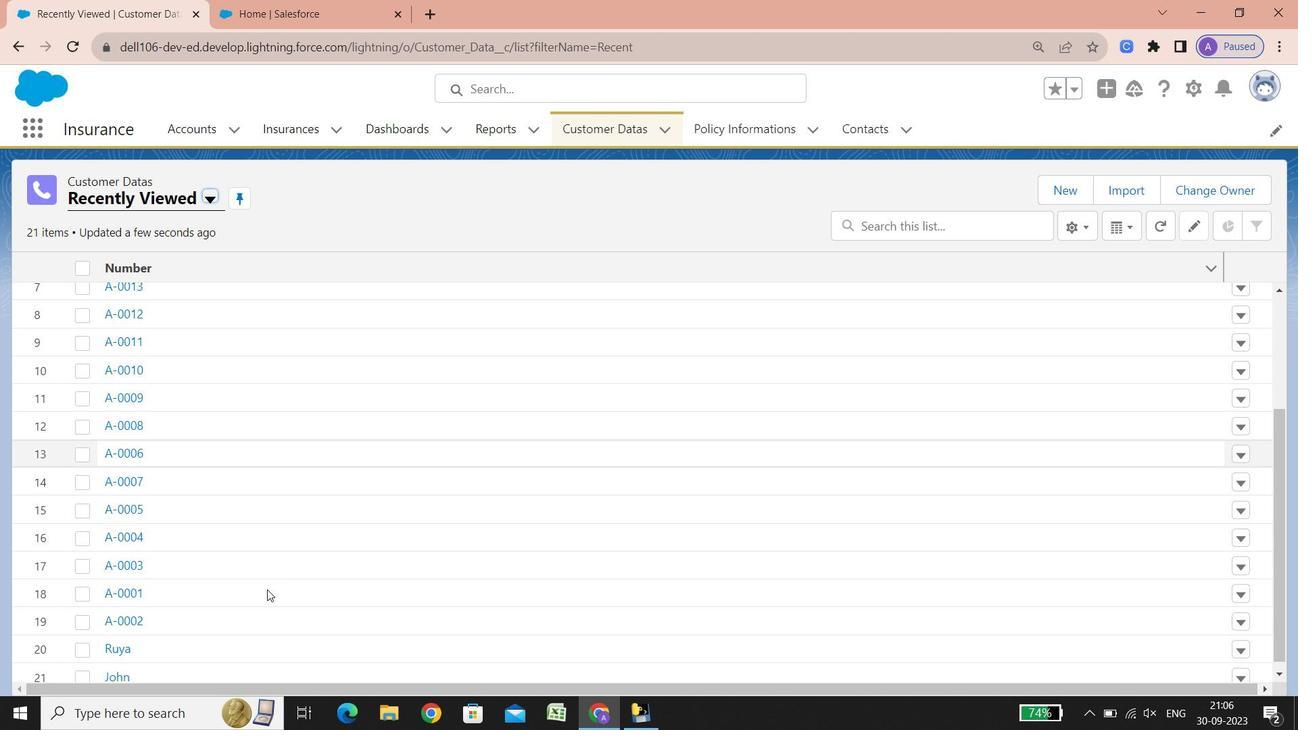 
Action: Mouse scrolled (267, 589) with delta (0, 0)
Screenshot: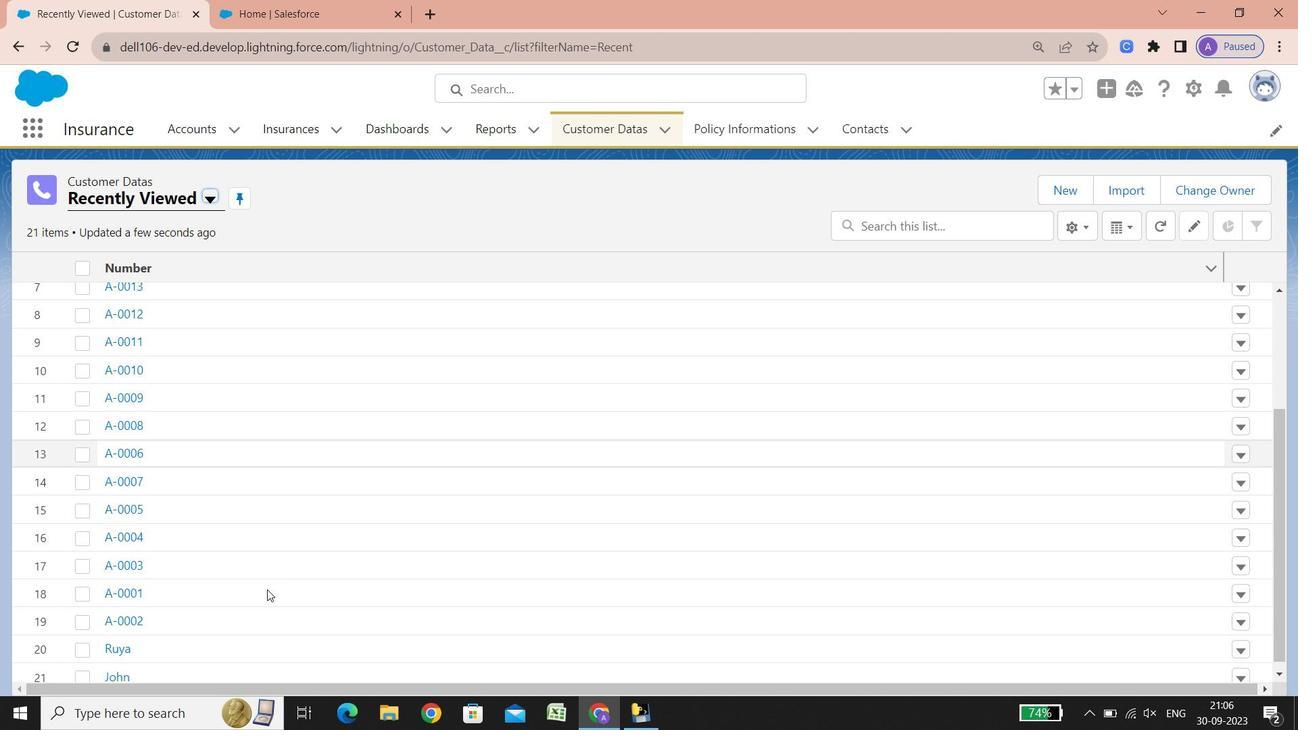 
Action: Mouse scrolled (267, 589) with delta (0, 0)
Screenshot: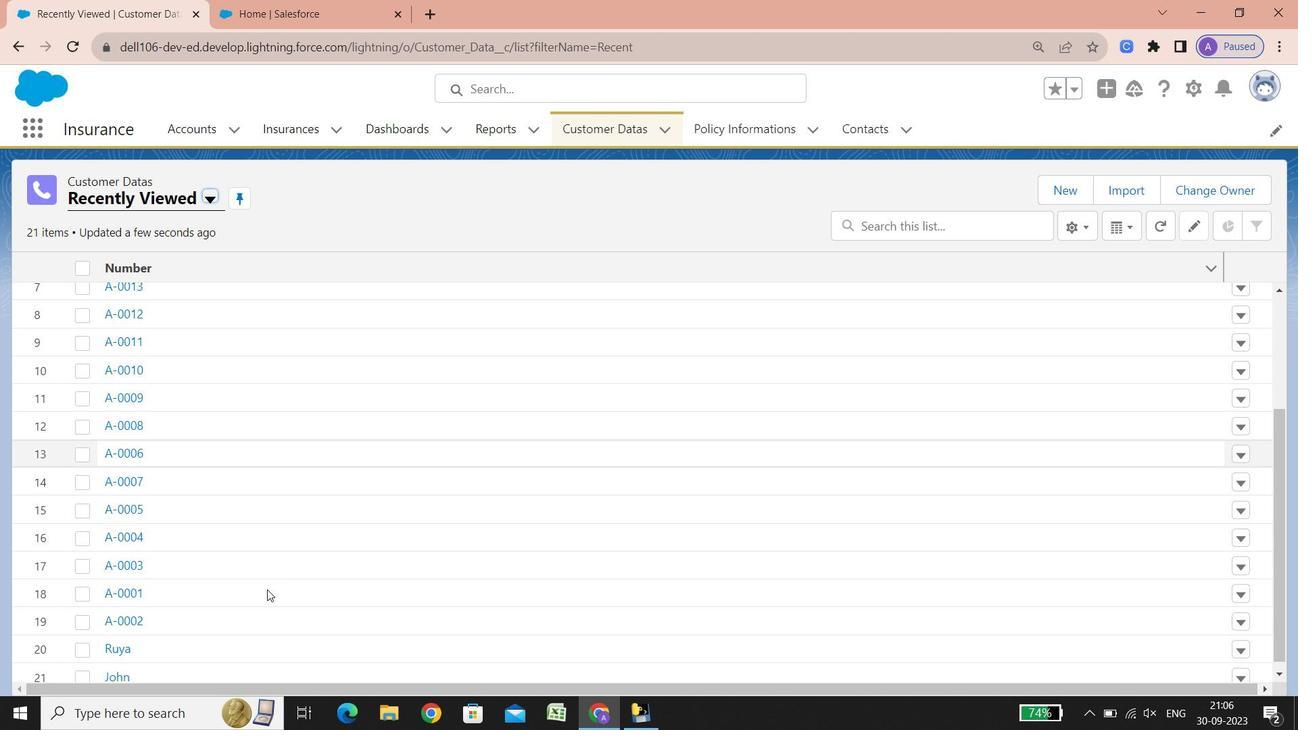 
Action: Mouse scrolled (267, 589) with delta (0, 0)
Screenshot: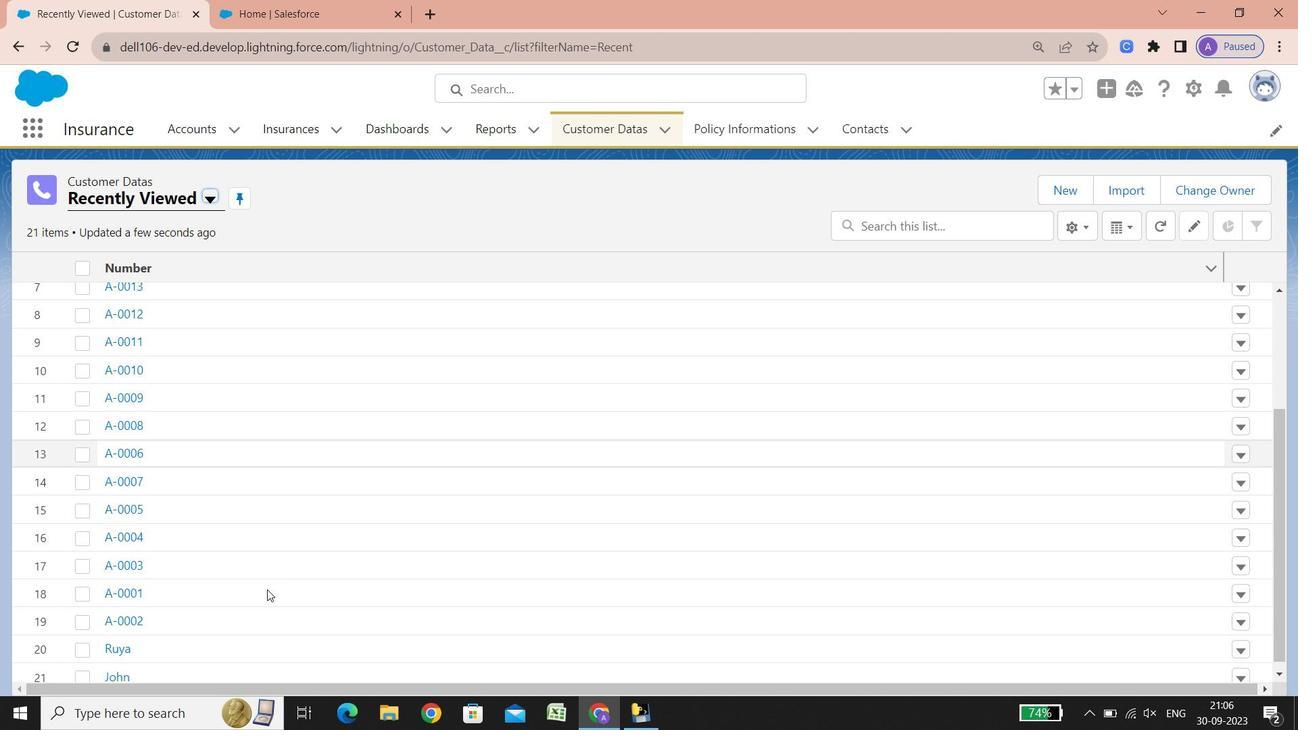 
Action: Mouse scrolled (267, 589) with delta (0, 0)
Screenshot: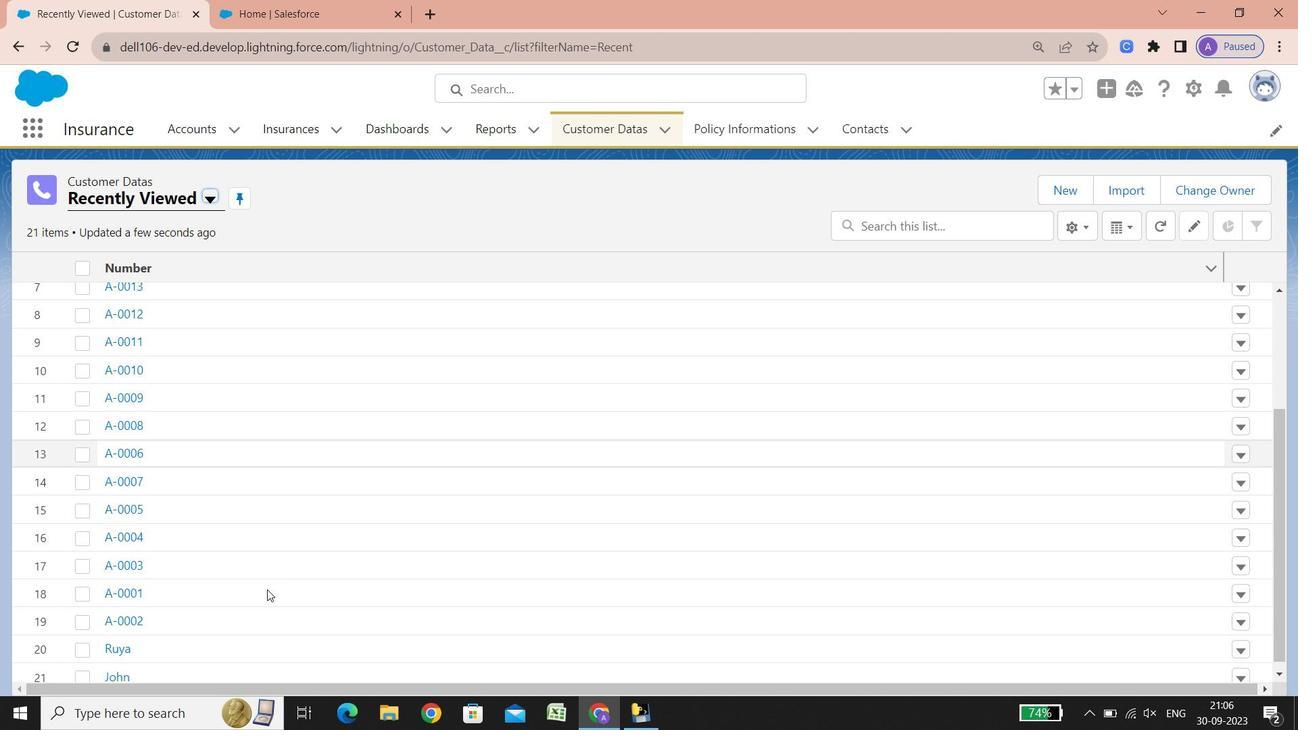 
Action: Mouse scrolled (267, 589) with delta (0, 0)
Screenshot: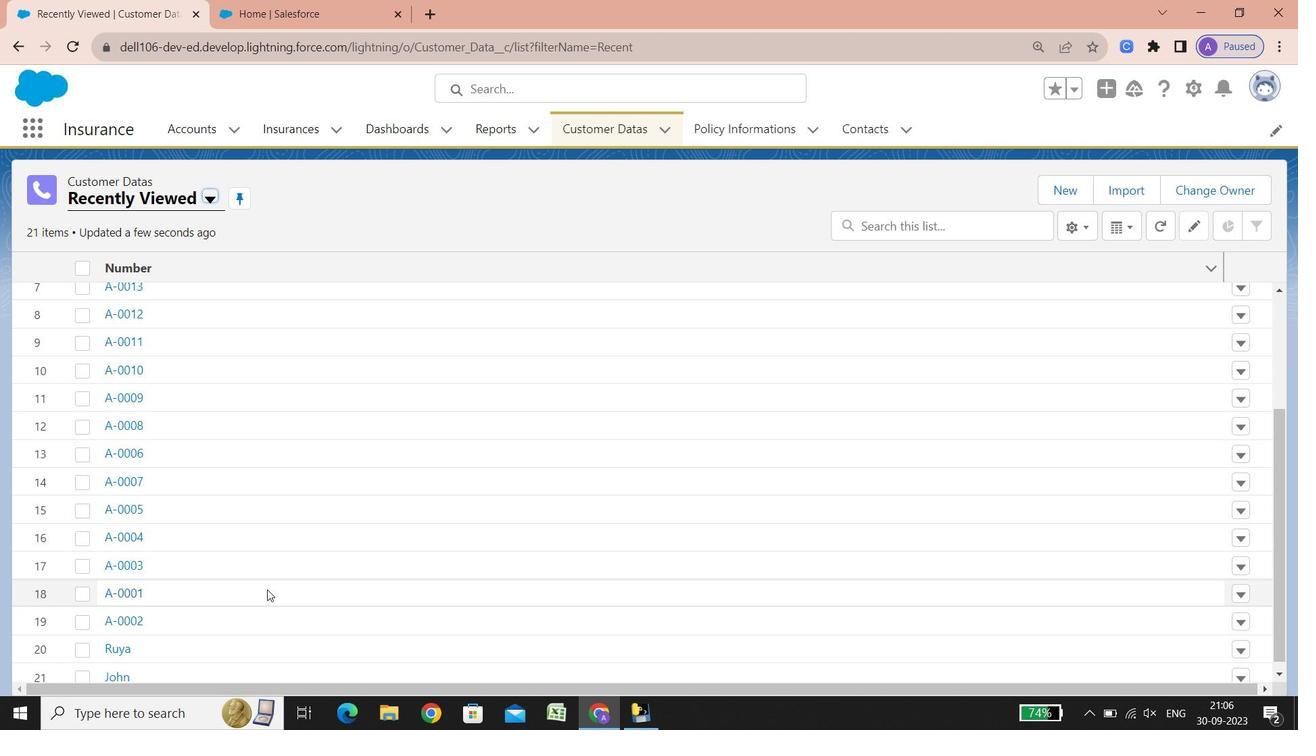
Action: Mouse scrolled (267, 589) with delta (0, 0)
Screenshot: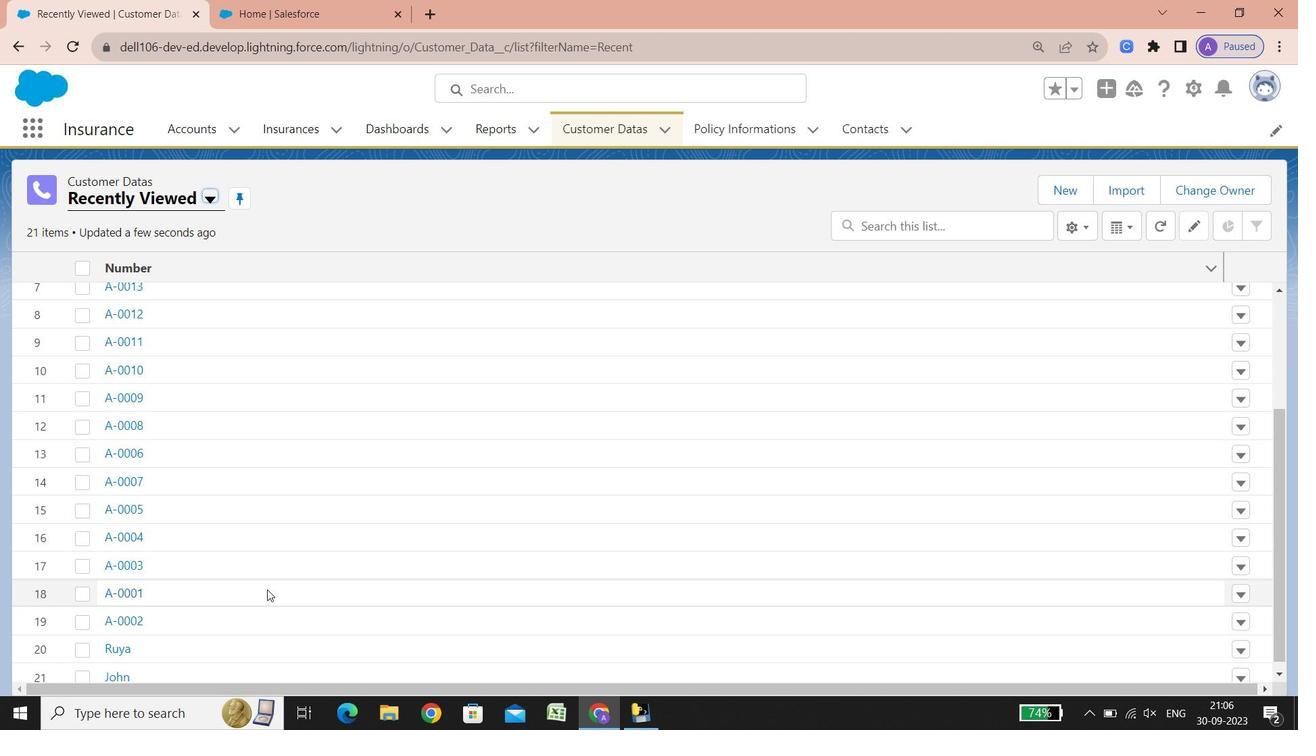 
Action: Mouse scrolled (267, 589) with delta (0, 0)
Screenshot: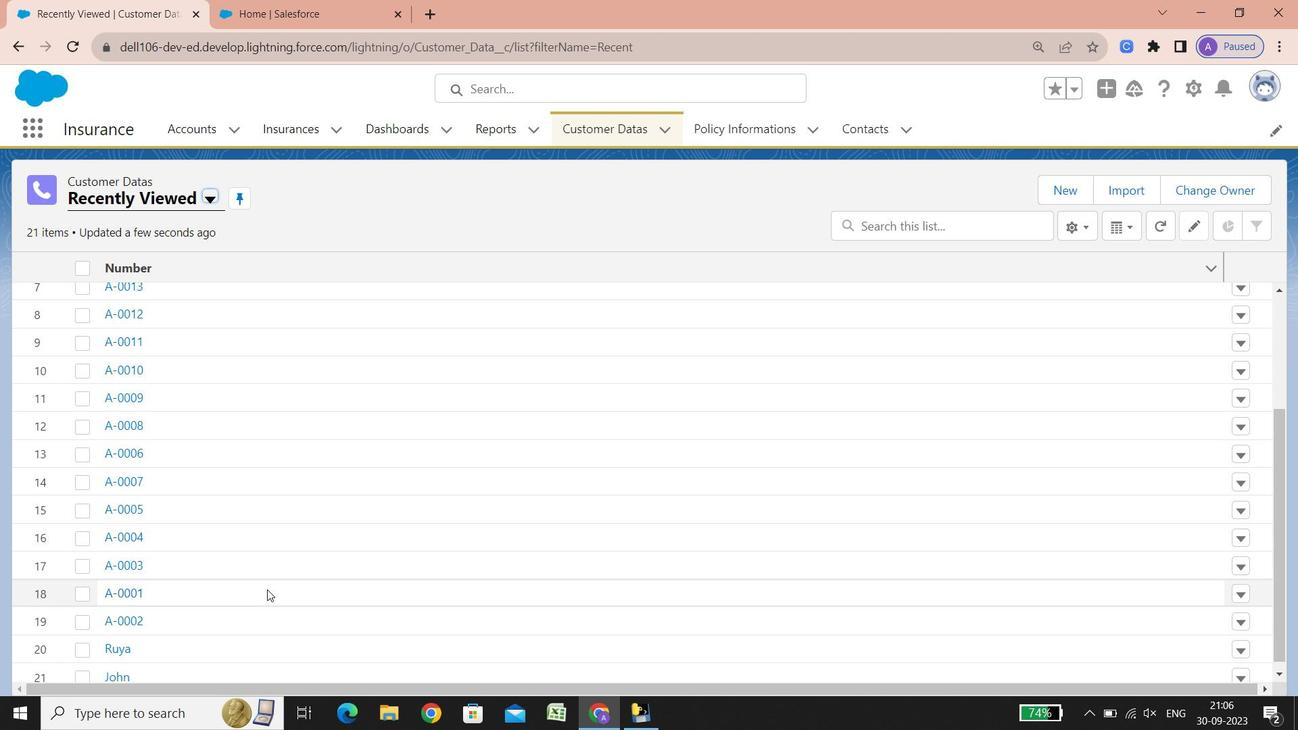 
Action: Mouse scrolled (267, 589) with delta (0, 0)
Screenshot: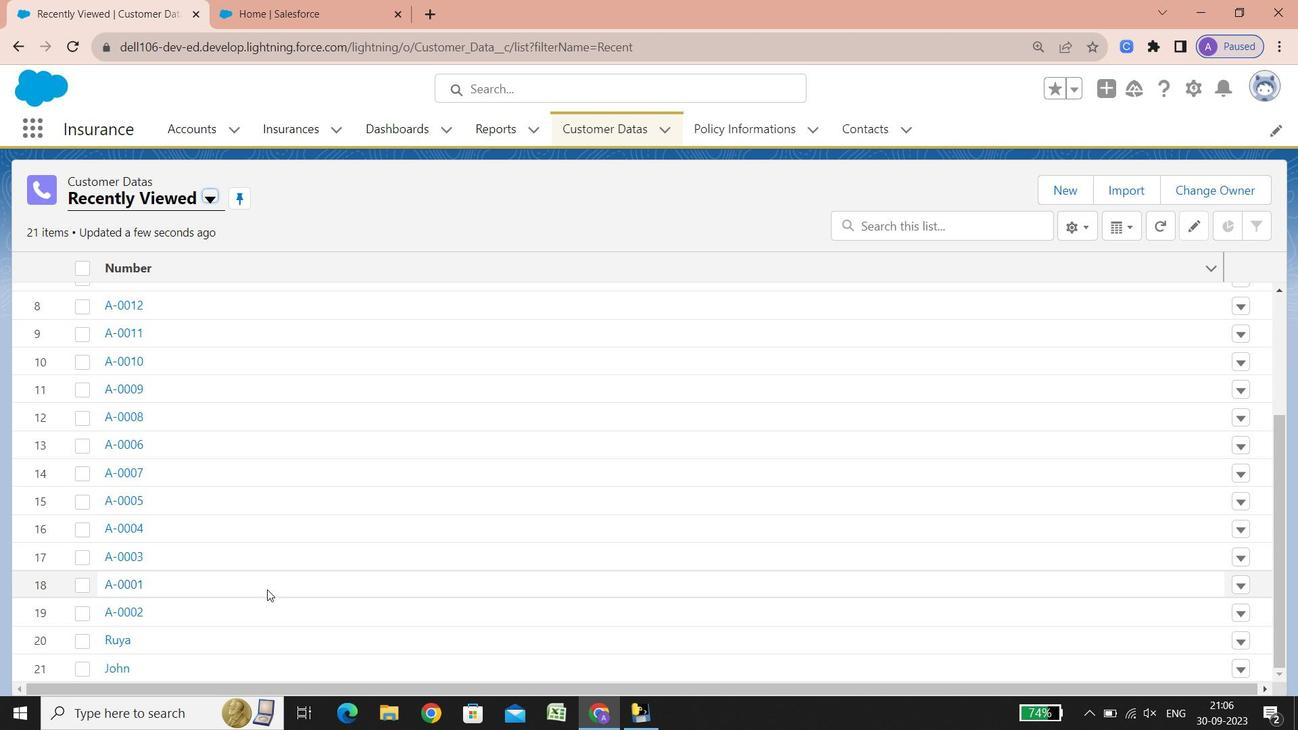 
Action: Mouse scrolled (267, 589) with delta (0, 0)
Screenshot: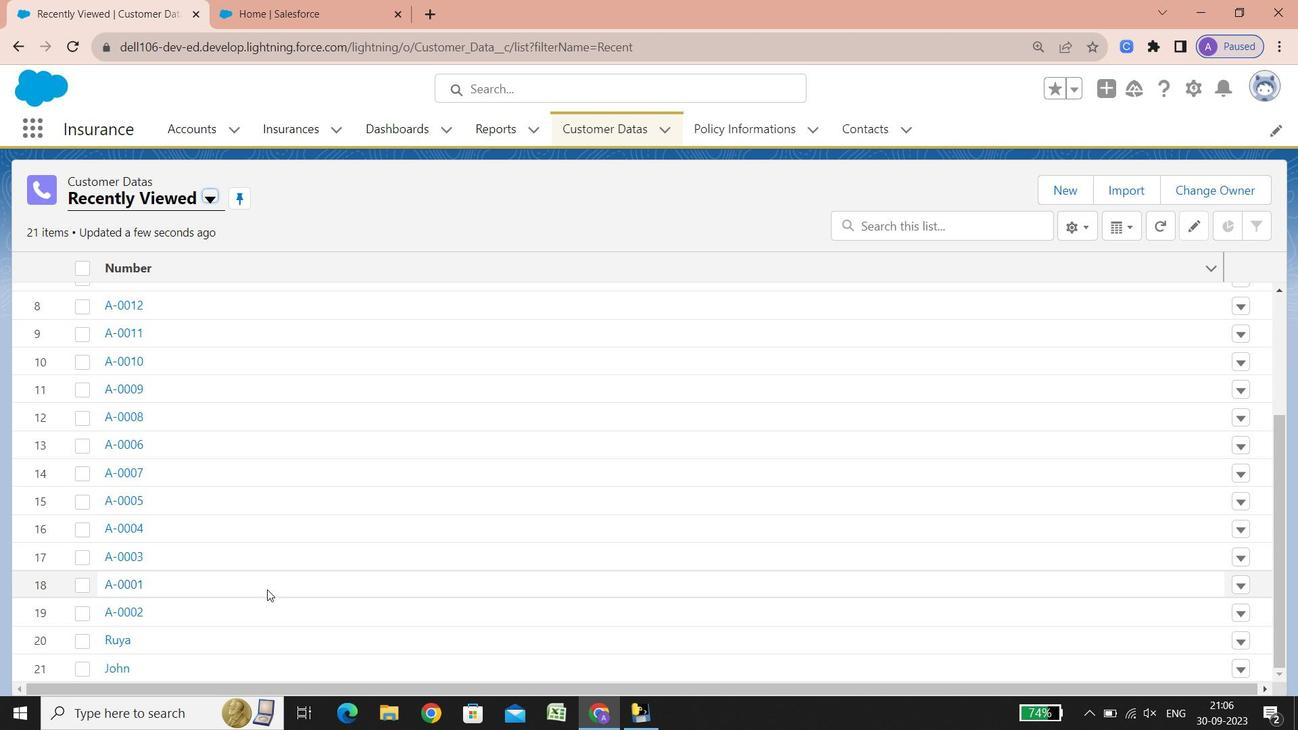 
Action: Mouse scrolled (267, 589) with delta (0, -1)
Screenshot: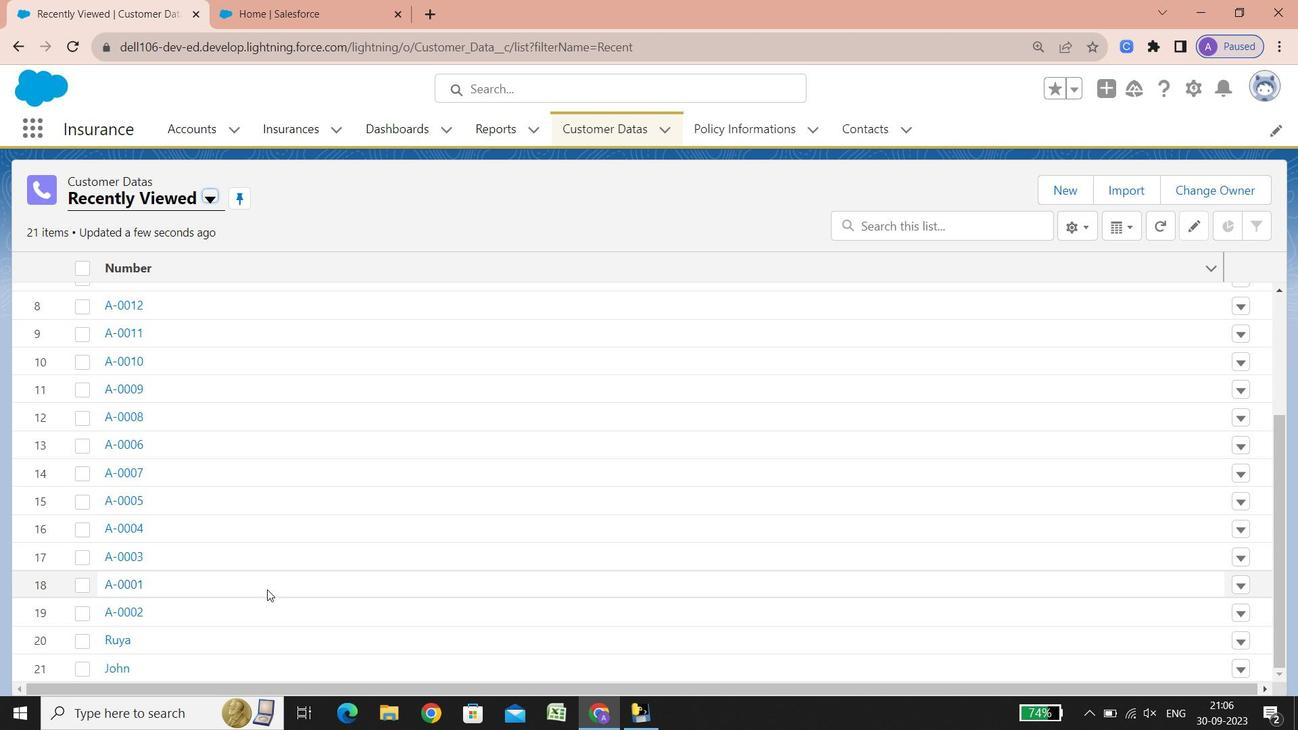 
Action: Mouse scrolled (267, 589) with delta (0, 0)
Screenshot: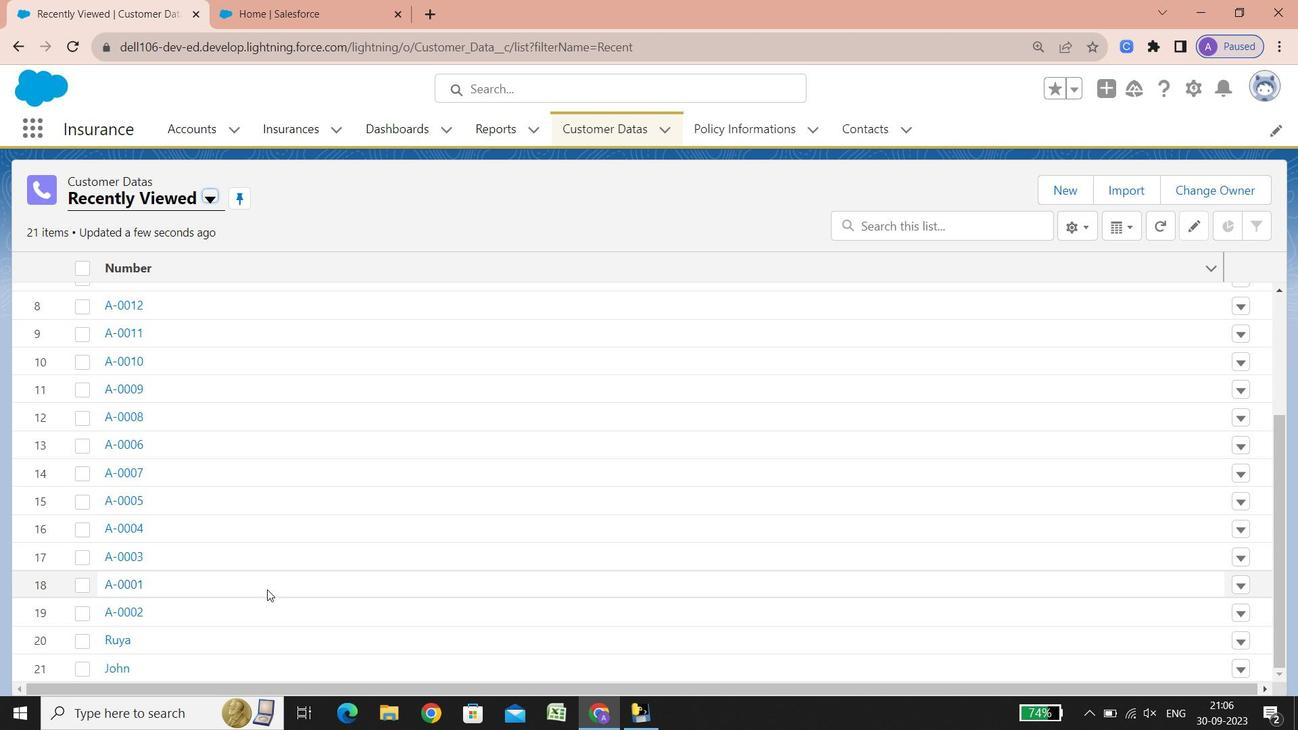 
Action: Mouse scrolled (267, 589) with delta (0, 0)
Screenshot: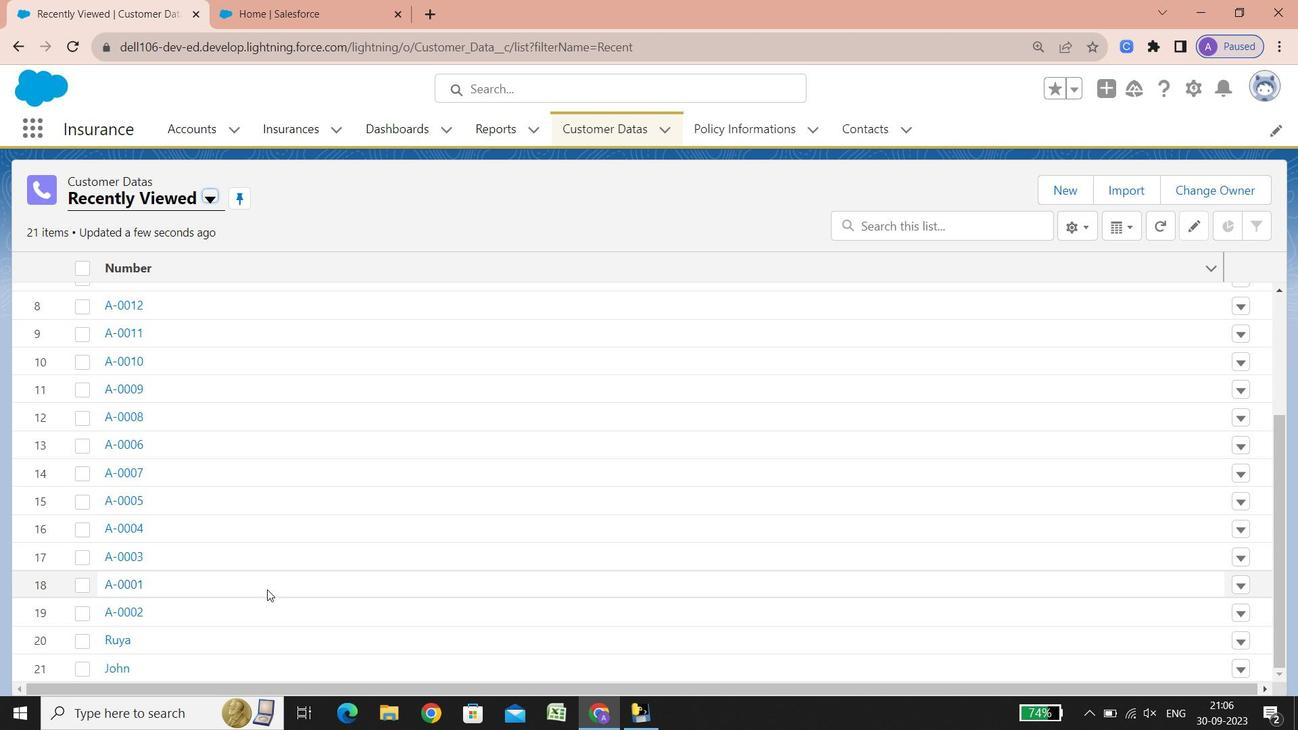 
Action: Mouse scrolled (267, 589) with delta (0, 0)
Screenshot: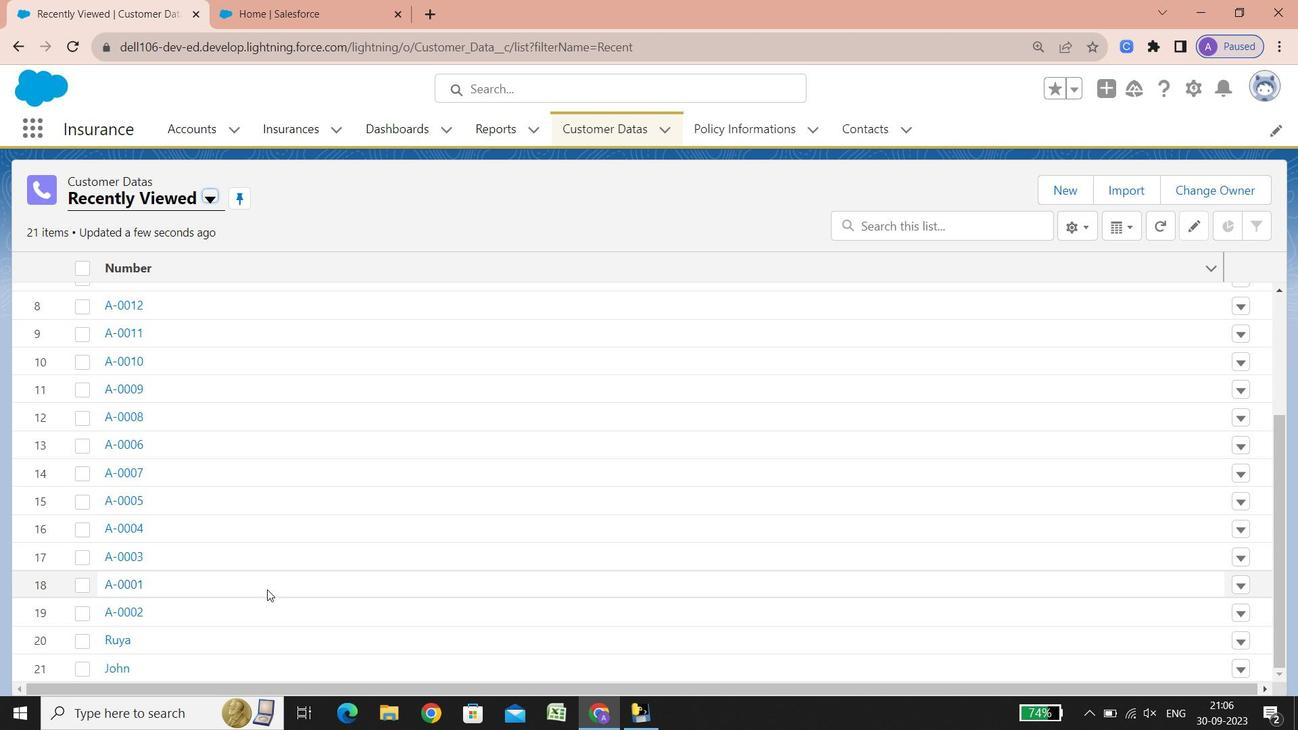 
Action: Mouse scrolled (267, 589) with delta (0, 0)
Screenshot: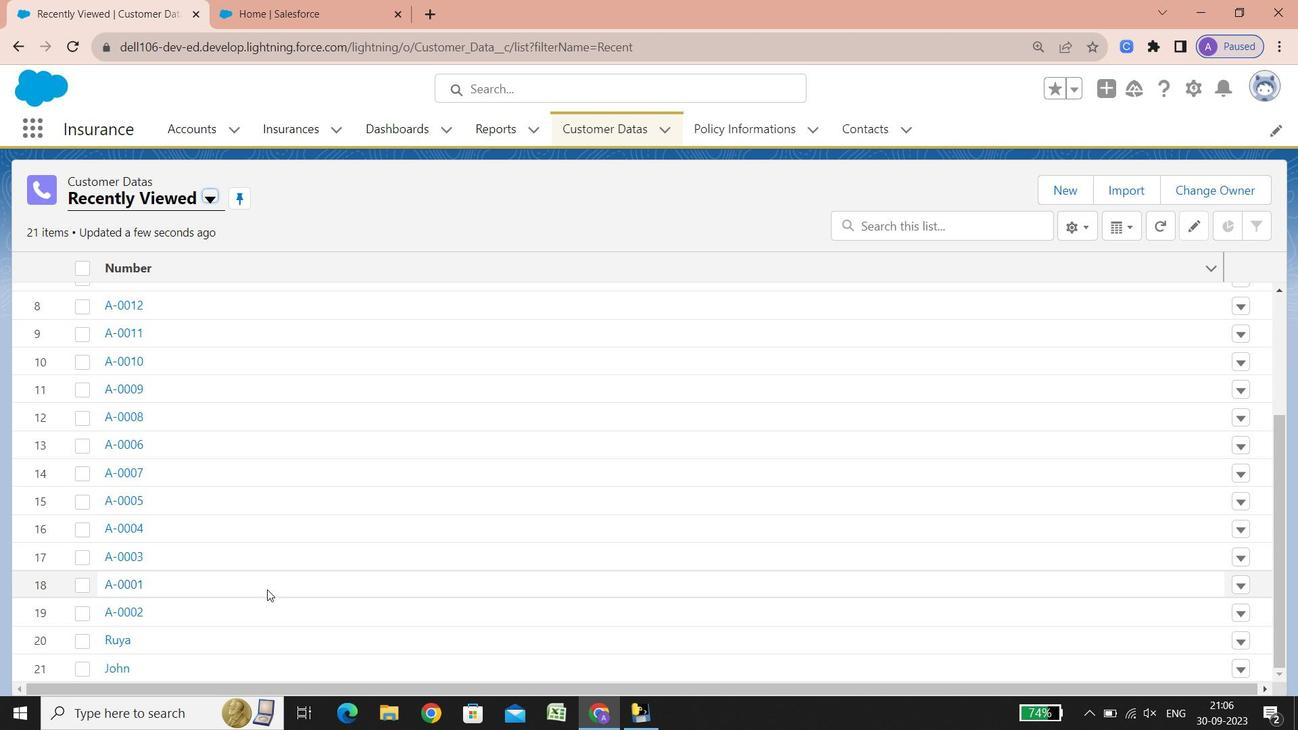 
Action: Mouse scrolled (267, 589) with delta (0, 0)
Screenshot: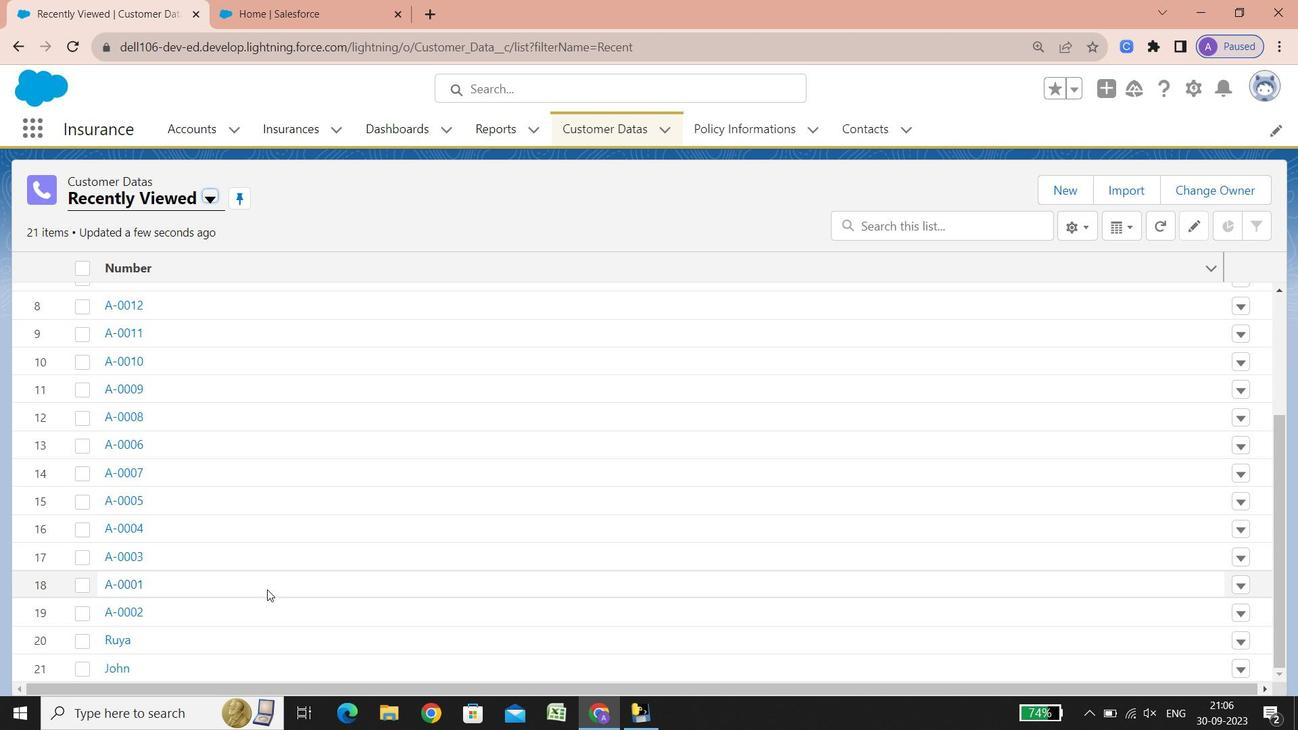 
Action: Mouse scrolled (267, 589) with delta (0, 0)
Screenshot: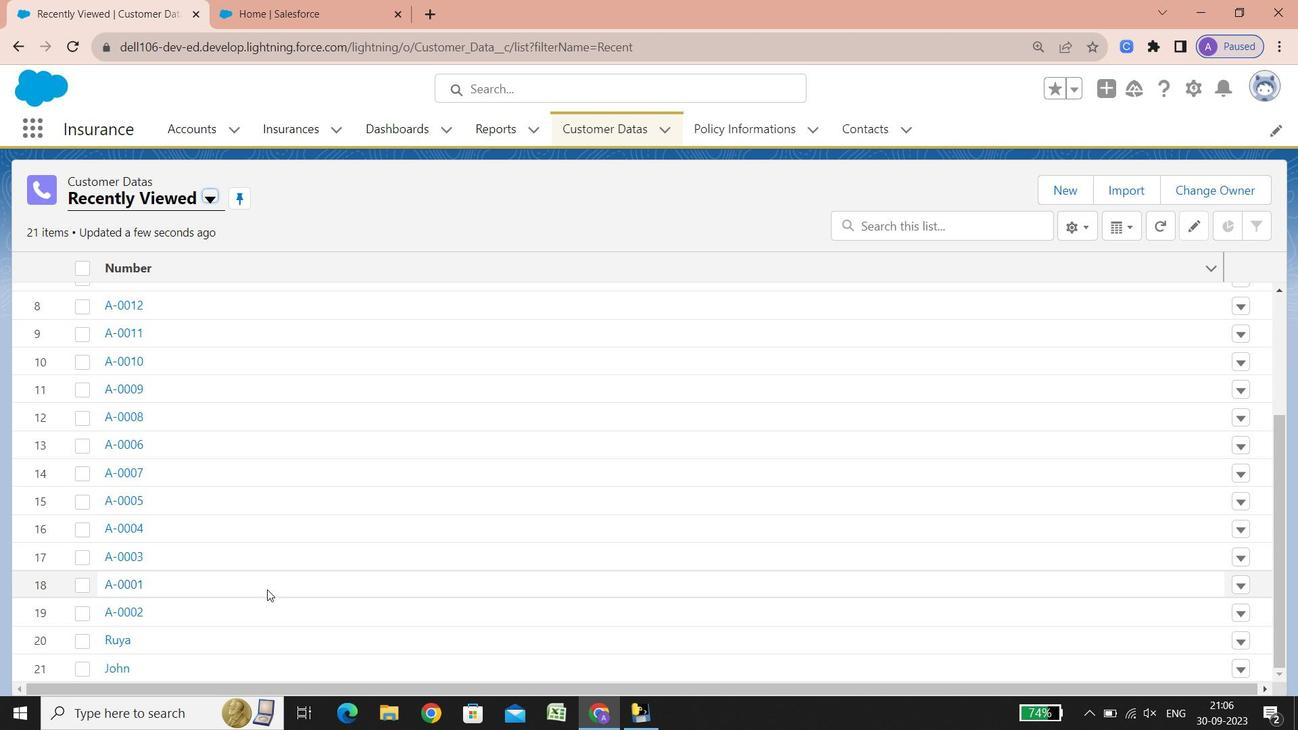 
Action: Mouse scrolled (267, 589) with delta (0, 0)
Screenshot: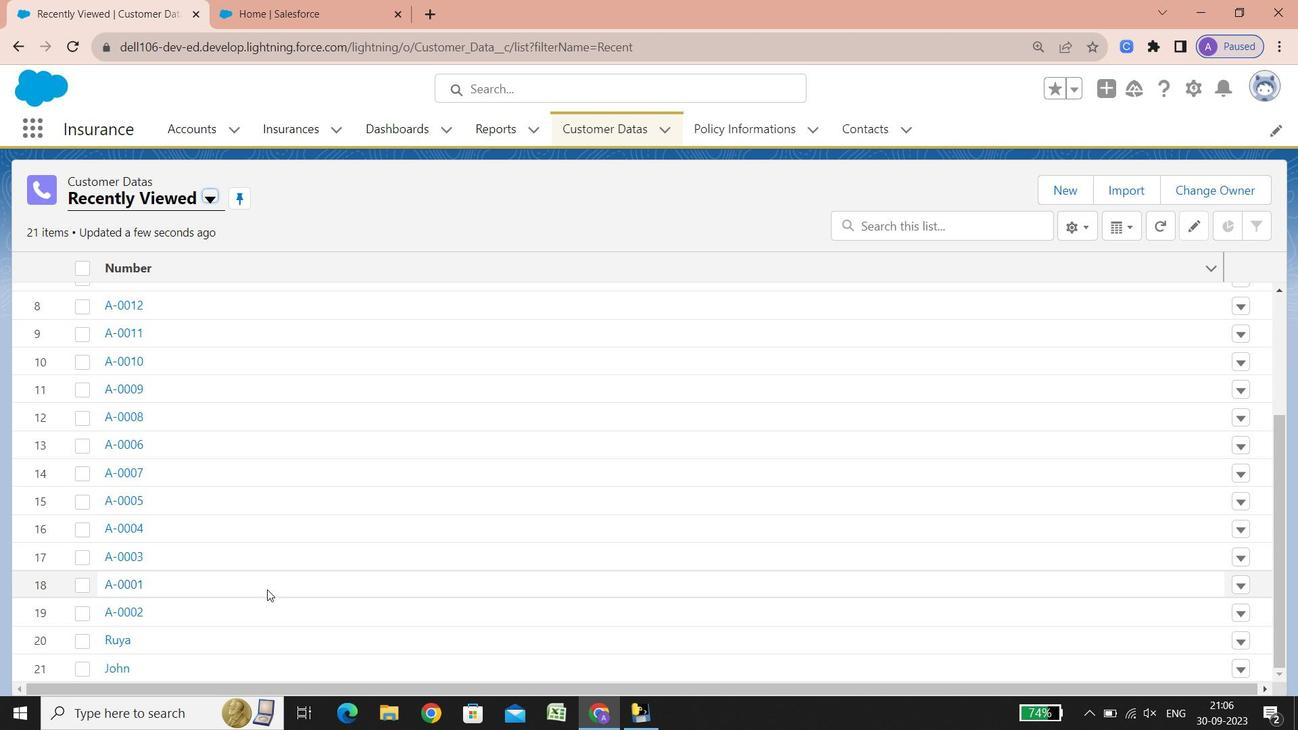 
Action: Mouse scrolled (267, 589) with delta (0, 0)
Screenshot: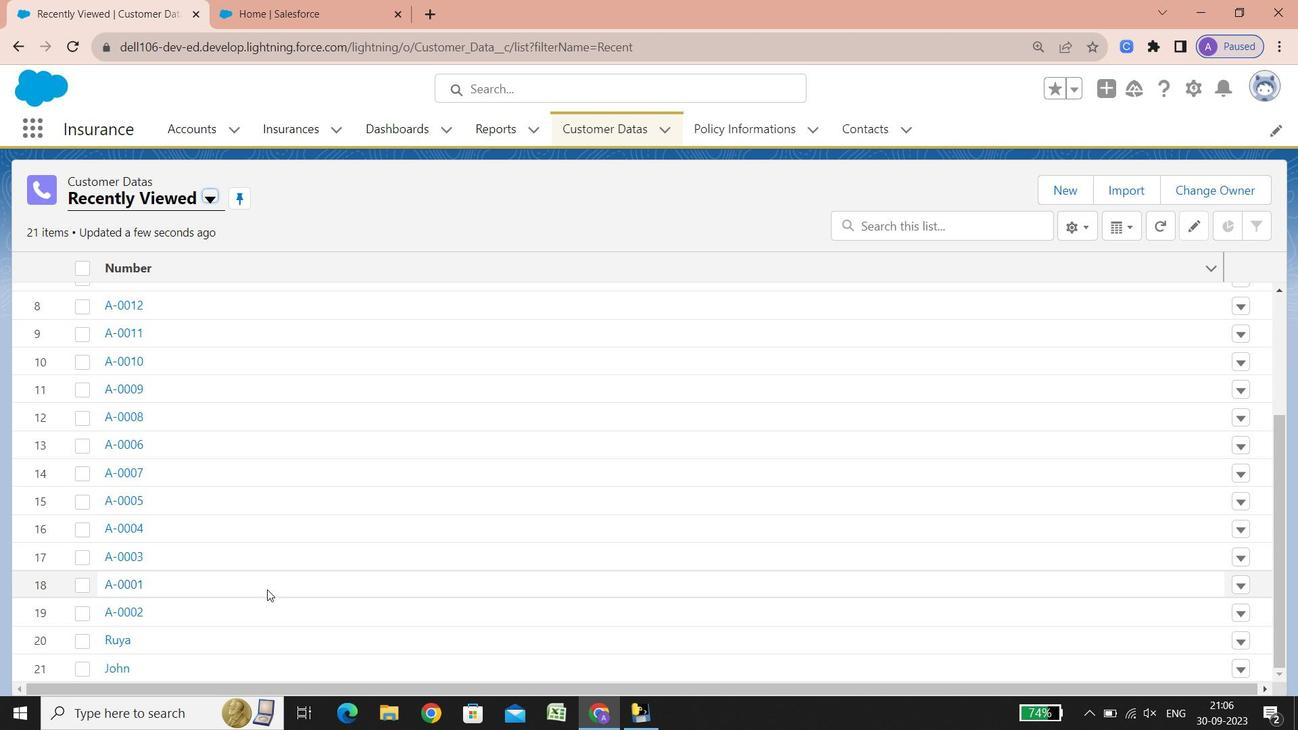 
Action: Mouse scrolled (267, 589) with delta (0, 0)
Screenshot: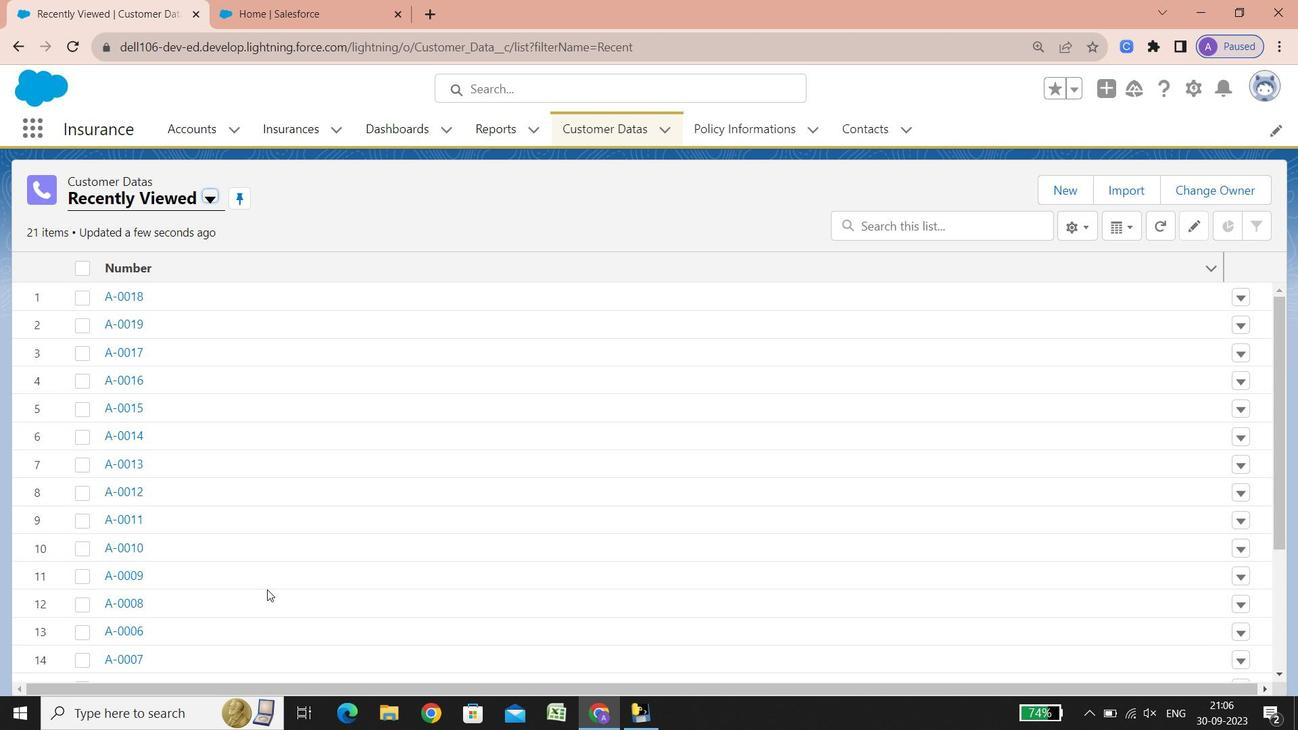 
Action: Mouse scrolled (267, 589) with delta (0, 0)
Screenshot: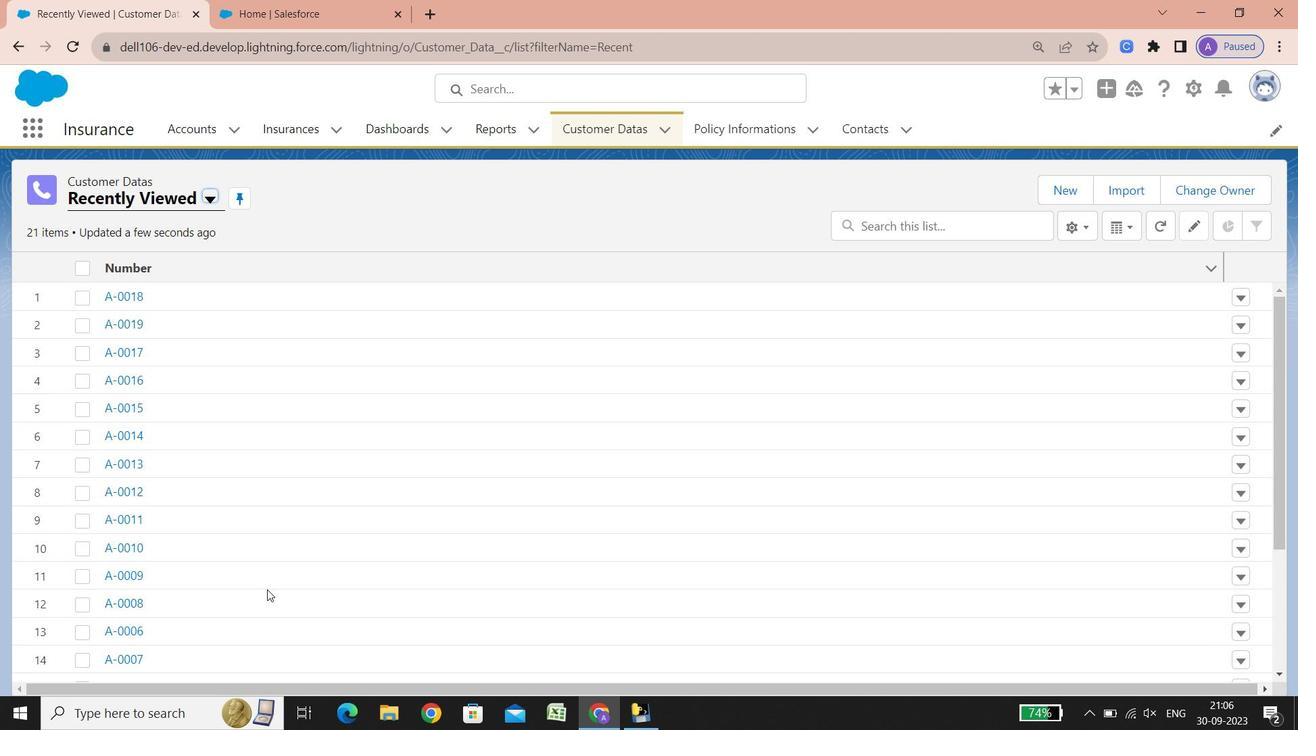 
Action: Mouse moved to (212, 196)
Screenshot: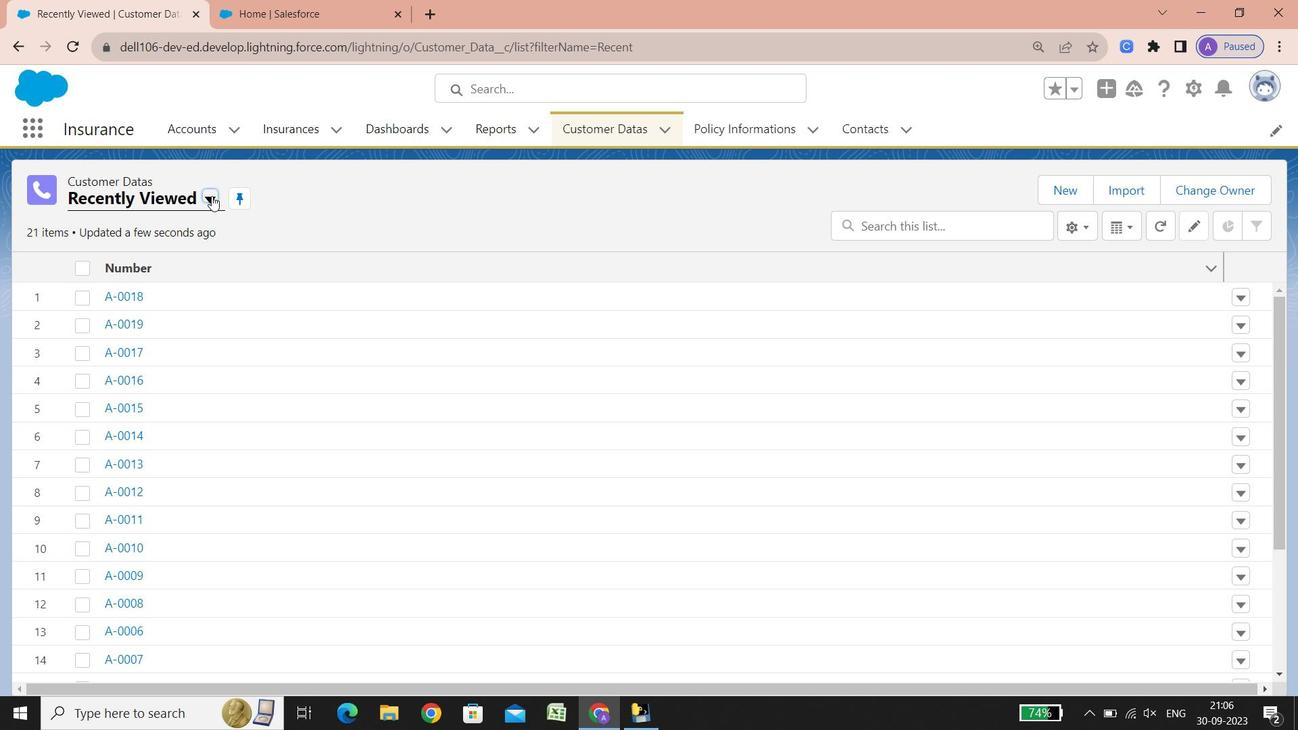 
Action: Mouse pressed left at (212, 196)
Screenshot: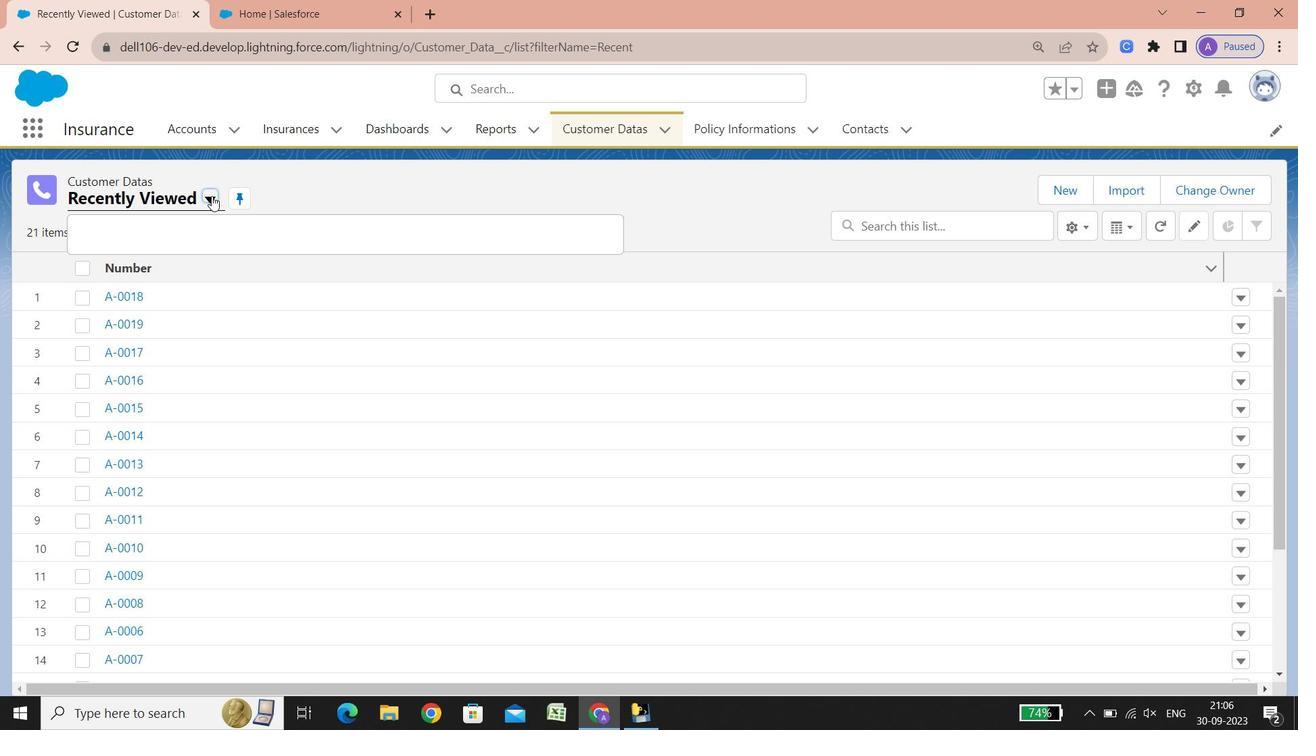 
Action: Mouse moved to (147, 249)
Screenshot: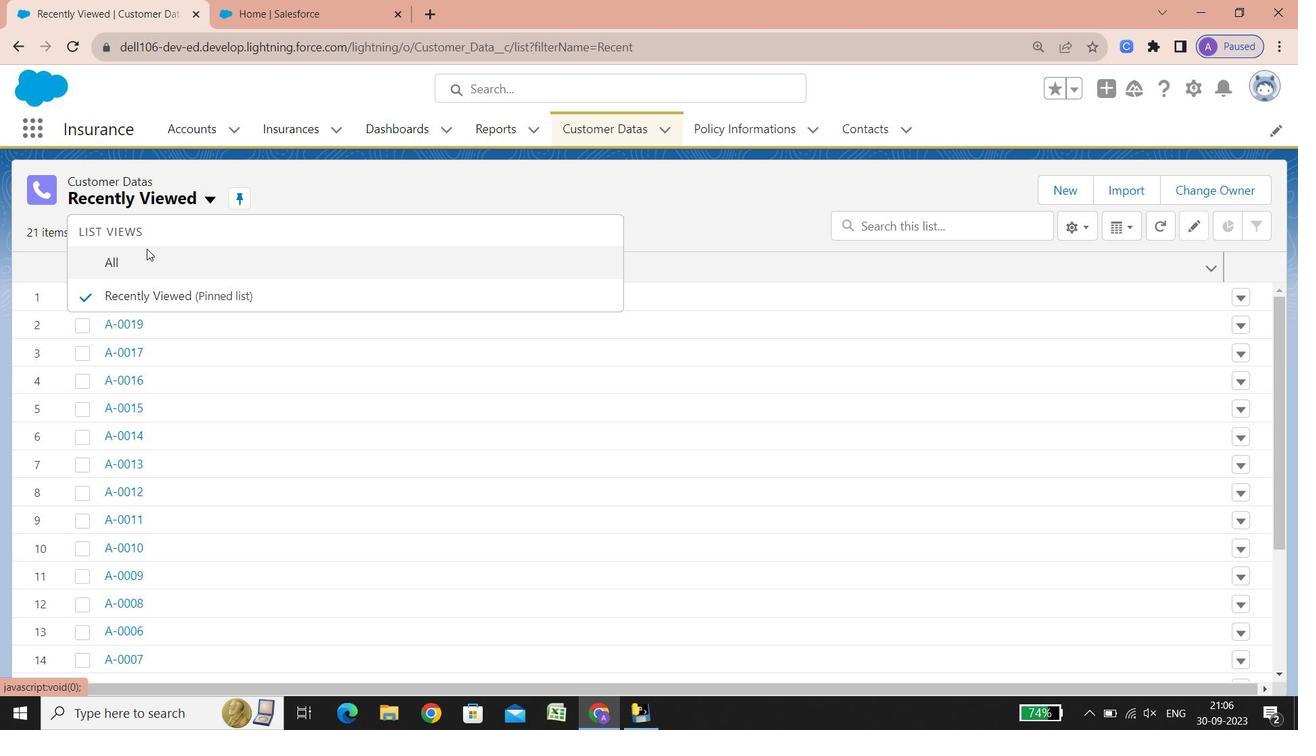 
Action: Mouse pressed left at (147, 249)
Screenshot: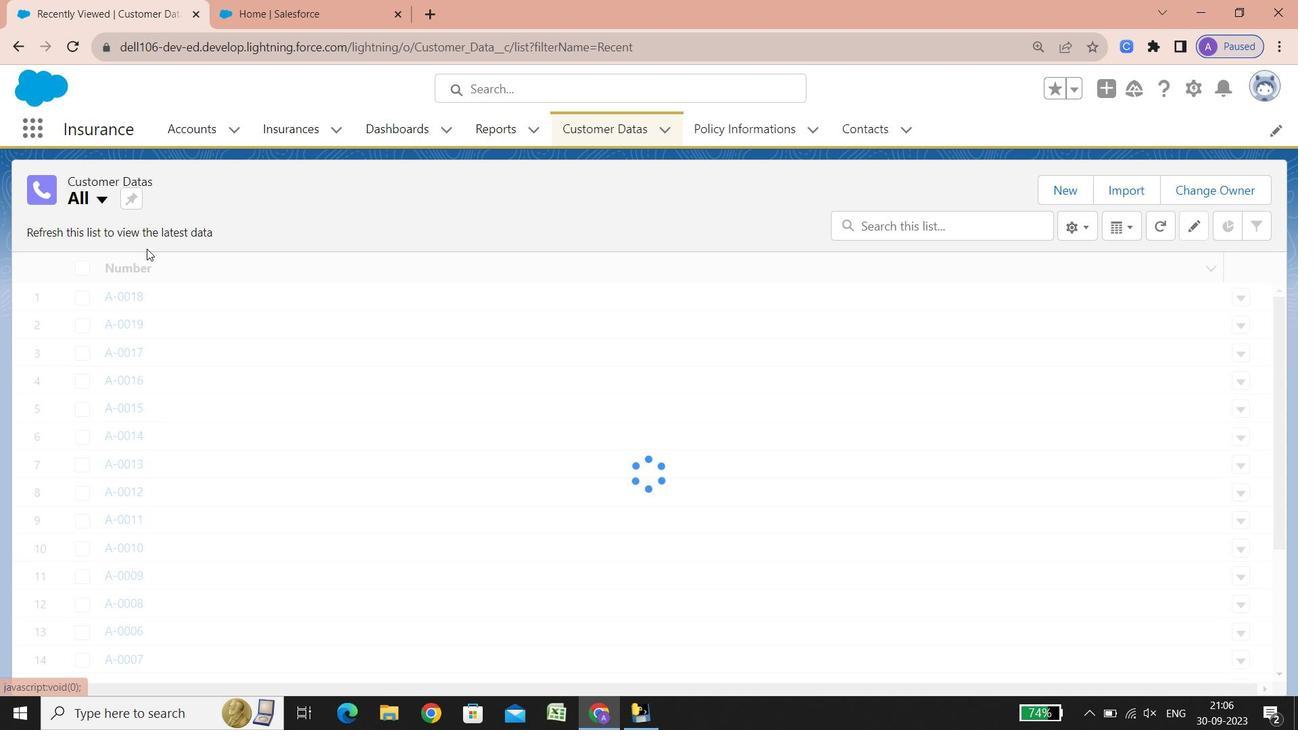 
Action: Mouse moved to (208, 602)
Screenshot: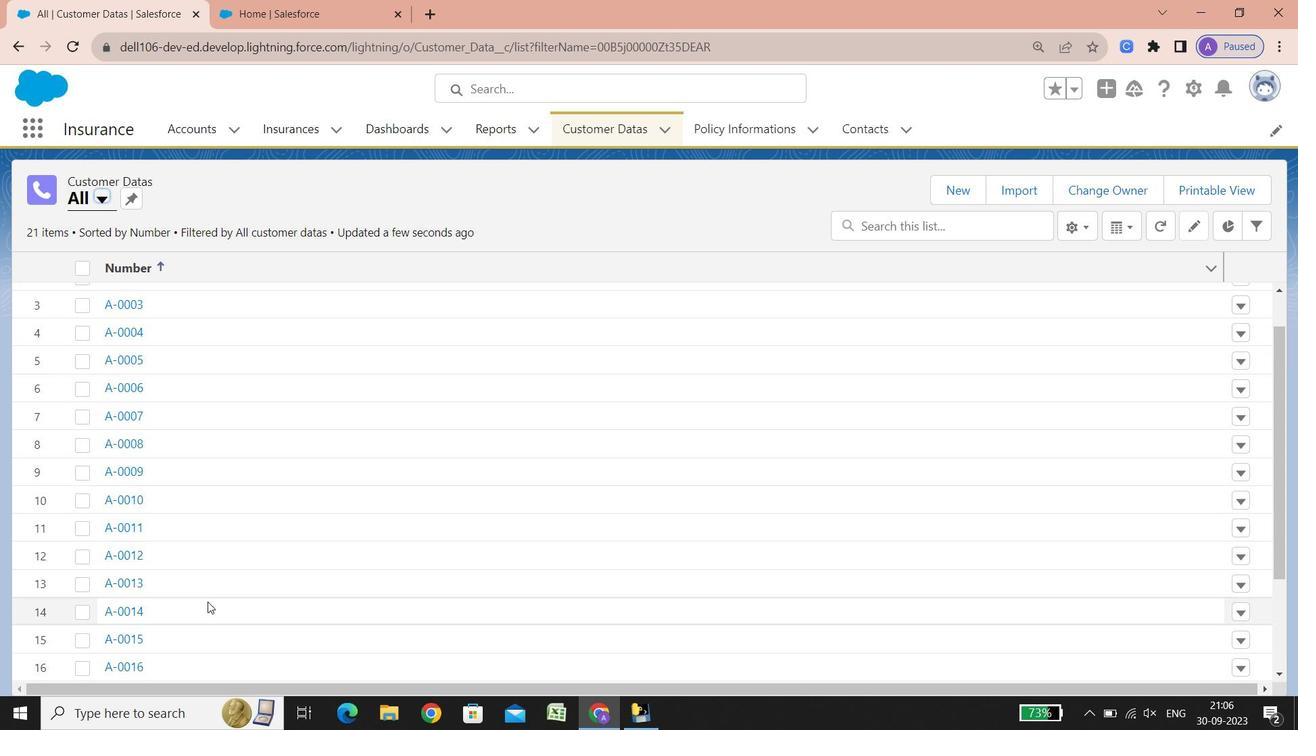 
Action: Mouse scrolled (208, 601) with delta (0, 0)
Screenshot: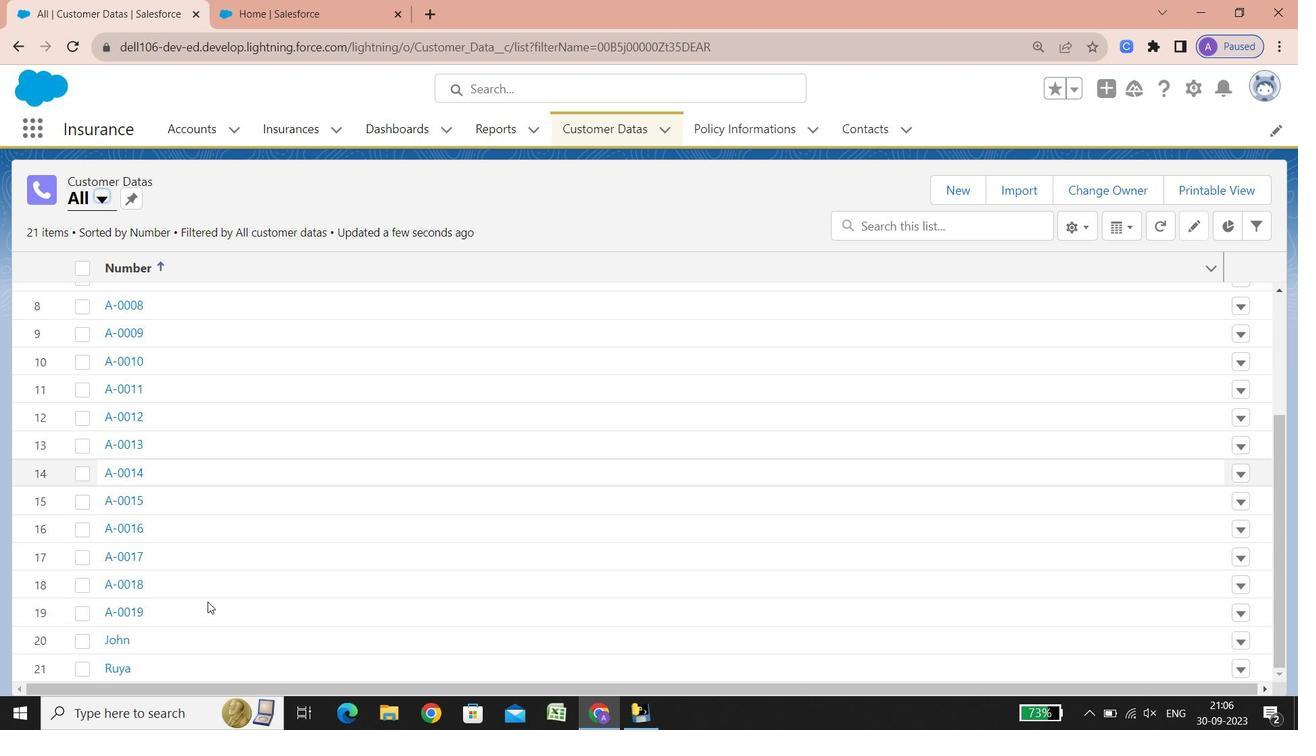 
Action: Mouse scrolled (208, 601) with delta (0, 0)
Screenshot: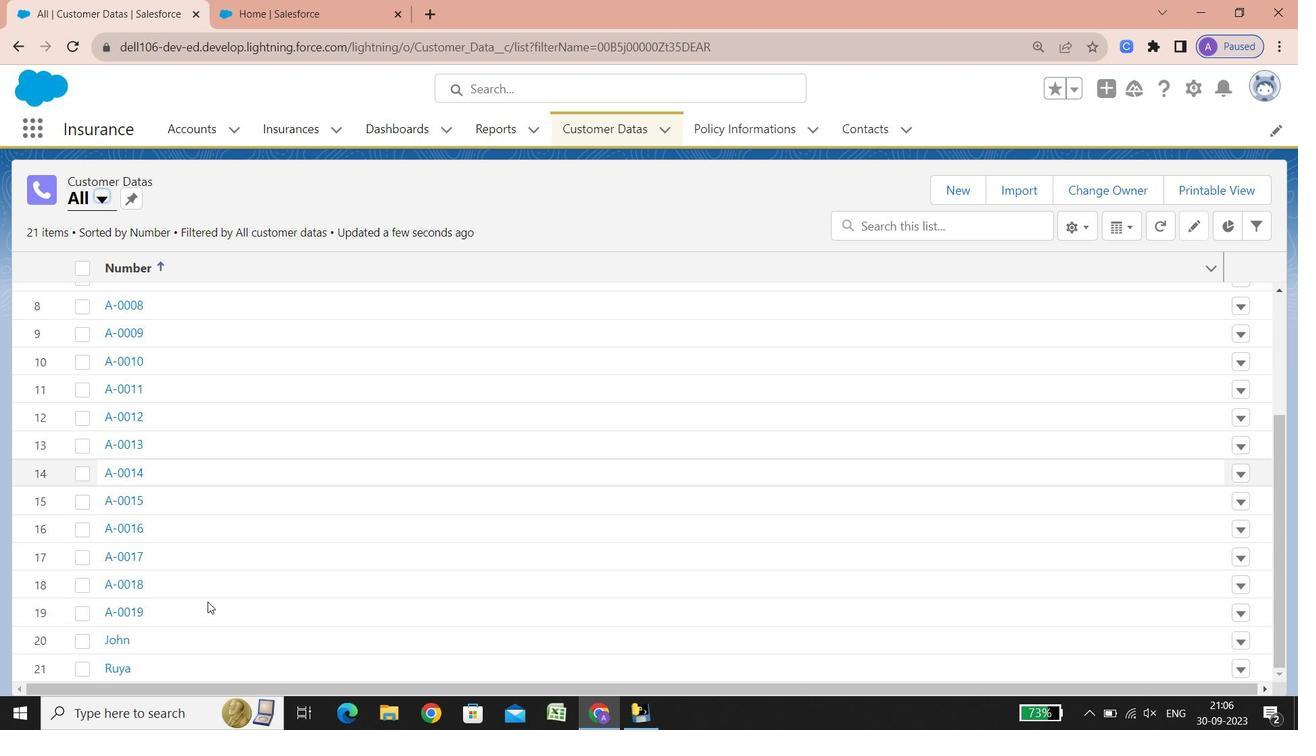 
Action: Mouse scrolled (208, 601) with delta (0, 0)
Screenshot: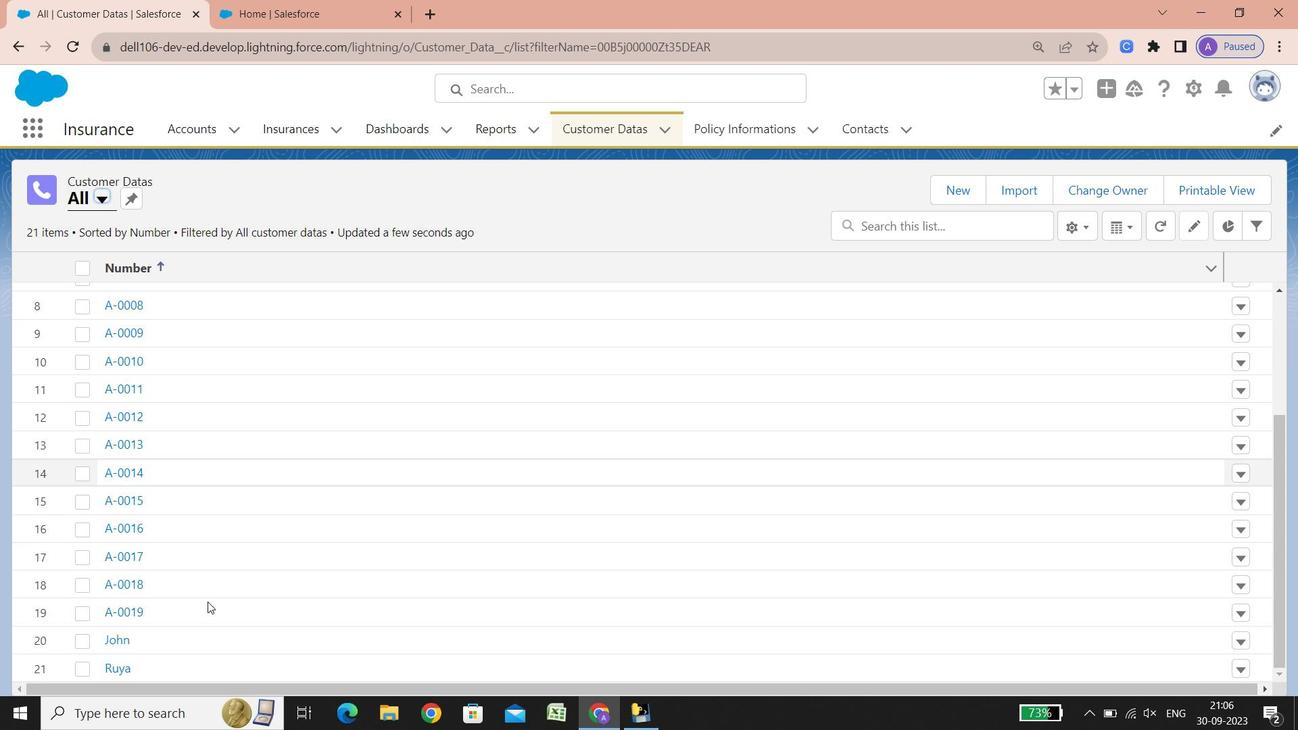 
Action: Mouse scrolled (208, 601) with delta (0, 0)
Screenshot: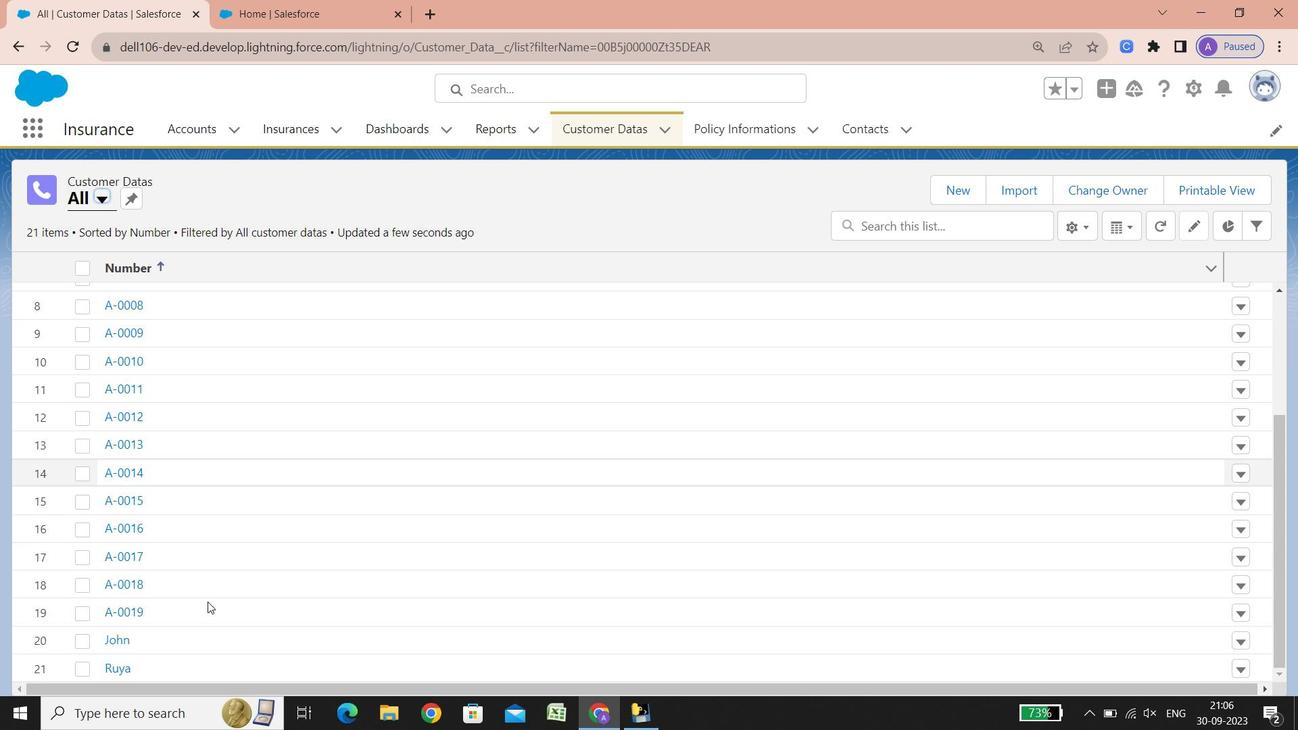 
Action: Mouse scrolled (208, 601) with delta (0, 0)
Screenshot: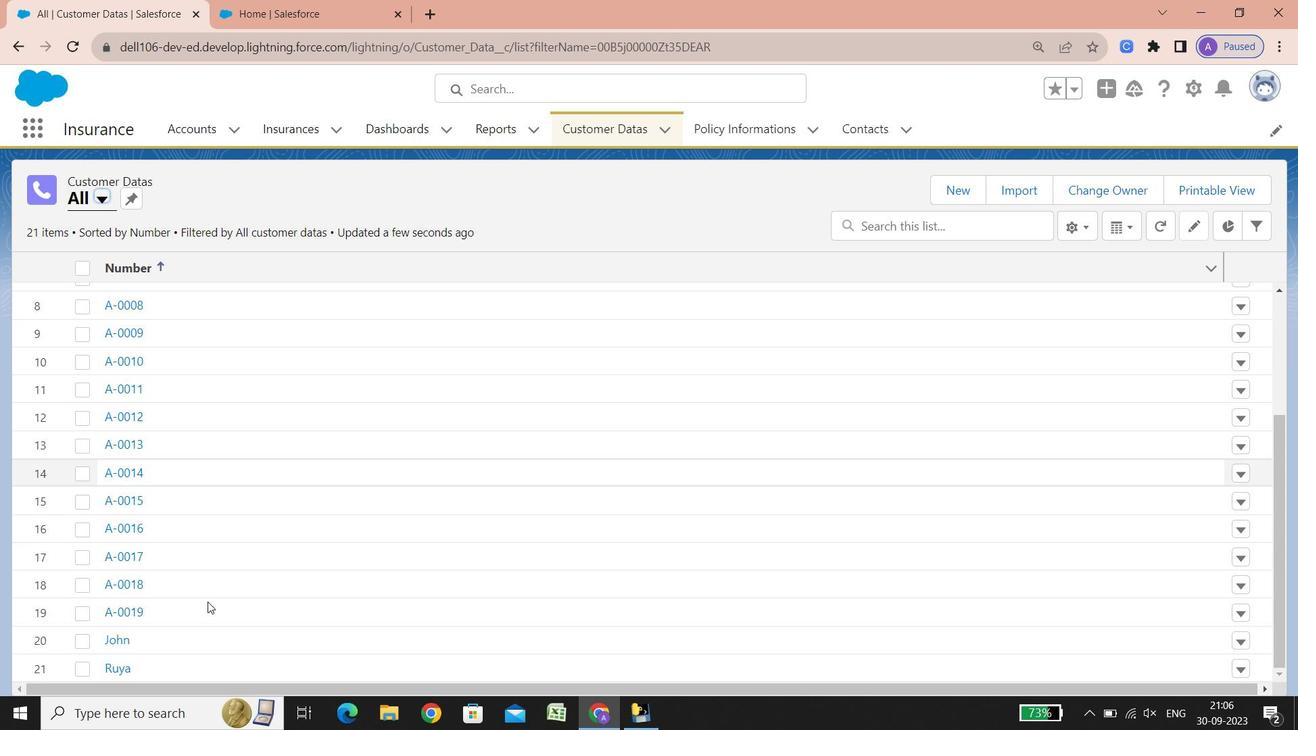 
Action: Mouse scrolled (208, 601) with delta (0, 0)
Screenshot: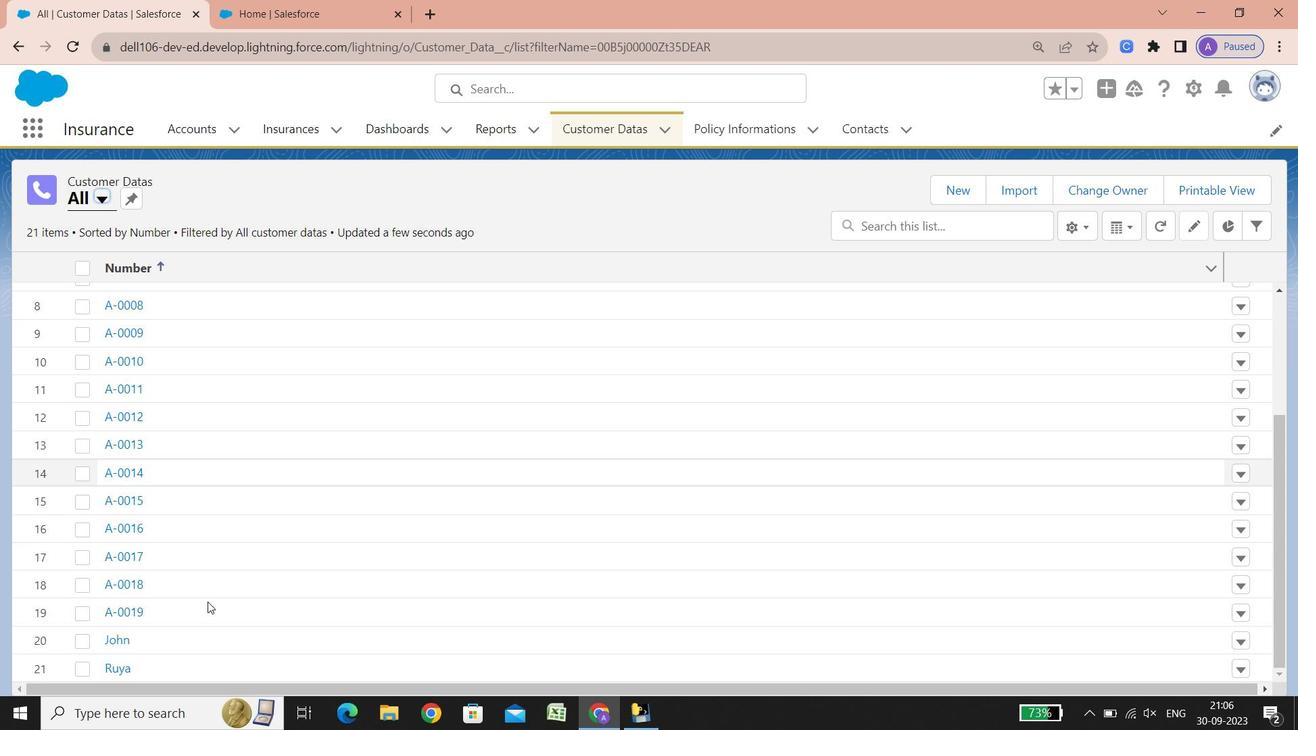 
Action: Mouse scrolled (208, 601) with delta (0, 0)
Screenshot: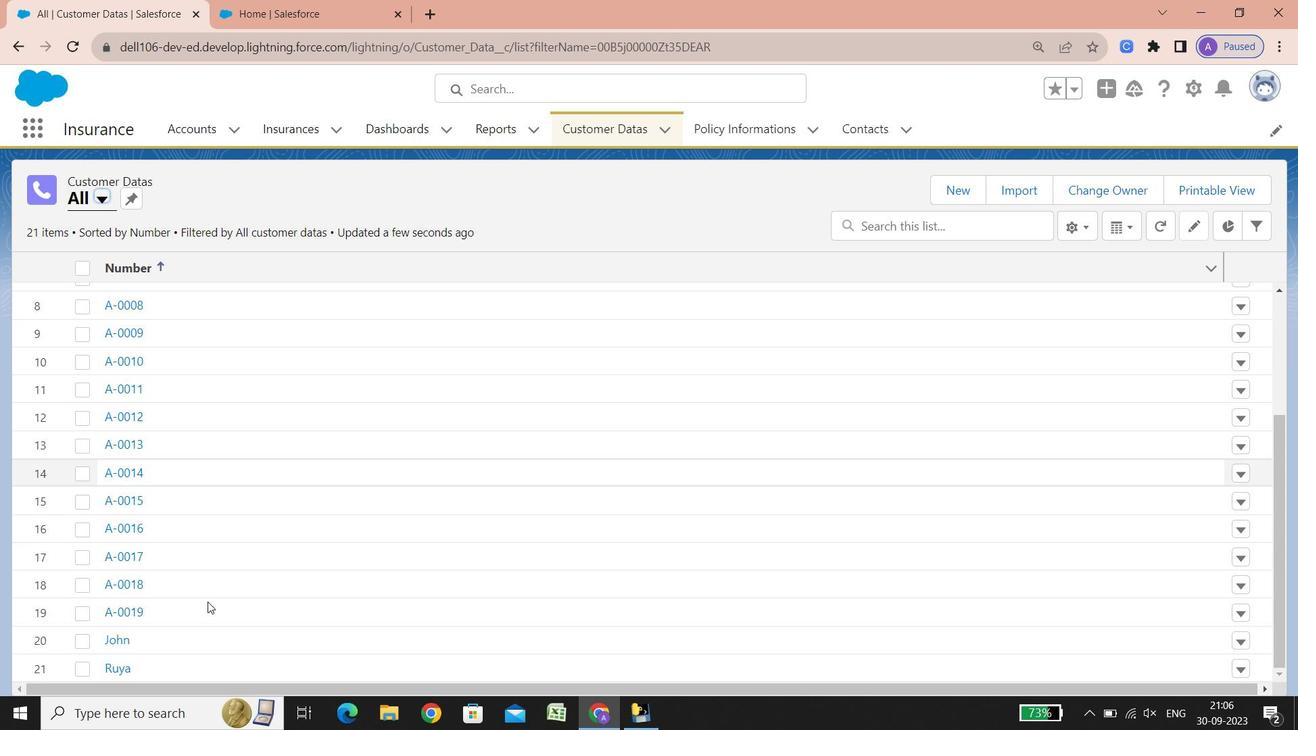 
Action: Mouse scrolled (208, 601) with delta (0, 0)
Screenshot: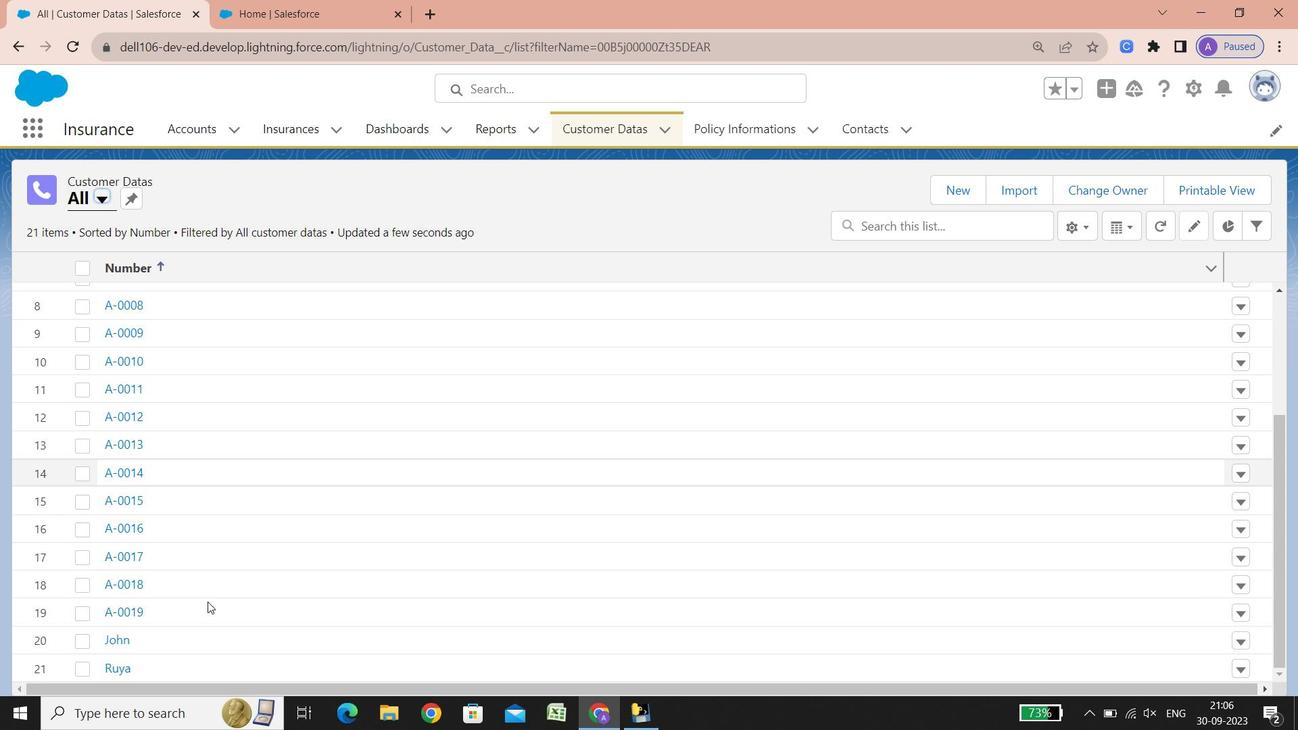 
Action: Mouse scrolled (208, 601) with delta (0, 0)
Screenshot: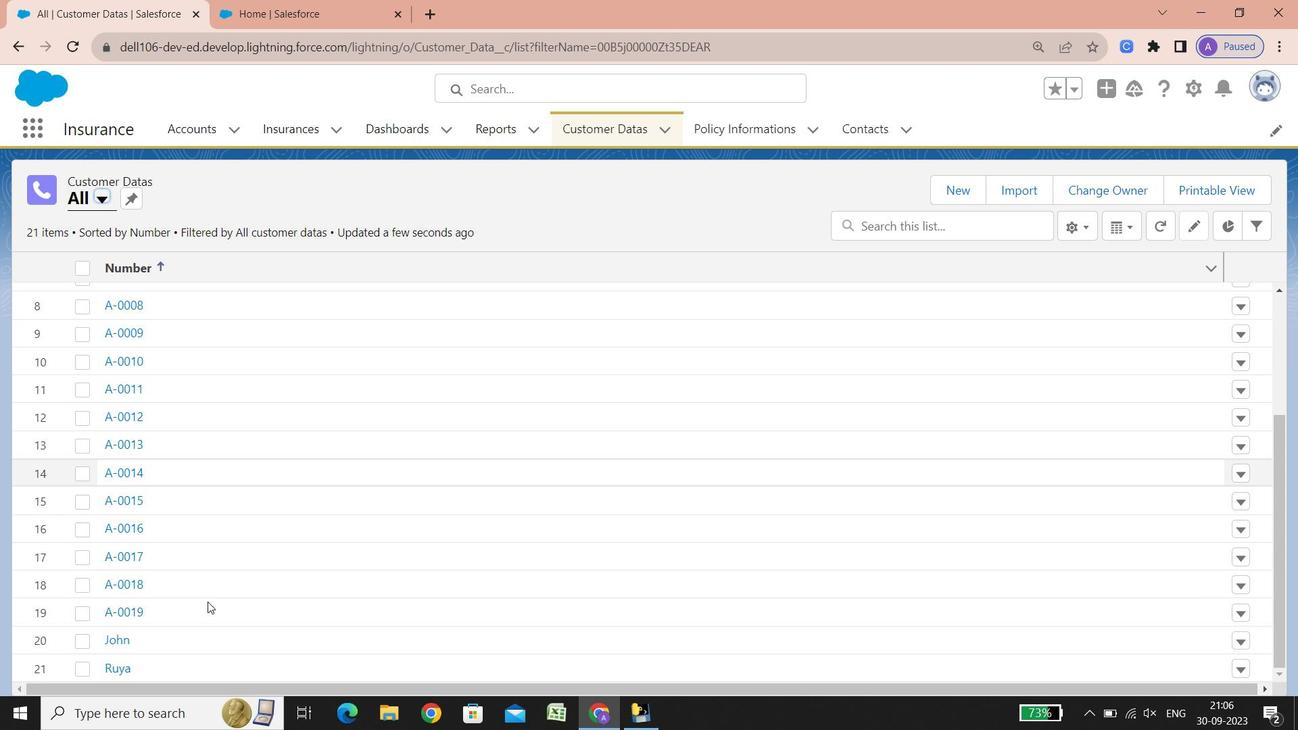 
Action: Mouse scrolled (208, 601) with delta (0, 0)
Screenshot: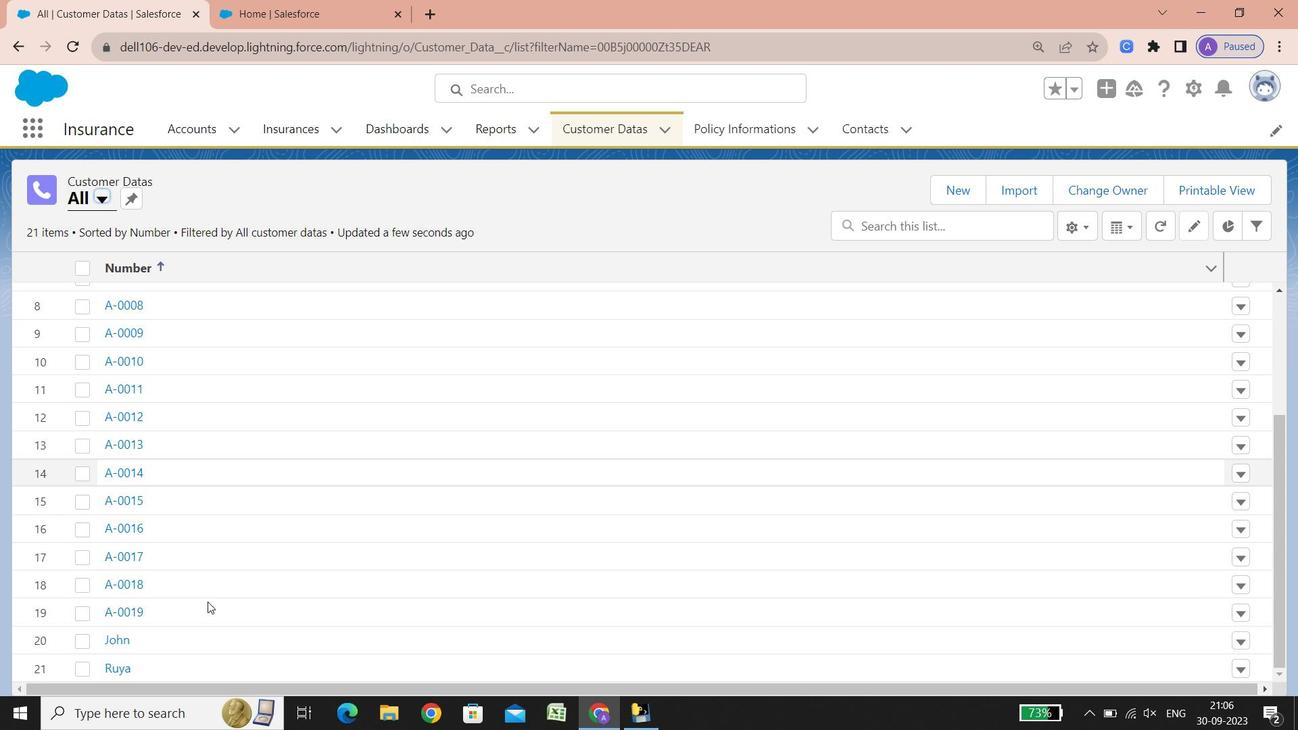 
Action: Mouse scrolled (208, 601) with delta (0, 0)
Screenshot: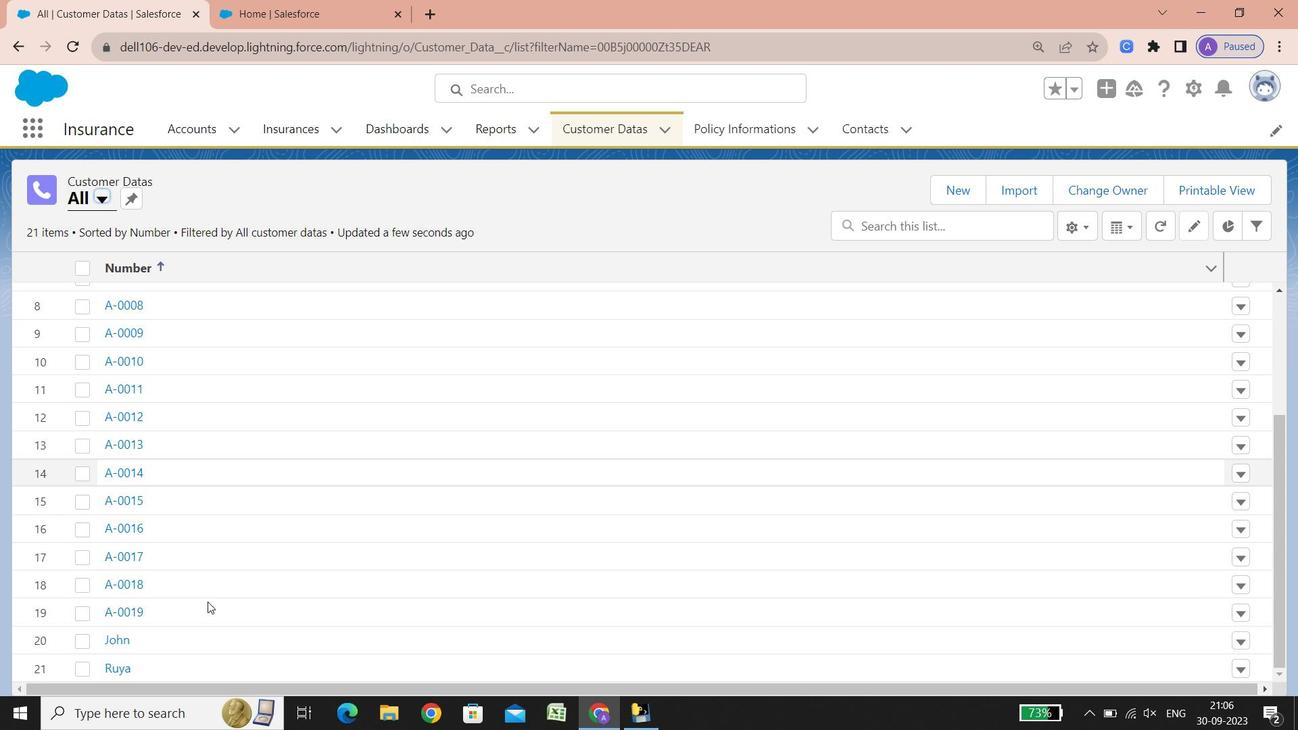 
Action: Mouse scrolled (208, 601) with delta (0, 0)
Screenshot: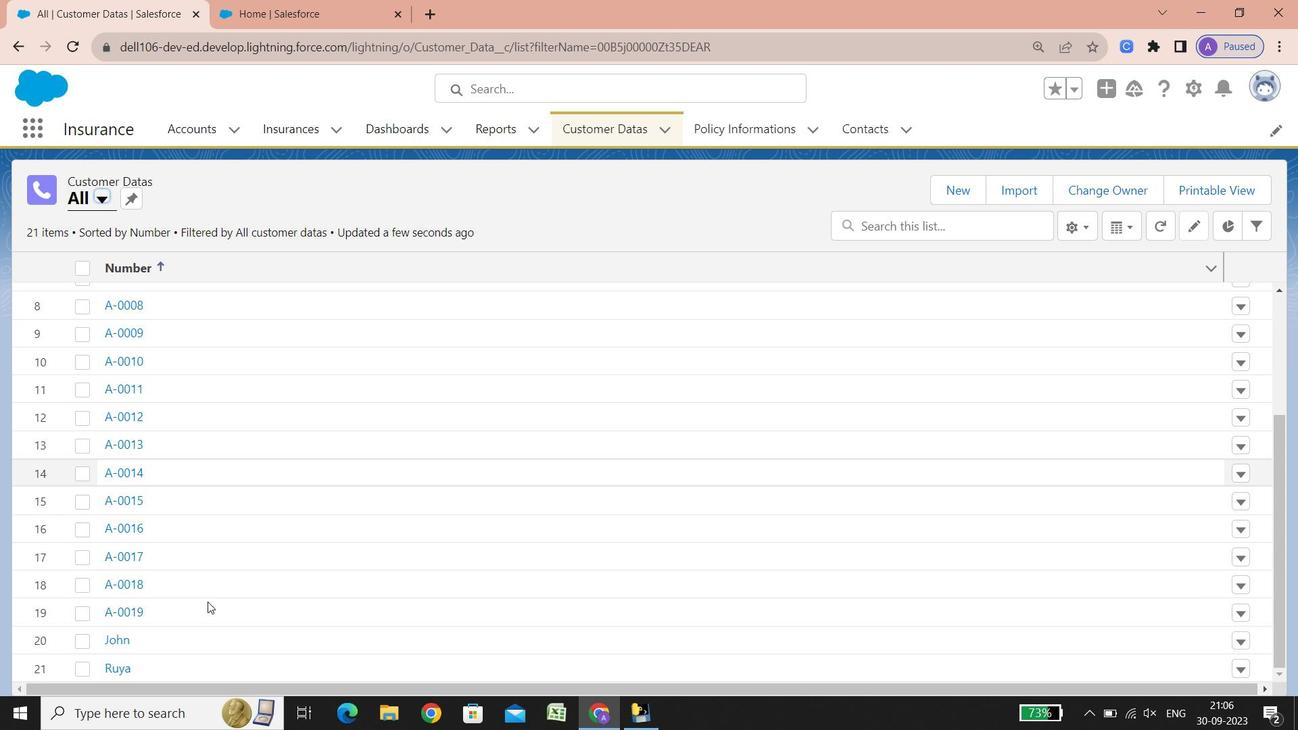 
Action: Mouse scrolled (208, 601) with delta (0, 0)
Screenshot: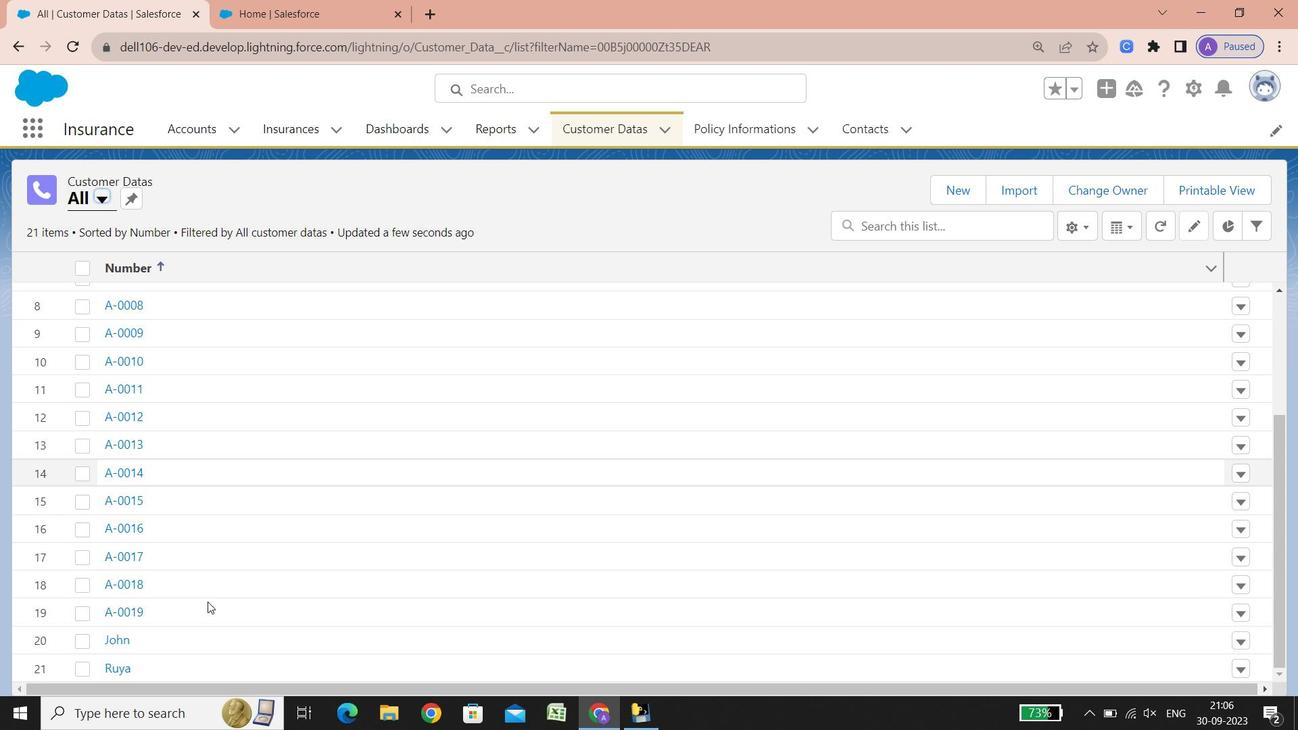 
Action: Mouse scrolled (208, 601) with delta (0, 0)
Screenshot: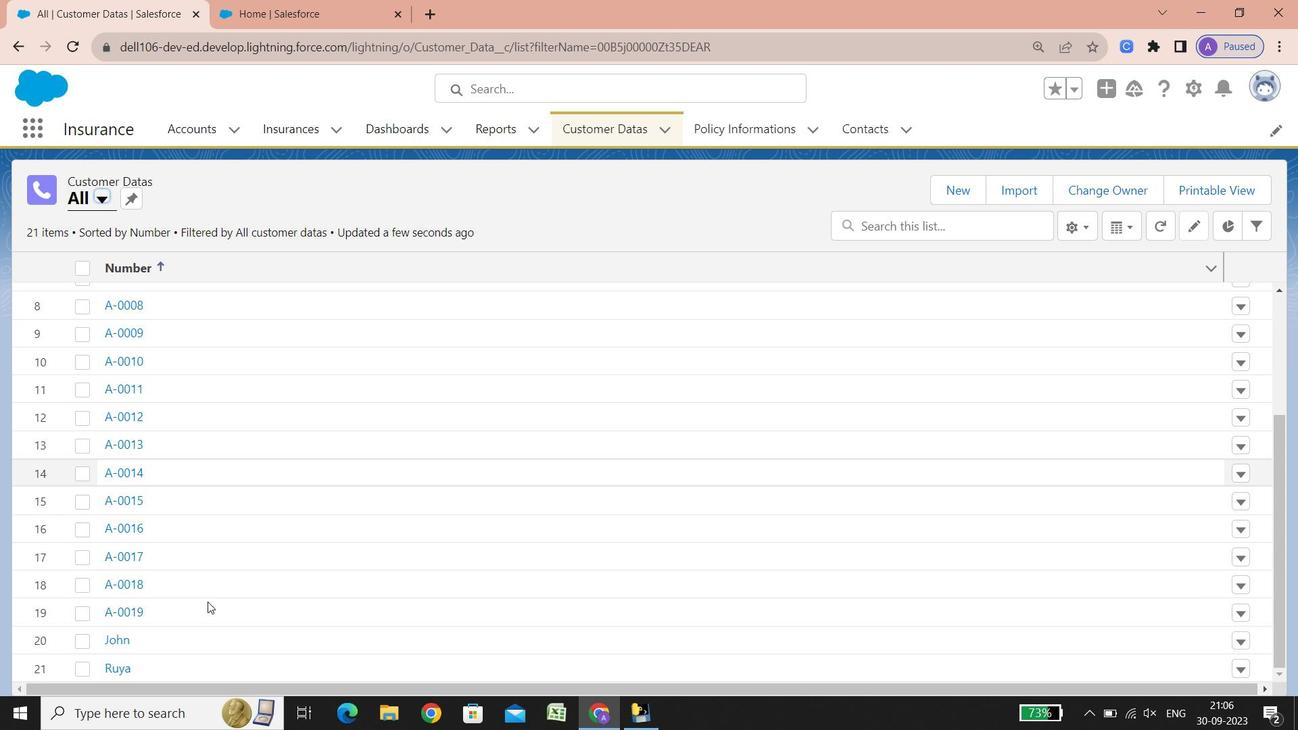 
Action: Mouse scrolled (208, 601) with delta (0, 0)
Screenshot: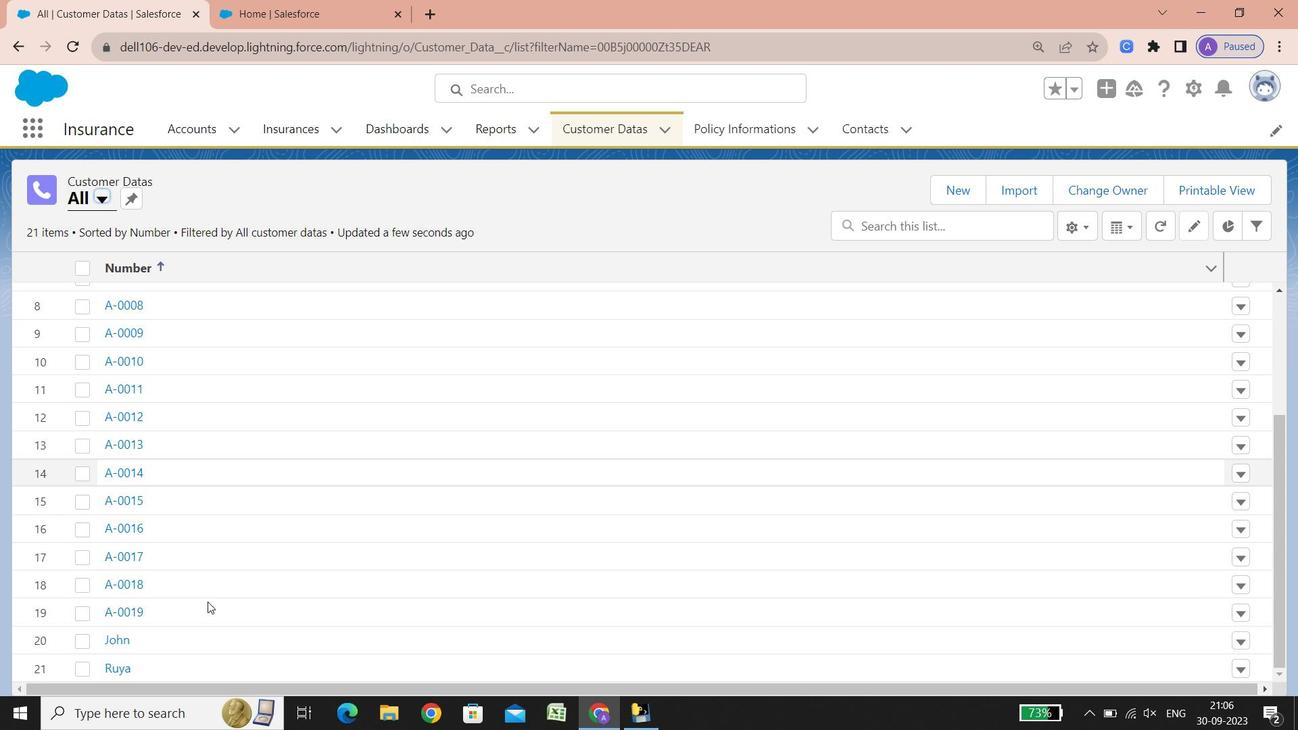 
Action: Mouse scrolled (208, 601) with delta (0, 0)
Screenshot: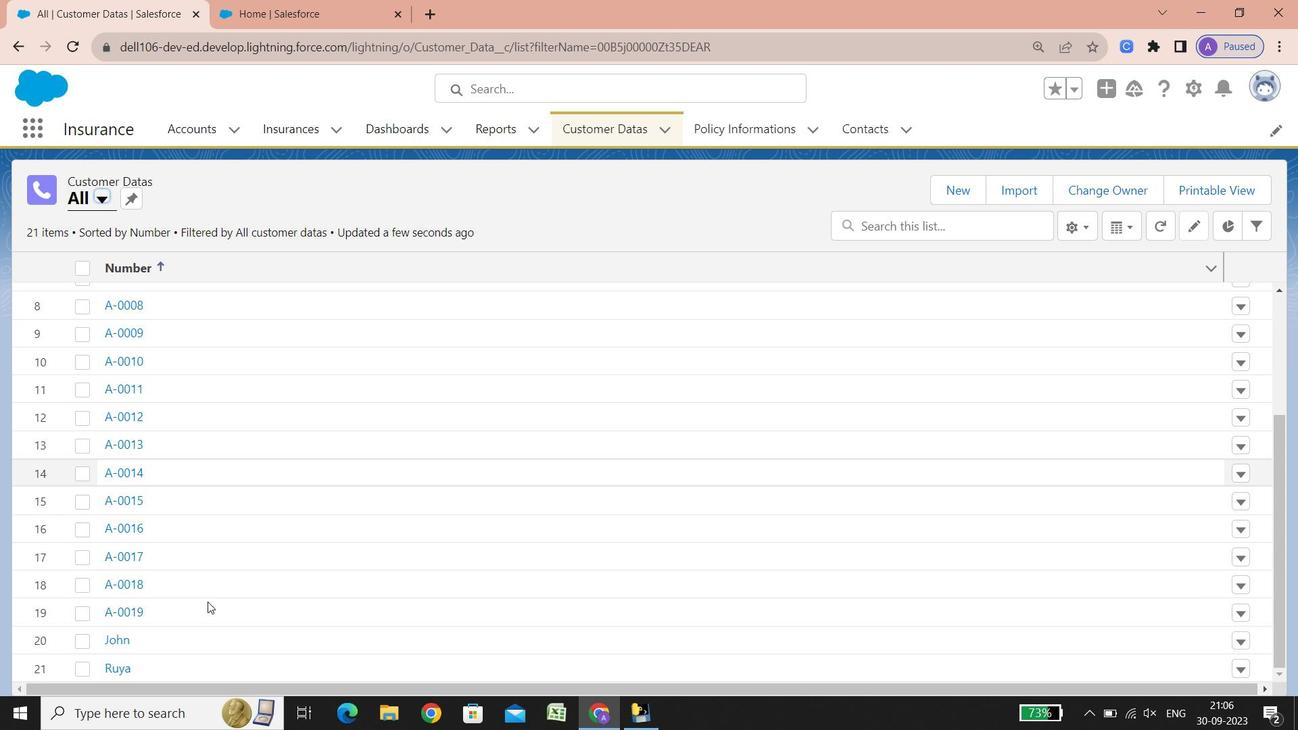 
Action: Mouse scrolled (208, 601) with delta (0, 0)
Screenshot: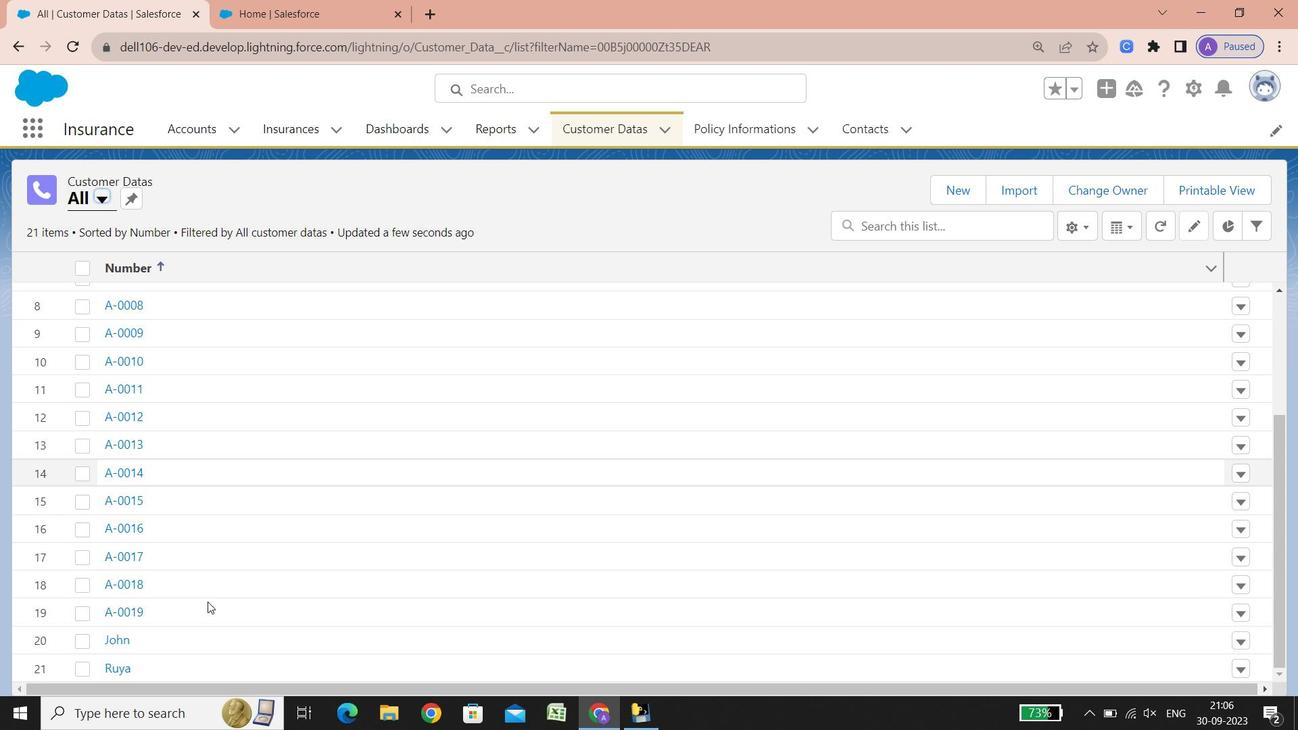 
Action: Mouse scrolled (208, 601) with delta (0, 0)
Screenshot: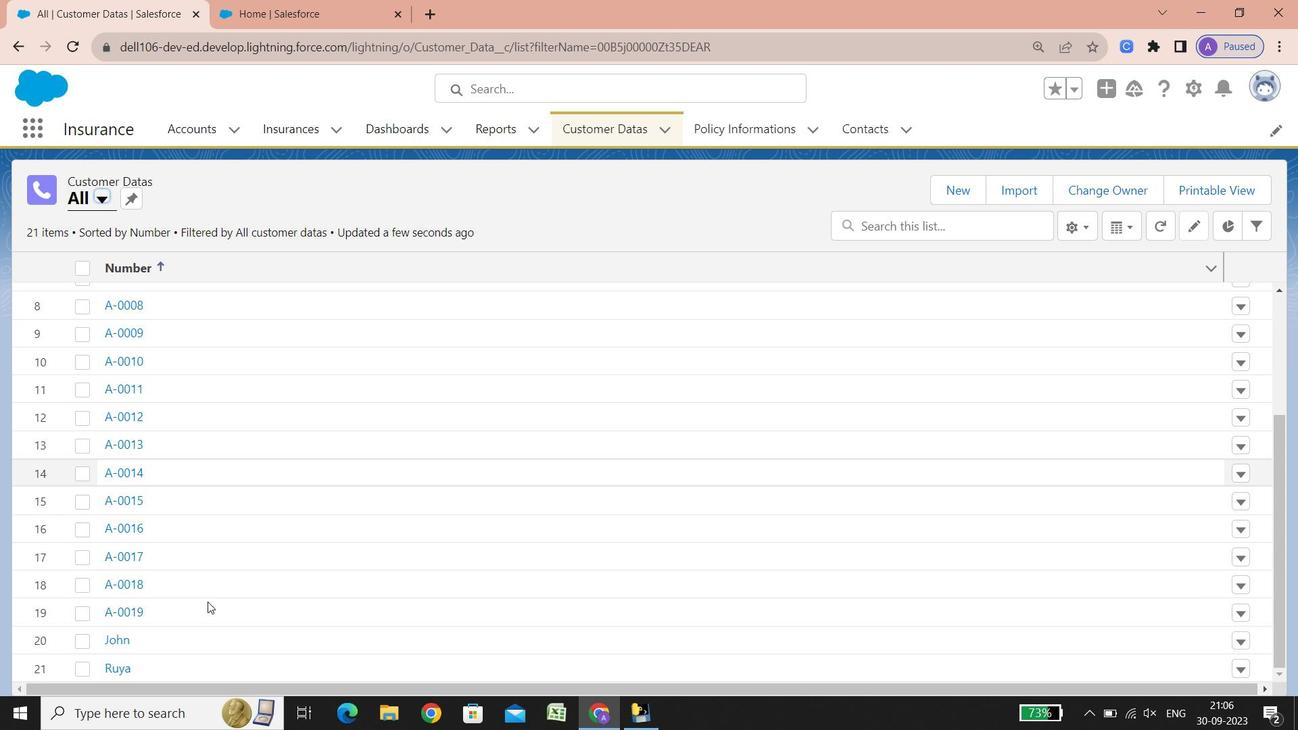 
Action: Mouse scrolled (208, 601) with delta (0, 0)
Screenshot: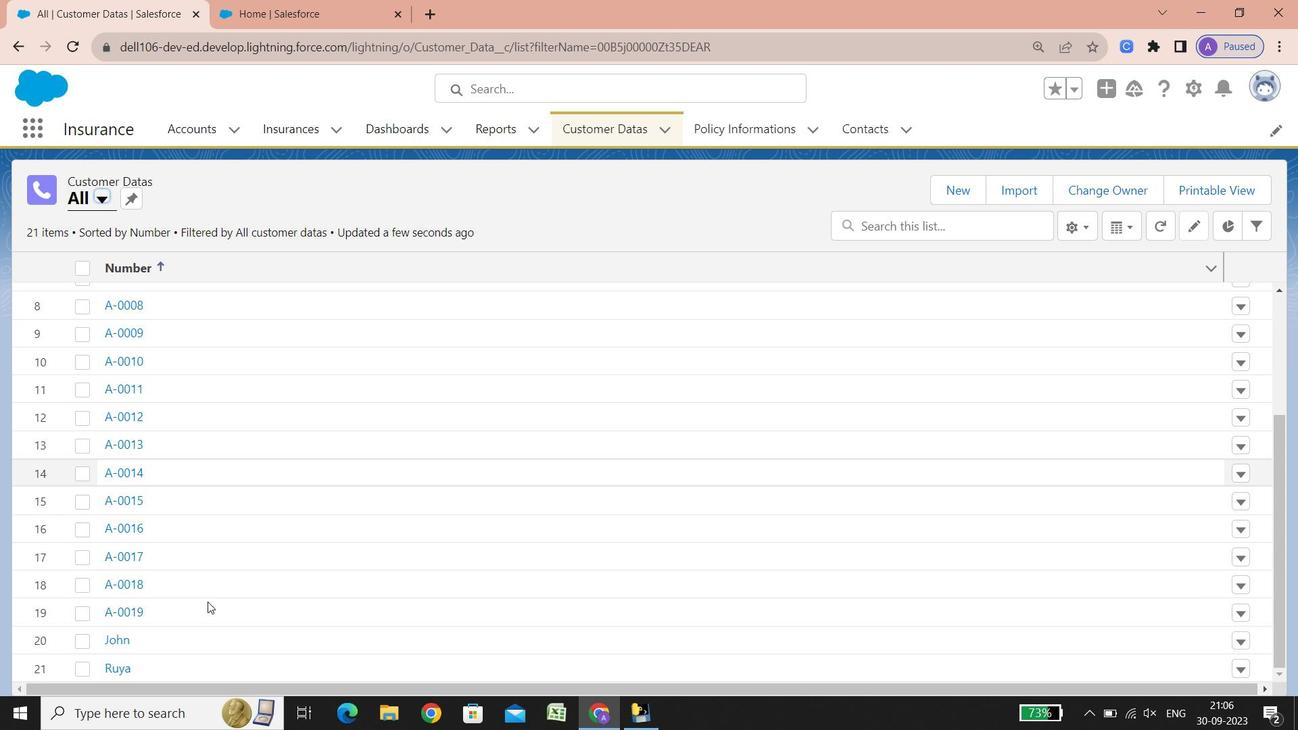 
Action: Mouse scrolled (208, 601) with delta (0, 0)
Screenshot: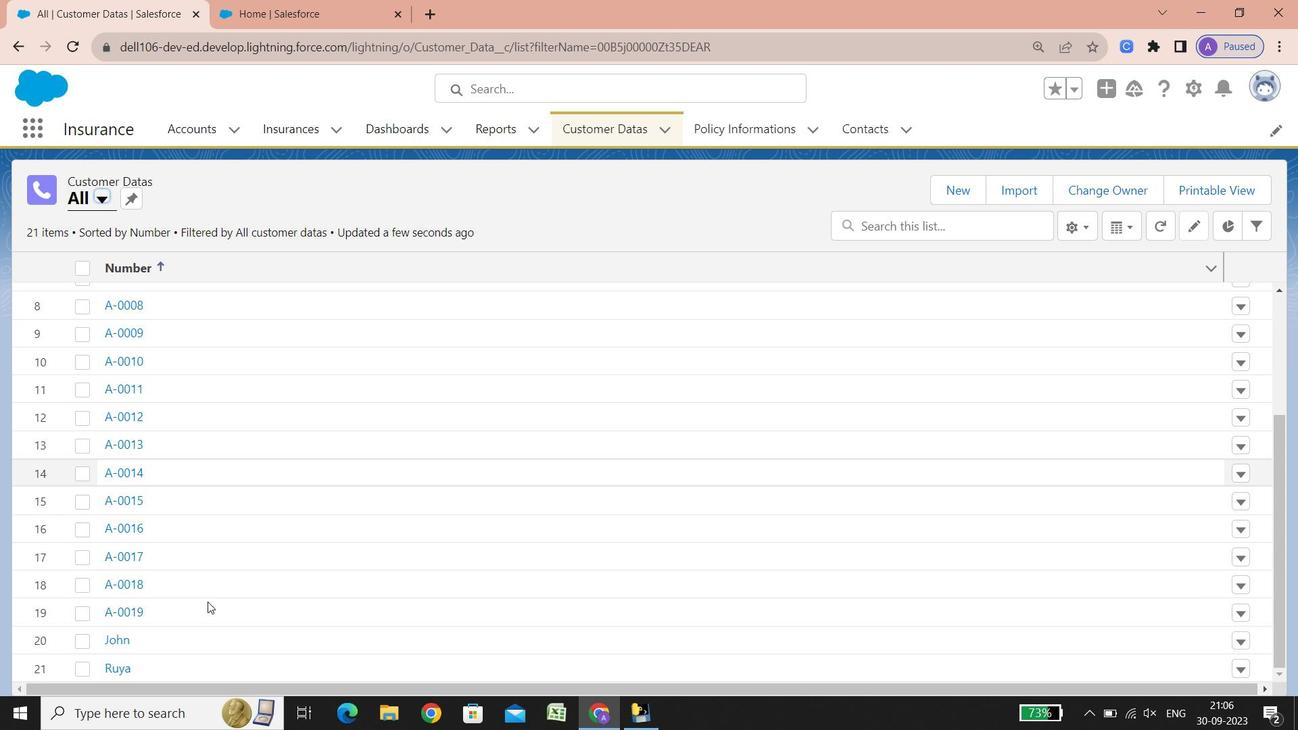 
Action: Mouse scrolled (208, 601) with delta (0, 0)
Screenshot: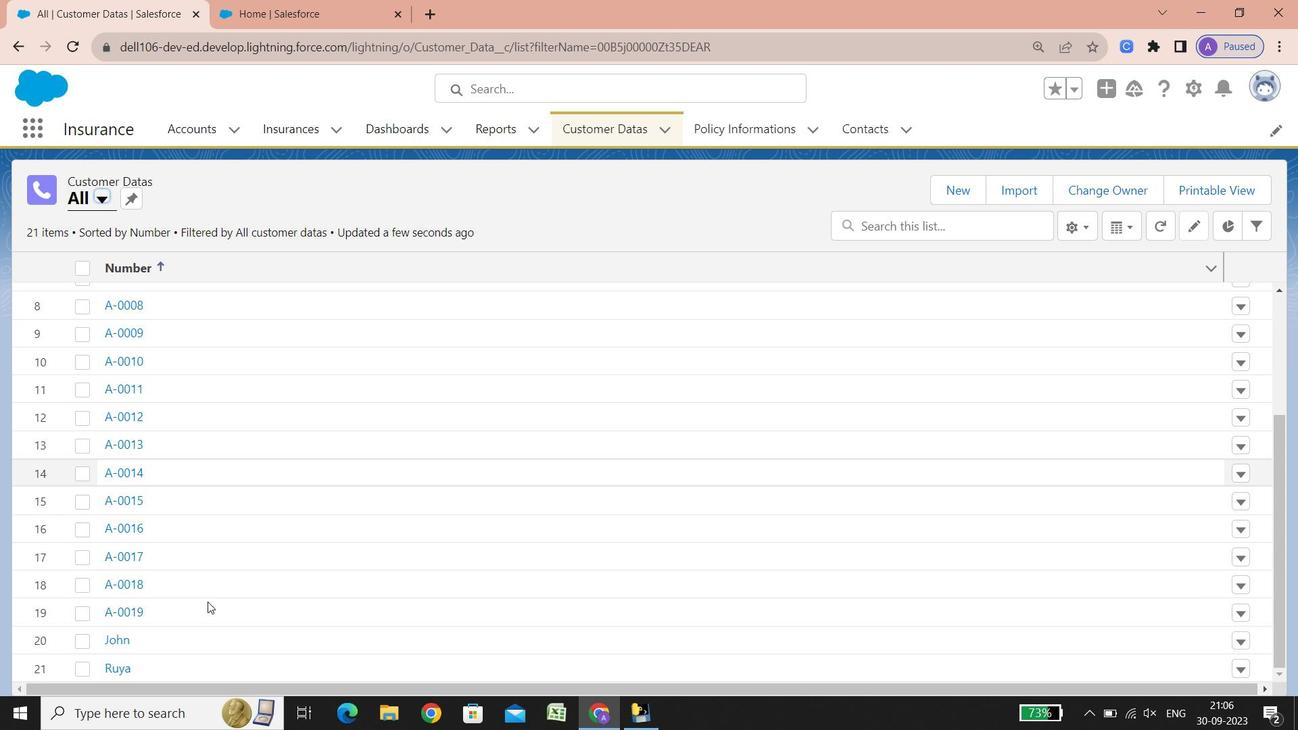 
Action: Mouse scrolled (208, 601) with delta (0, 0)
Screenshot: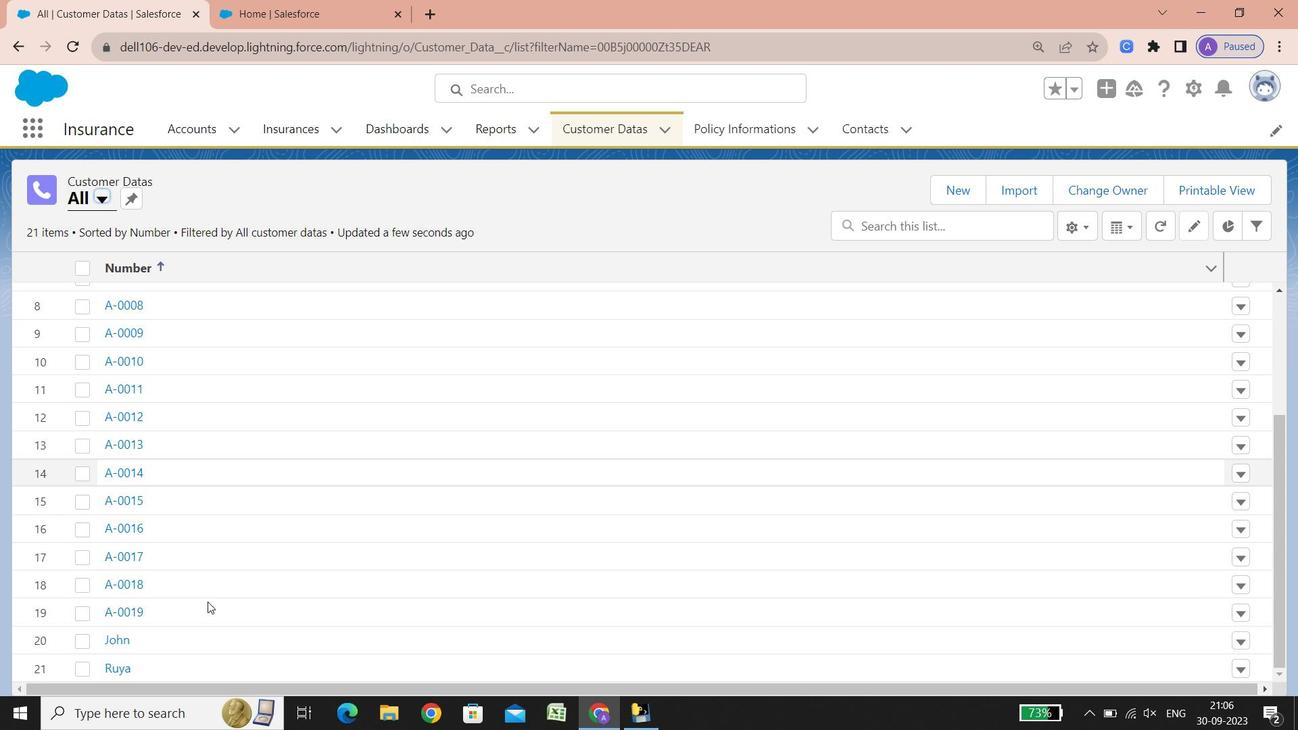 
Action: Mouse scrolled (208, 601) with delta (0, 0)
Screenshot: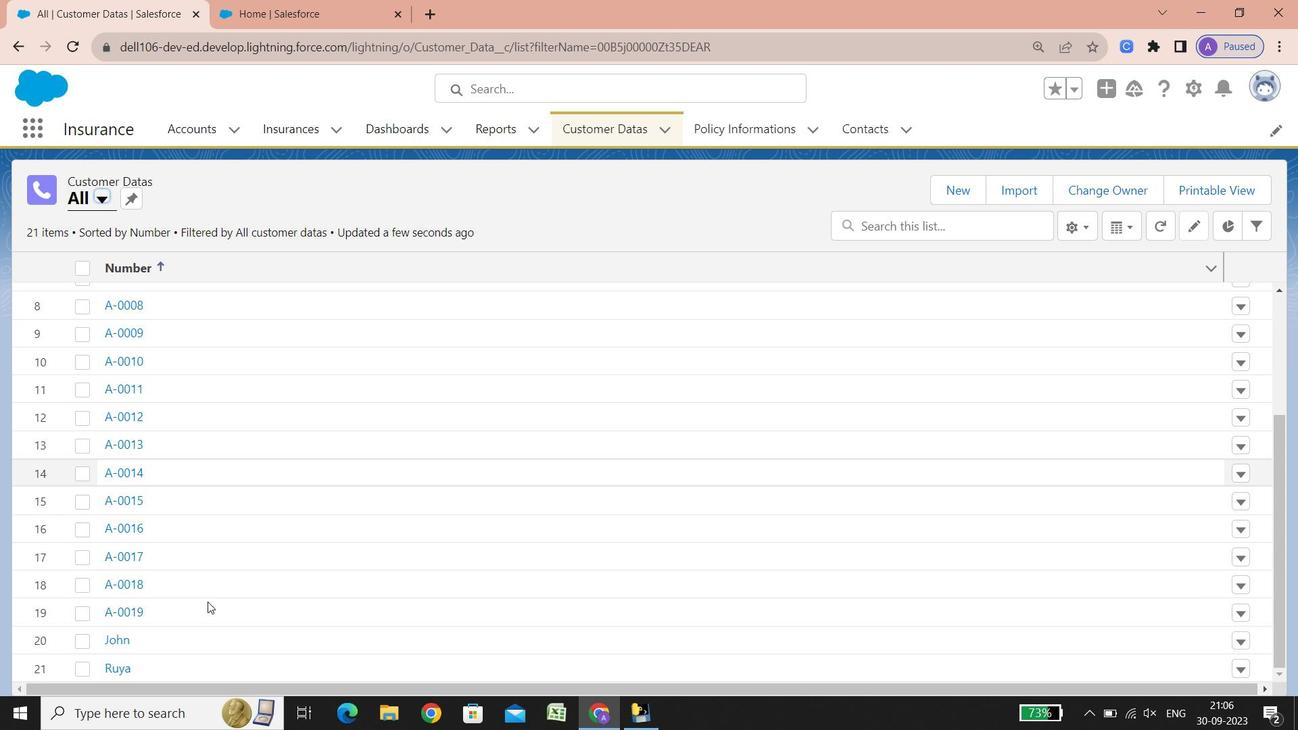
Action: Mouse scrolled (208, 601) with delta (0, 0)
Screenshot: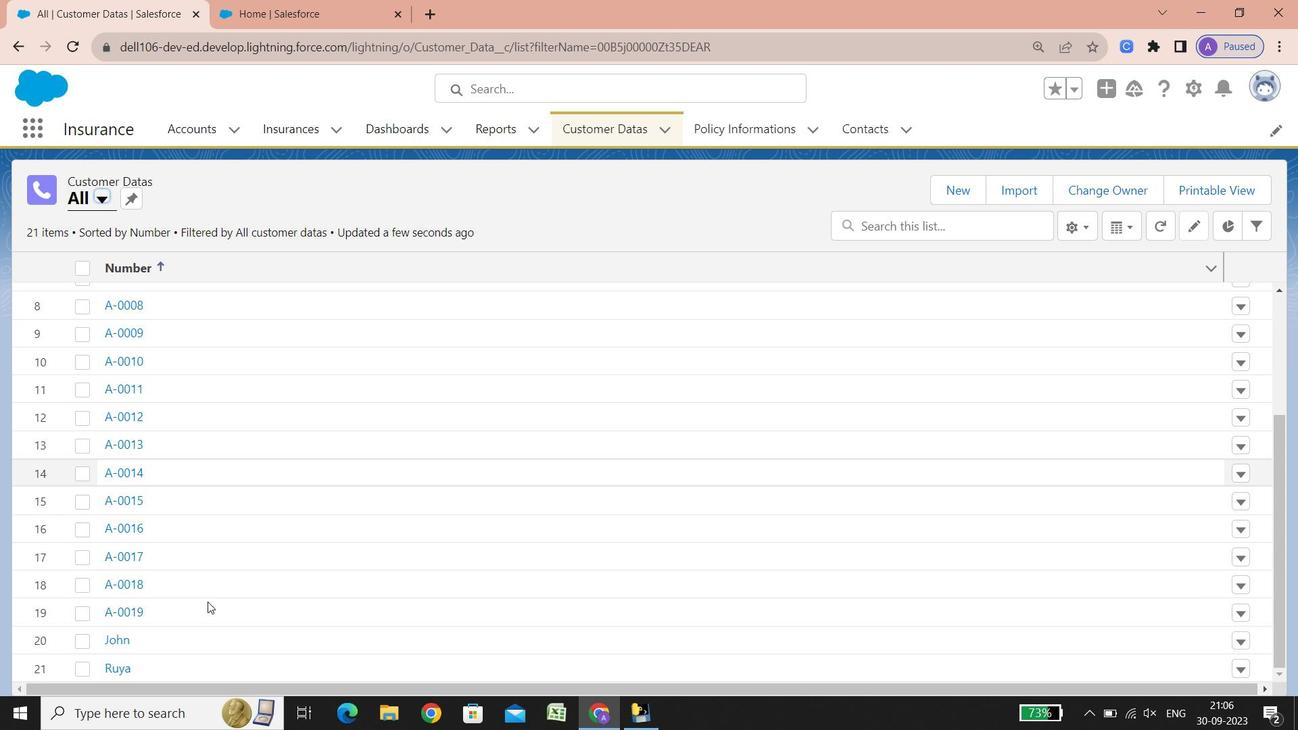 
Action: Mouse scrolled (208, 601) with delta (0, 0)
Screenshot: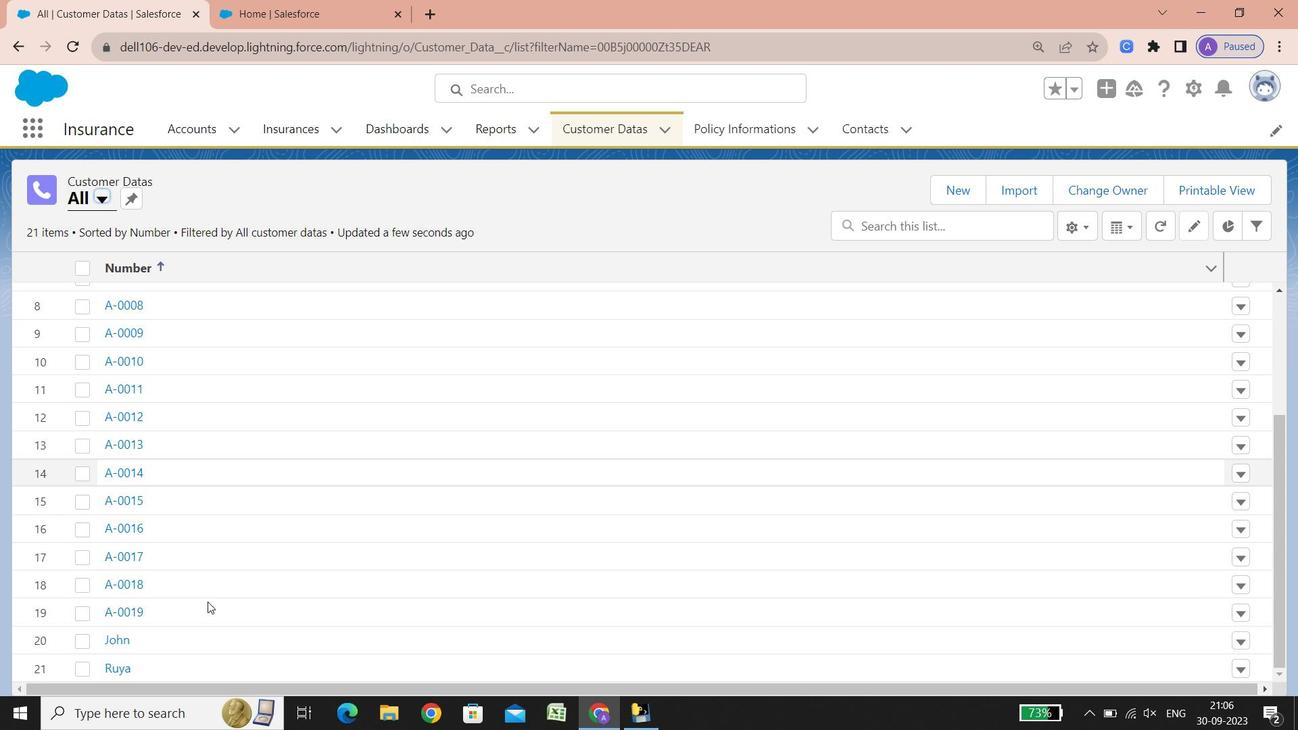
Action: Mouse scrolled (208, 601) with delta (0, 0)
Screenshot: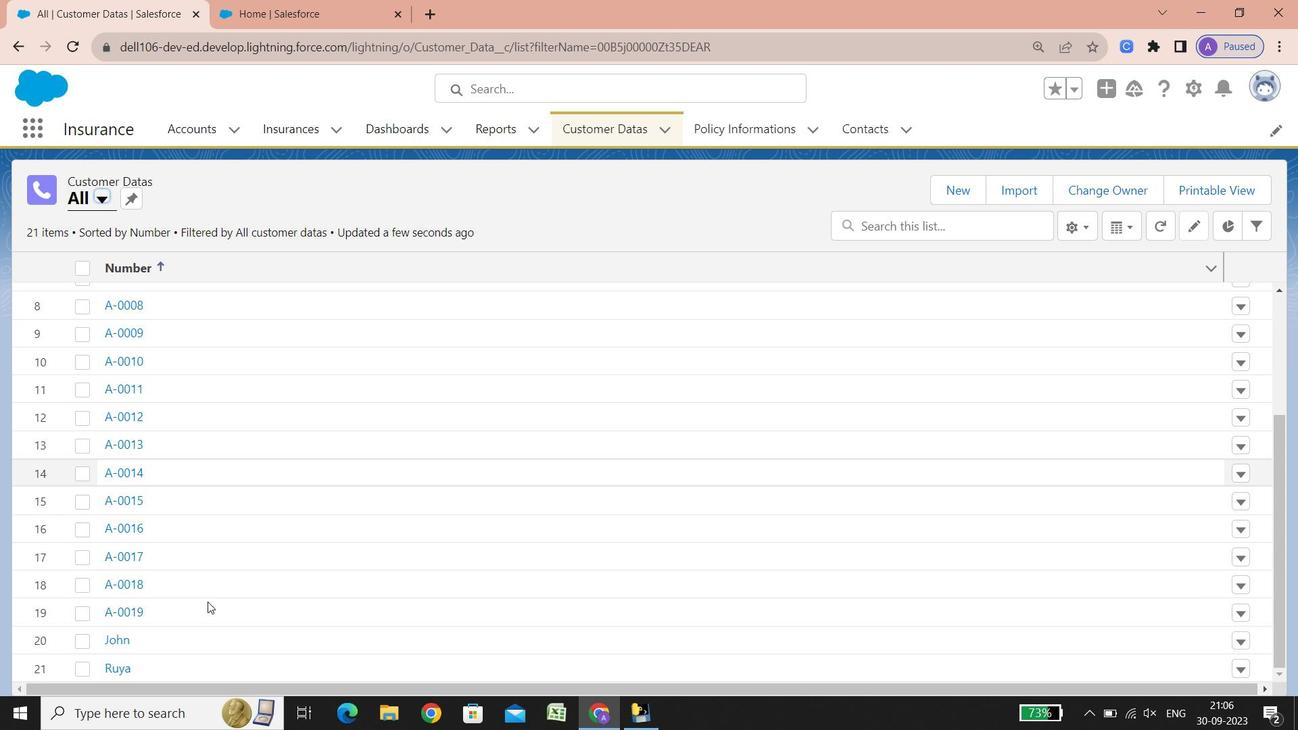 
Action: Mouse scrolled (208, 601) with delta (0, 0)
Screenshot: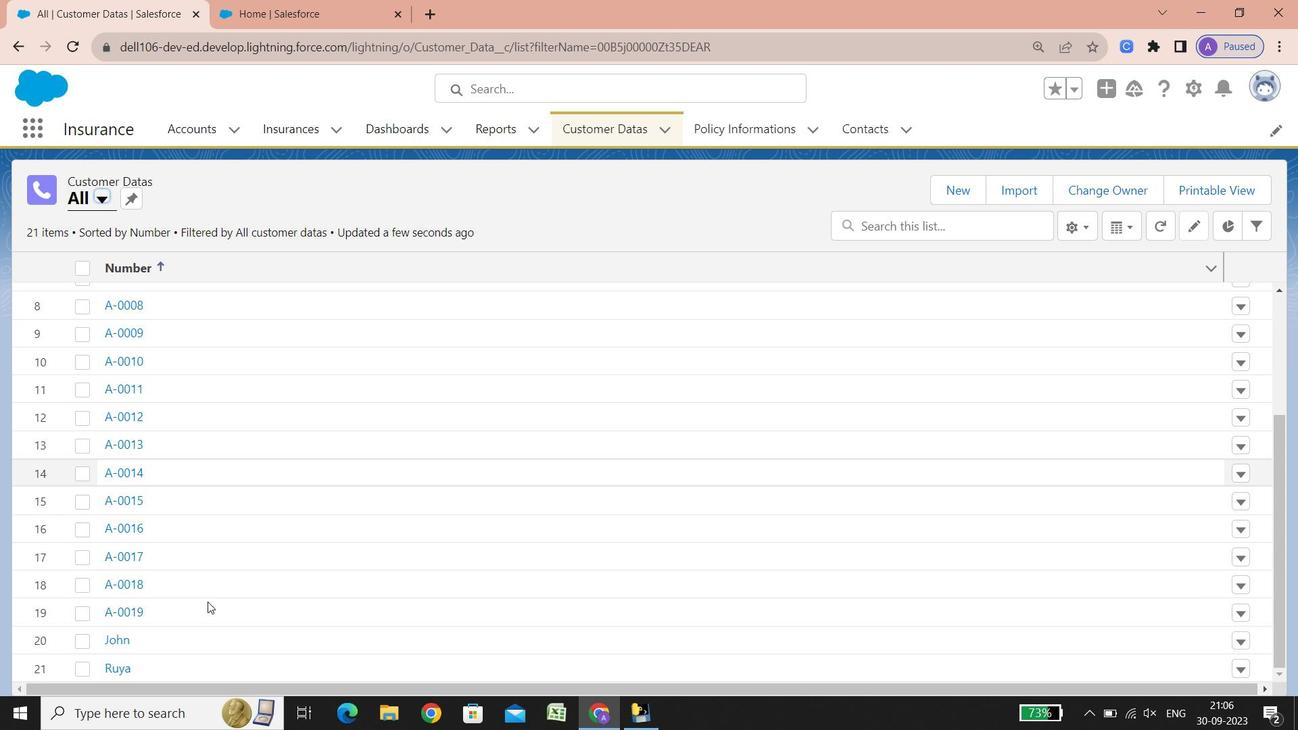 
Action: Mouse scrolled (208, 601) with delta (0, 0)
Screenshot: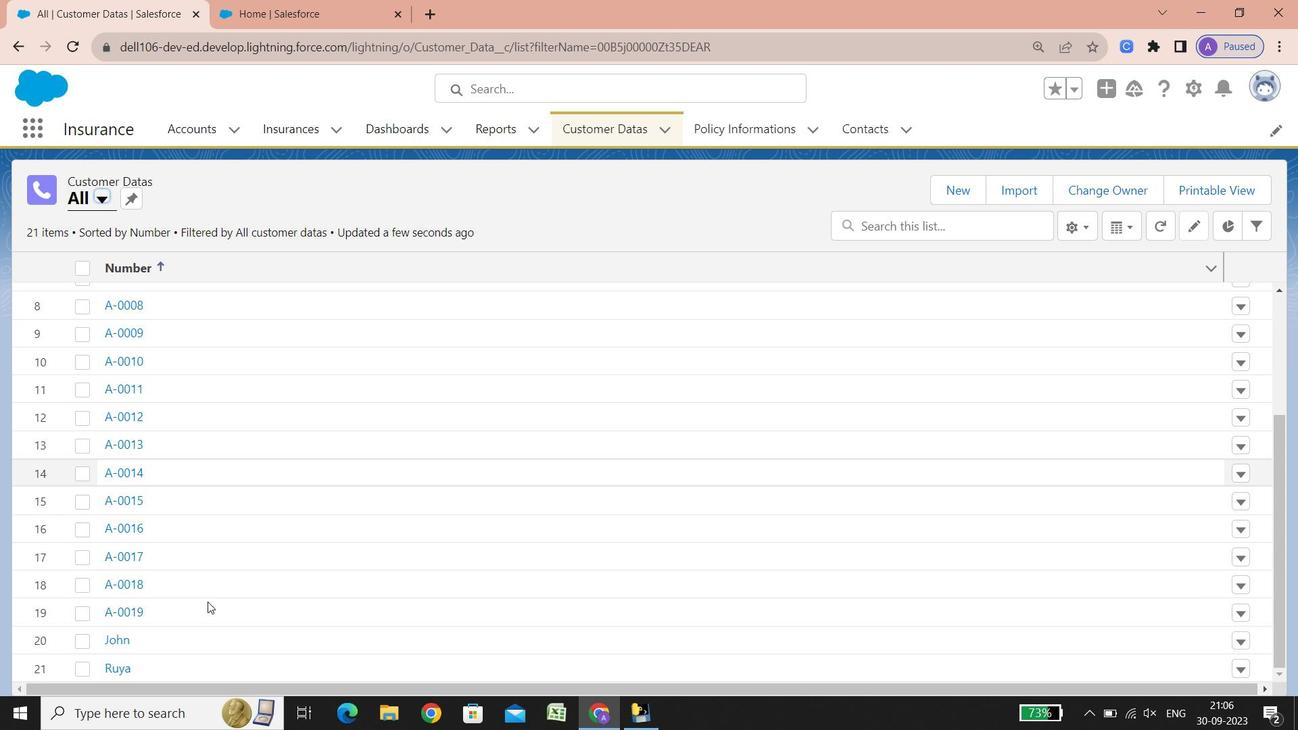 
Action: Mouse scrolled (208, 601) with delta (0, 0)
Screenshot: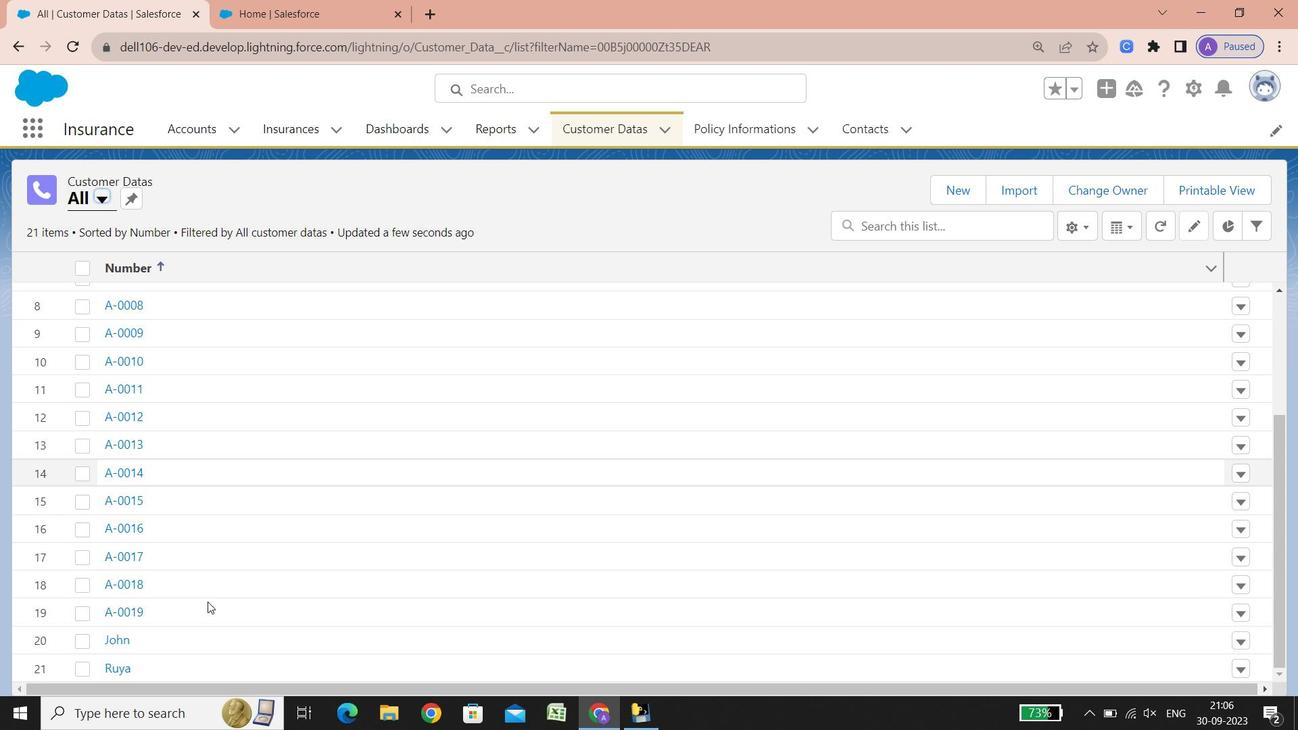 
Action: Mouse scrolled (208, 601) with delta (0, 0)
Screenshot: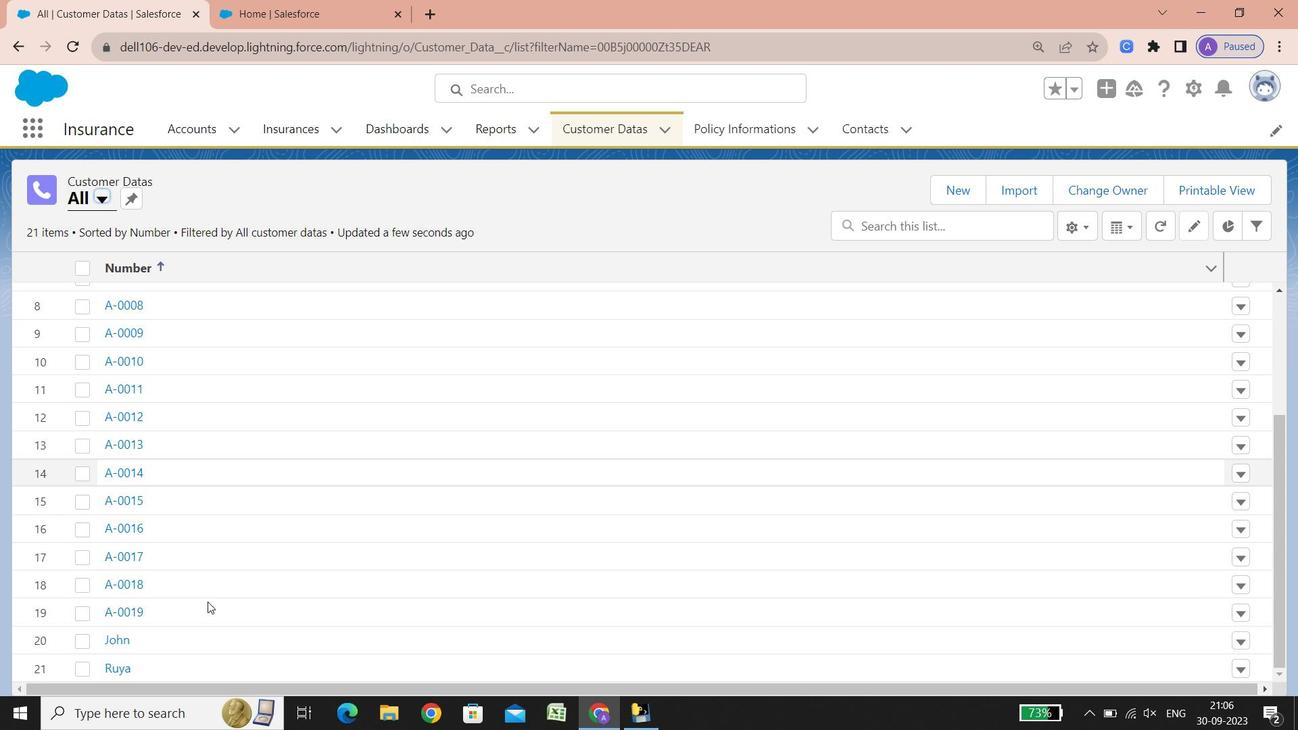 
Action: Mouse scrolled (208, 601) with delta (0, 0)
Screenshot: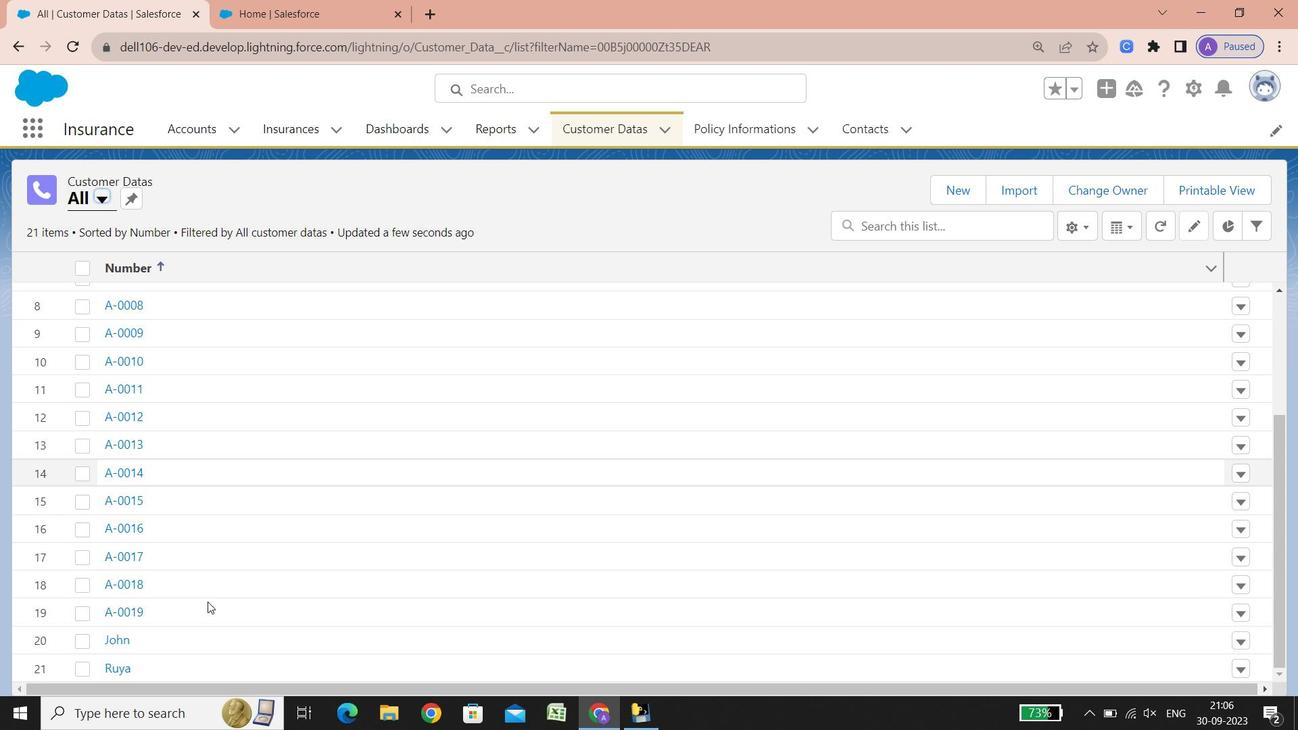 
Action: Mouse scrolled (208, 601) with delta (0, 0)
Screenshot: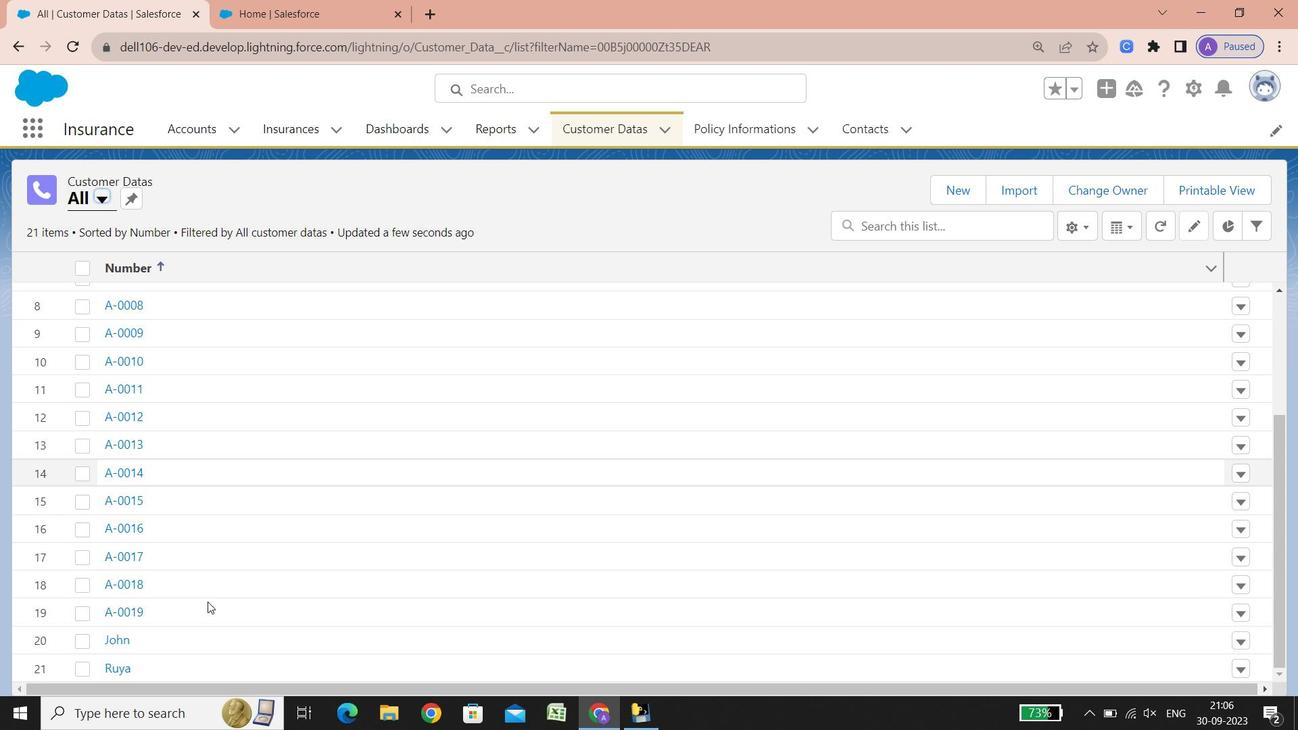 
Action: Mouse scrolled (208, 601) with delta (0, 0)
Screenshot: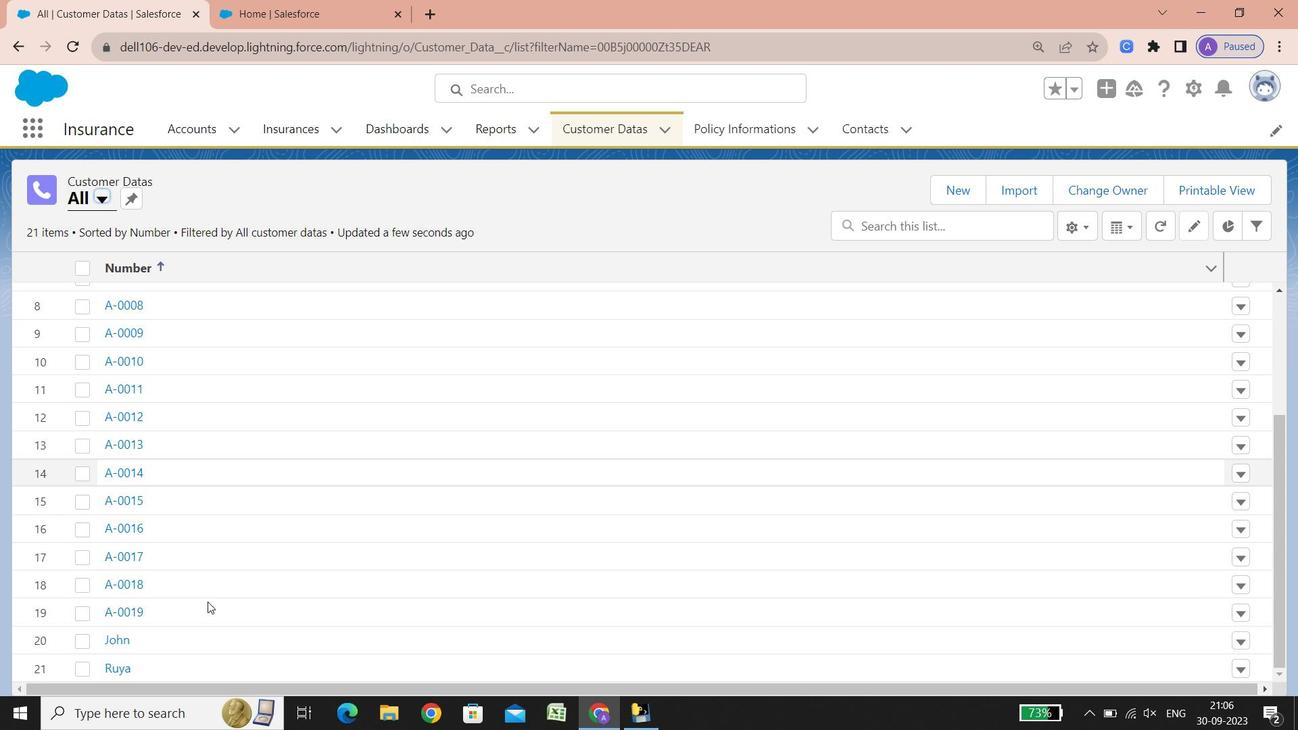 
Action: Mouse scrolled (208, 601) with delta (0, 0)
Screenshot: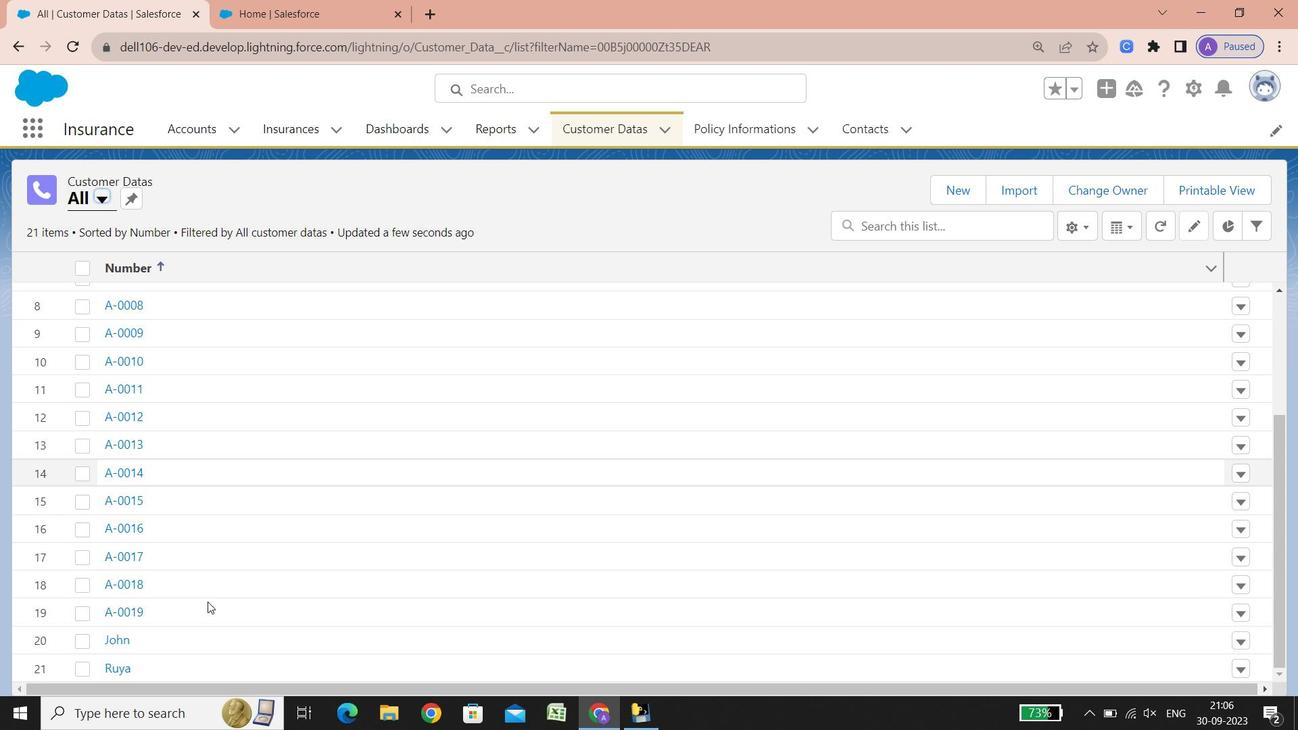
Action: Mouse scrolled (208, 601) with delta (0, 0)
Screenshot: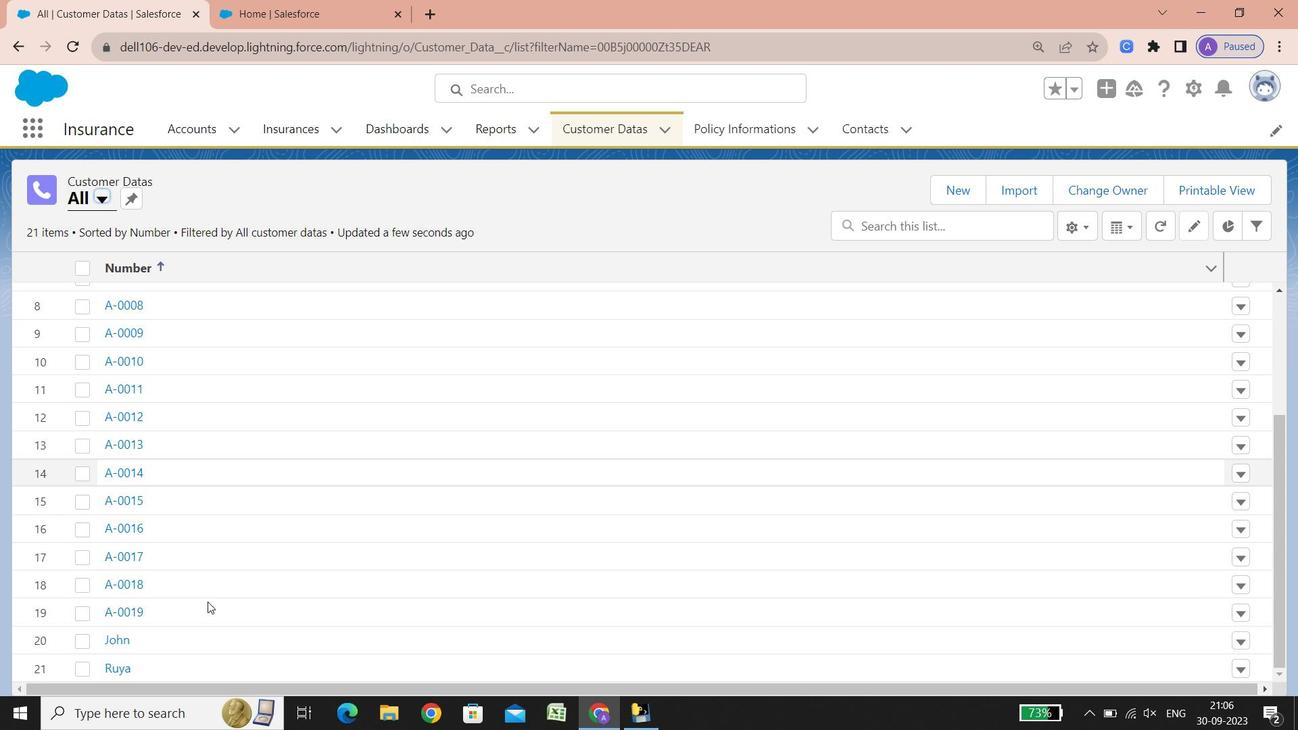 
Action: Mouse scrolled (208, 601) with delta (0, 0)
Screenshot: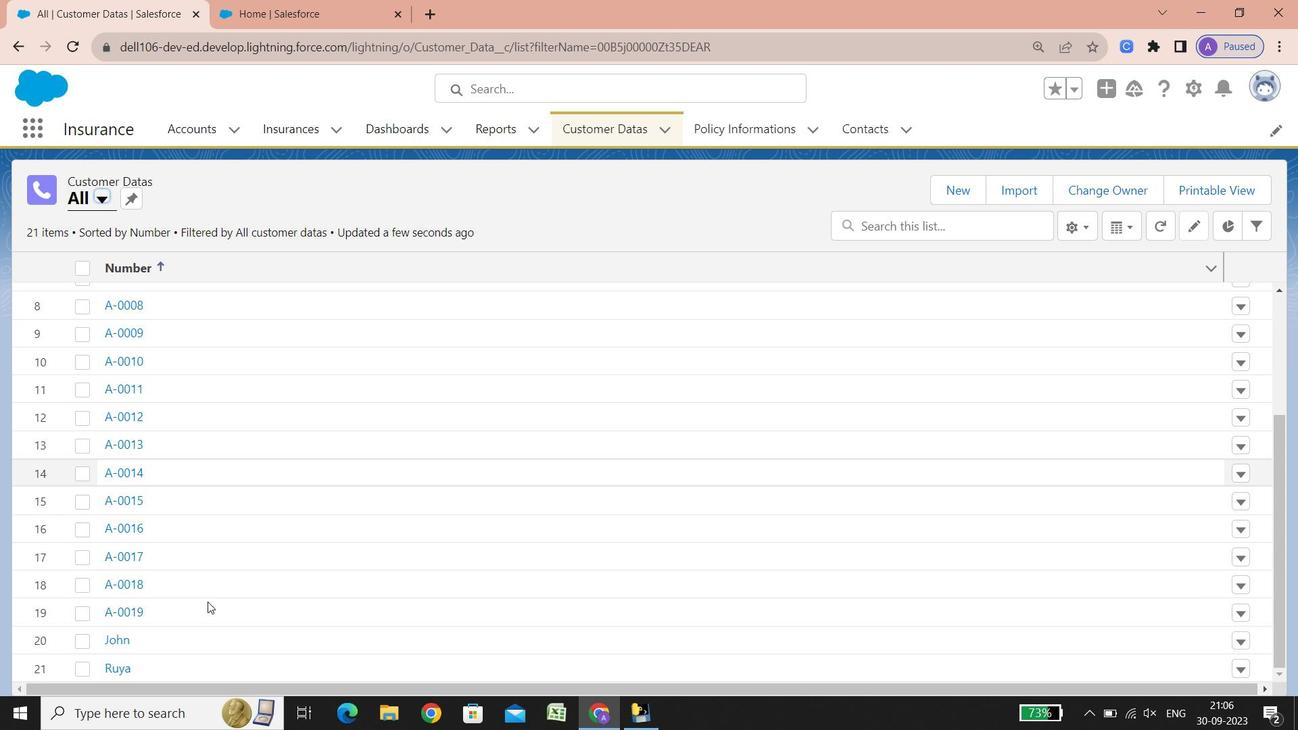 
Action: Mouse scrolled (208, 601) with delta (0, 0)
Screenshot: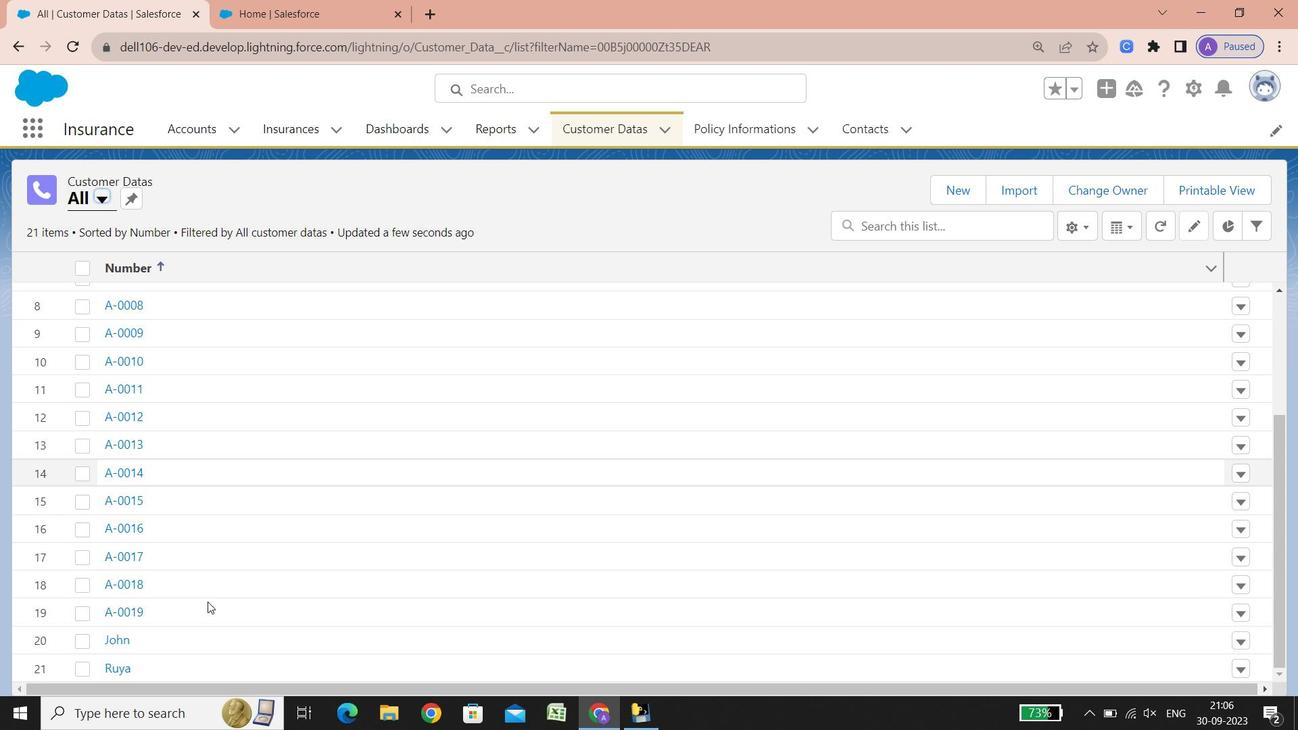 
Action: Mouse scrolled (208, 601) with delta (0, 0)
Screenshot: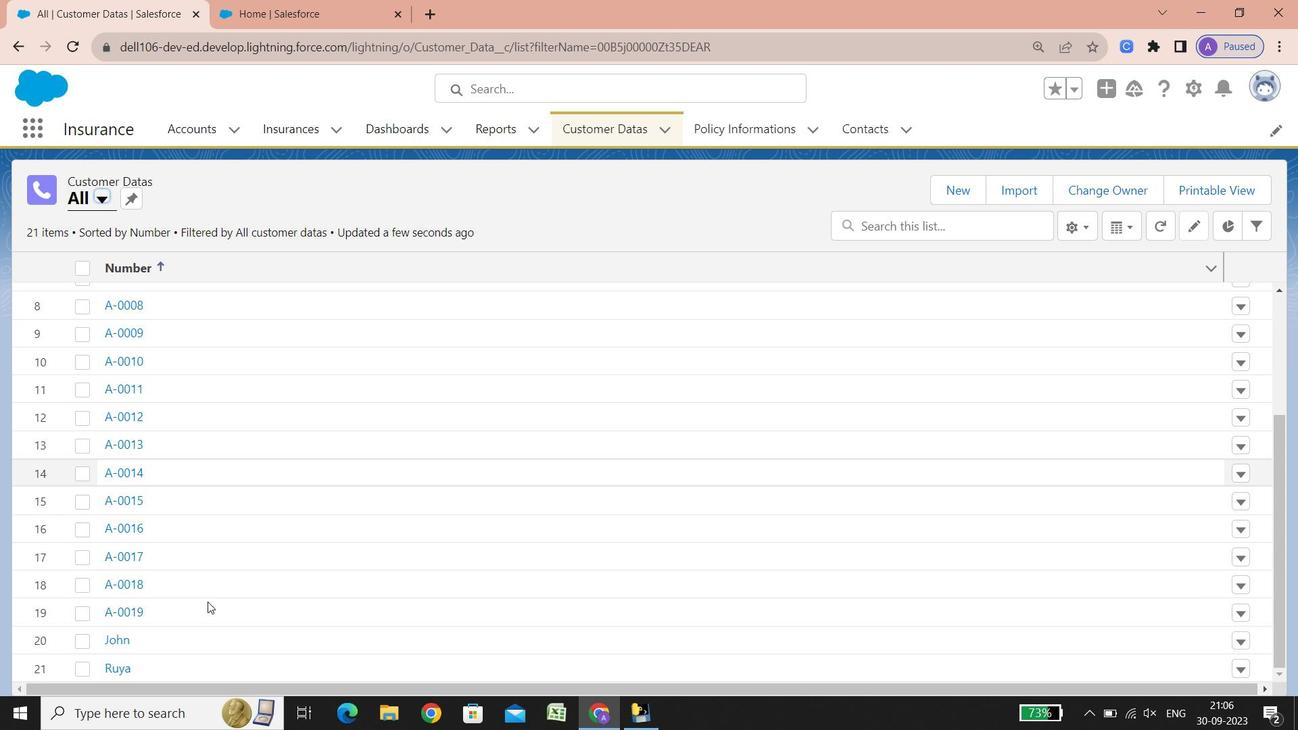 
Action: Mouse scrolled (208, 601) with delta (0, 0)
Screenshot: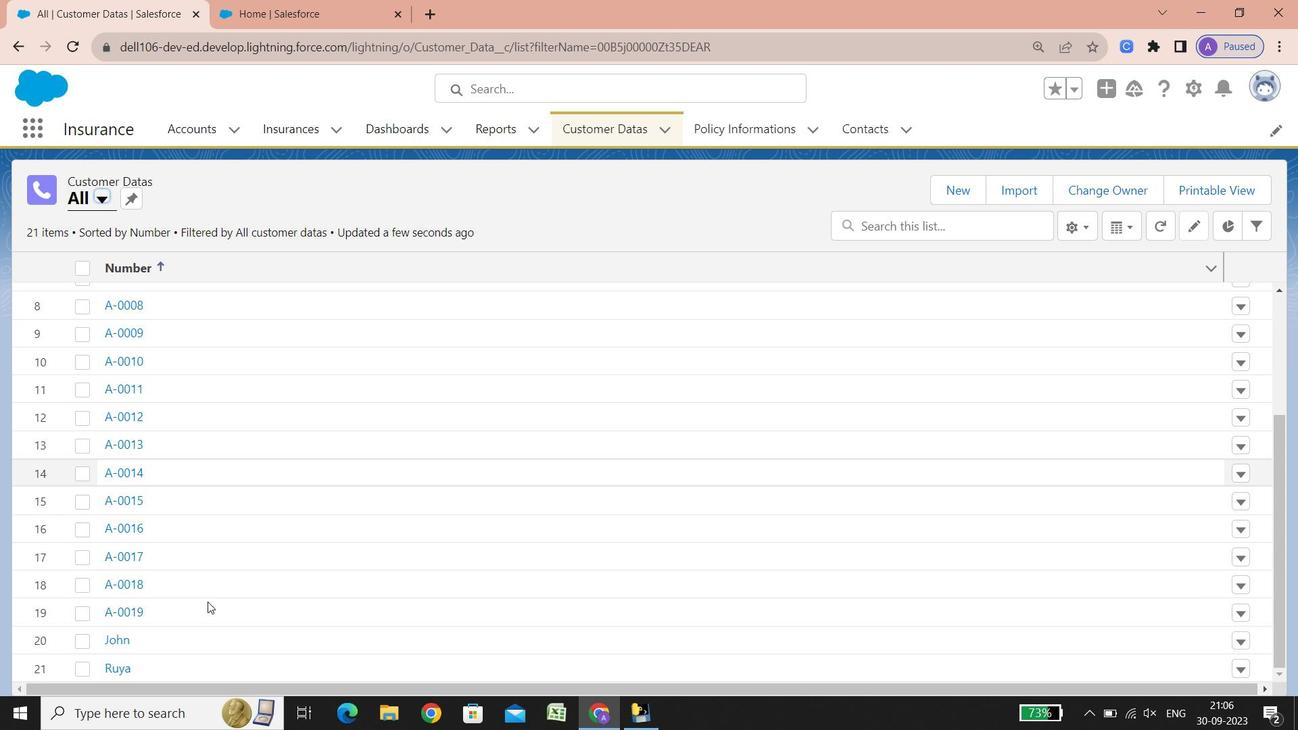 
Action: Mouse scrolled (208, 601) with delta (0, 0)
Screenshot: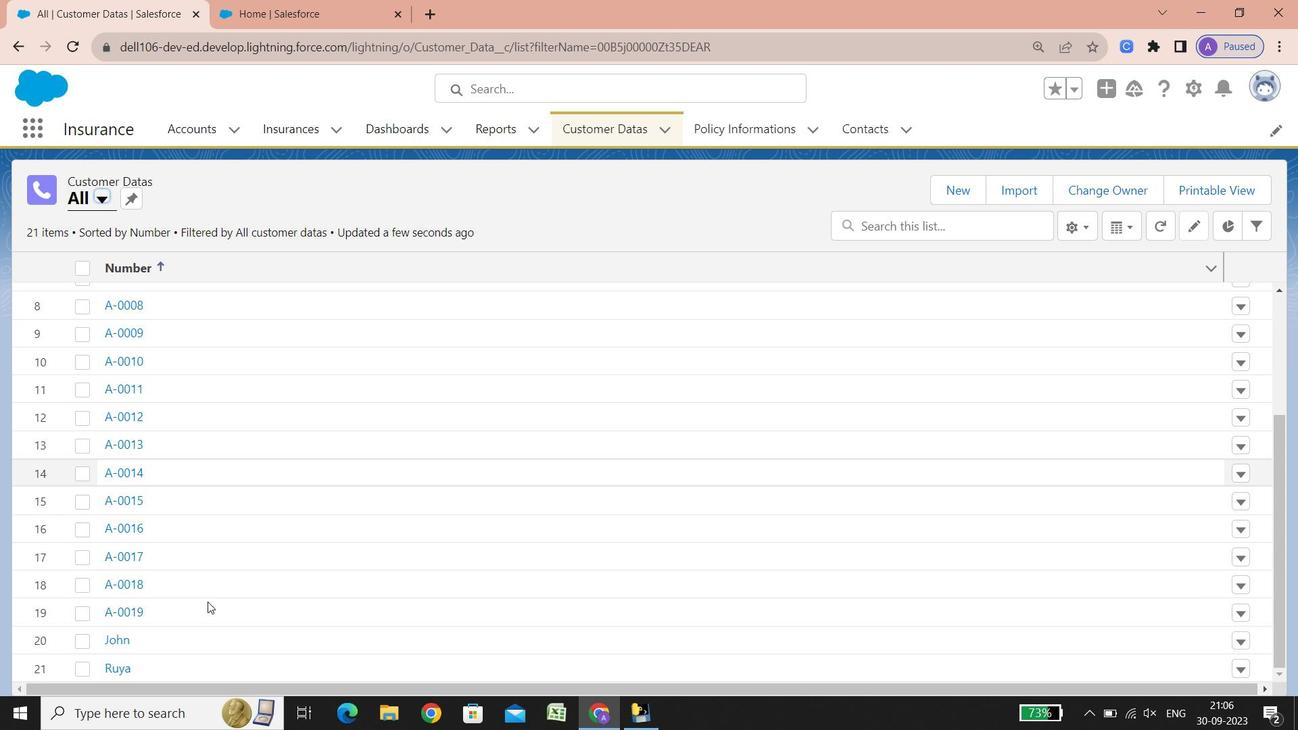 
Action: Mouse scrolled (208, 601) with delta (0, 0)
Screenshot: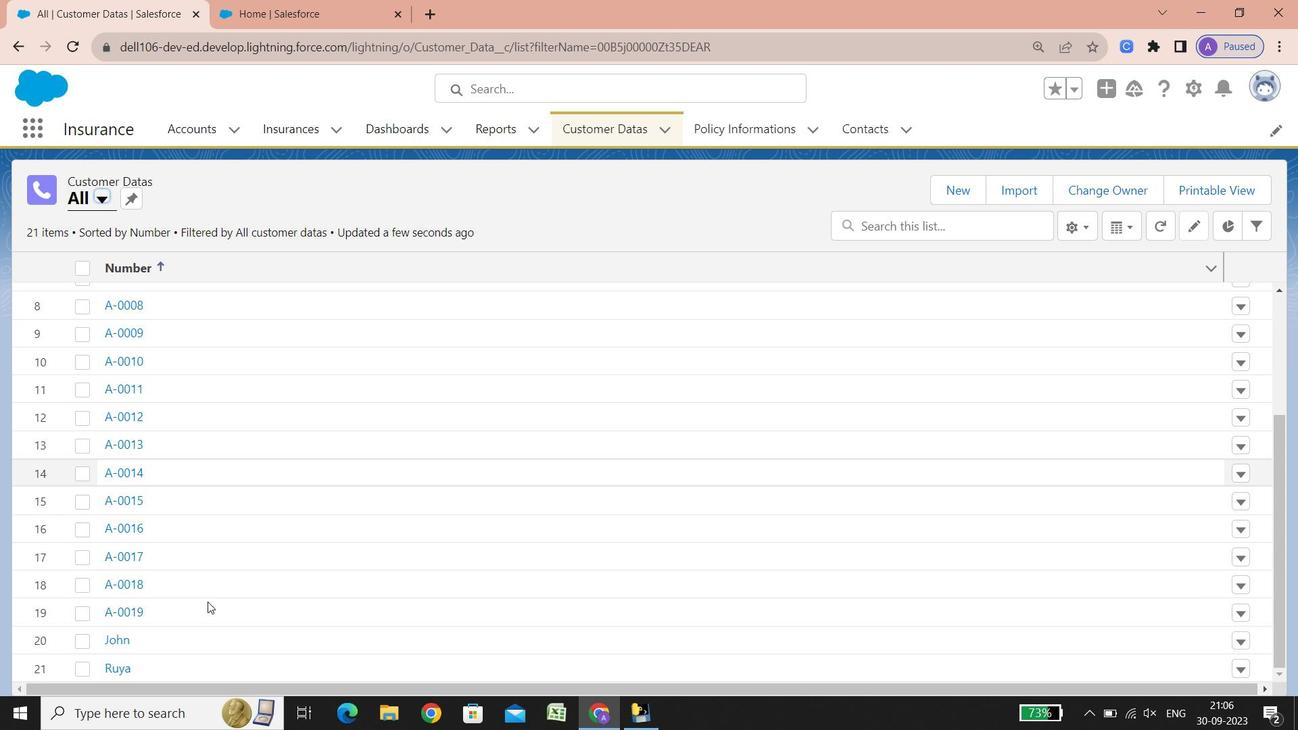 
Action: Mouse scrolled (208, 601) with delta (0, 0)
Screenshot: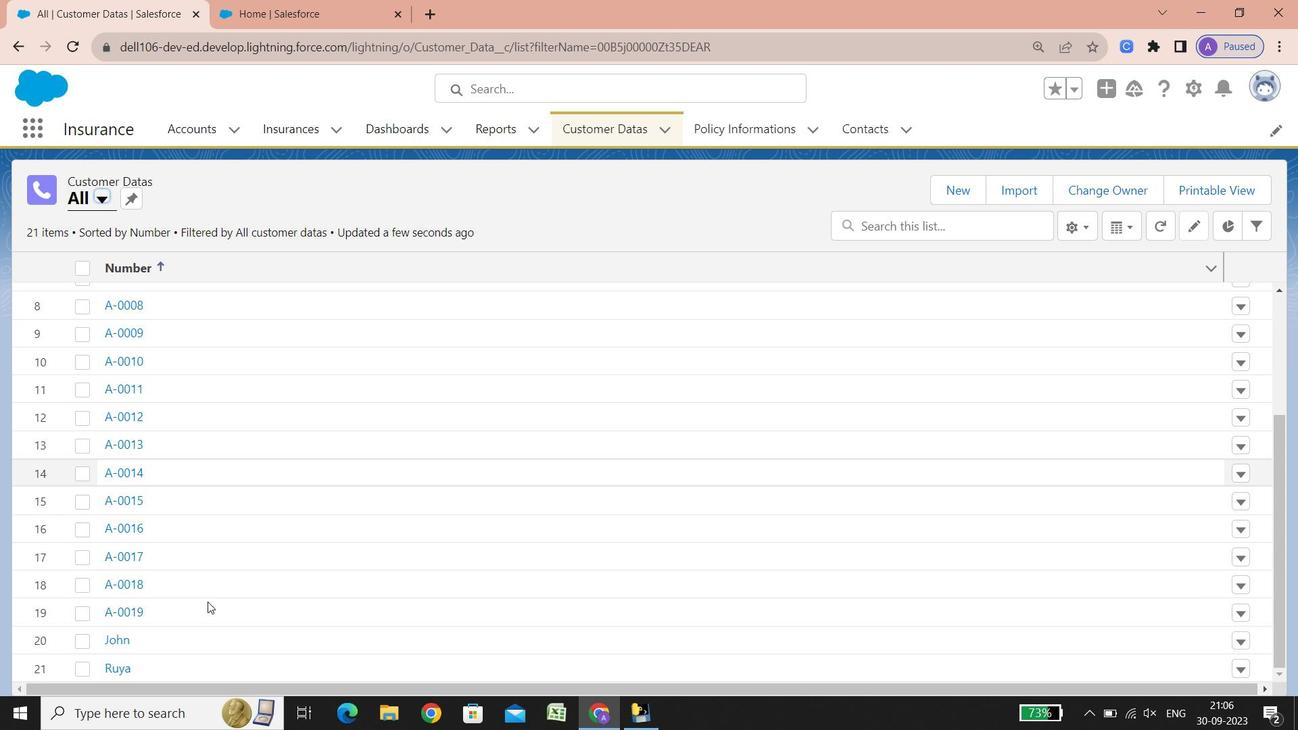 
Action: Mouse scrolled (208, 601) with delta (0, 0)
Screenshot: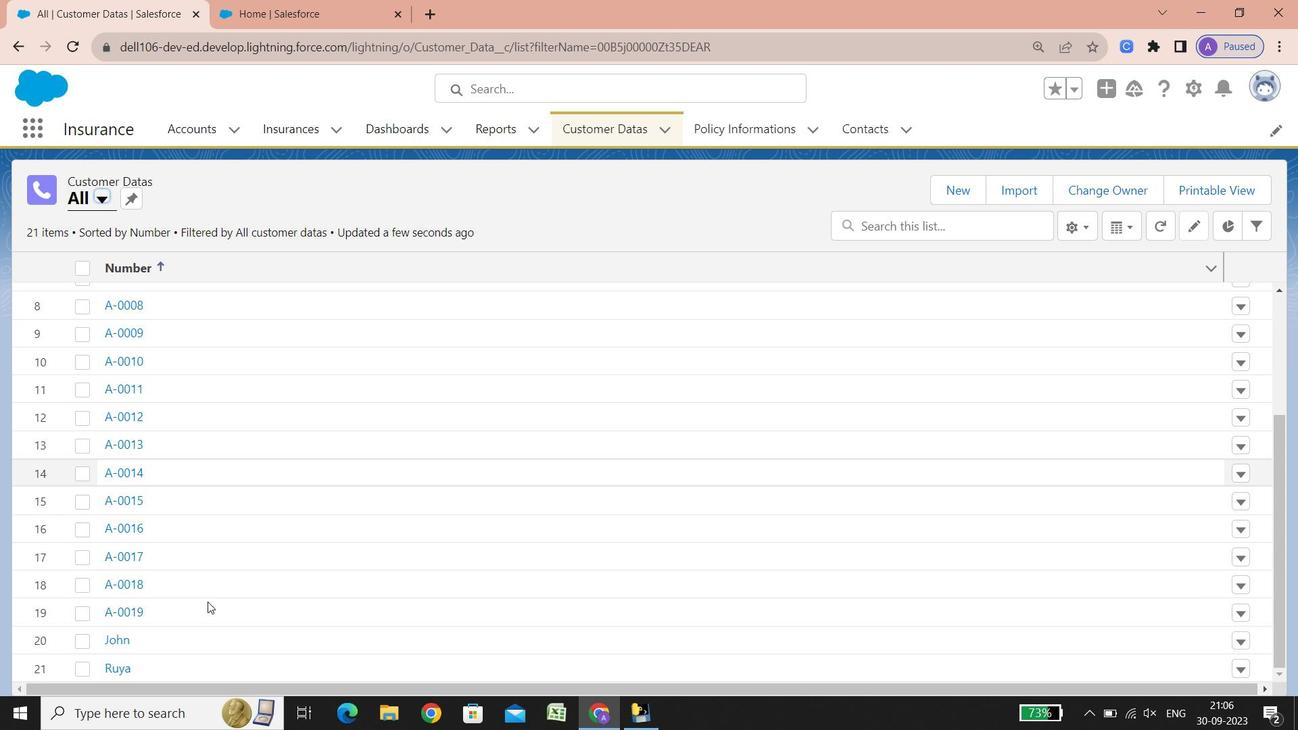 
Action: Mouse scrolled (208, 601) with delta (0, 0)
Screenshot: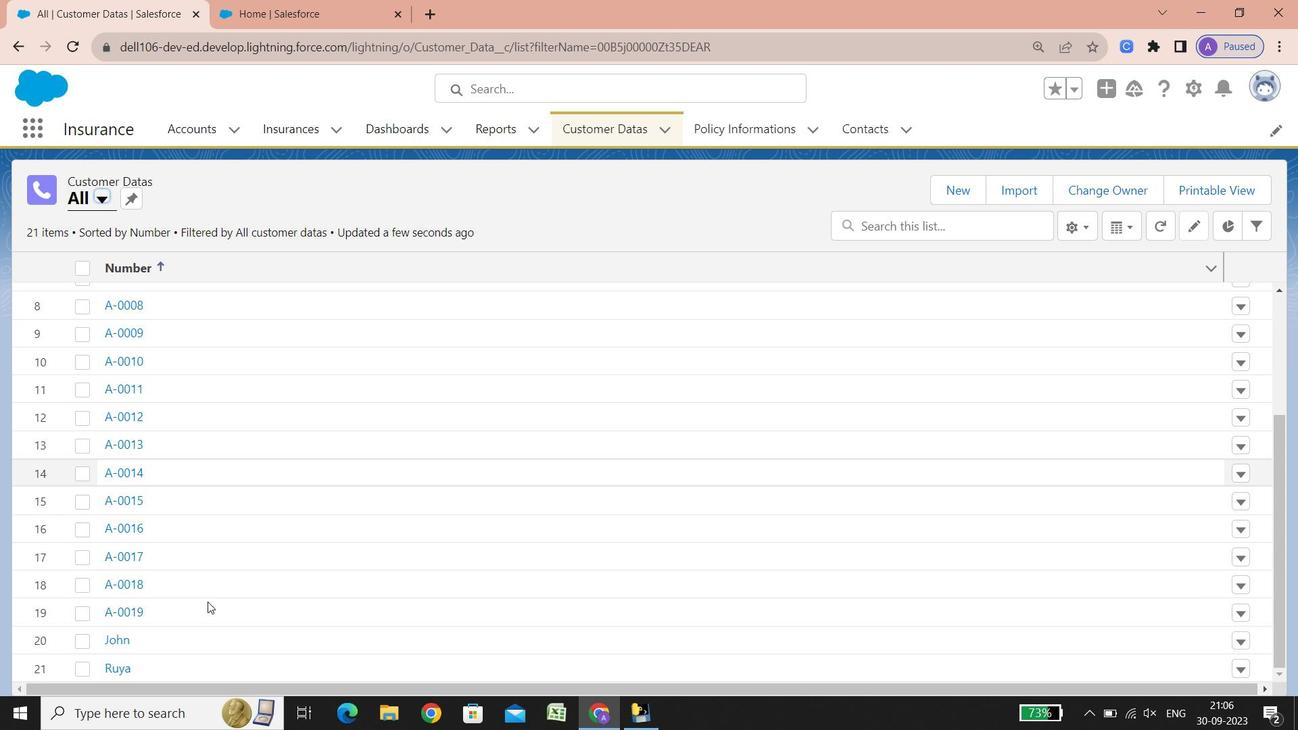 
Action: Mouse scrolled (208, 601) with delta (0, 0)
Screenshot: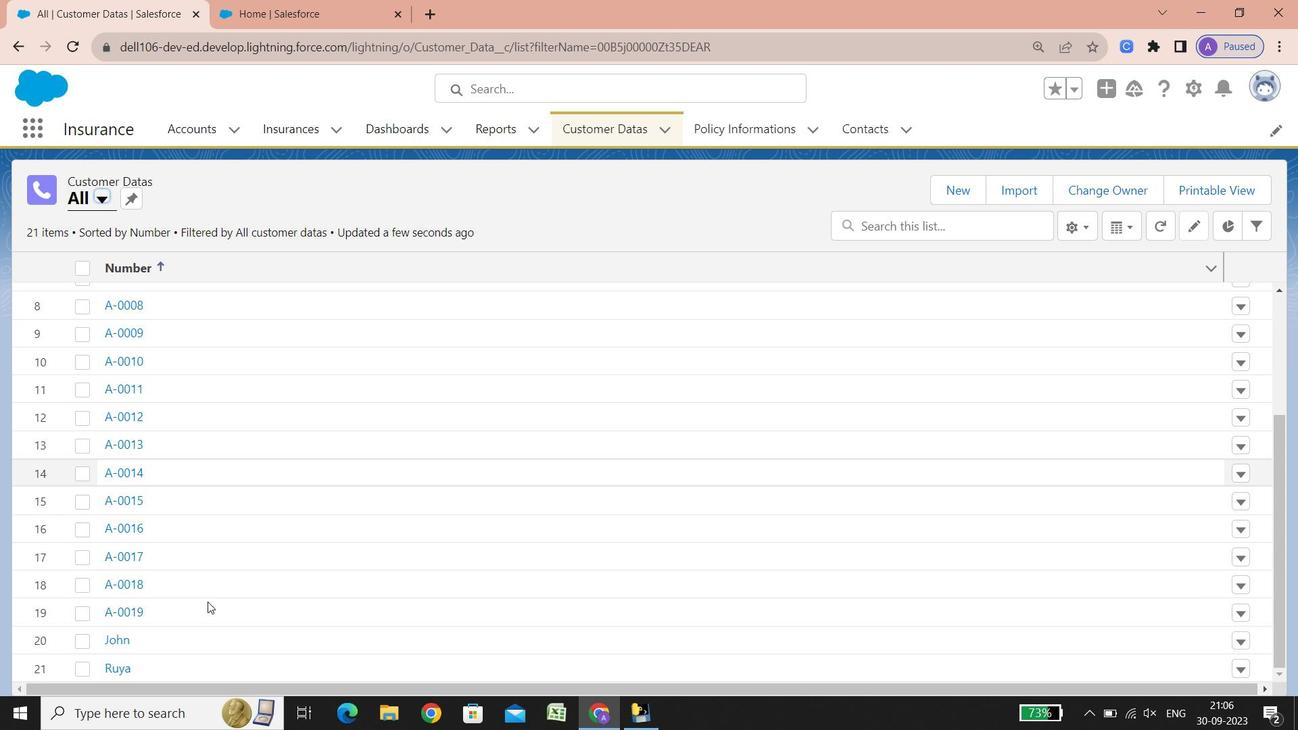 
Action: Mouse scrolled (208, 601) with delta (0, 0)
Screenshot: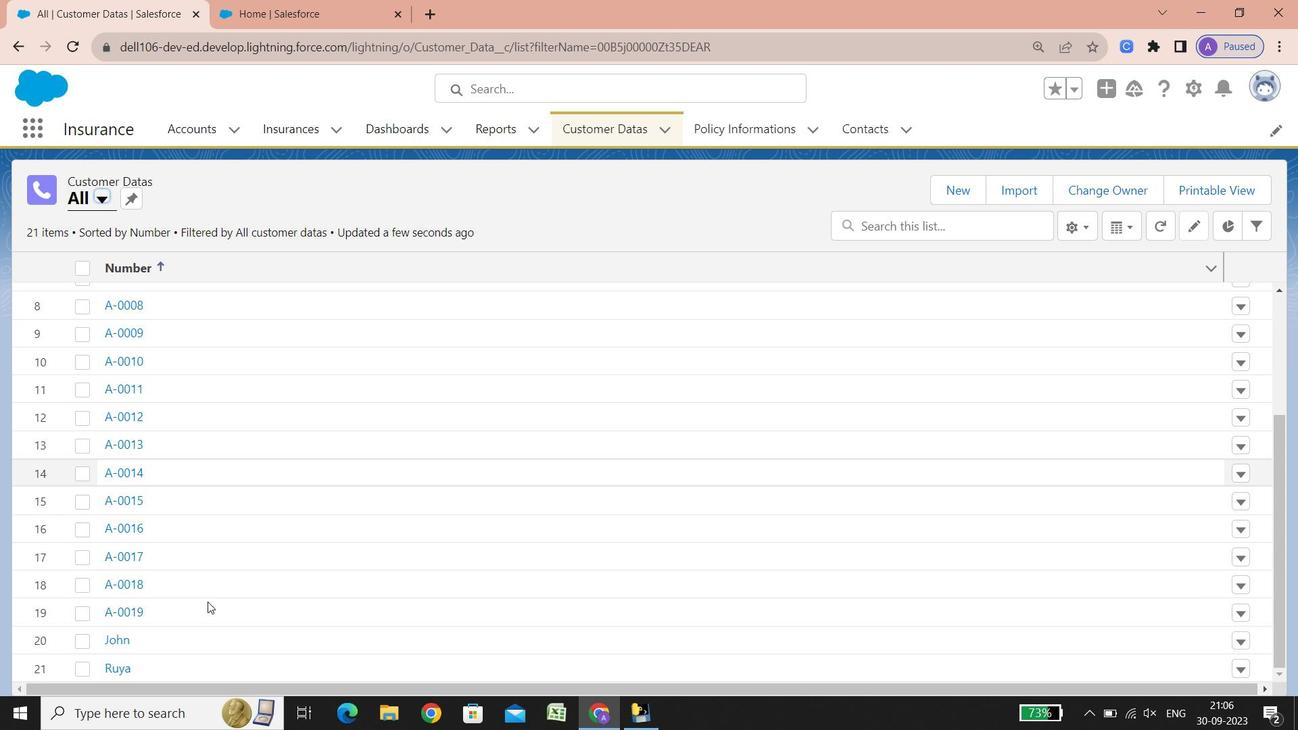 
Action: Mouse scrolled (208, 601) with delta (0, 0)
Screenshot: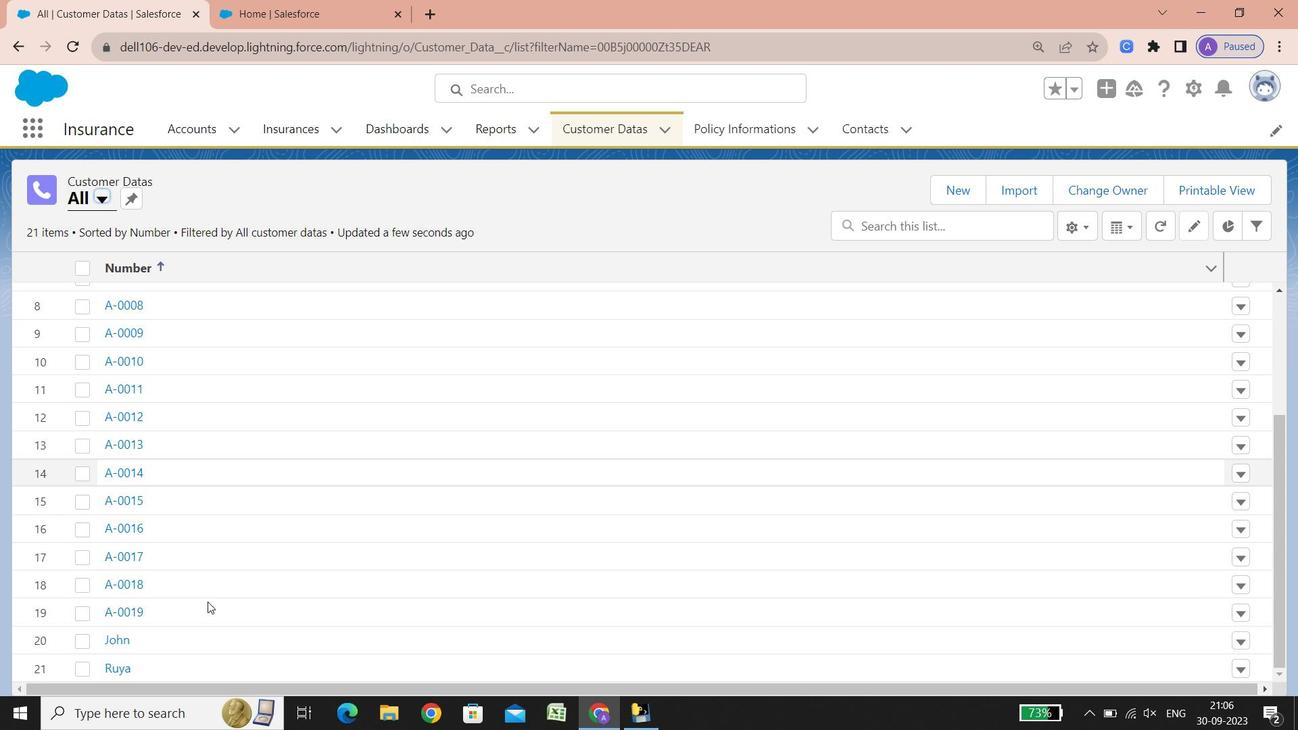 
Action: Mouse scrolled (208, 601) with delta (0, 0)
Screenshot: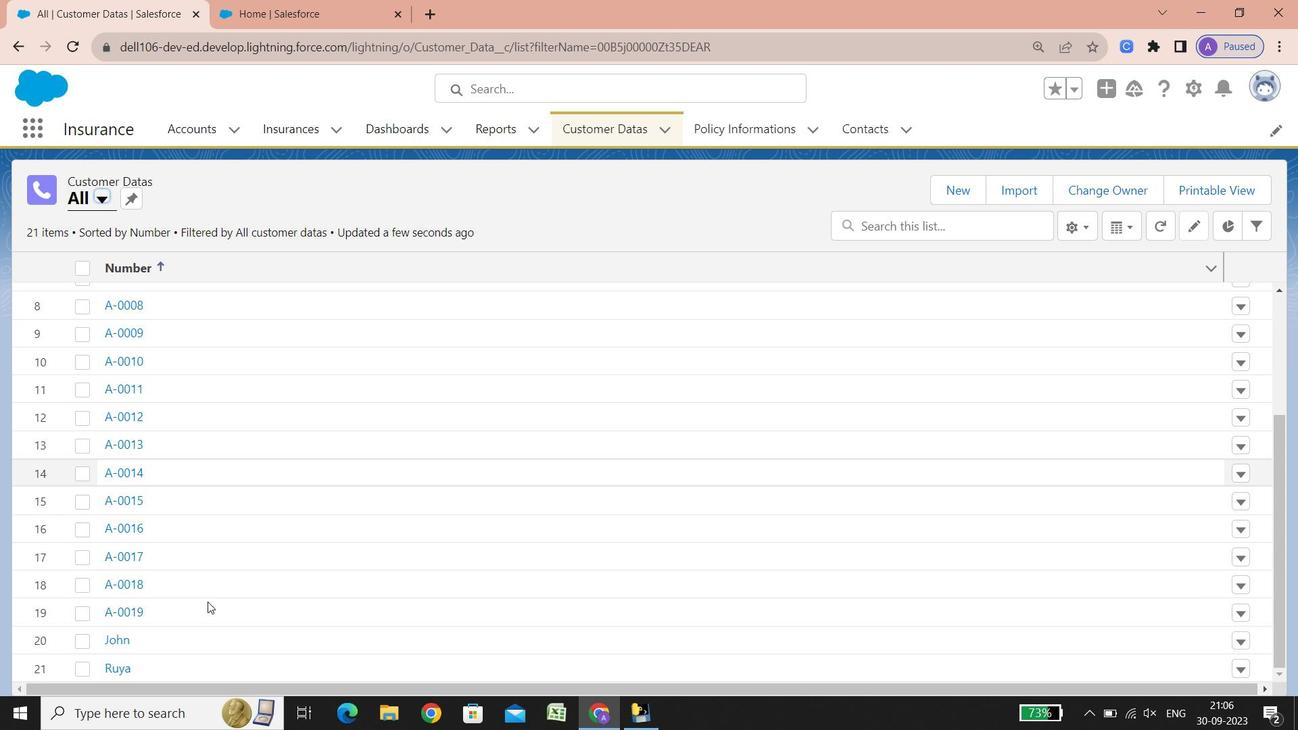 
Action: Mouse scrolled (208, 601) with delta (0, 0)
Screenshot: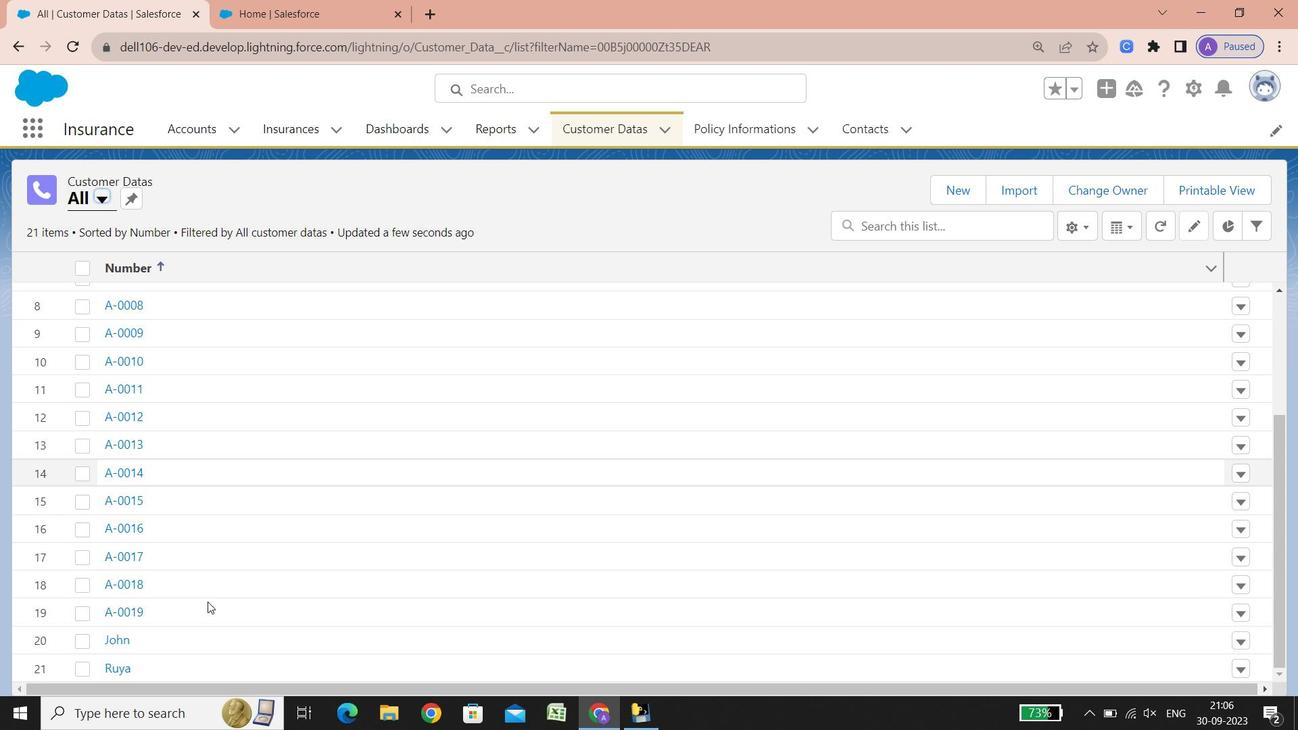
Action: Mouse scrolled (208, 601) with delta (0, 0)
Screenshot: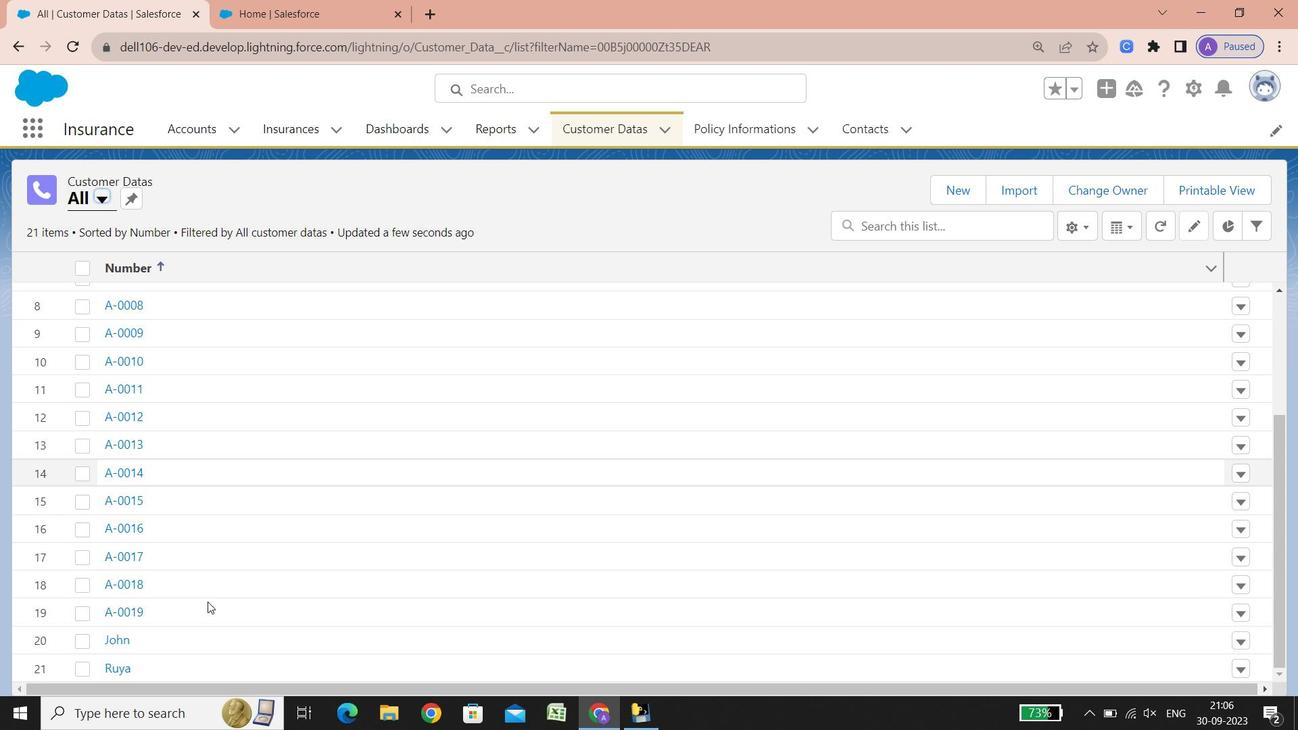 
Action: Mouse scrolled (208, 601) with delta (0, 0)
Screenshot: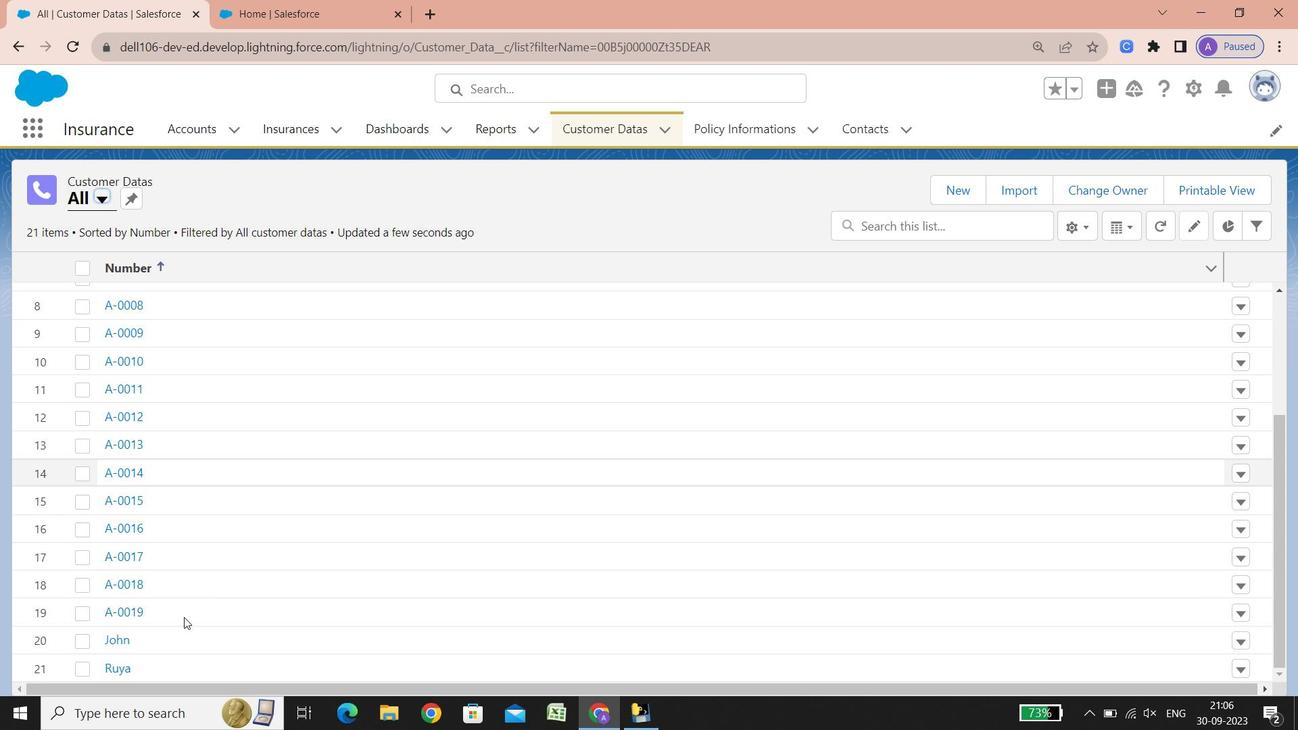 
Action: Mouse scrolled (208, 601) with delta (0, 0)
Screenshot: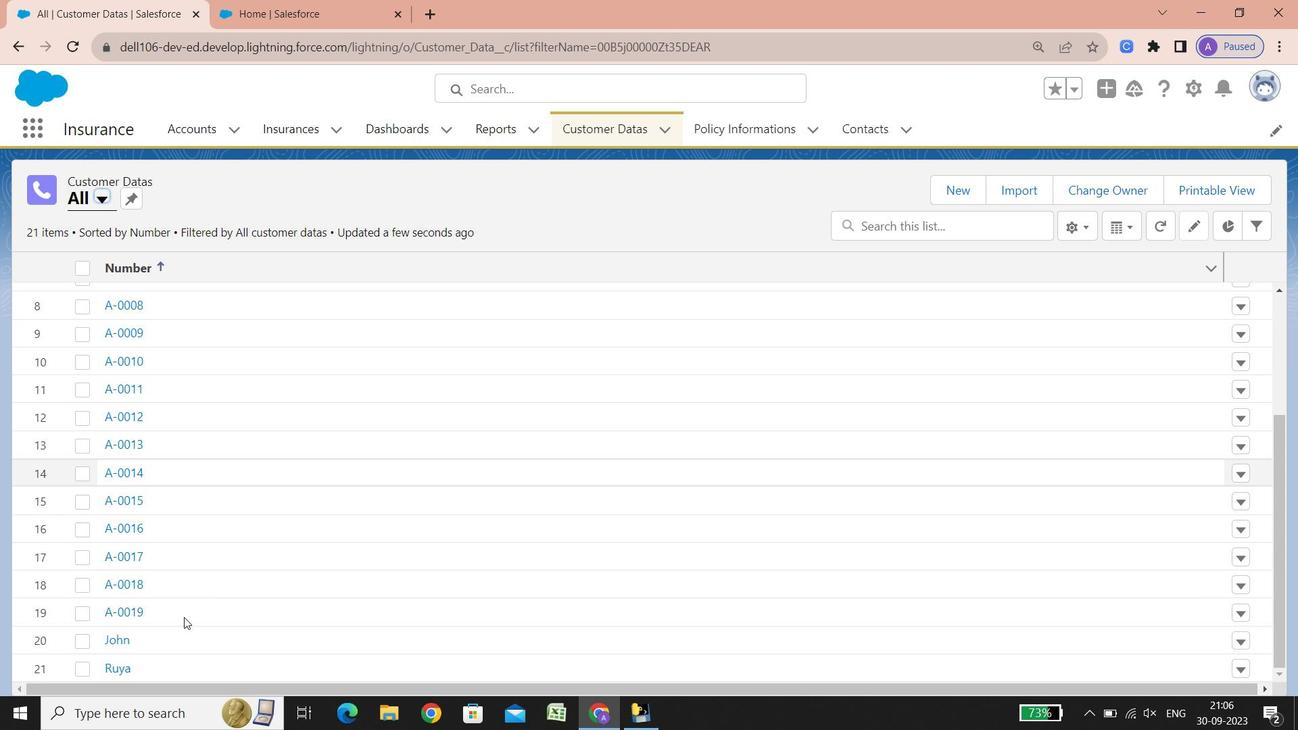 
Action: Mouse scrolled (208, 601) with delta (0, 0)
Screenshot: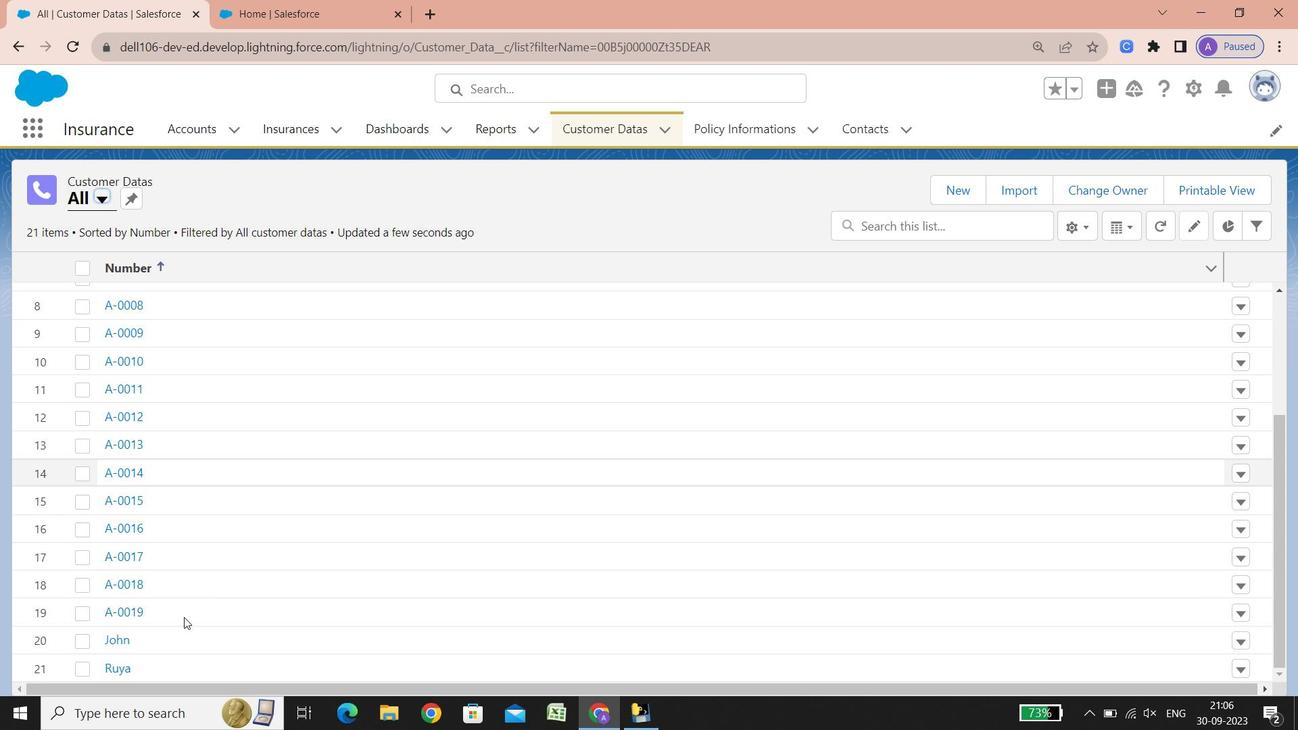 
Action: Mouse scrolled (208, 601) with delta (0, 0)
Screenshot: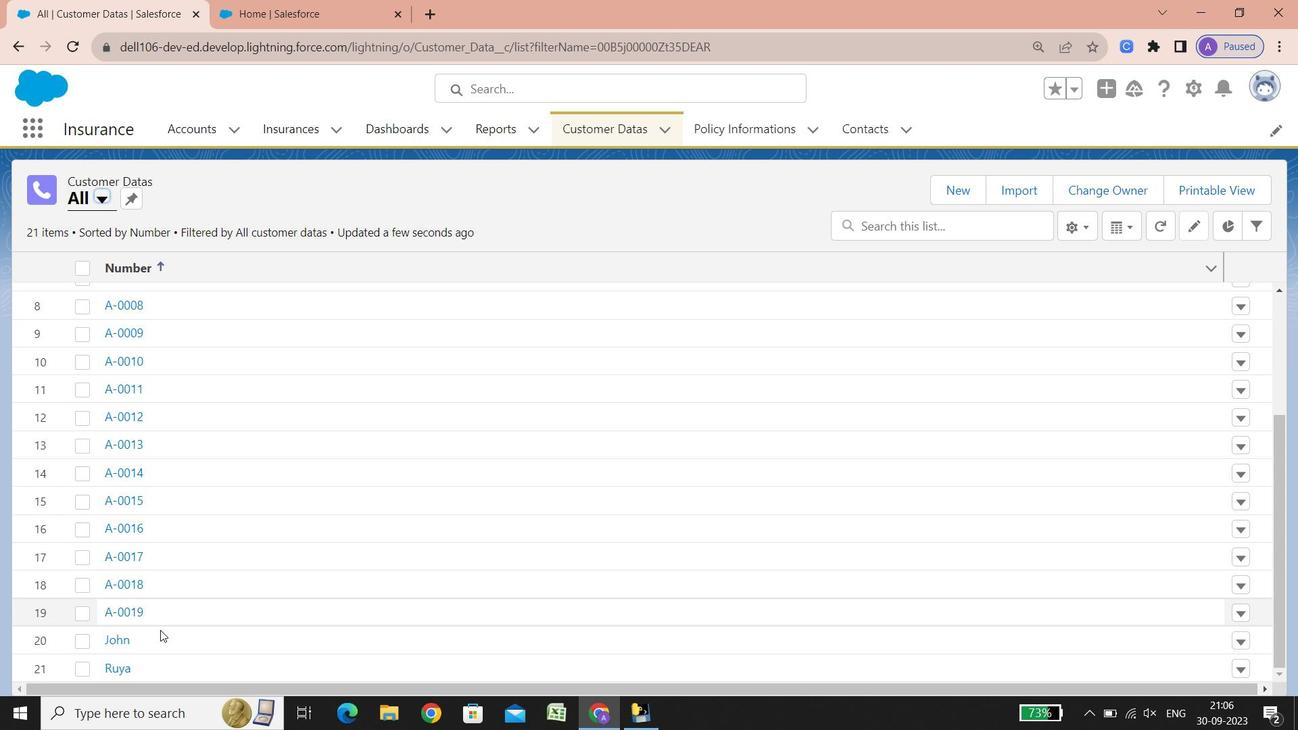 
Action: Mouse scrolled (208, 601) with delta (0, 0)
Screenshot: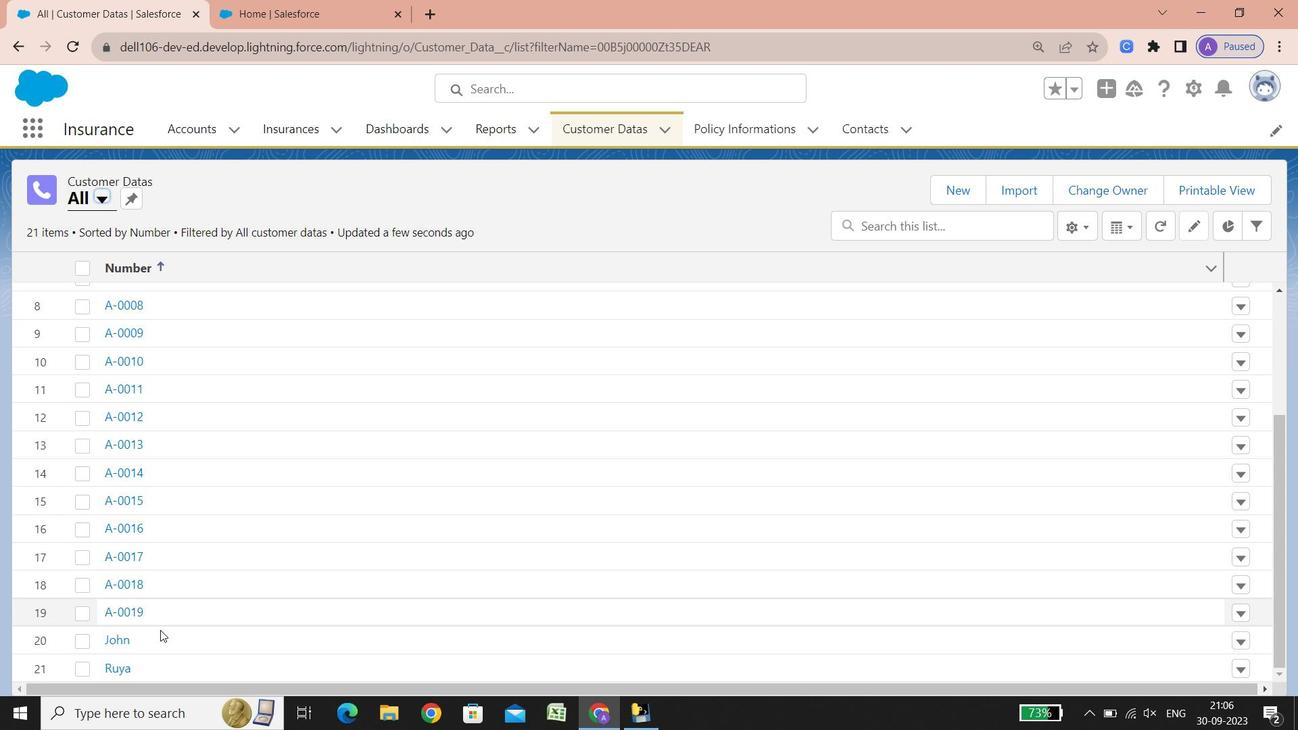 
Action: Mouse scrolled (208, 601) with delta (0, 0)
Screenshot: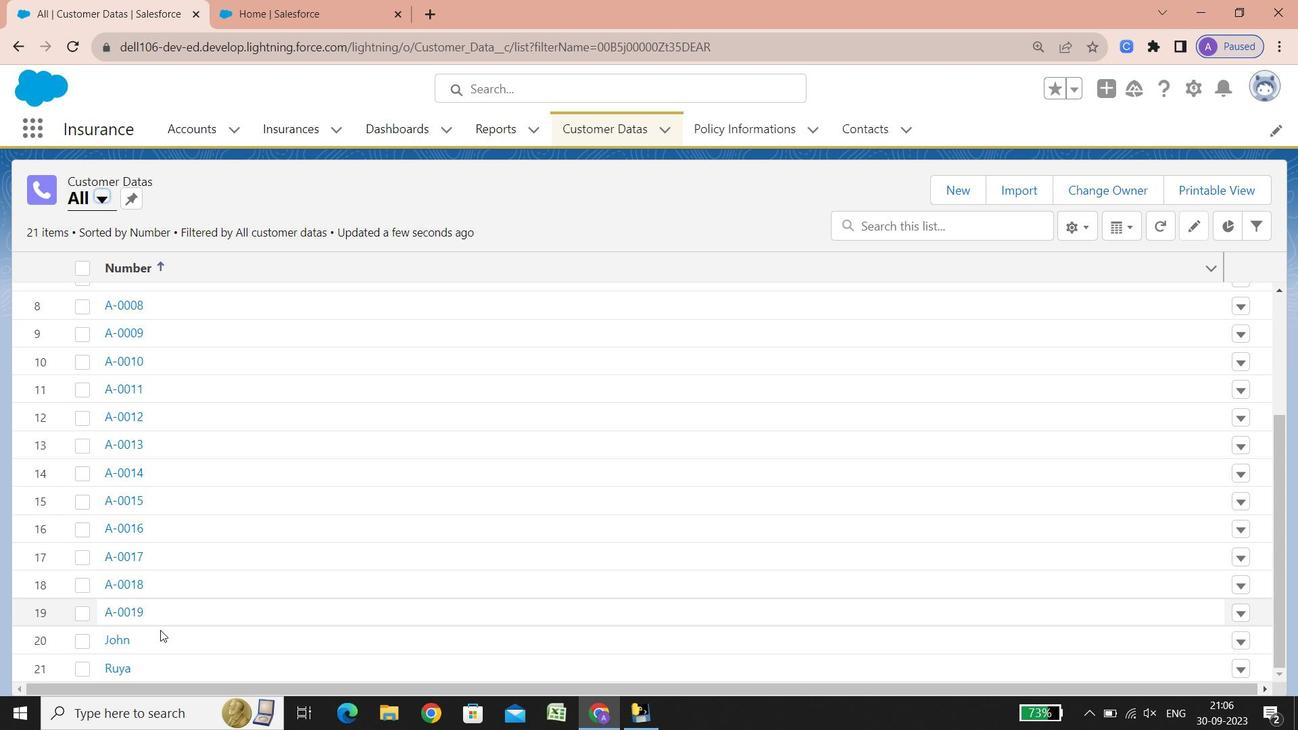 
Action: Mouse scrolled (208, 601) with delta (0, 0)
Screenshot: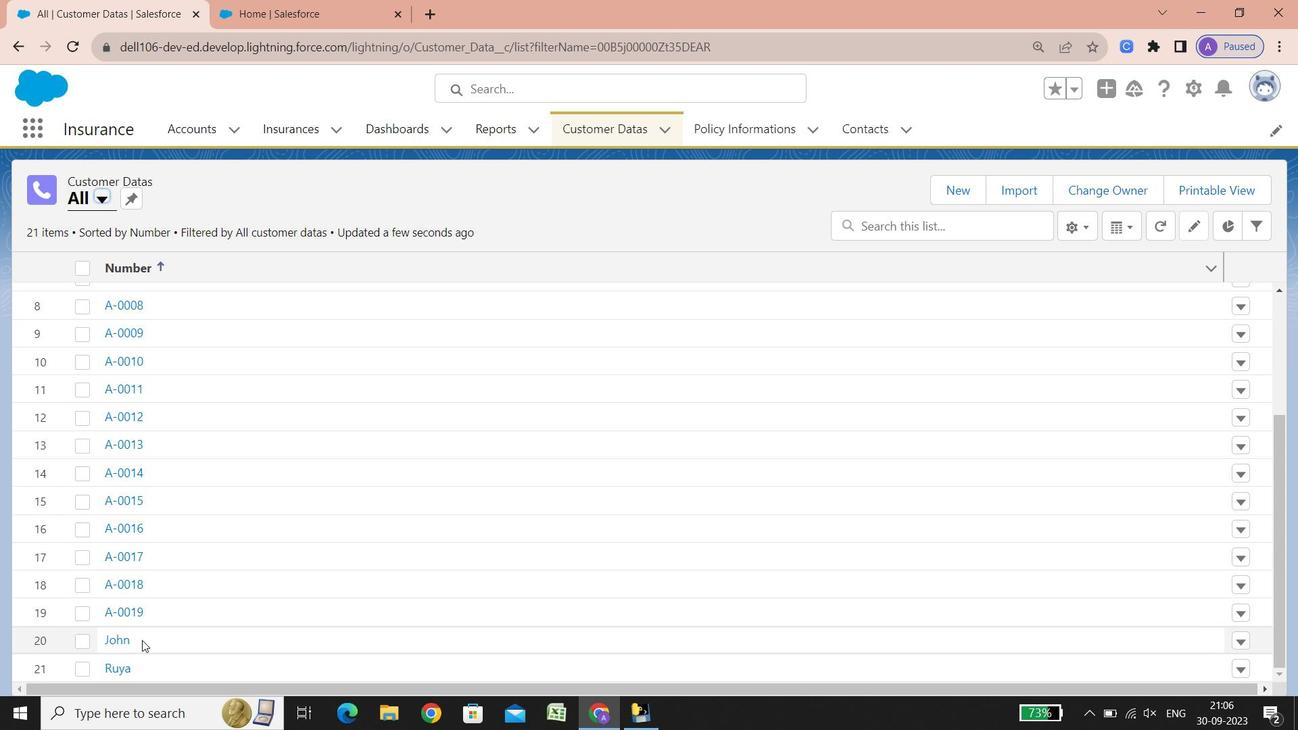 
Action: Mouse scrolled (208, 601) with delta (0, 0)
Screenshot: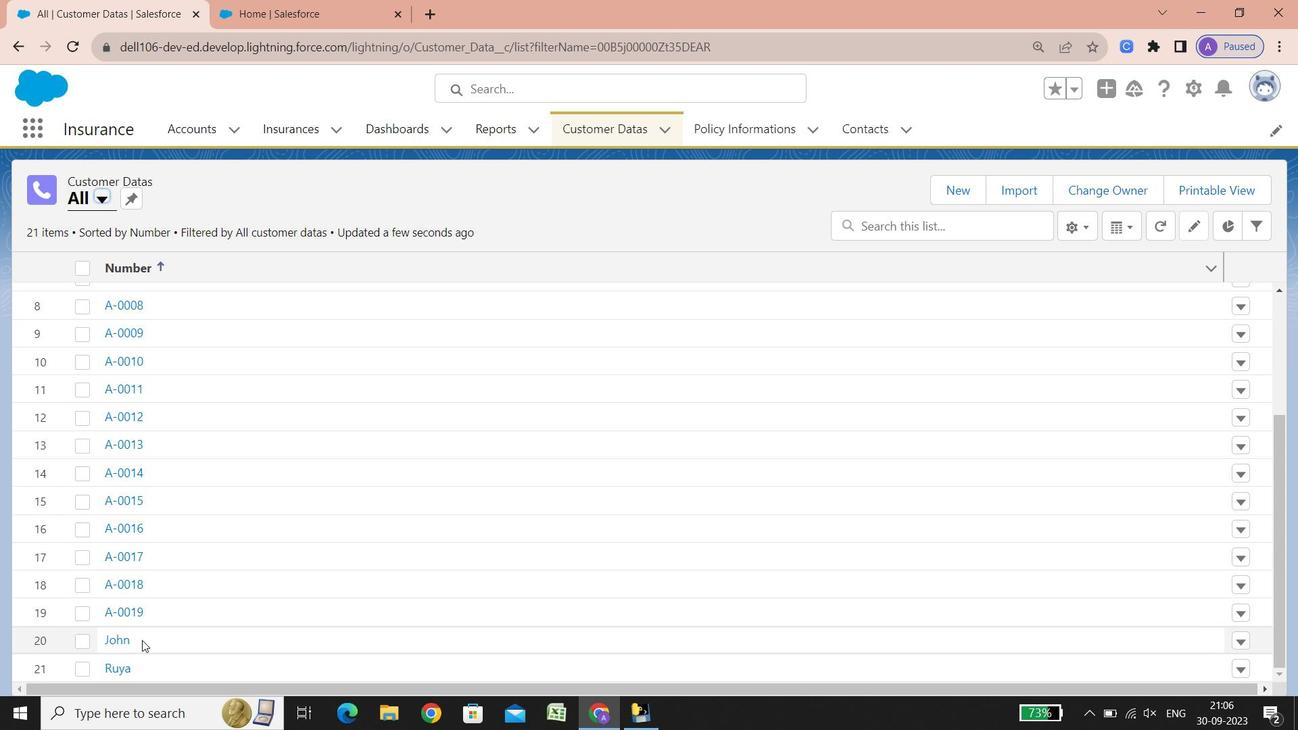 
Action: Mouse scrolled (208, 601) with delta (0, 0)
Screenshot: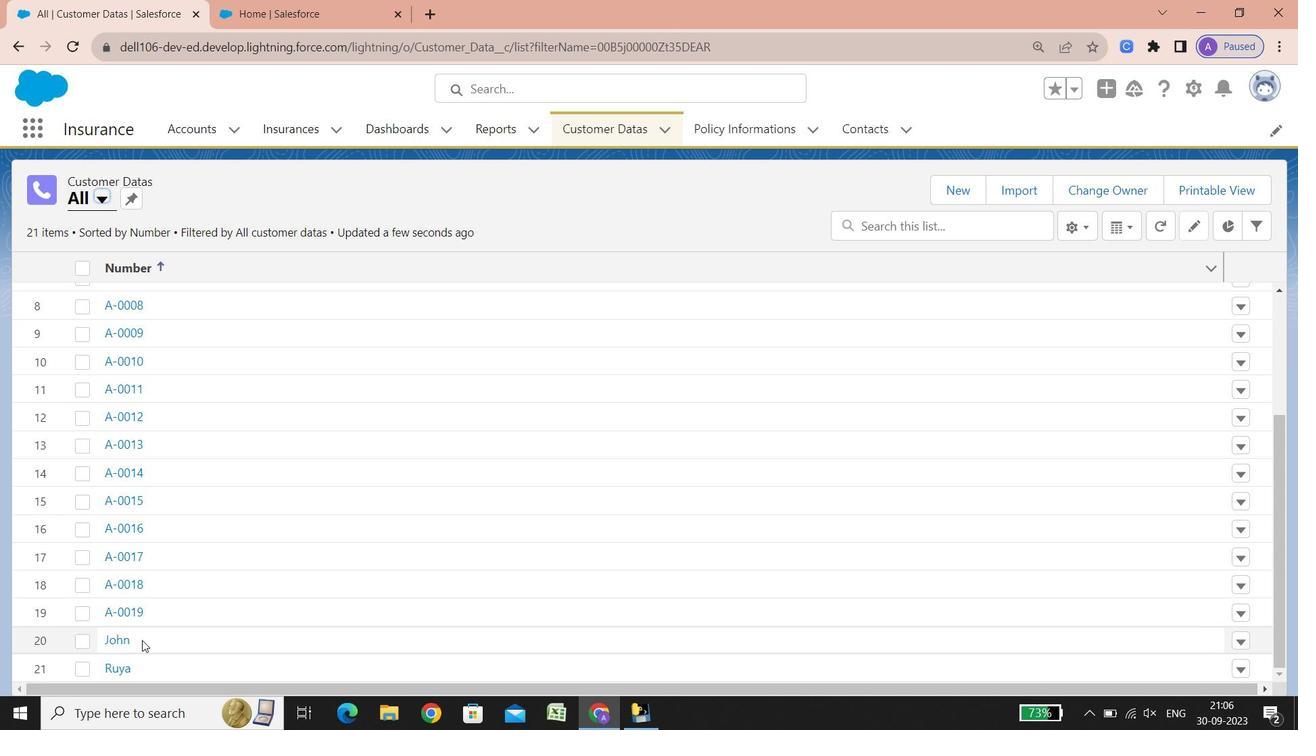 
Action: Mouse scrolled (208, 601) with delta (0, 0)
Screenshot: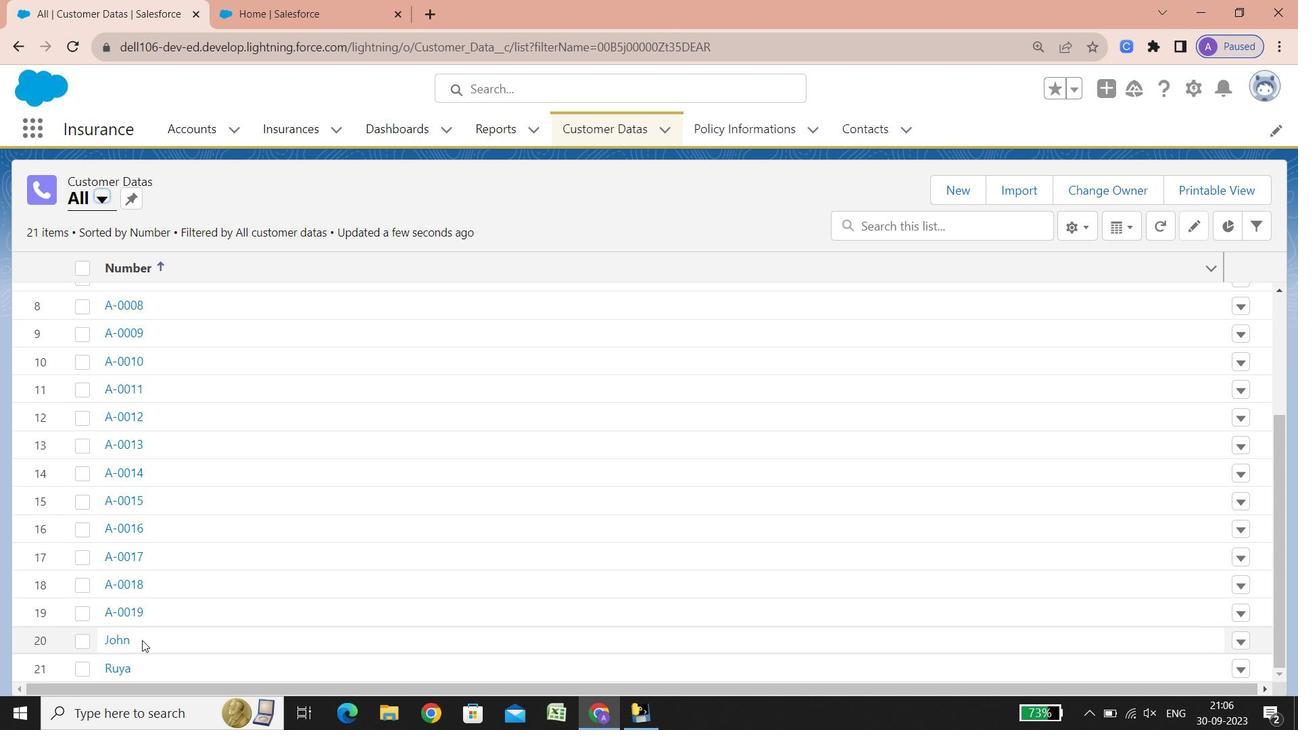 
Action: Mouse scrolled (208, 601) with delta (0, 0)
Screenshot: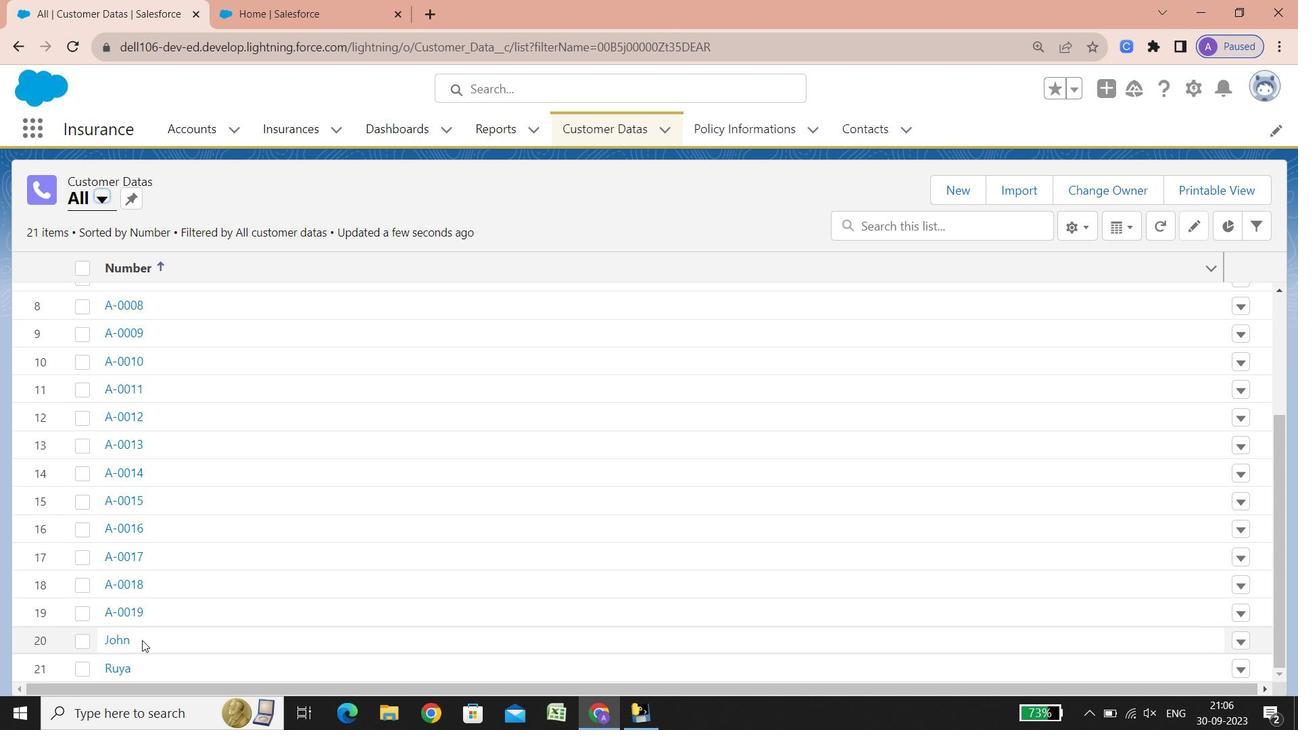 
Action: Mouse scrolled (208, 601) with delta (0, 0)
Screenshot: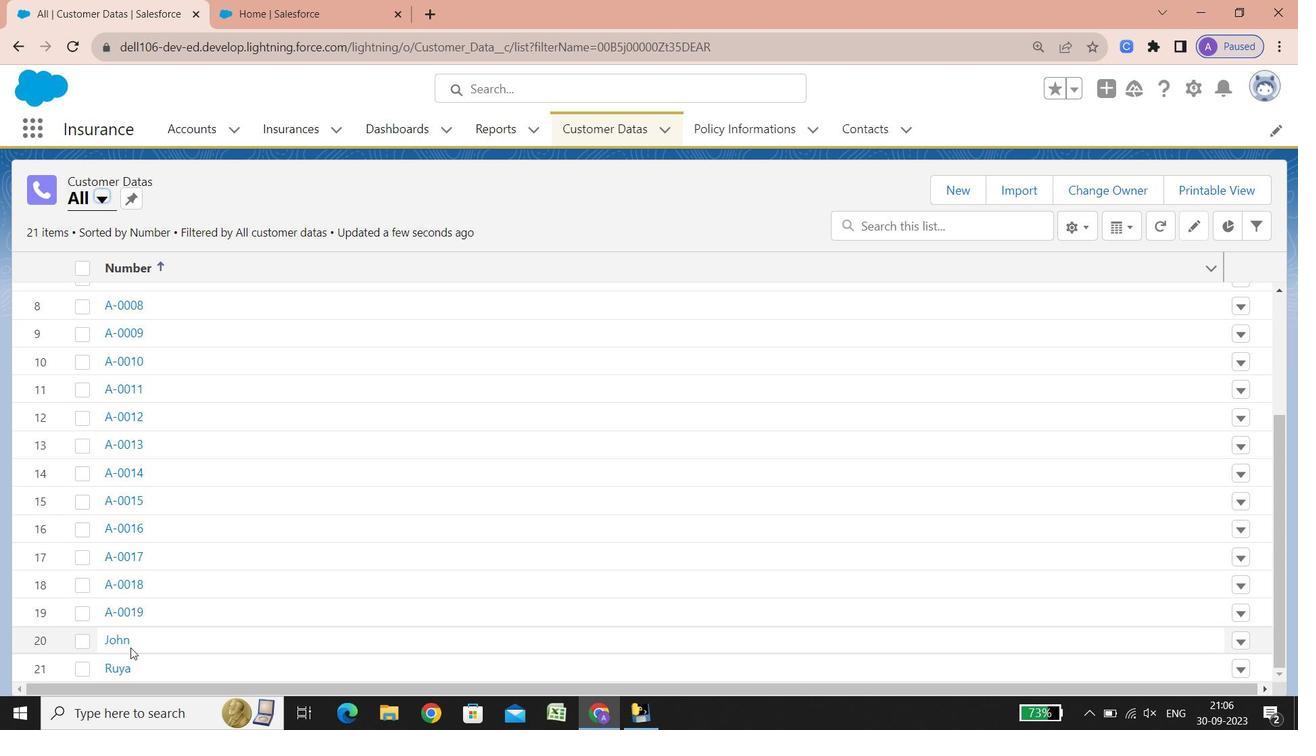 
Action: Mouse scrolled (208, 601) with delta (0, 0)
Screenshot: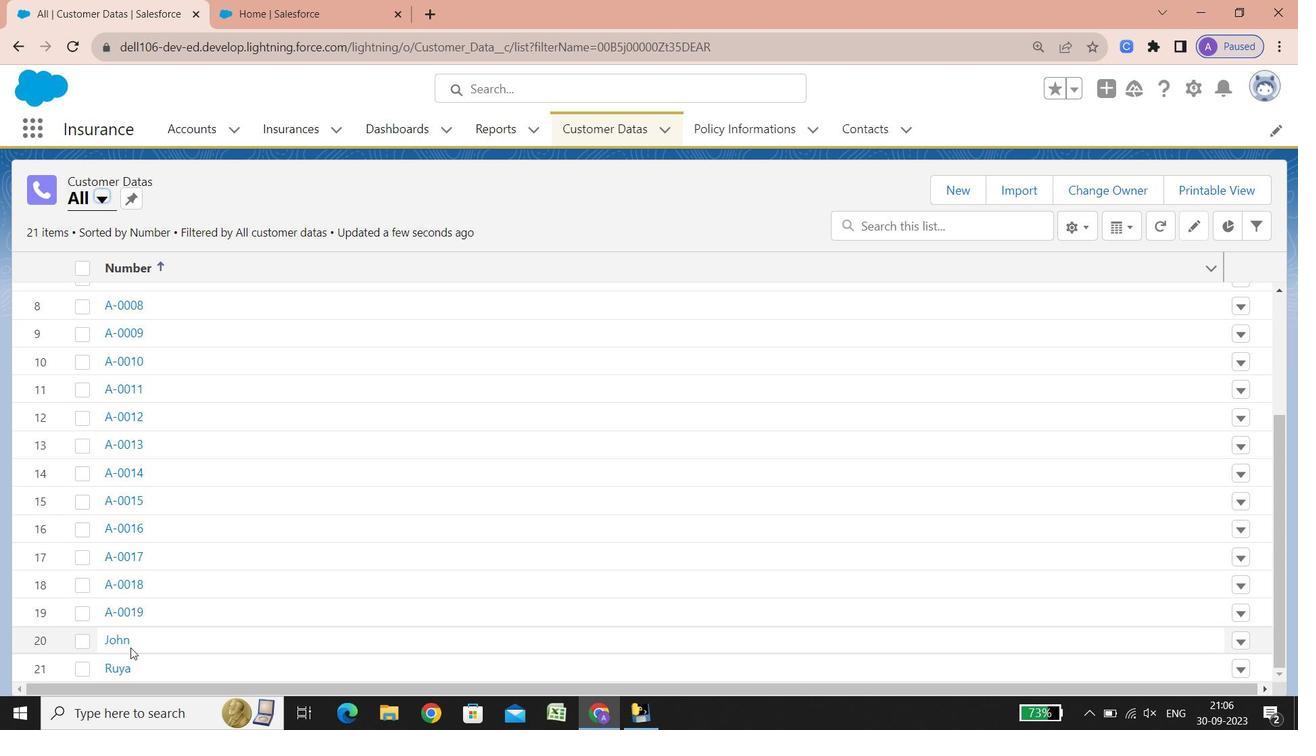 
Action: Mouse scrolled (208, 601) with delta (0, 0)
Screenshot: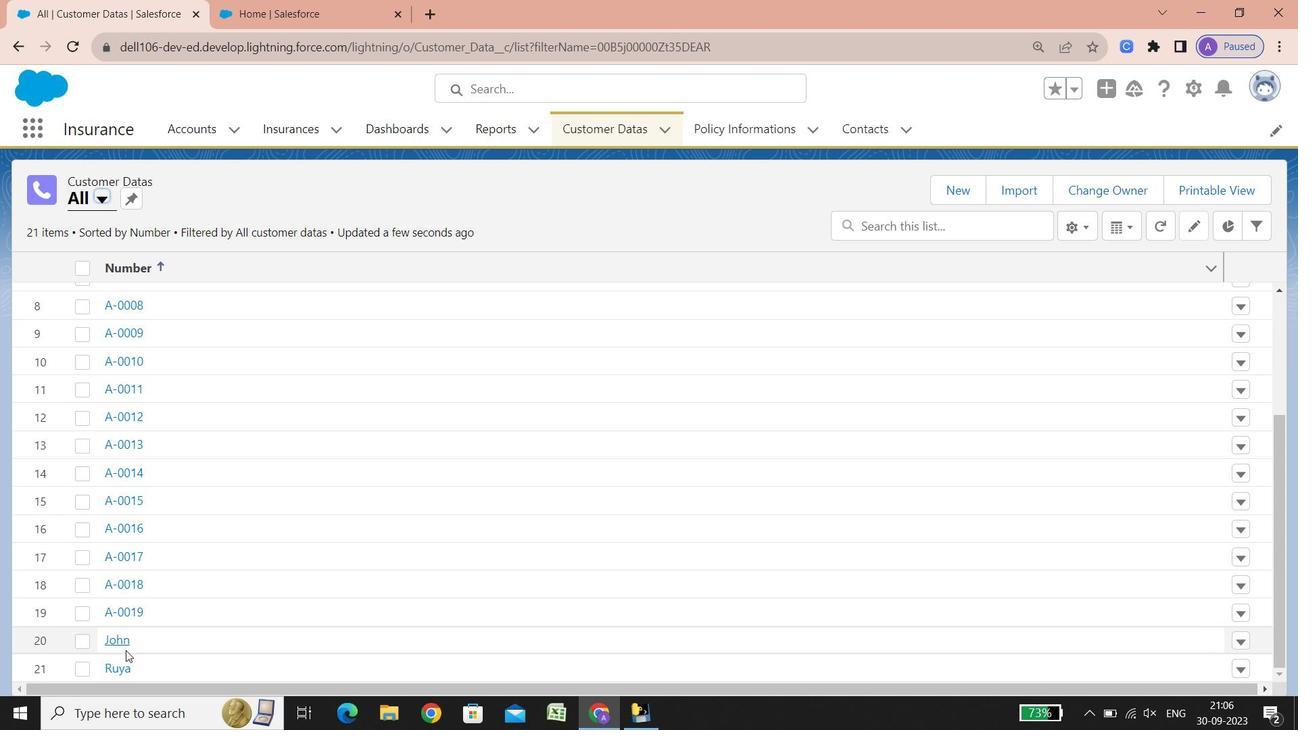 
Action: Mouse scrolled (208, 601) with delta (0, 0)
Screenshot: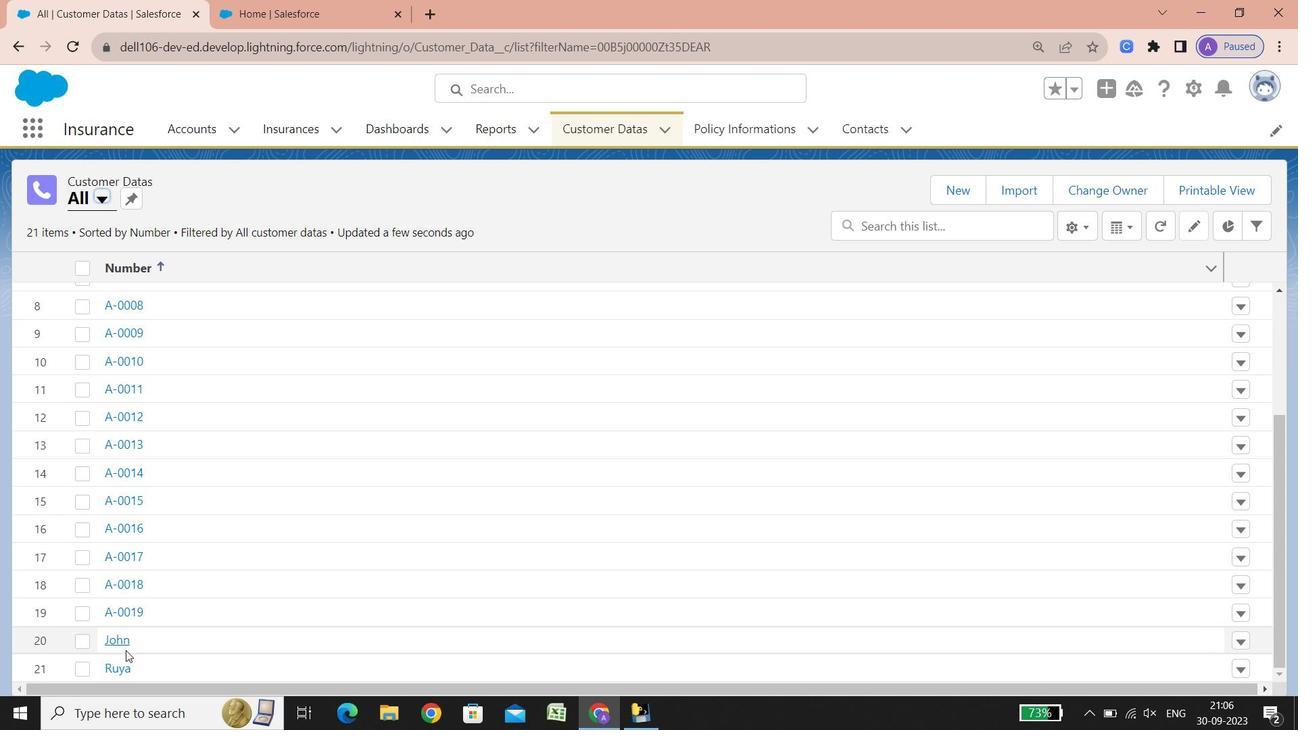 
Action: Mouse scrolled (208, 601) with delta (0, 0)
Screenshot: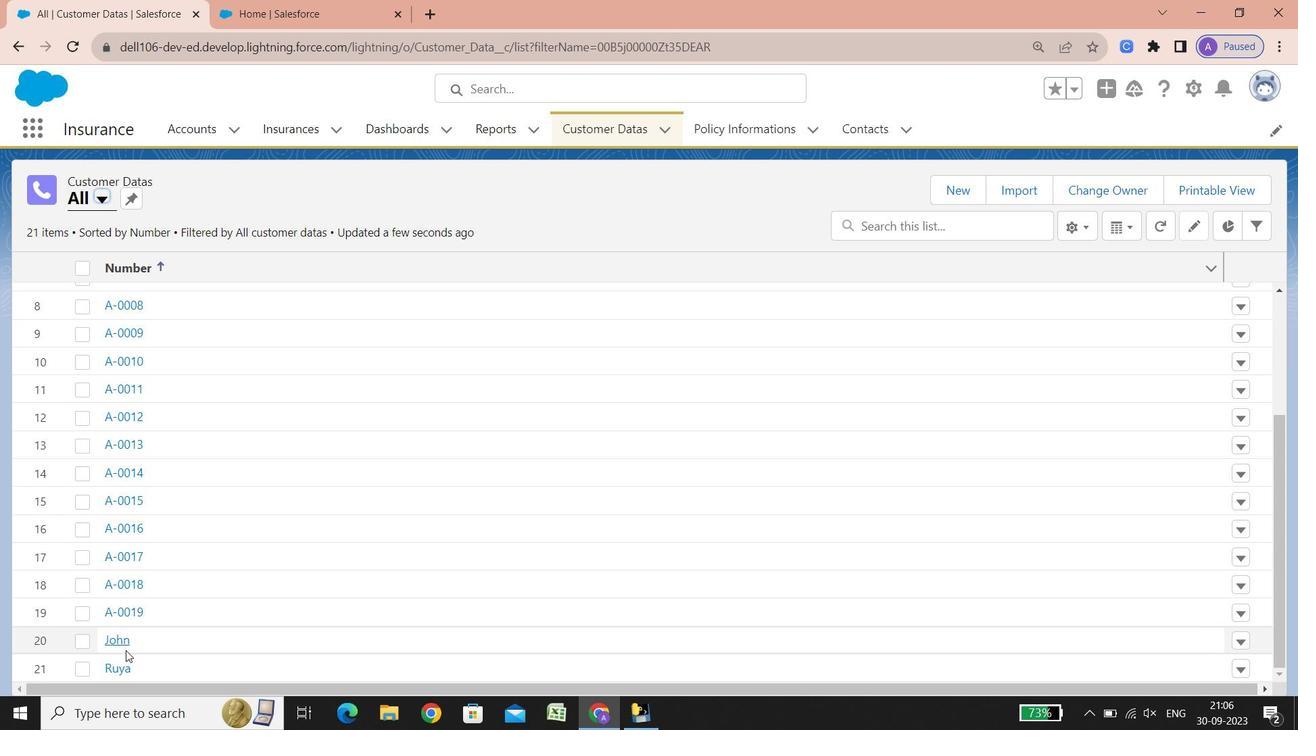 
Action: Mouse scrolled (208, 601) with delta (0, 0)
Screenshot: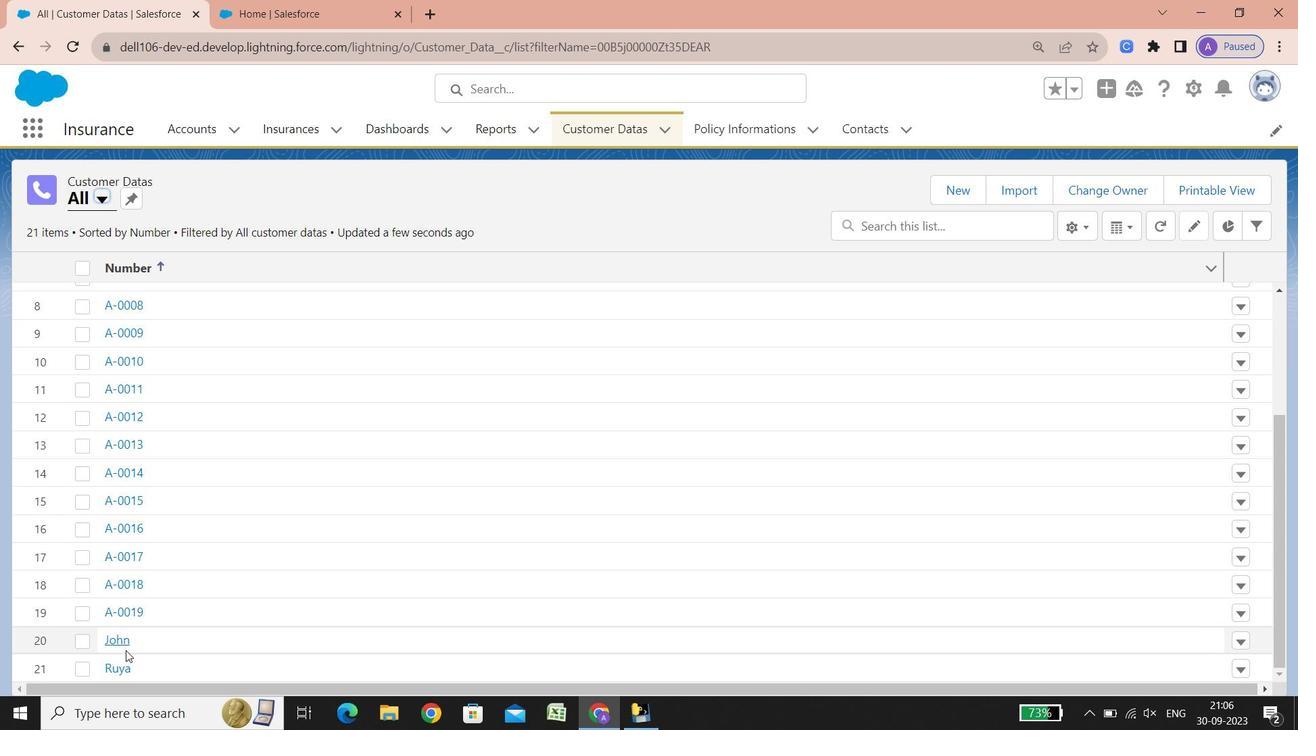 
Action: Mouse scrolled (208, 601) with delta (0, 0)
Screenshot: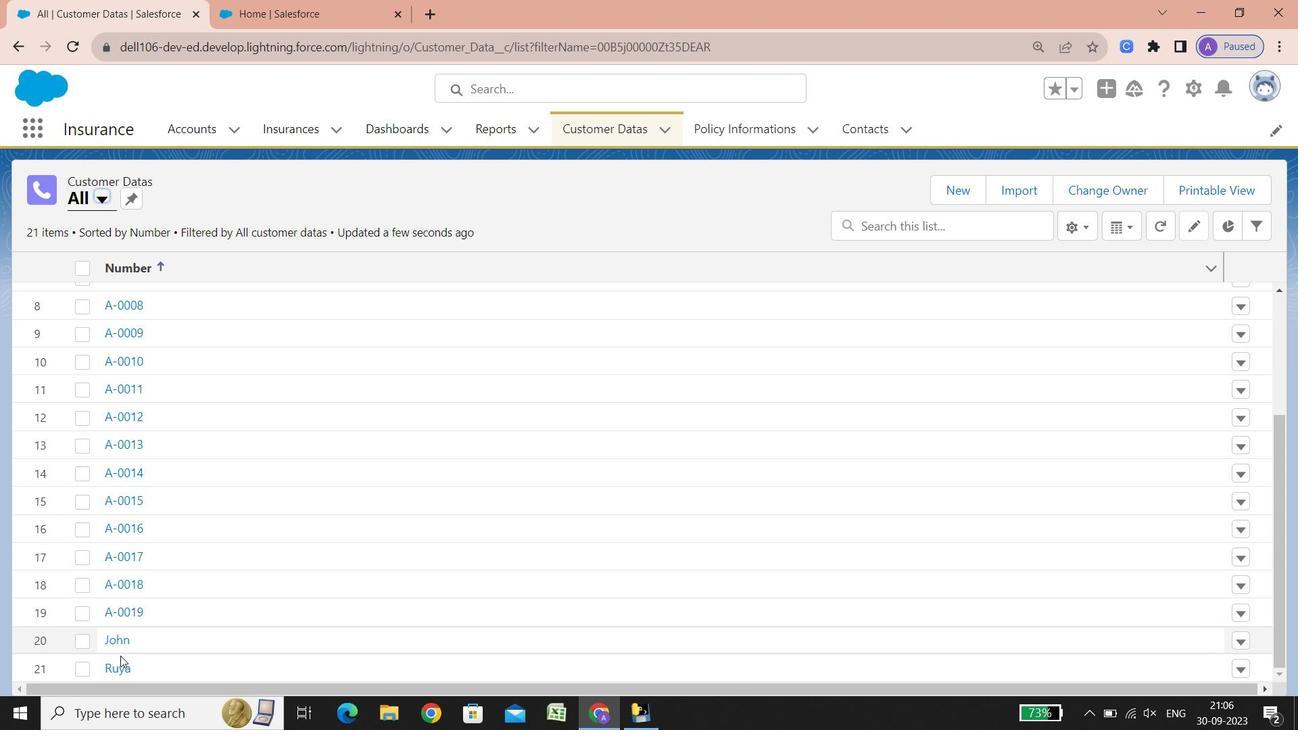 
Action: Mouse scrolled (208, 601) with delta (0, 0)
Screenshot: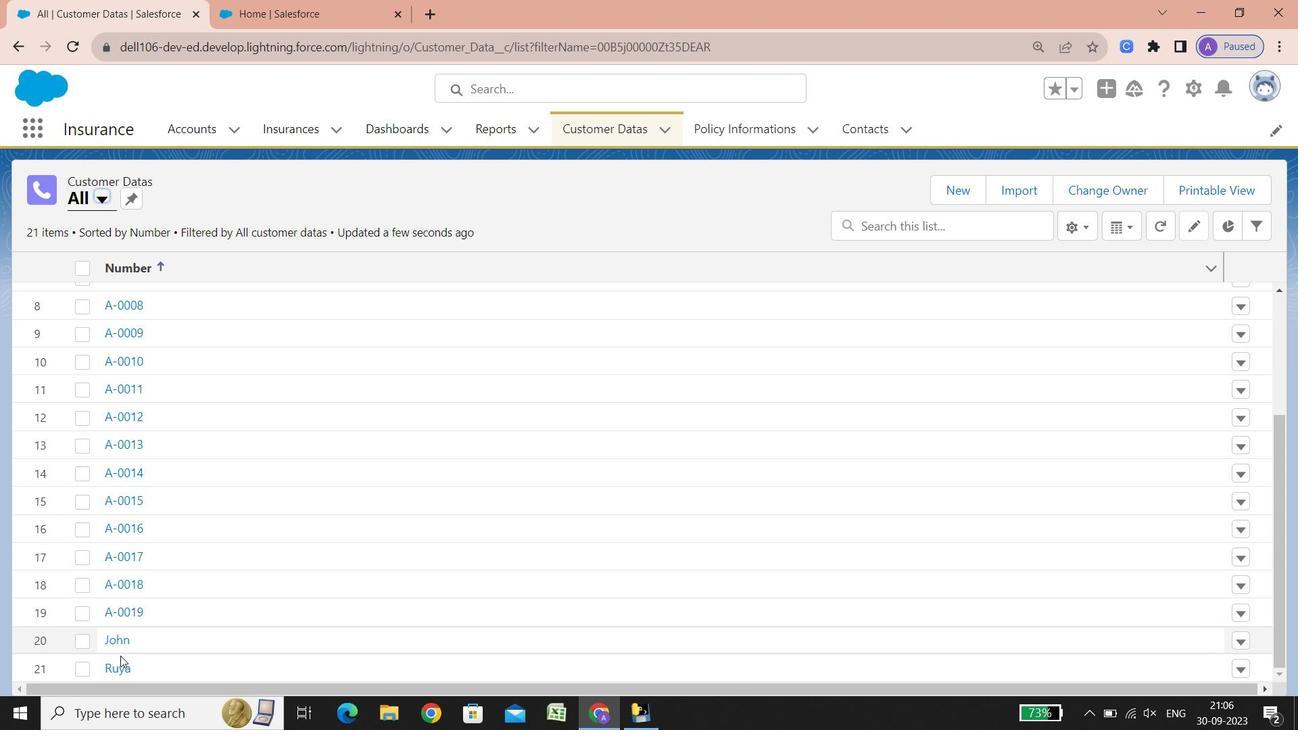 
Action: Mouse scrolled (208, 601) with delta (0, 0)
Screenshot: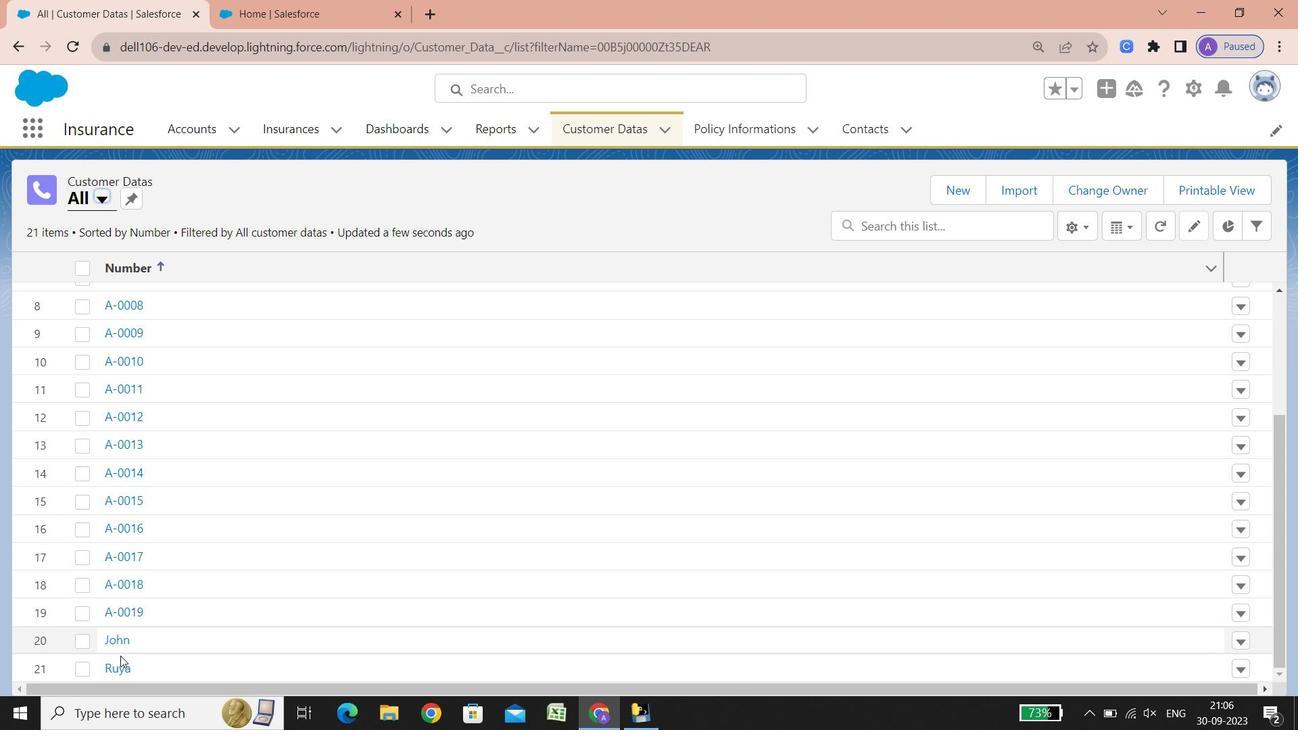 
Action: Mouse scrolled (208, 601) with delta (0, 0)
Screenshot: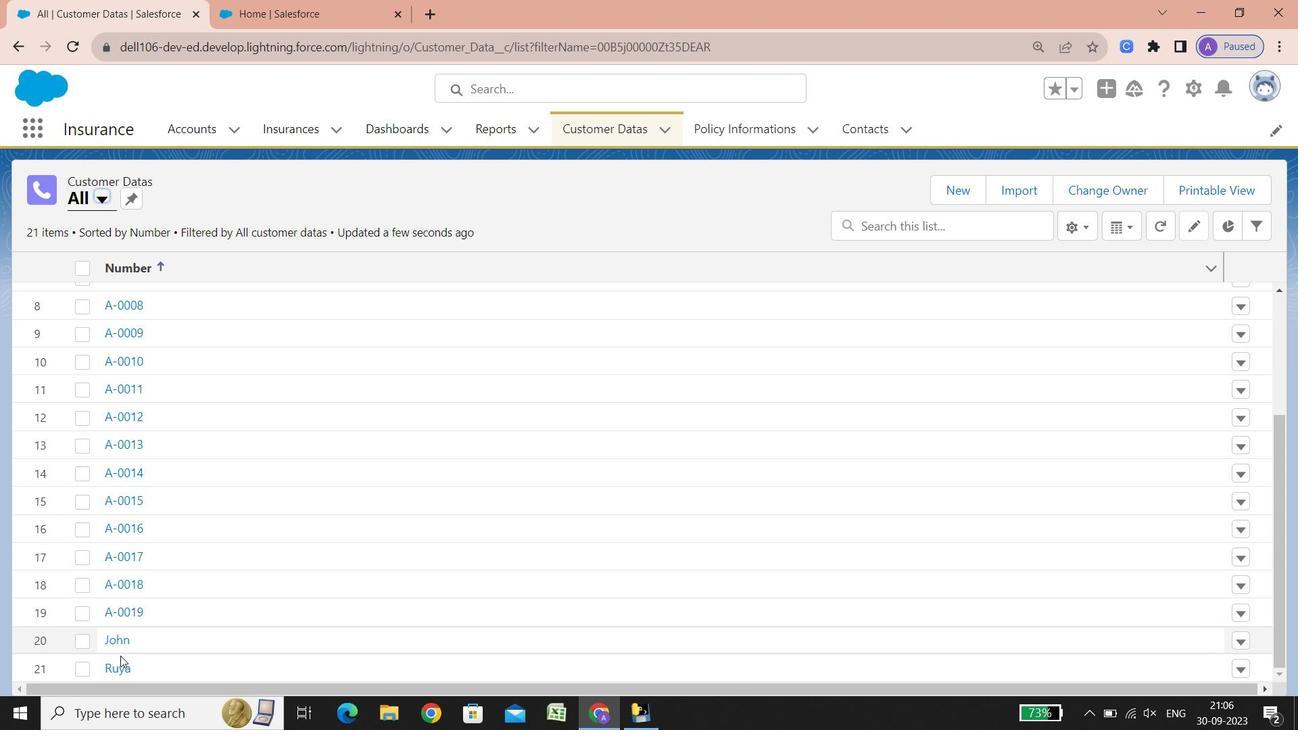 
Action: Mouse scrolled (208, 601) with delta (0, 0)
Screenshot: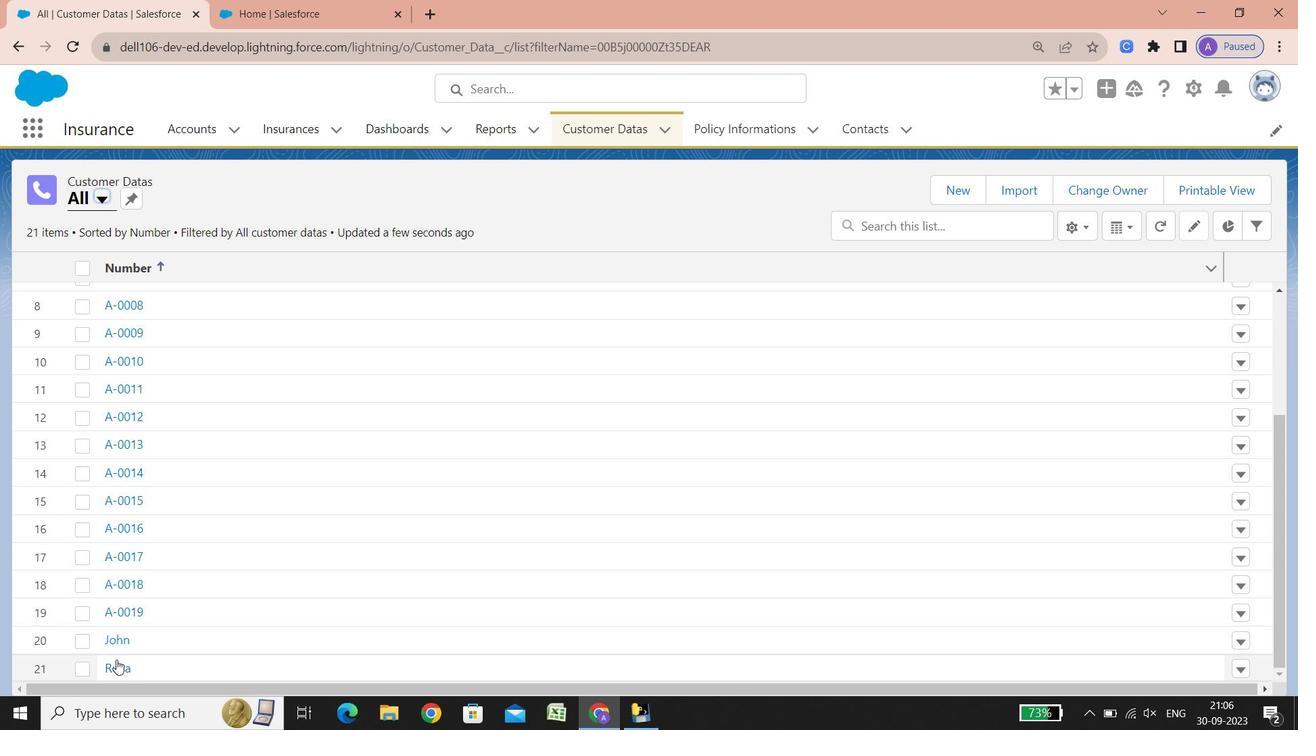 
Action: Mouse scrolled (208, 601) with delta (0, 0)
Screenshot: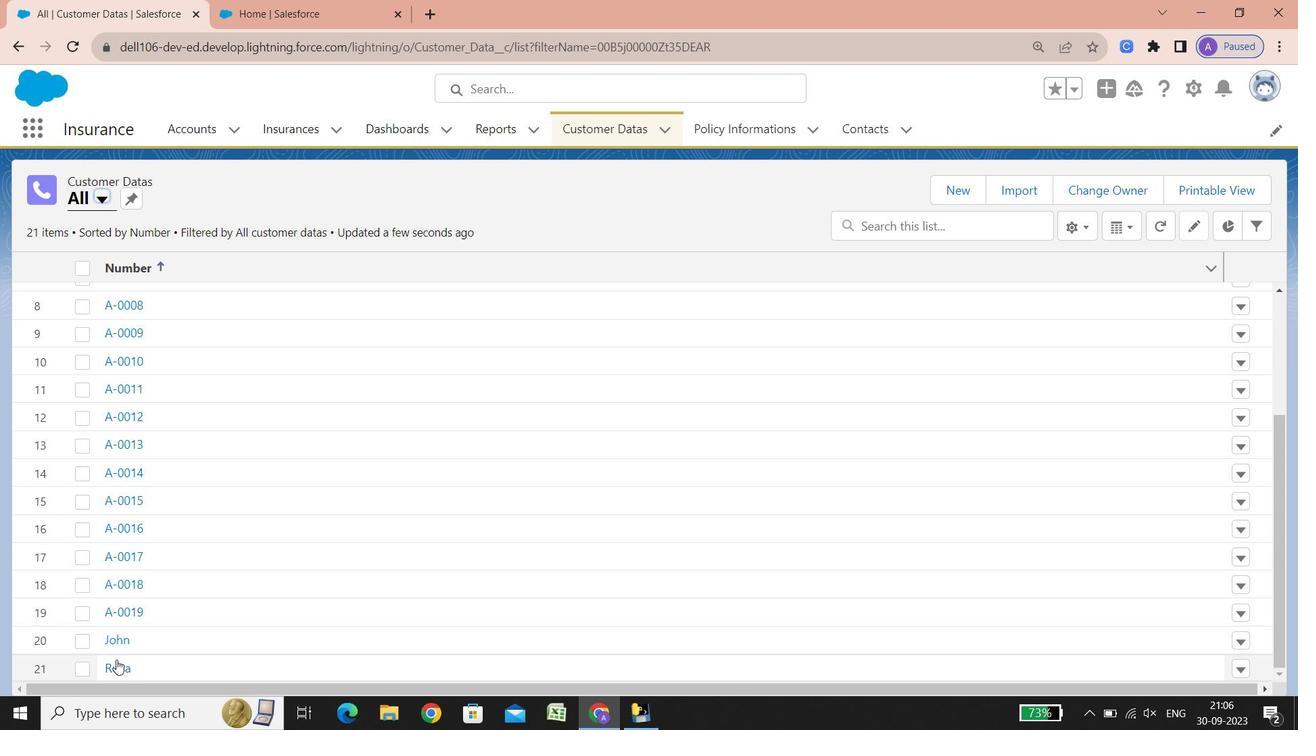 
Action: Mouse moved to (112, 665)
Screenshot: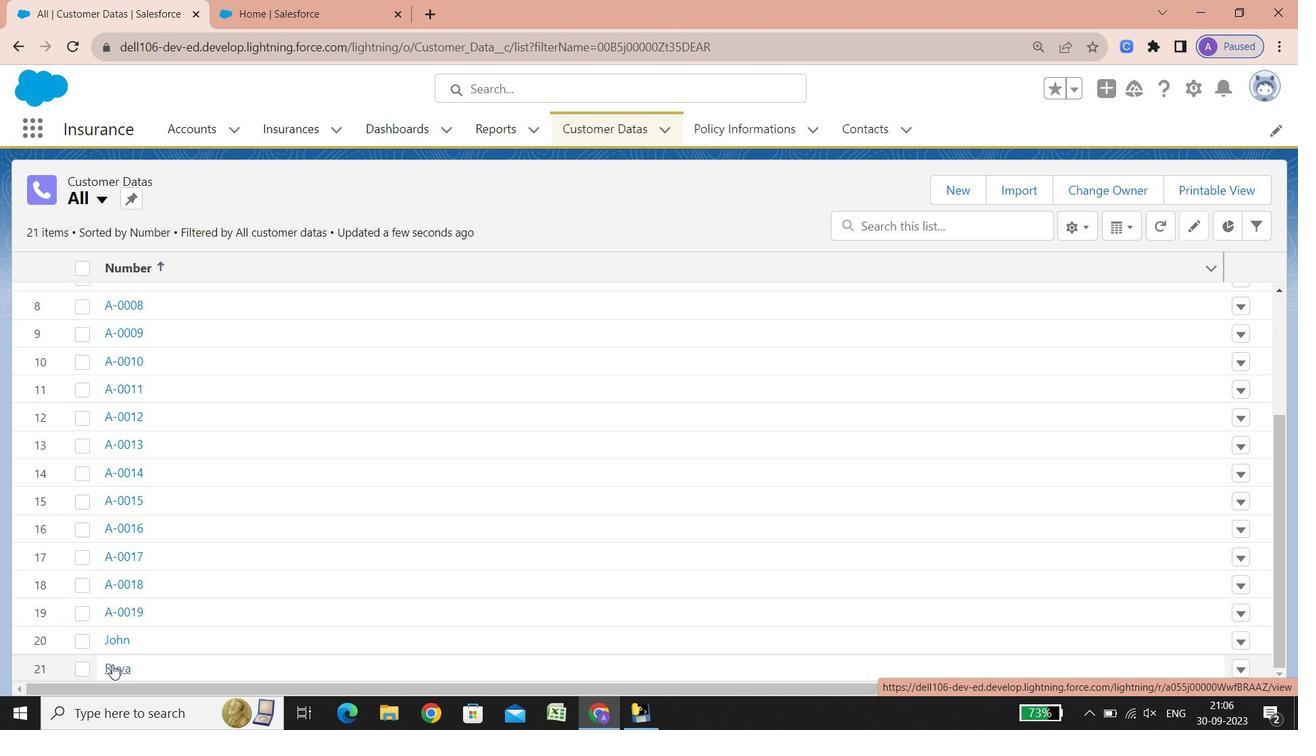 
Action: Mouse pressed left at (112, 665)
Screenshot: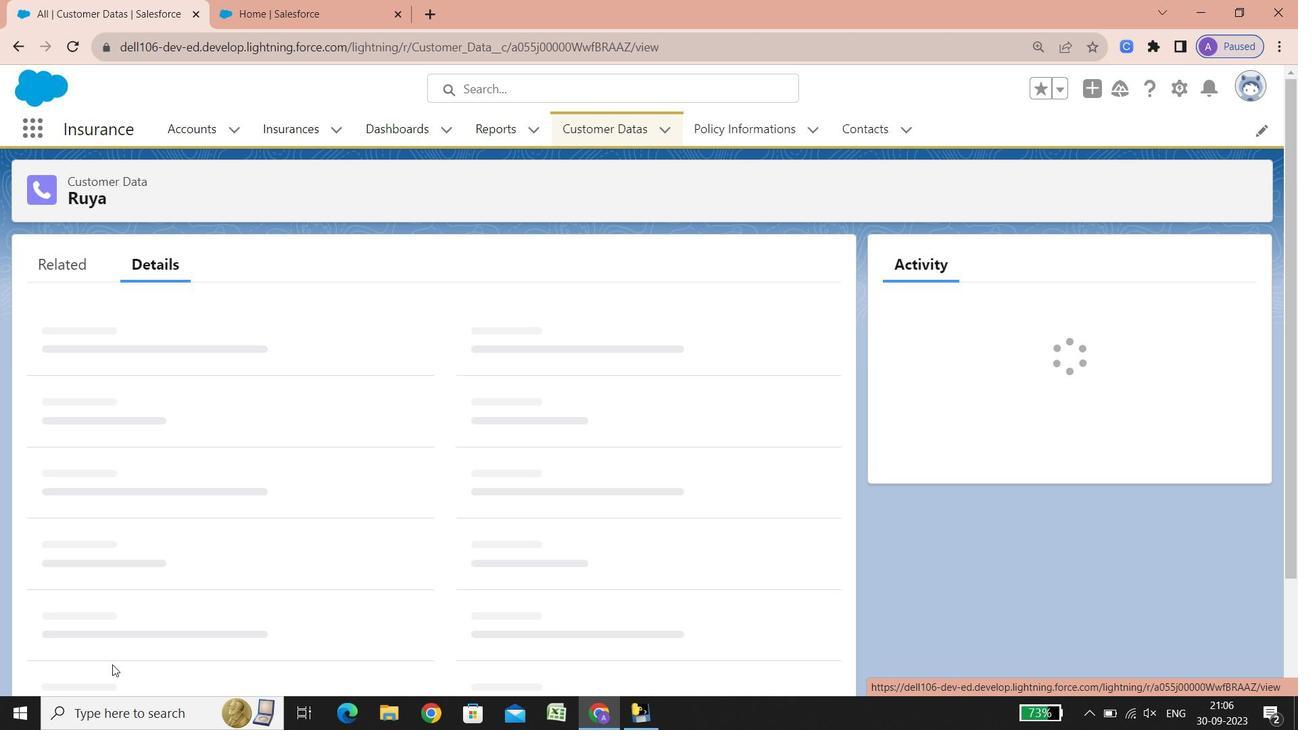 
Action: Mouse moved to (402, 562)
Screenshot: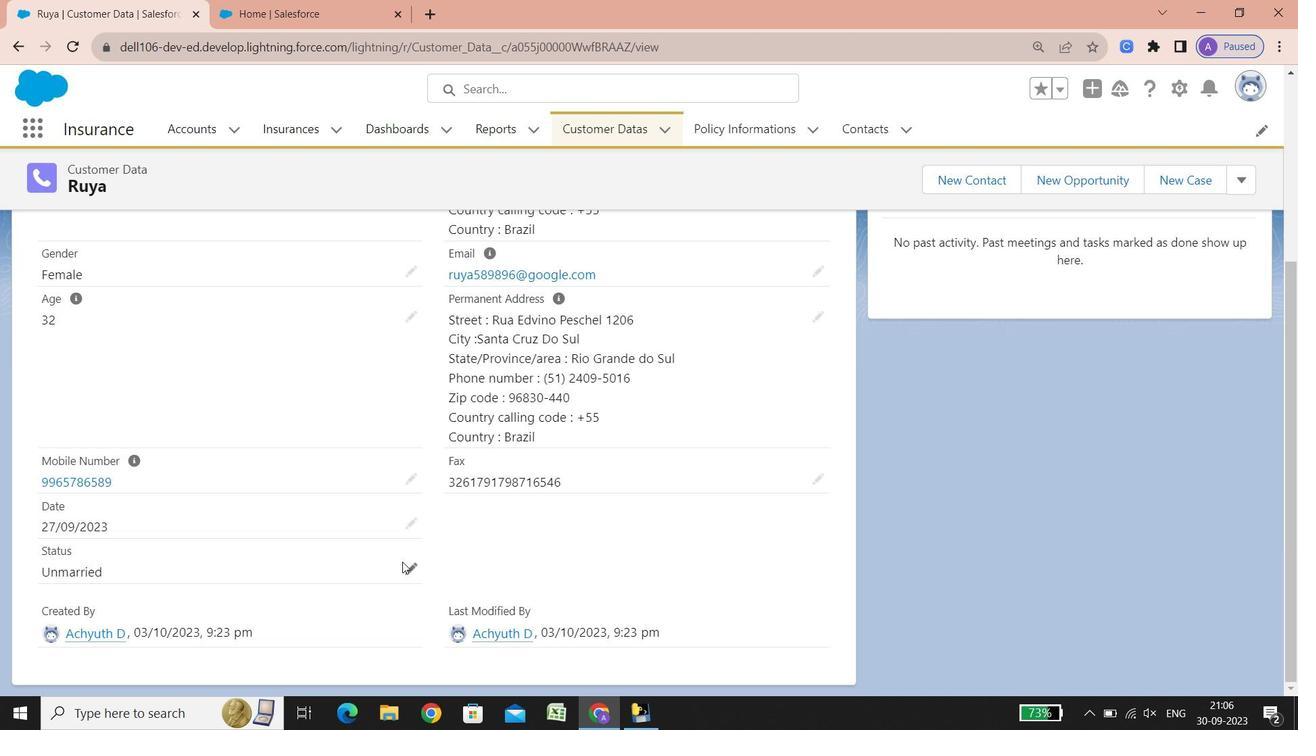 
Action: Mouse scrolled (402, 561) with delta (0, 0)
Screenshot: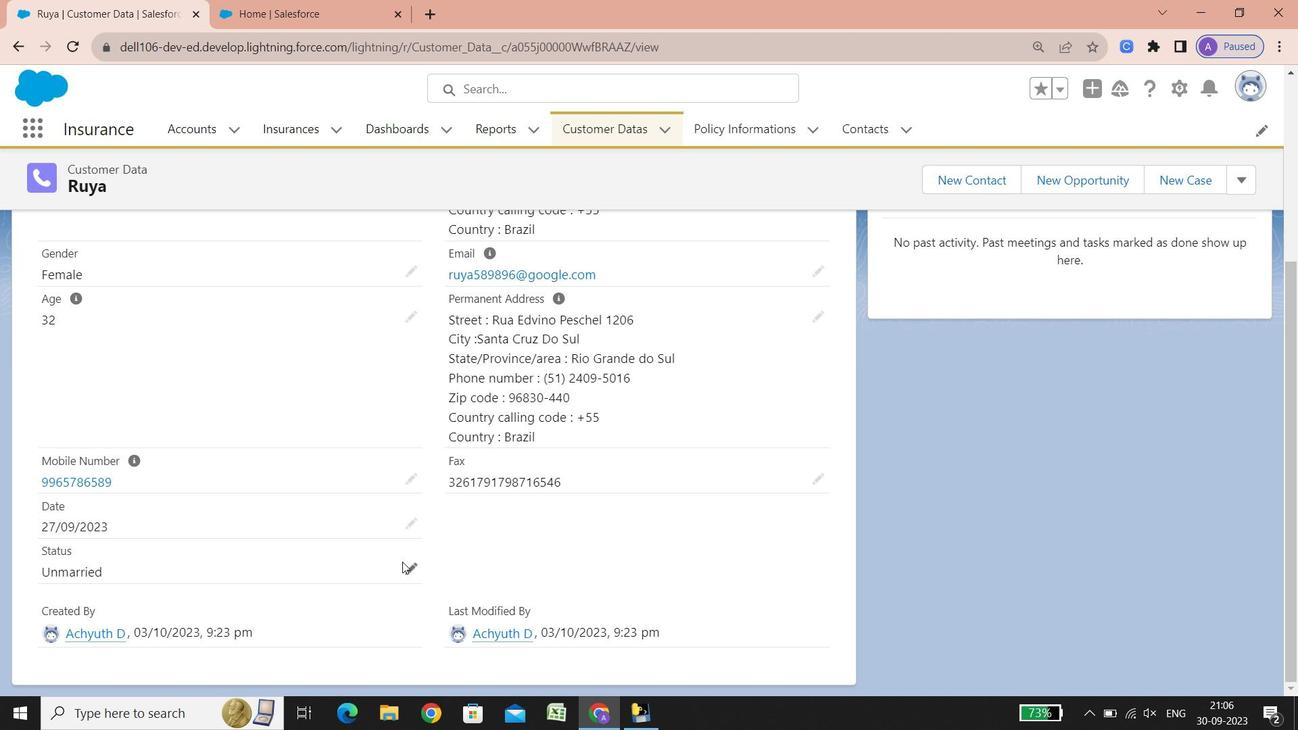 
Action: Mouse scrolled (402, 561) with delta (0, 0)
Screenshot: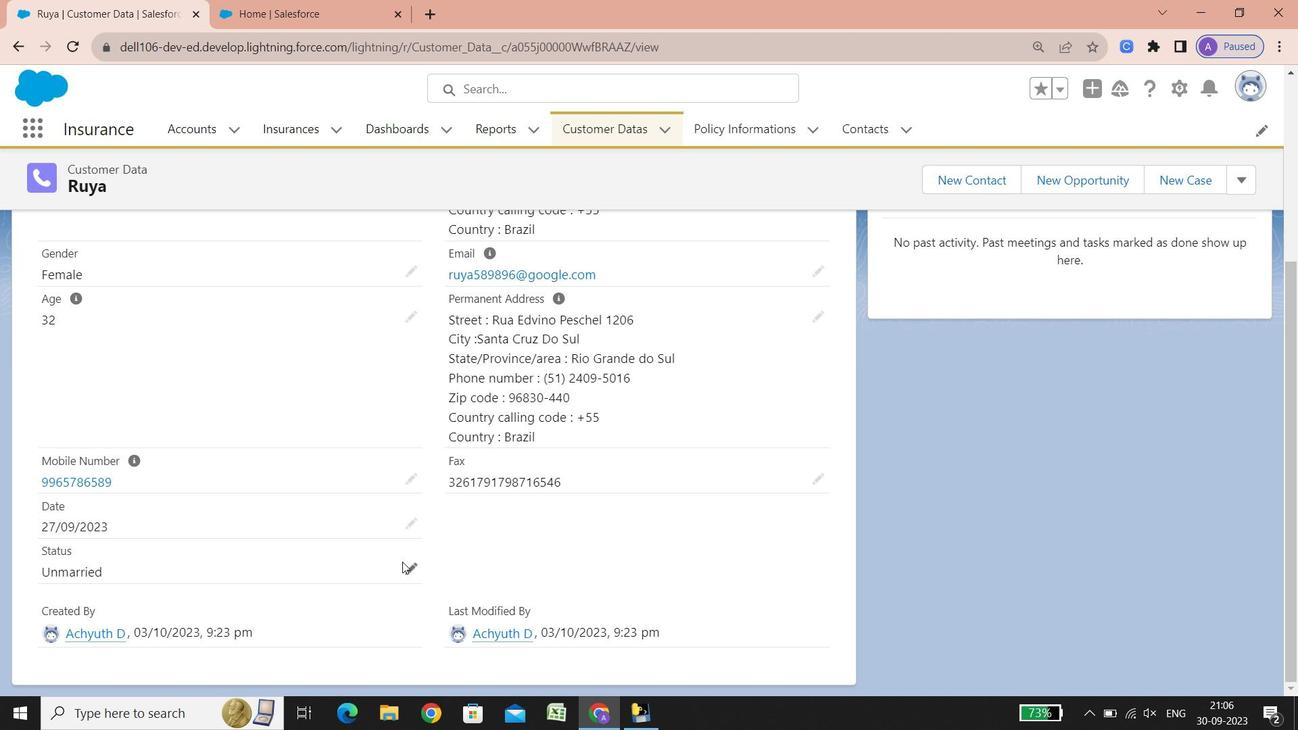 
Action: Mouse scrolled (402, 560) with delta (0, -1)
Screenshot: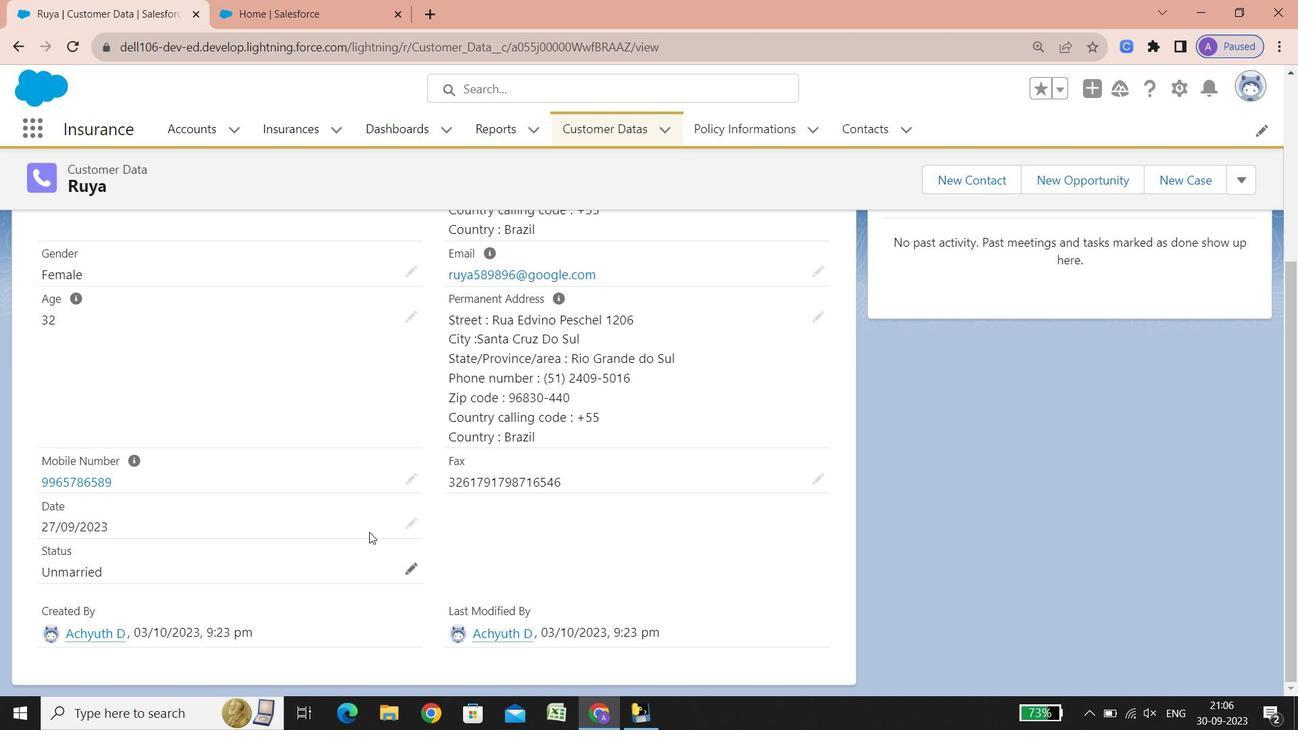 
Action: Mouse scrolled (402, 561) with delta (0, 0)
Screenshot: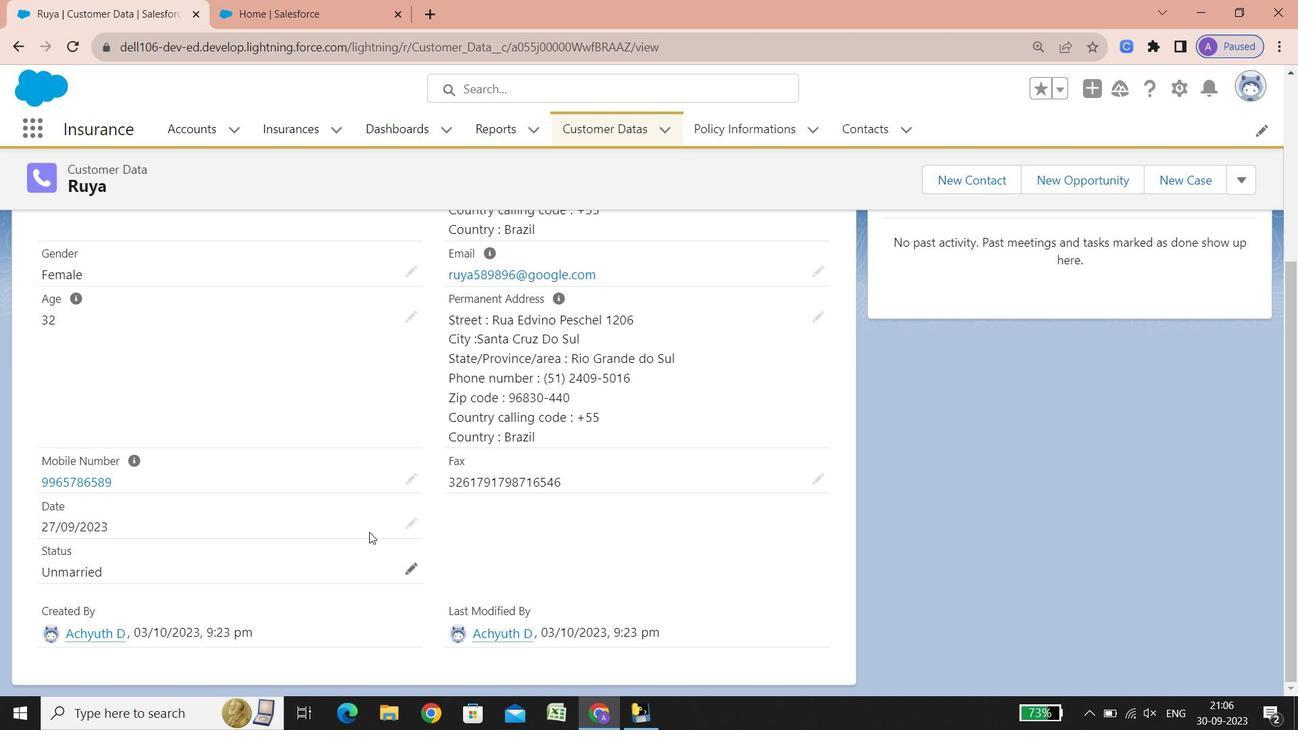 
Action: Mouse scrolled (402, 561) with delta (0, 0)
Screenshot: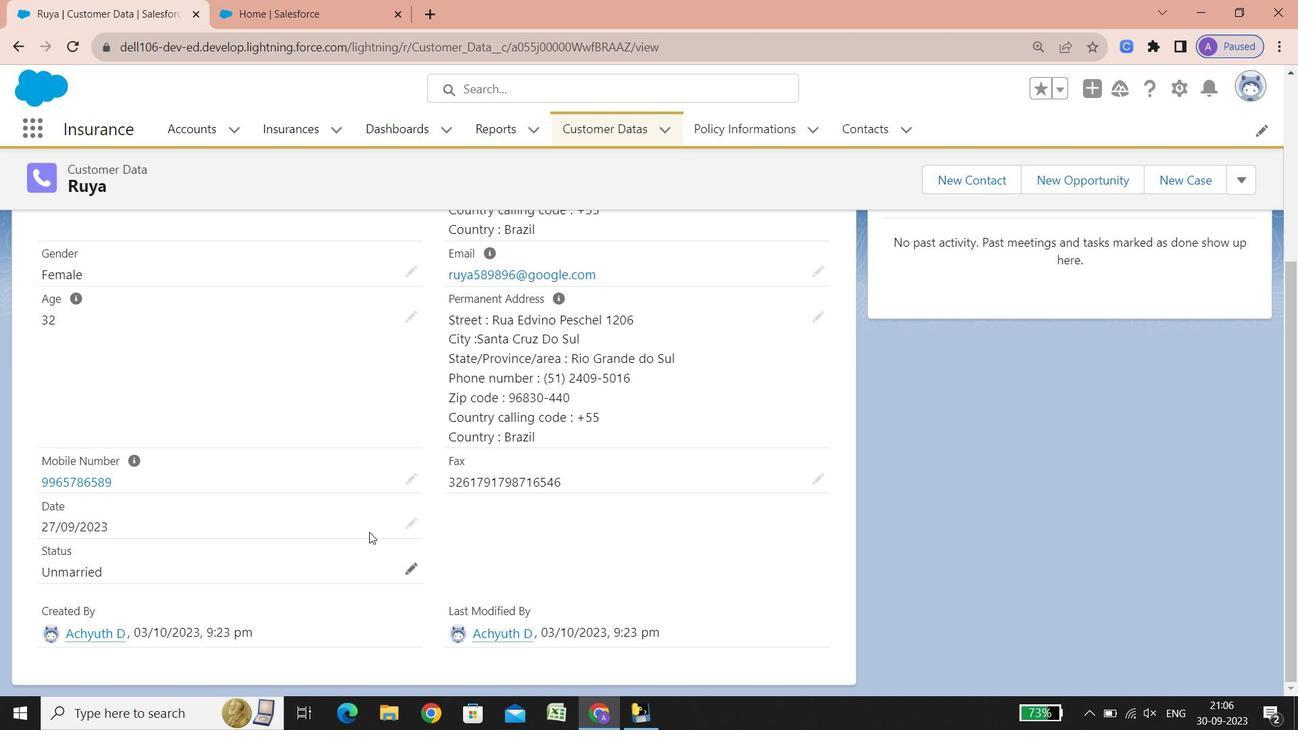 
Action: Mouse scrolled (402, 561) with delta (0, 0)
